 Task: Research Airbnb options in Podgorica, Montenegro from 4th November, 2023 to 8th November, 2023 for 2 adults.1  bedroom having 1 bed and 1 bathroom. Property type can be hotel. Booking option can be shelf check-in. Look for 3 properties as per requirement.
Action: Mouse moved to (515, 181)
Screenshot: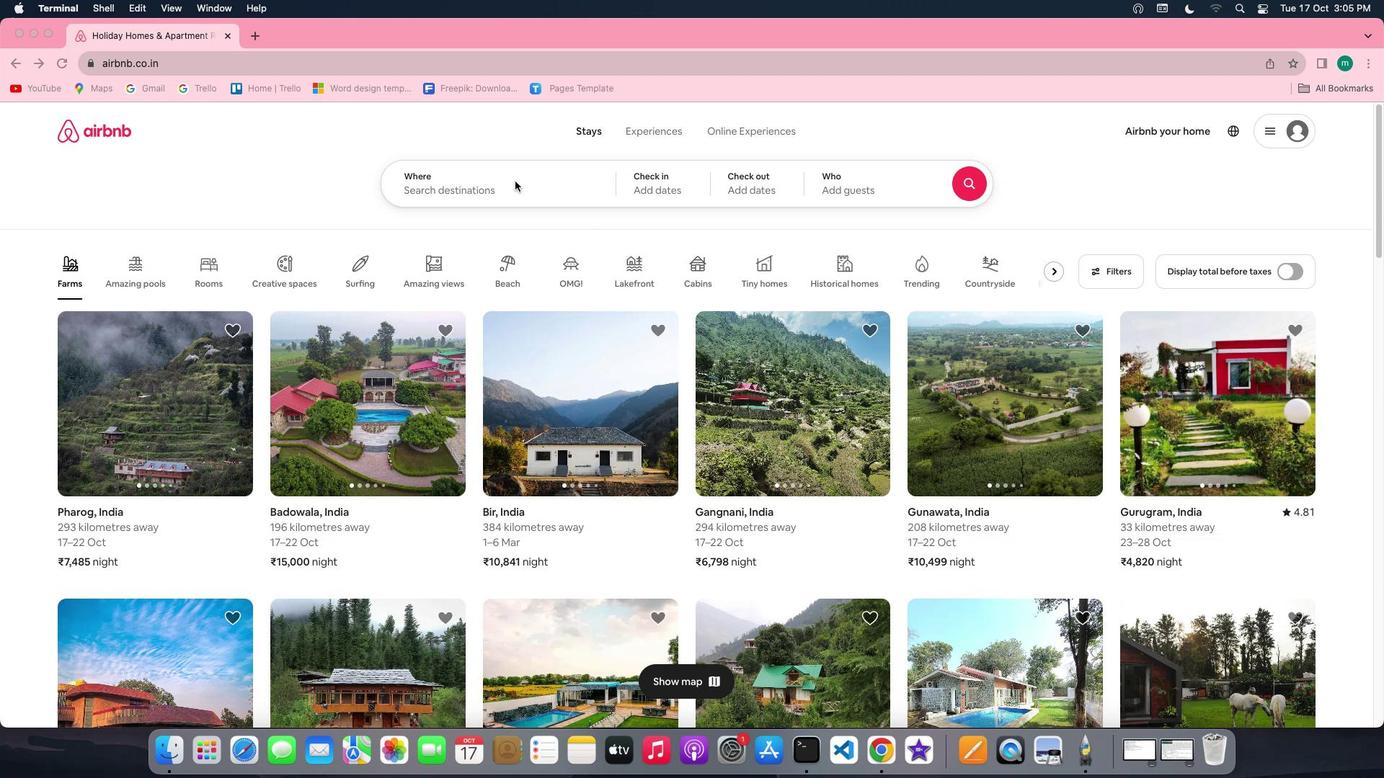 
Action: Mouse pressed left at (515, 181)
Screenshot: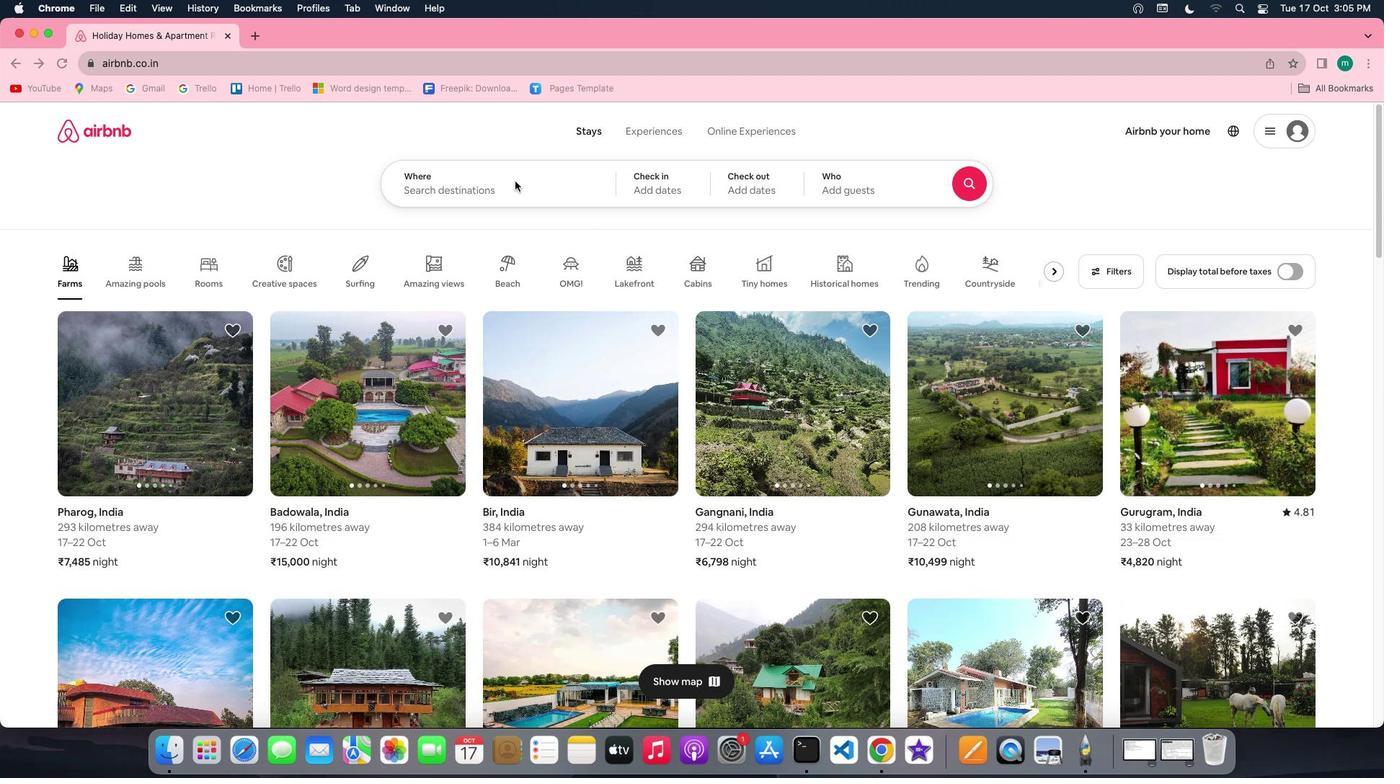 
Action: Mouse moved to (508, 183)
Screenshot: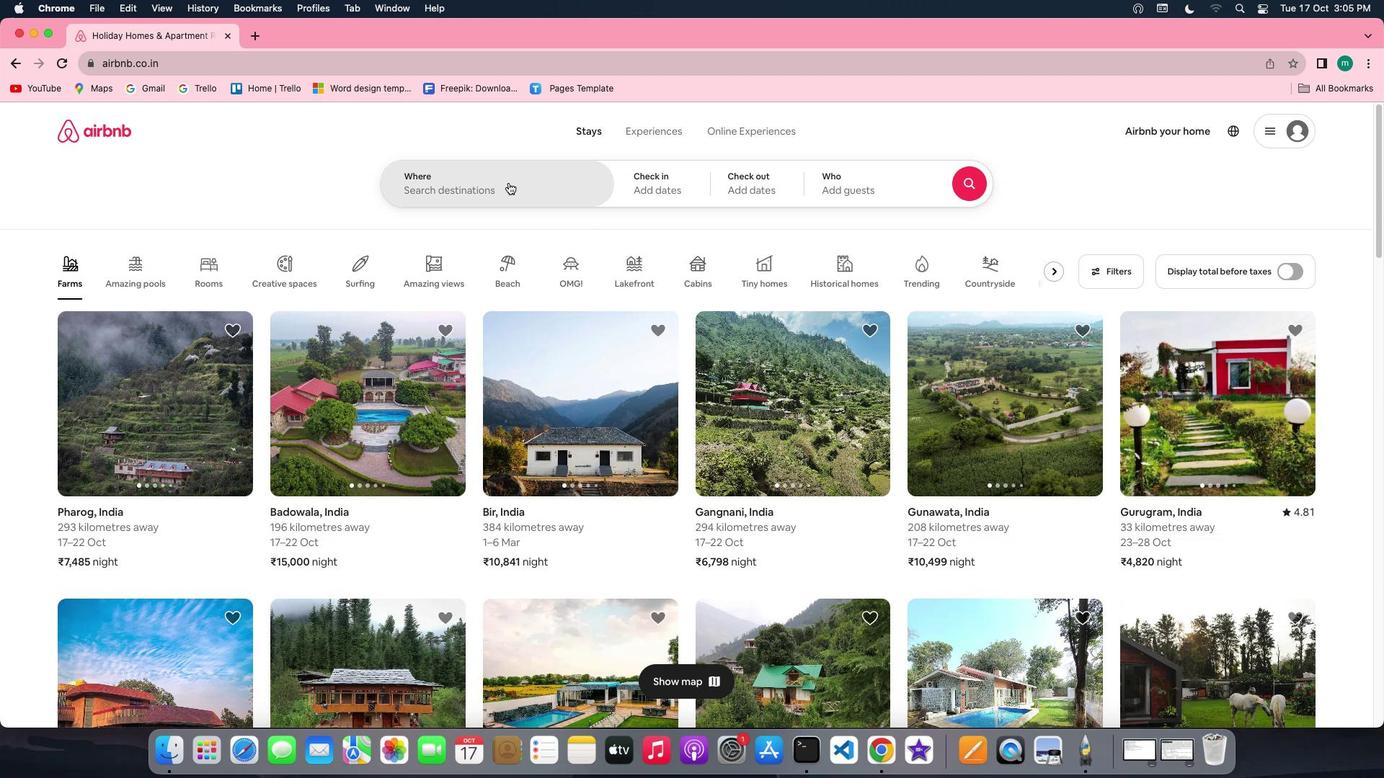 
Action: Mouse pressed left at (508, 183)
Screenshot: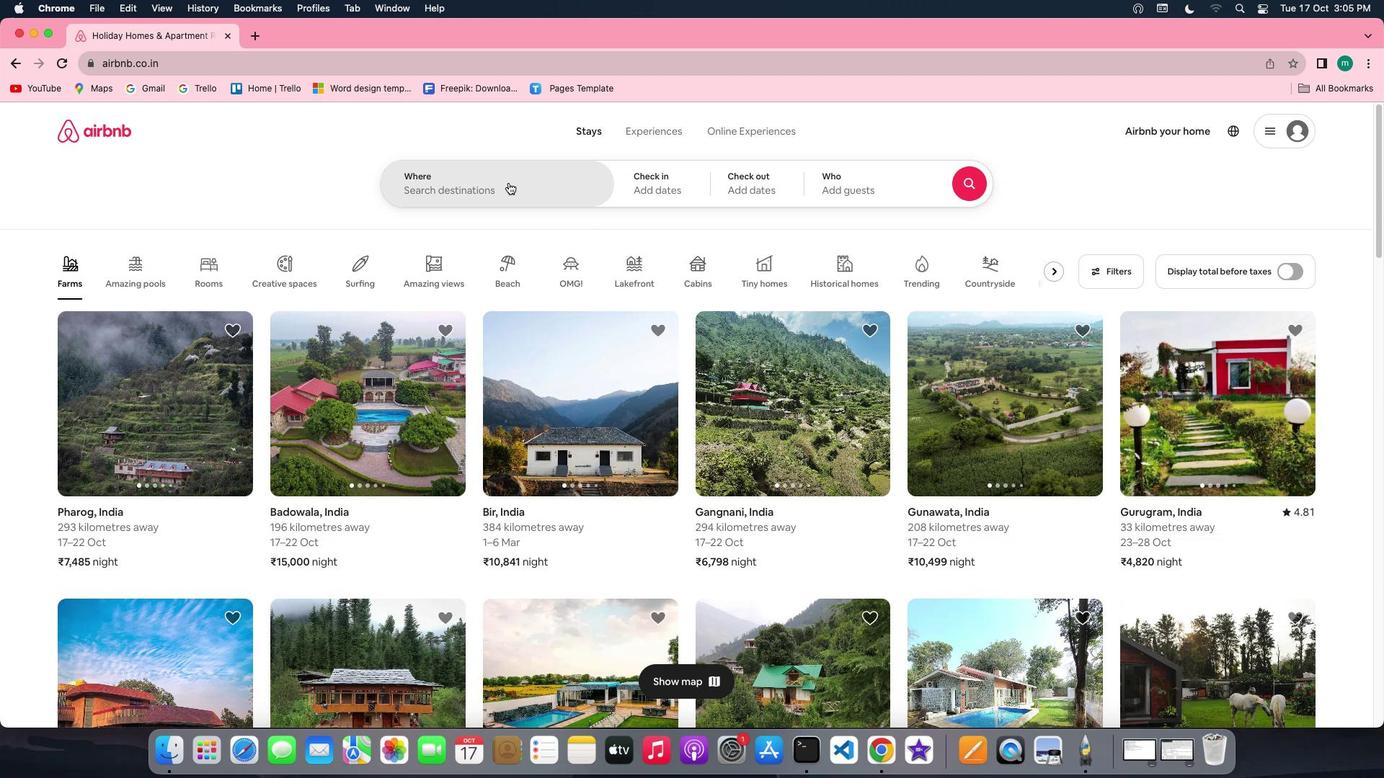 
Action: Key pressed Key.shift'P''o''d''g''o''r''i''c''a'','Key.shift'N'Key.backspaceKey.shift'M''o''n''t''e''n''e''g''r''o'Key.enter
Screenshot: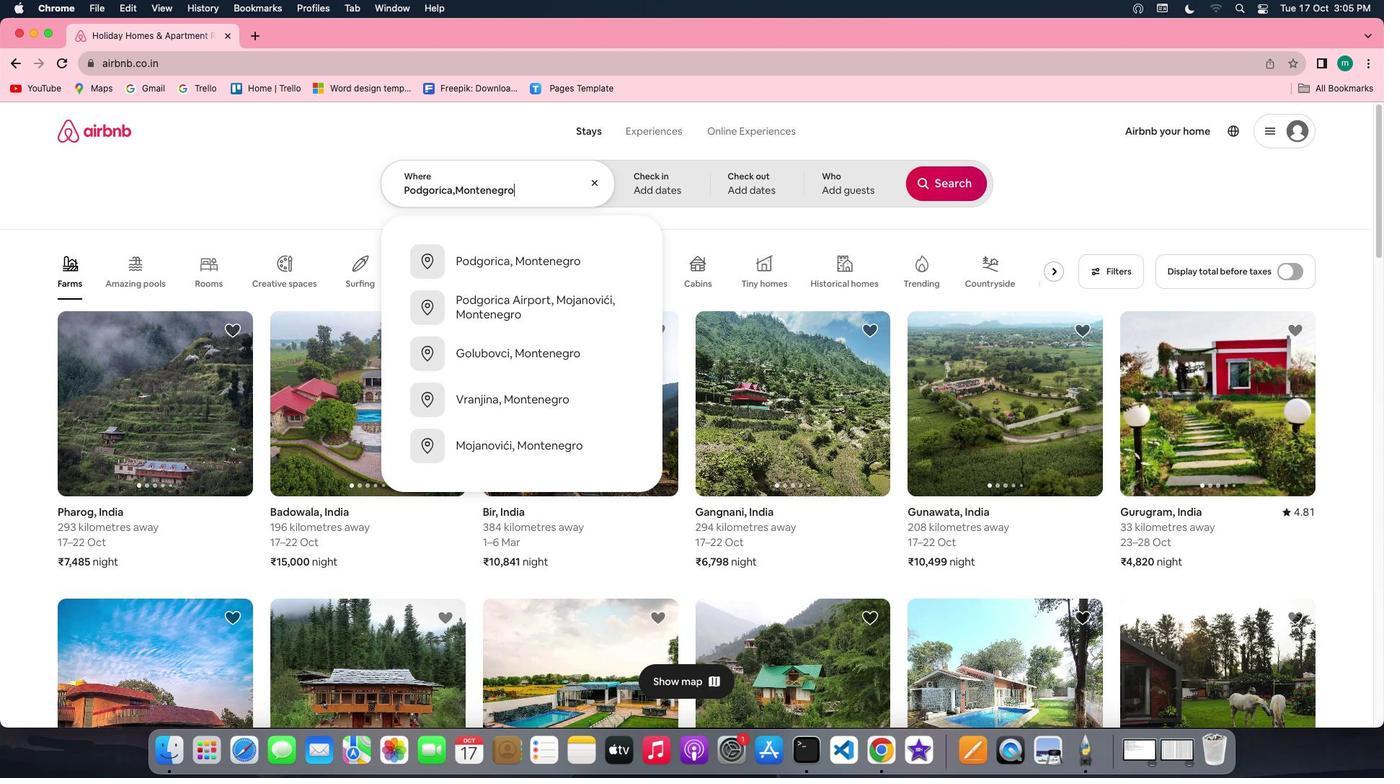
Action: Mouse moved to (924, 354)
Screenshot: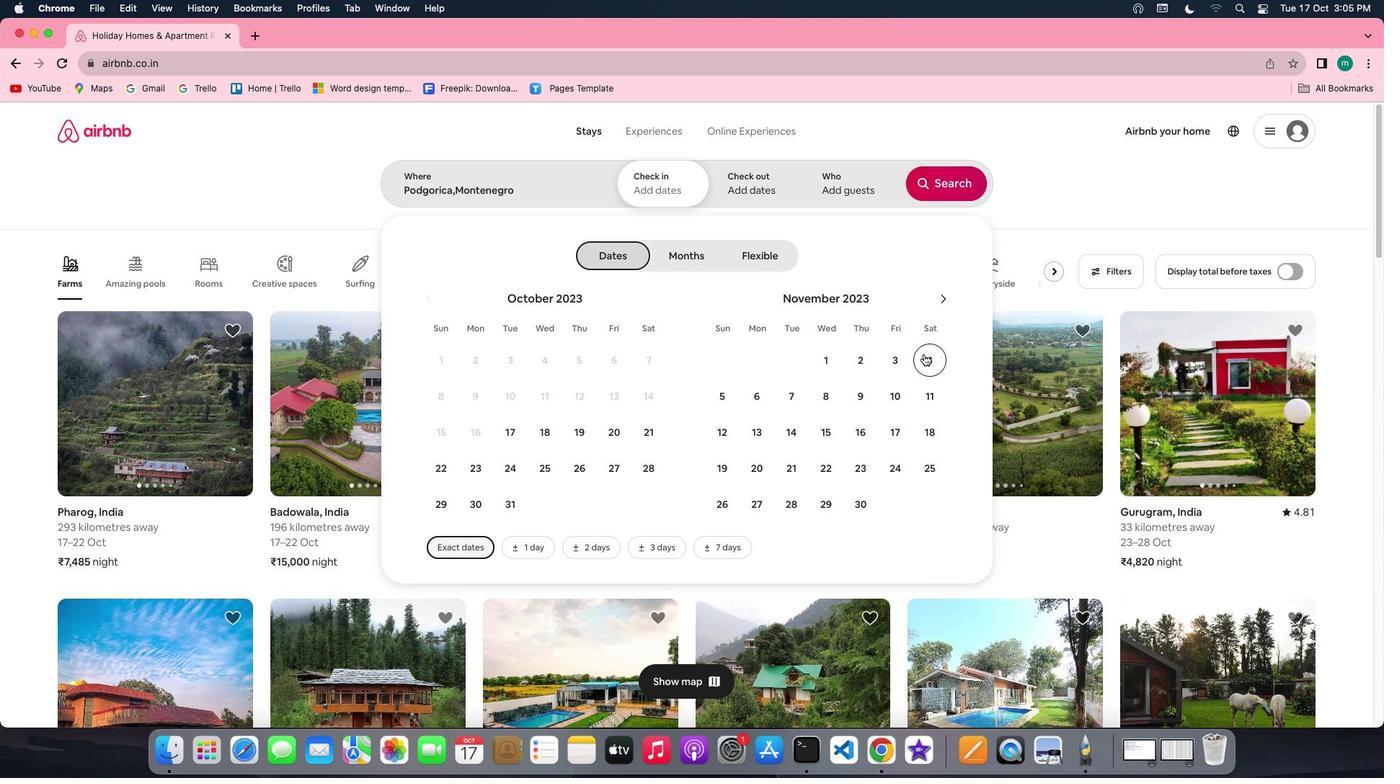 
Action: Mouse pressed left at (924, 354)
Screenshot: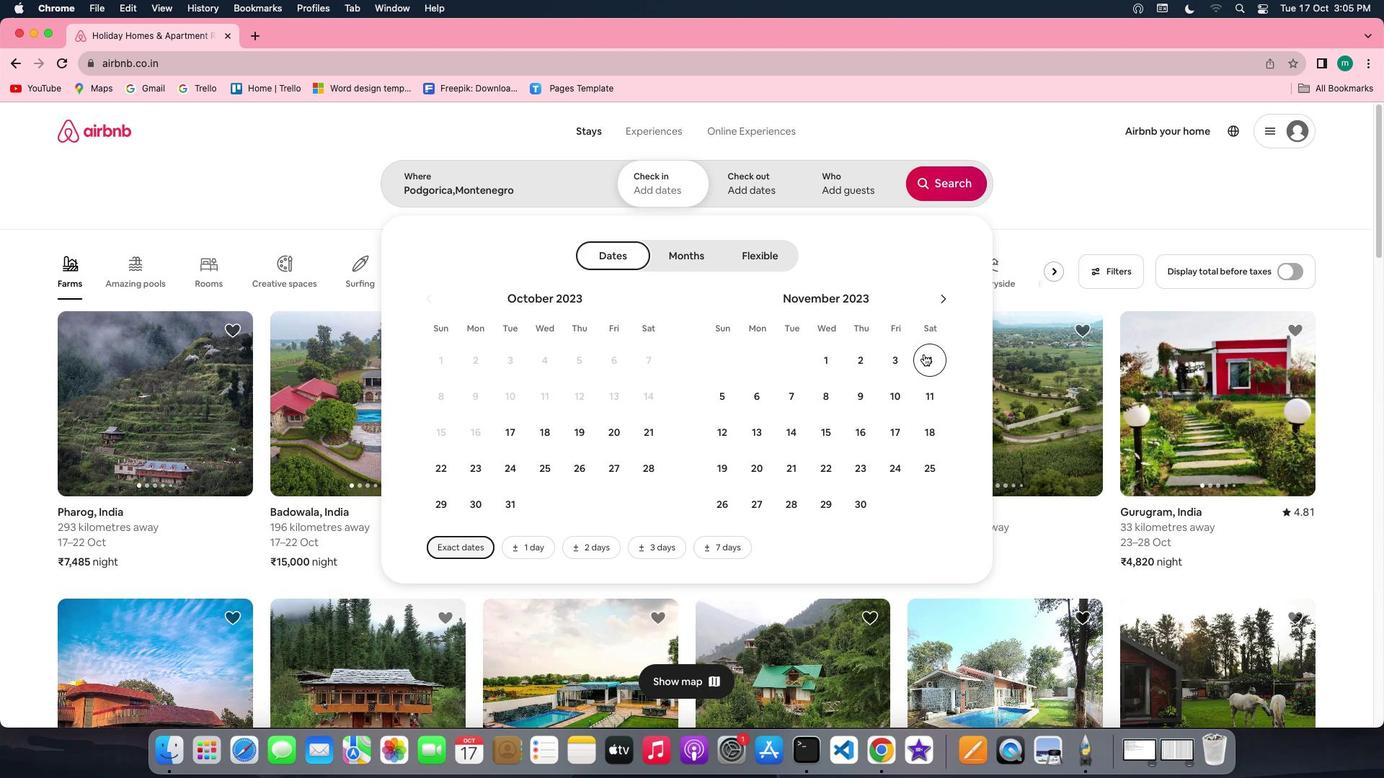 
Action: Mouse moved to (834, 392)
Screenshot: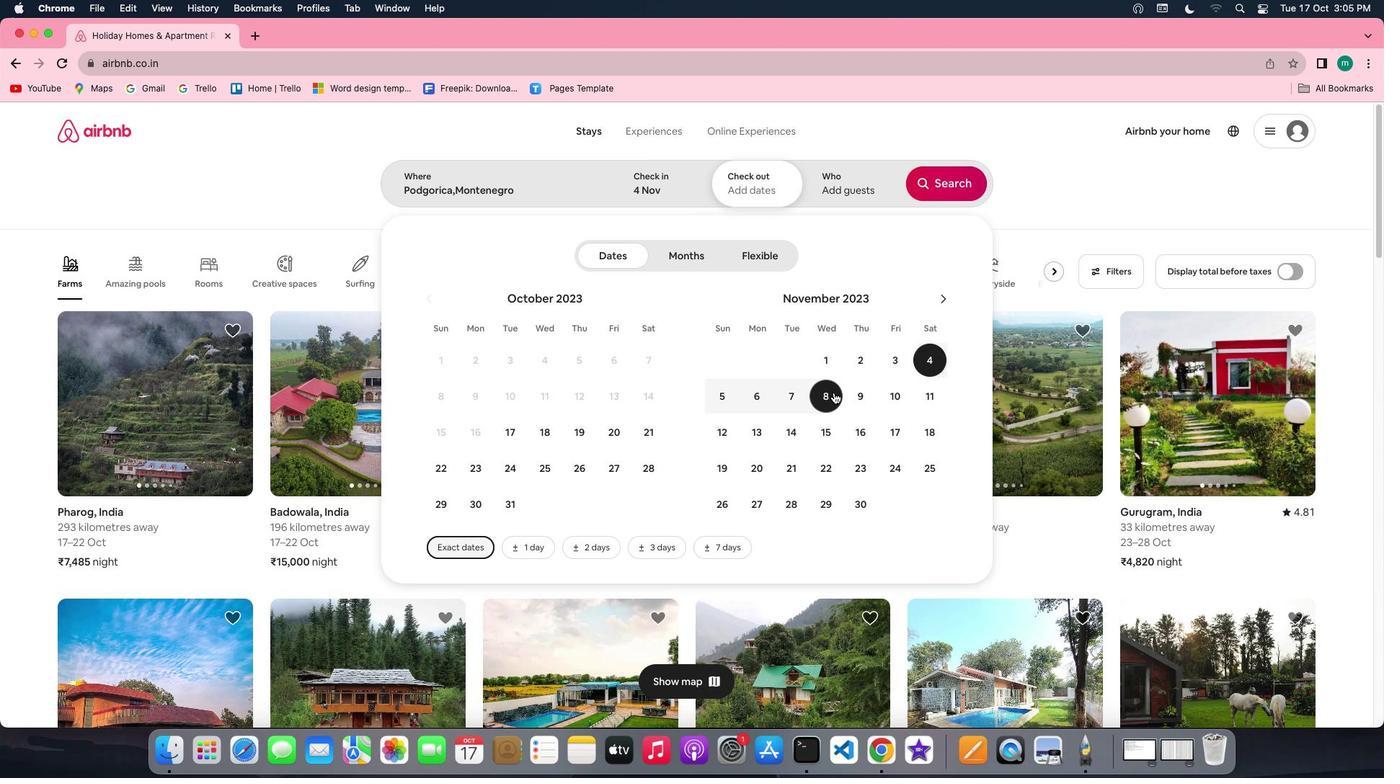 
Action: Mouse pressed left at (834, 392)
Screenshot: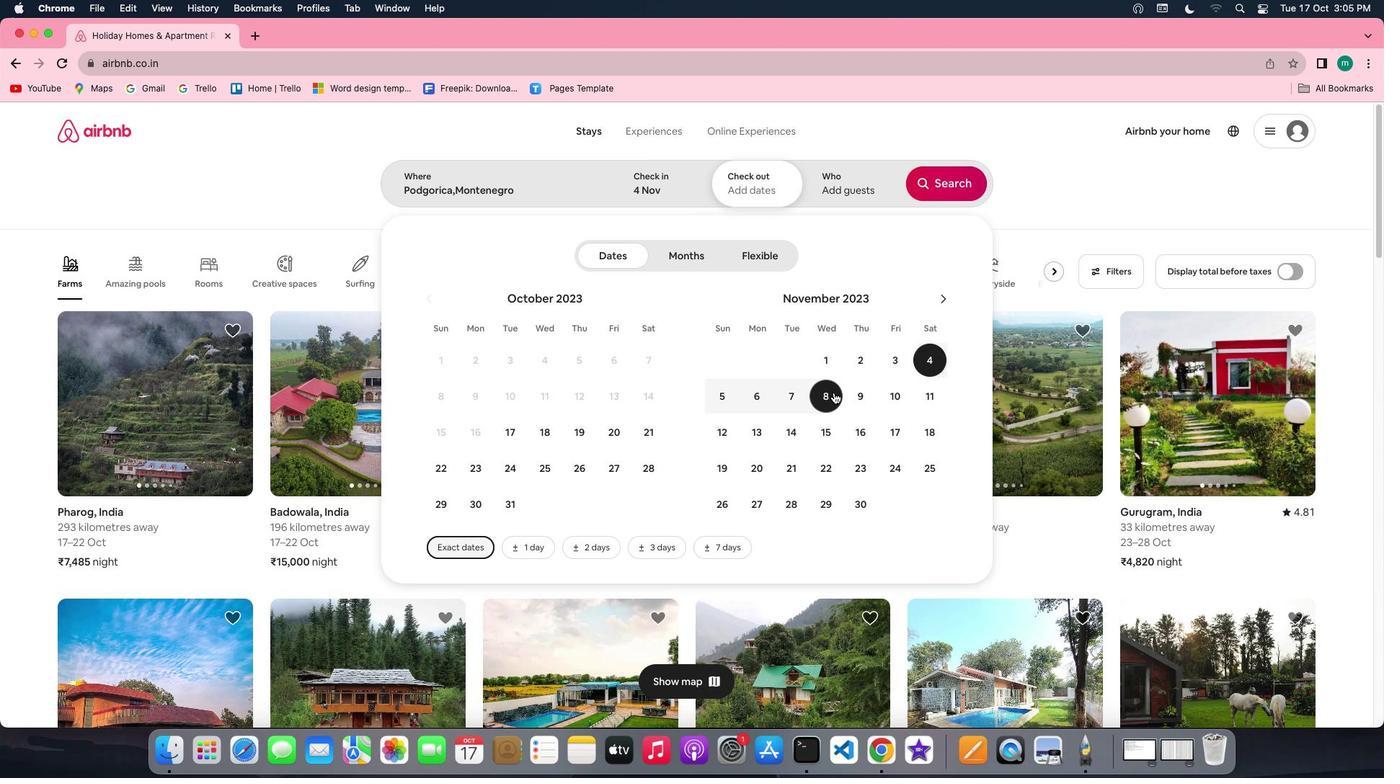 
Action: Mouse moved to (851, 194)
Screenshot: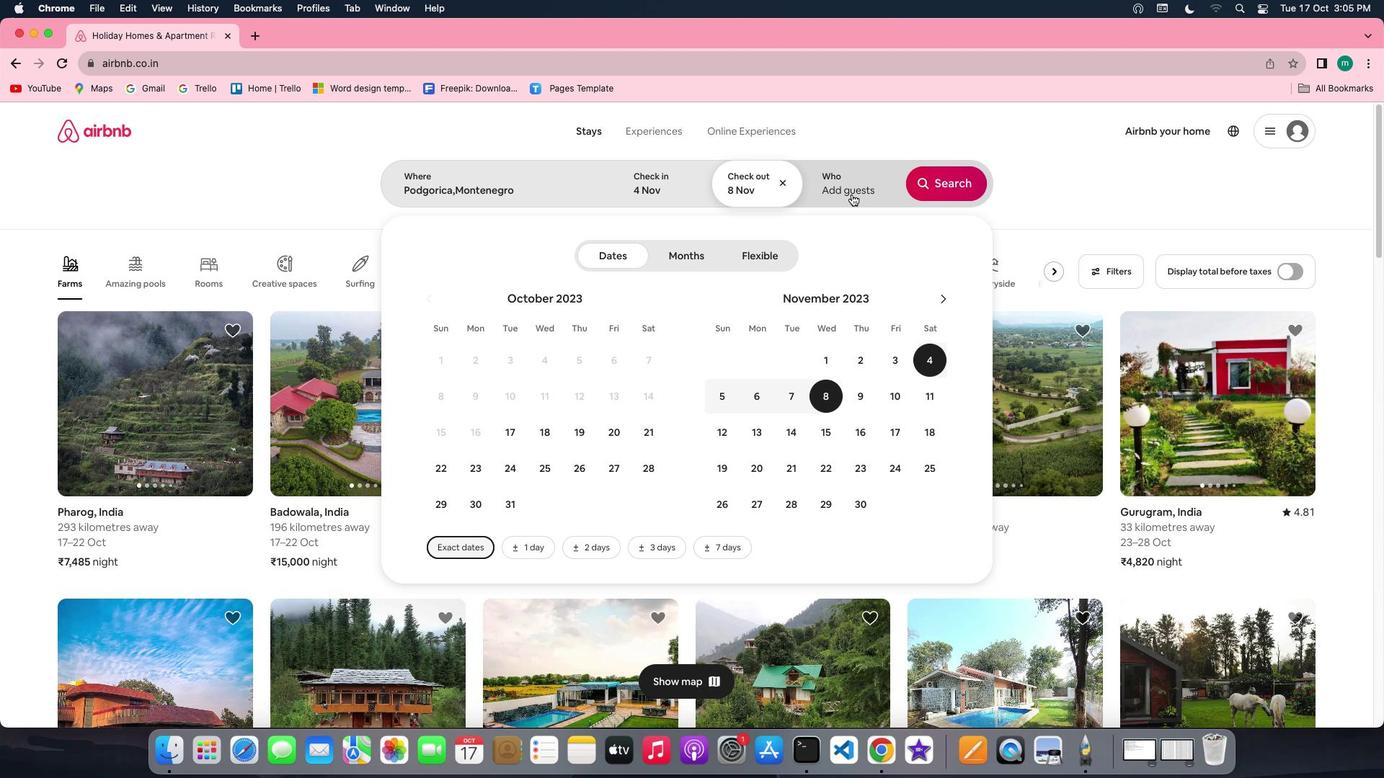 
Action: Mouse pressed left at (851, 194)
Screenshot: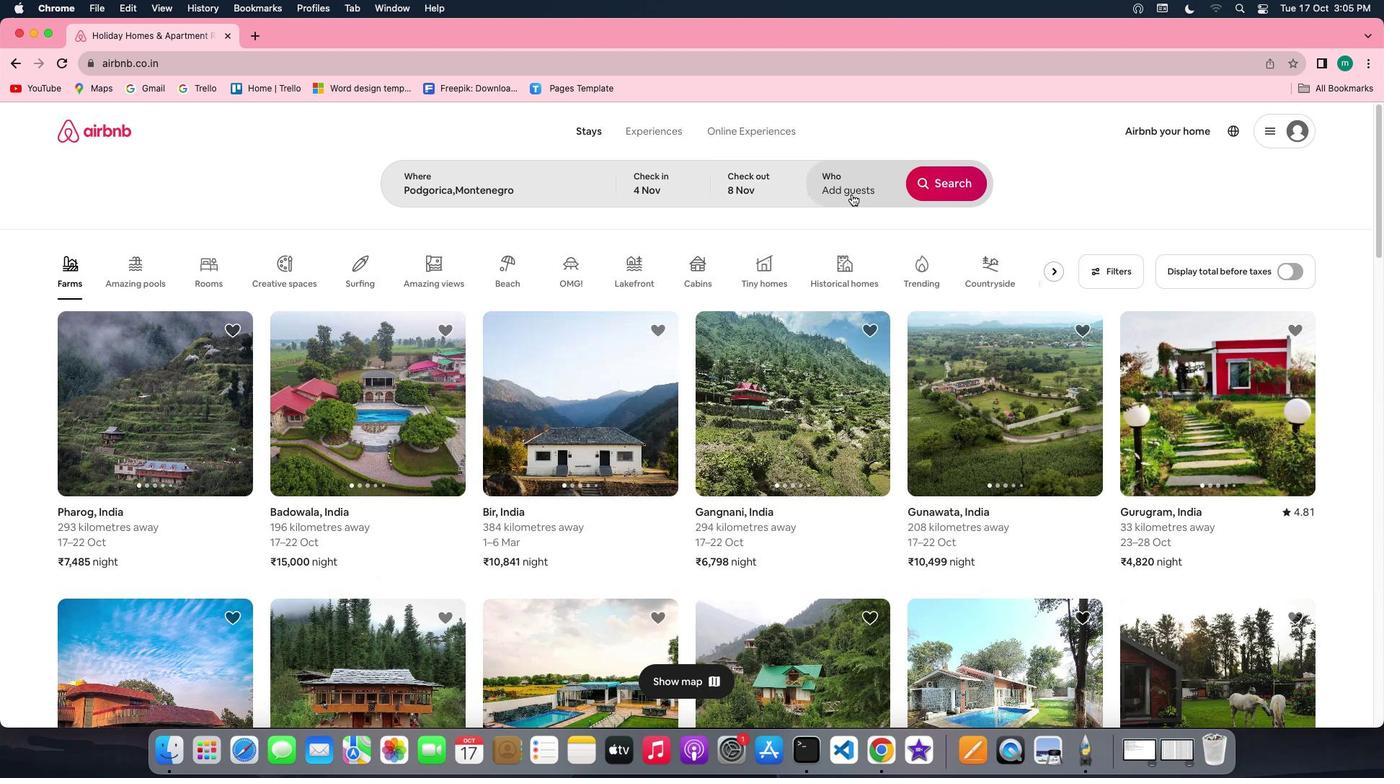 
Action: Mouse moved to (942, 262)
Screenshot: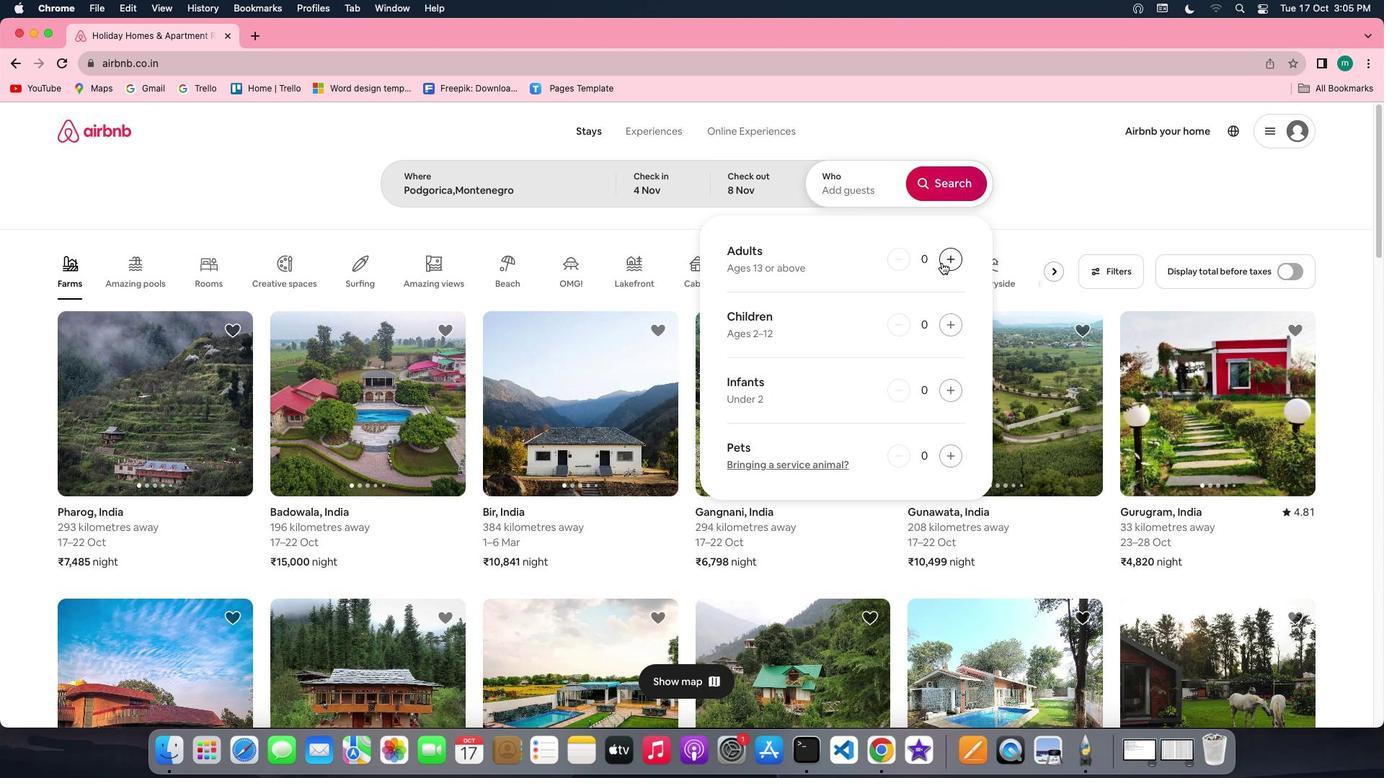 
Action: Mouse pressed left at (942, 262)
Screenshot: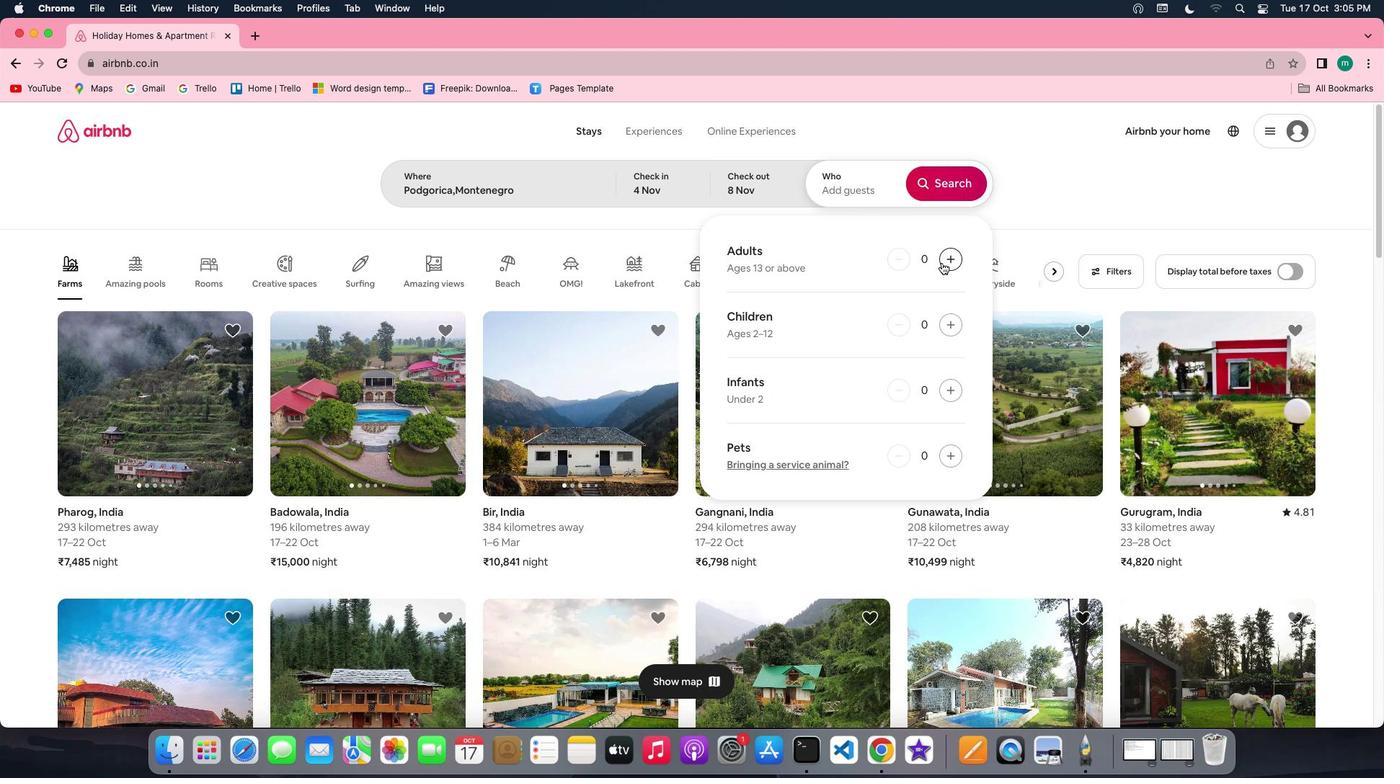 
Action: Mouse pressed left at (942, 262)
Screenshot: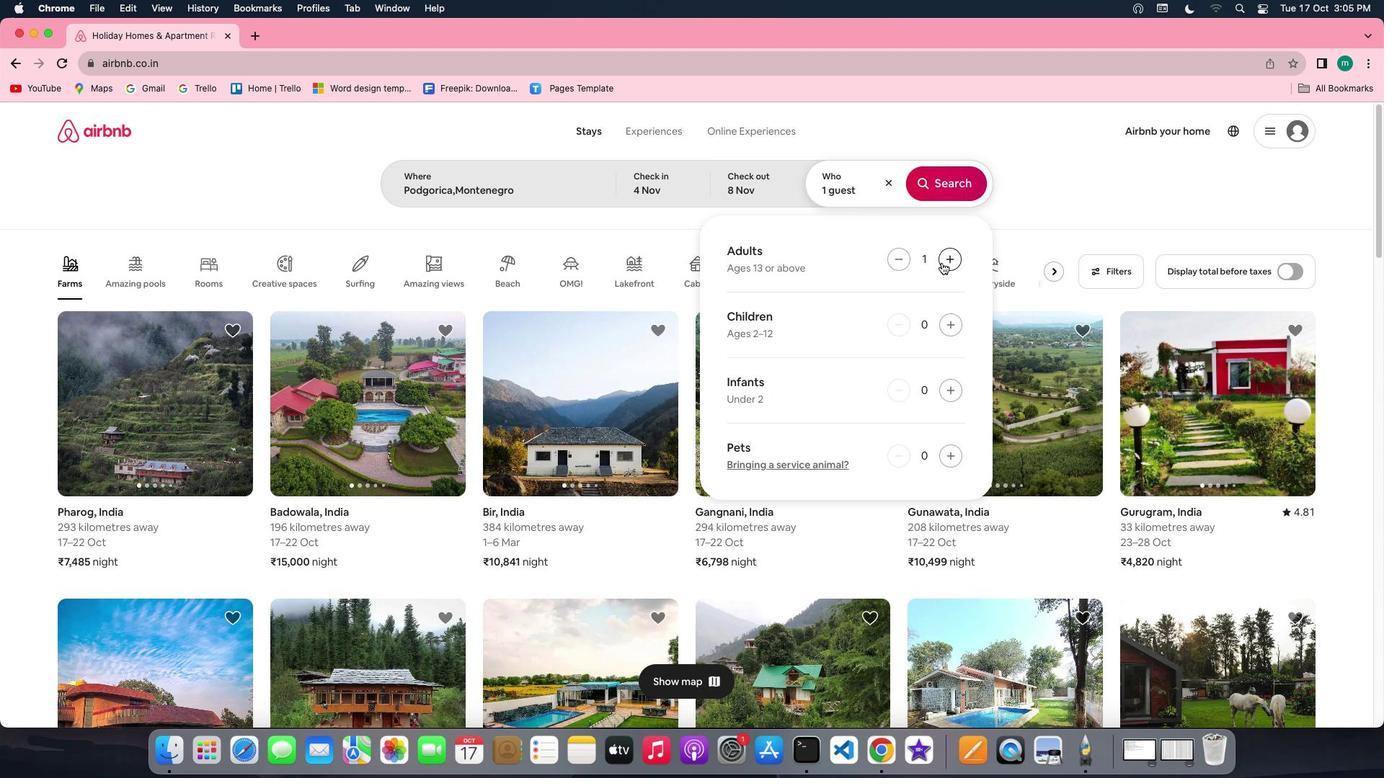 
Action: Mouse moved to (950, 191)
Screenshot: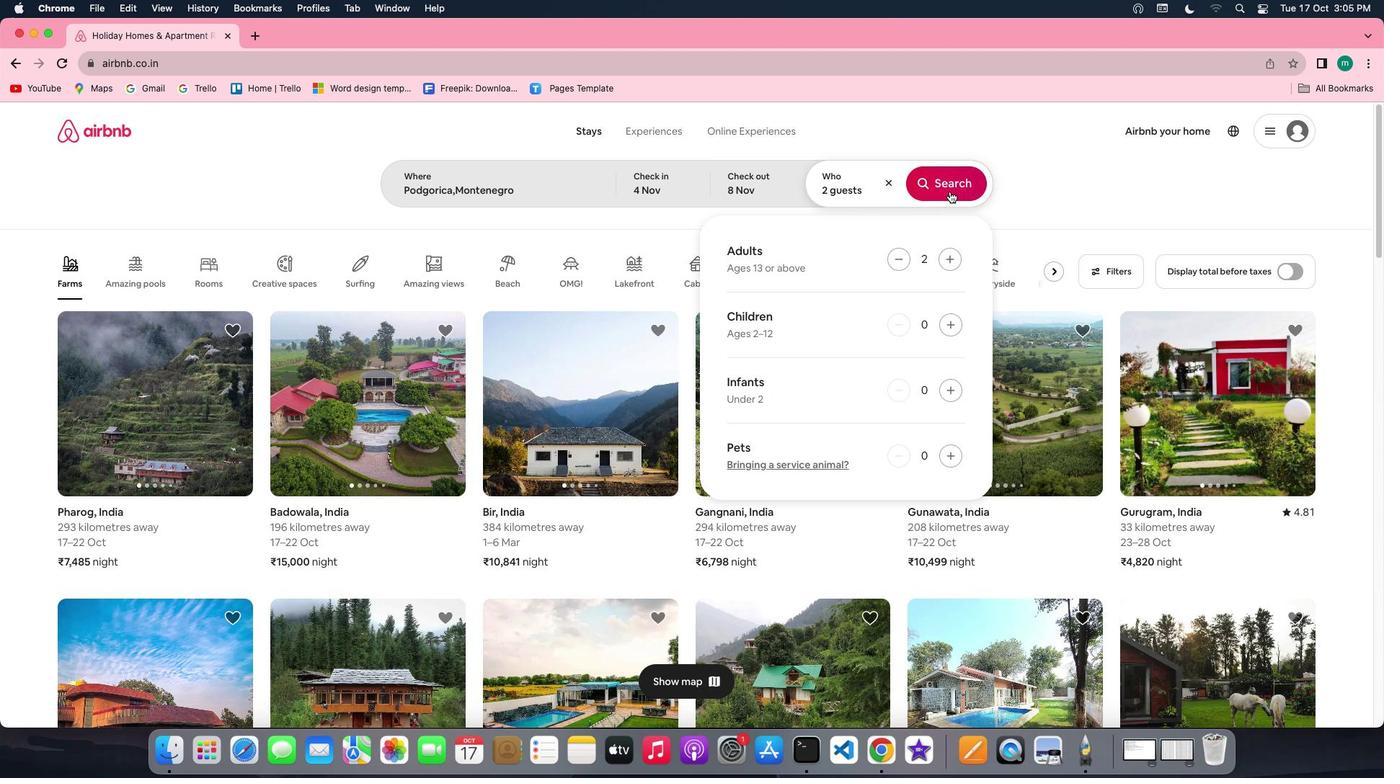 
Action: Mouse pressed left at (950, 191)
Screenshot: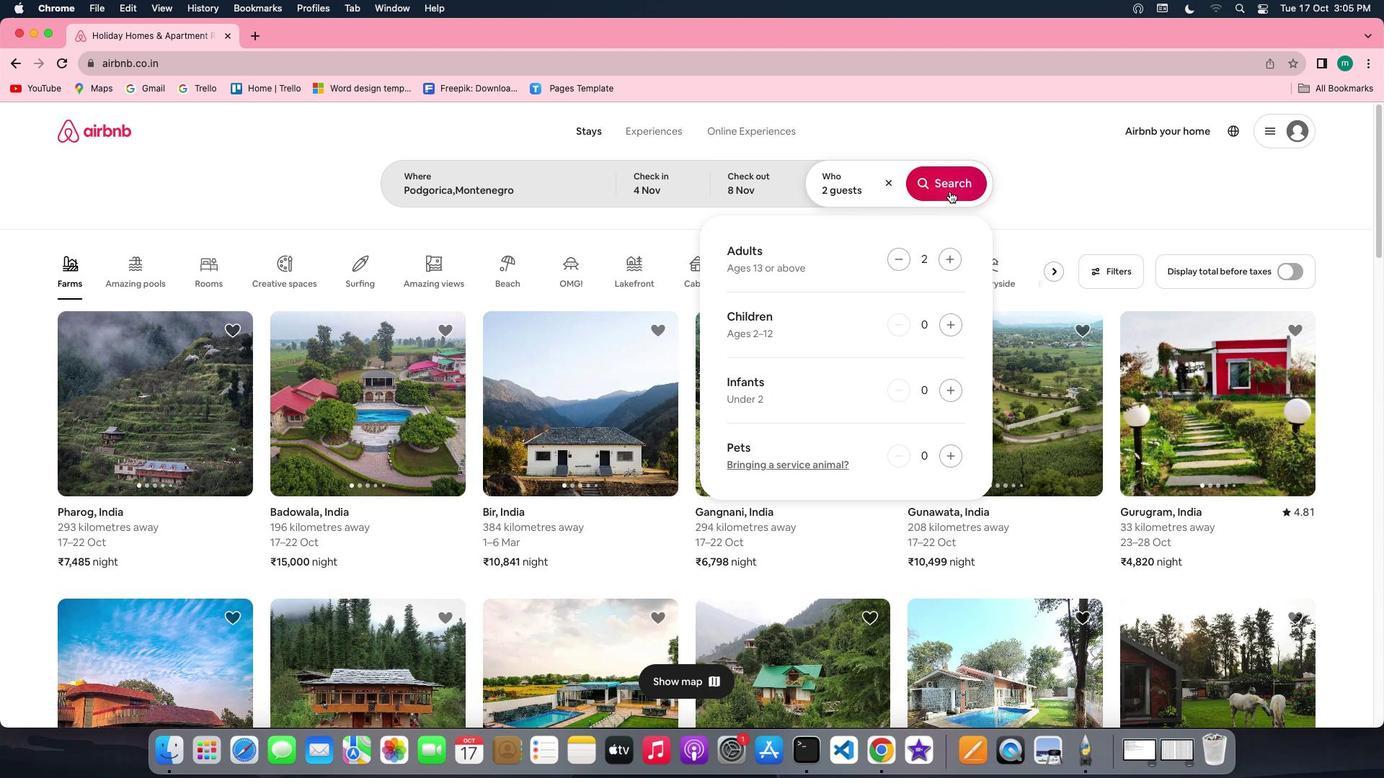
Action: Mouse moved to (1171, 188)
Screenshot: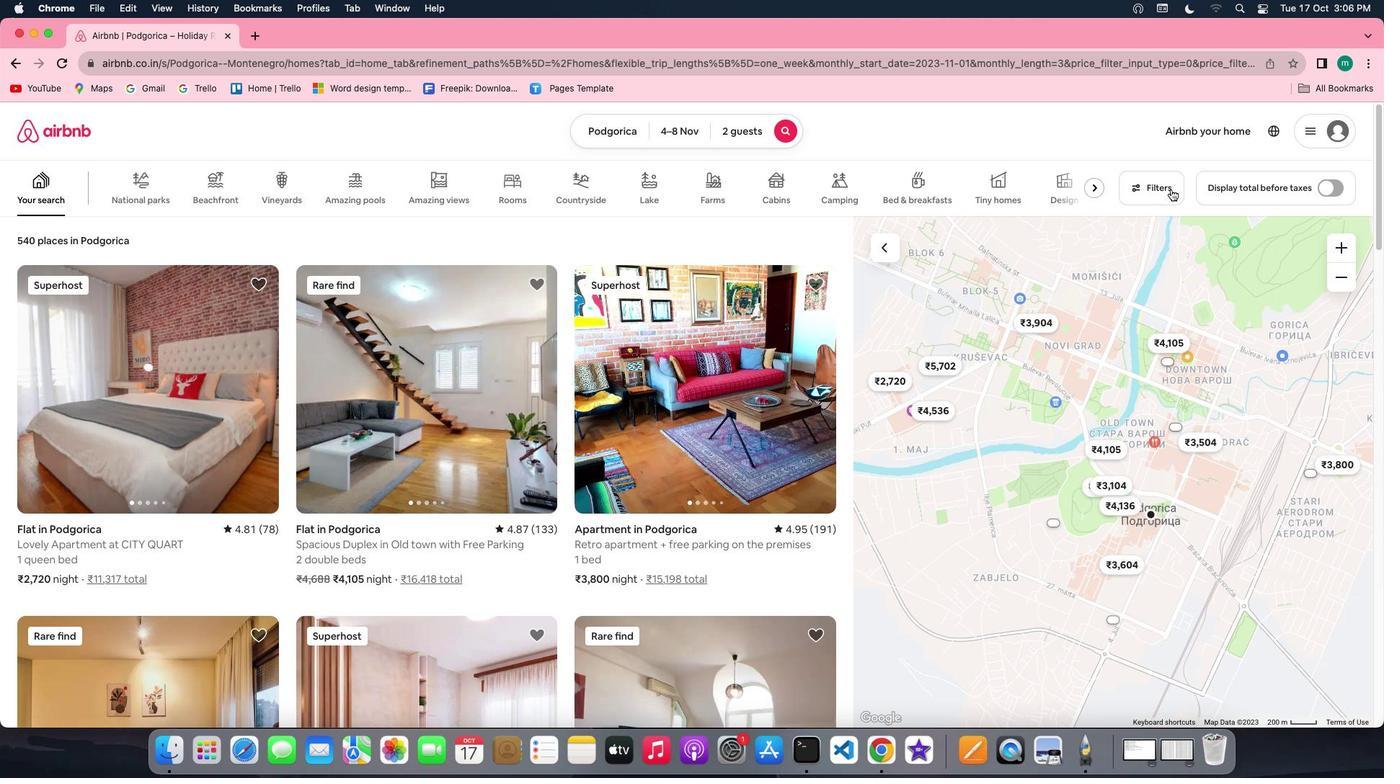 
Action: Mouse pressed left at (1171, 188)
Screenshot: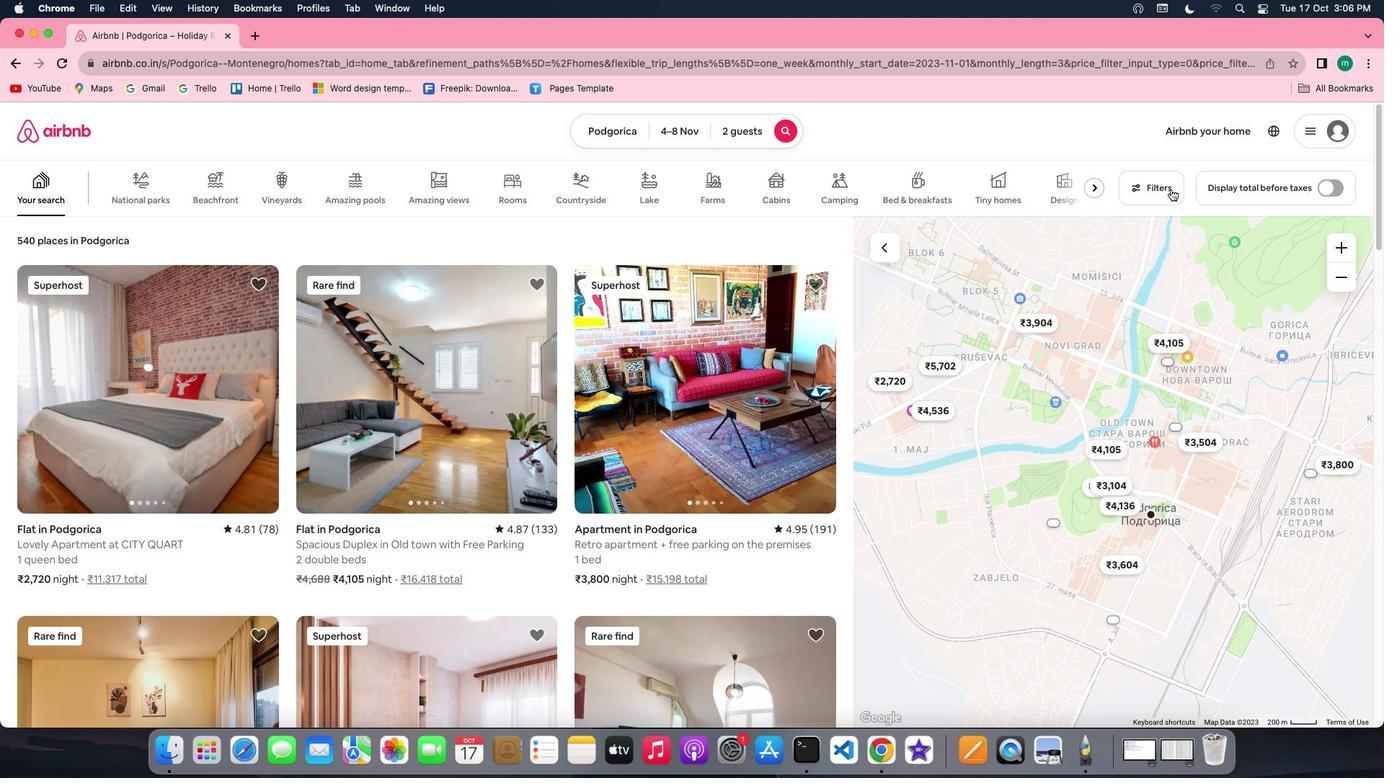 
Action: Mouse moved to (794, 435)
Screenshot: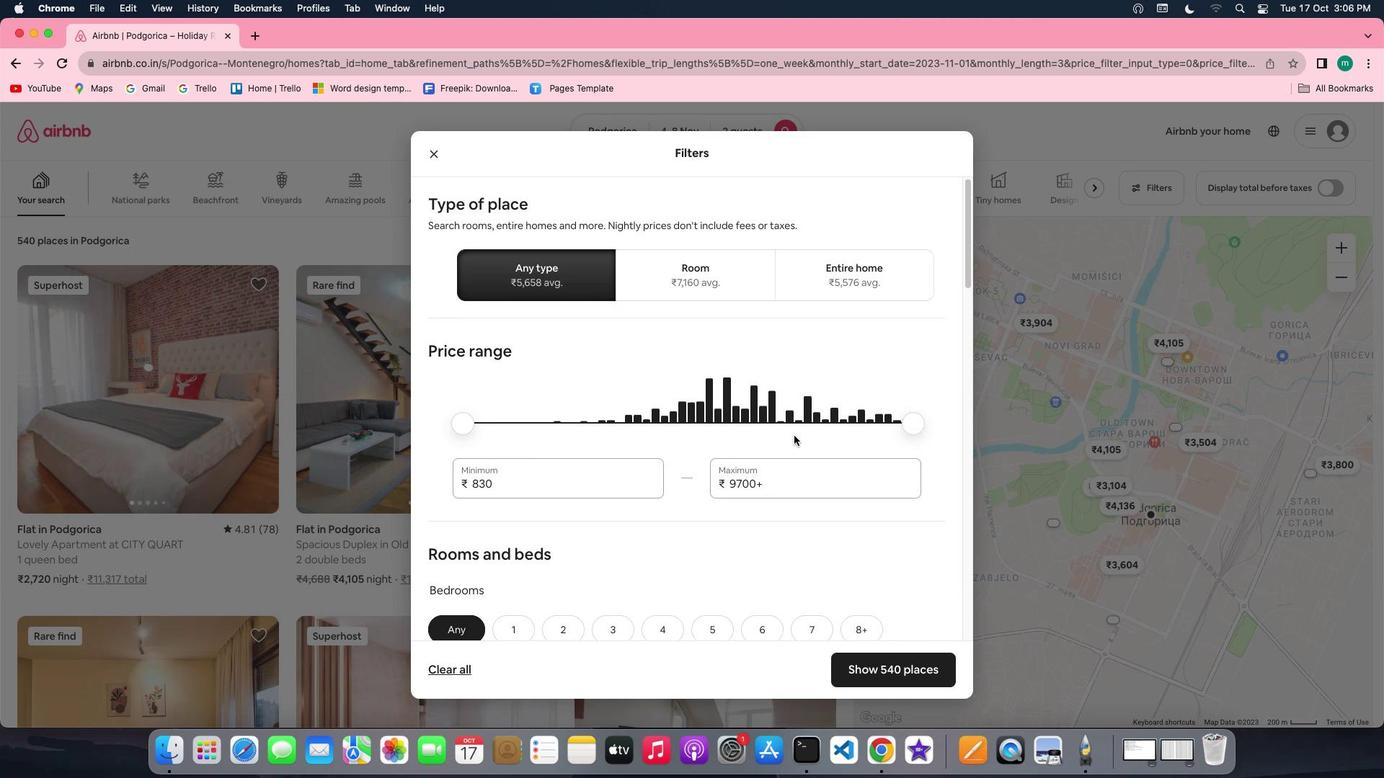 
Action: Mouse scrolled (794, 435) with delta (0, 0)
Screenshot: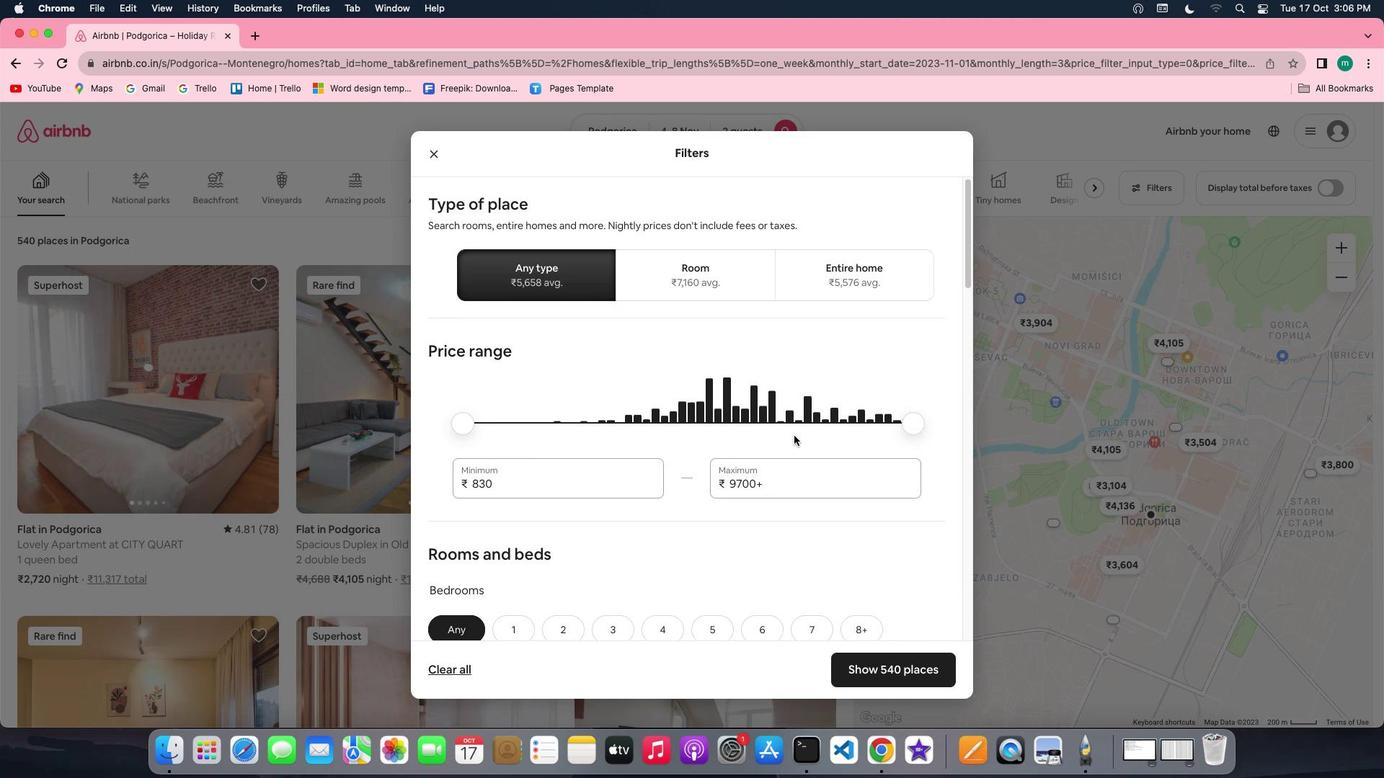 
Action: Mouse scrolled (794, 435) with delta (0, 0)
Screenshot: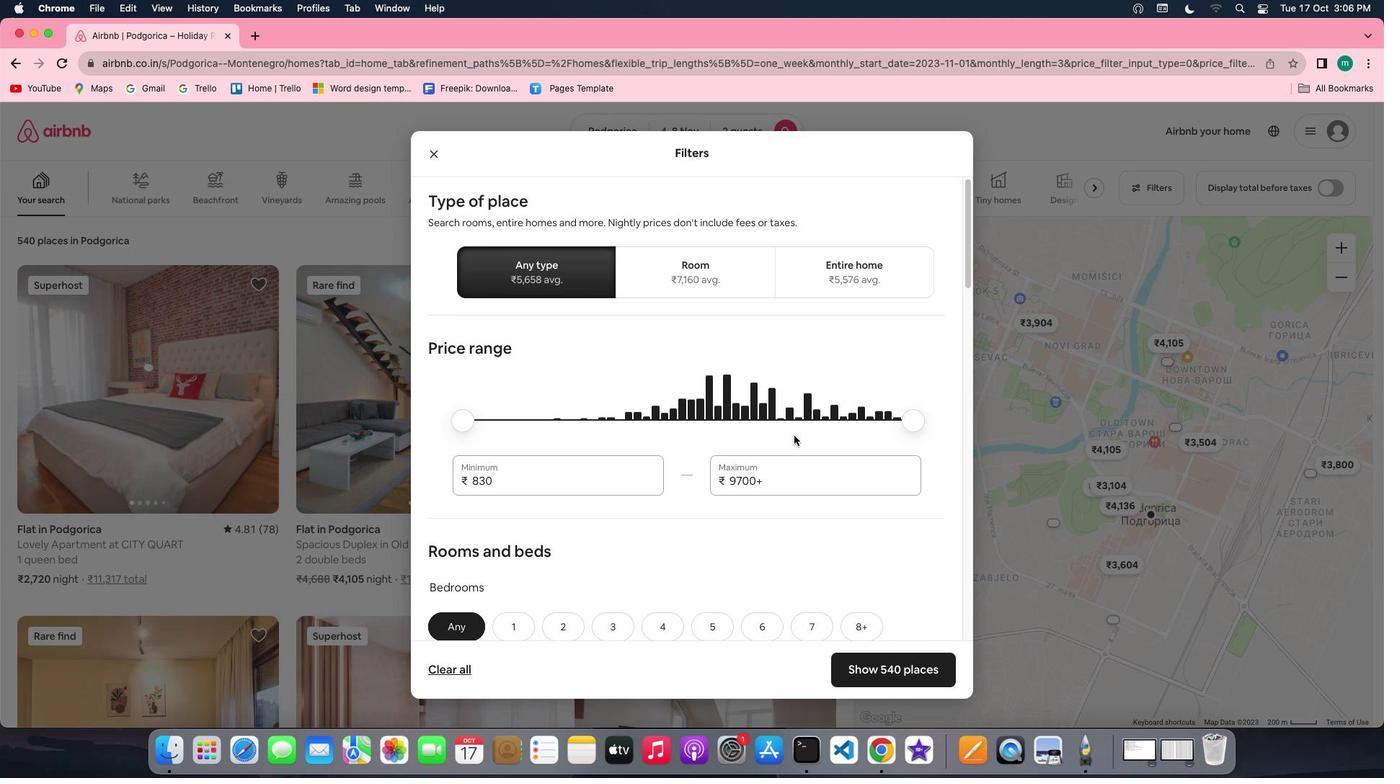 
Action: Mouse scrolled (794, 435) with delta (0, -2)
Screenshot: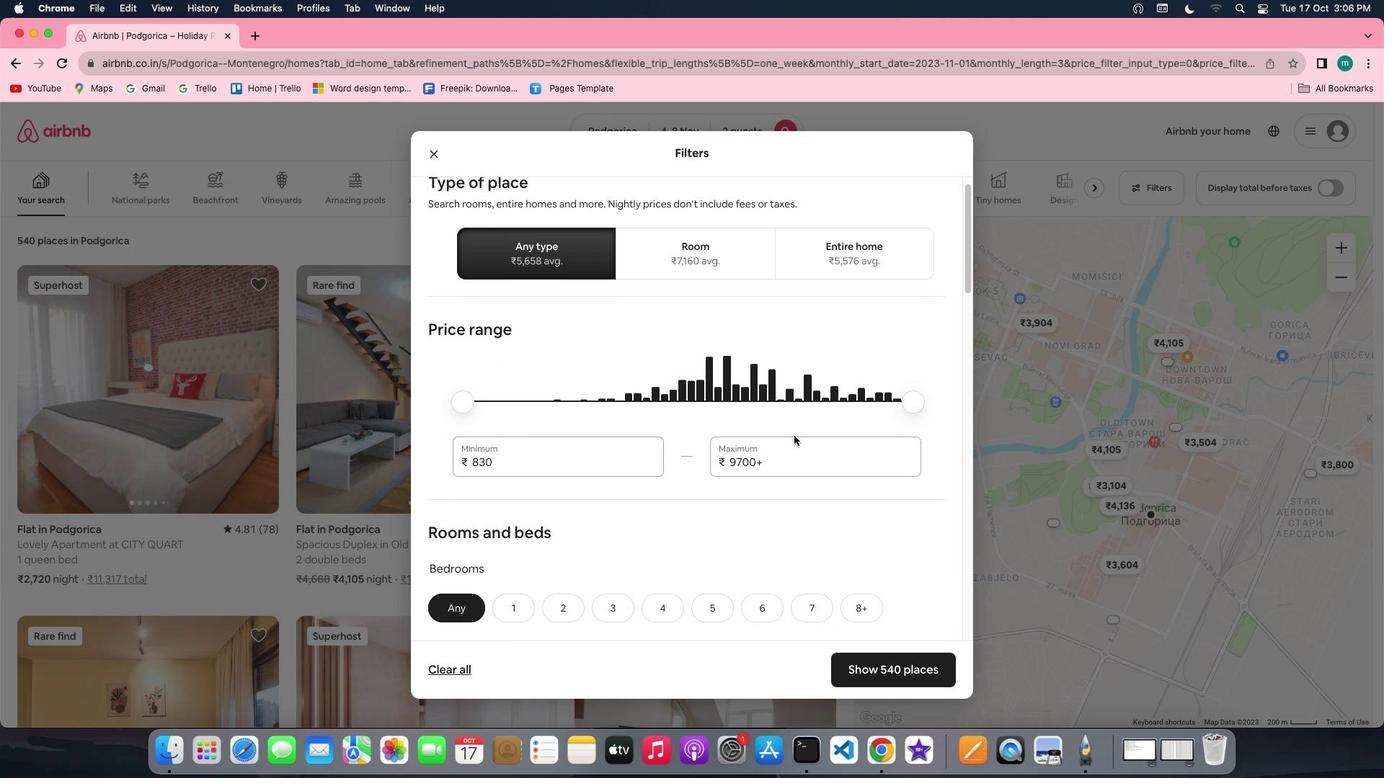 
Action: Mouse scrolled (794, 435) with delta (0, -3)
Screenshot: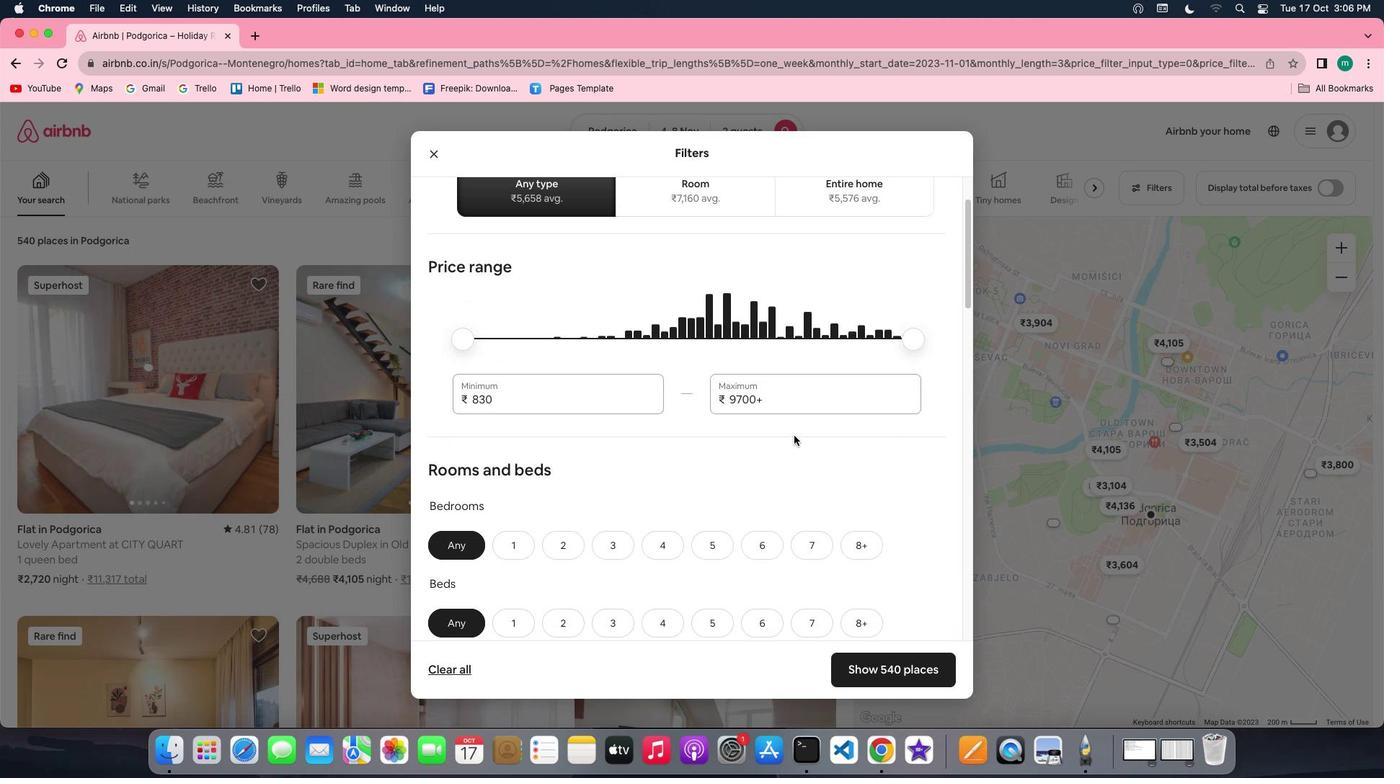 
Action: Mouse moved to (773, 455)
Screenshot: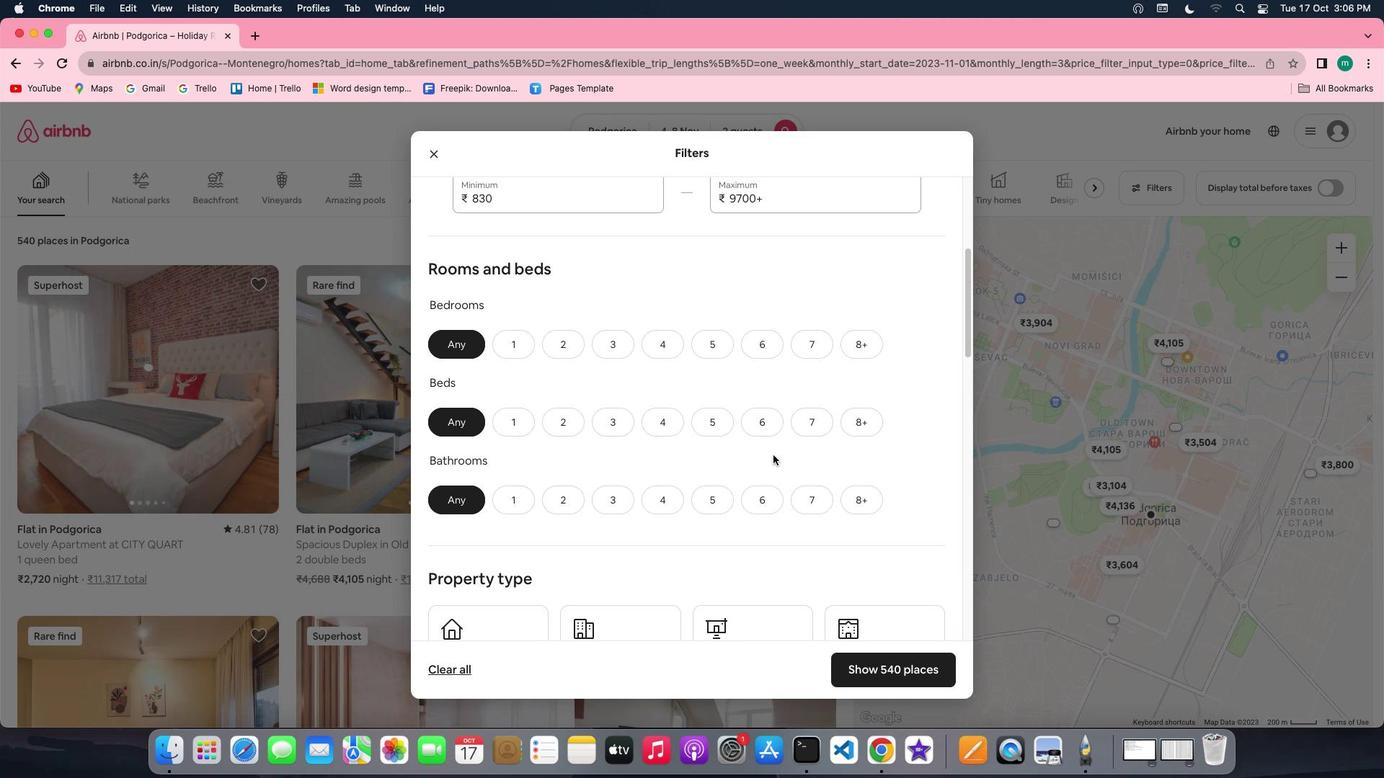 
Action: Mouse scrolled (773, 455) with delta (0, 0)
Screenshot: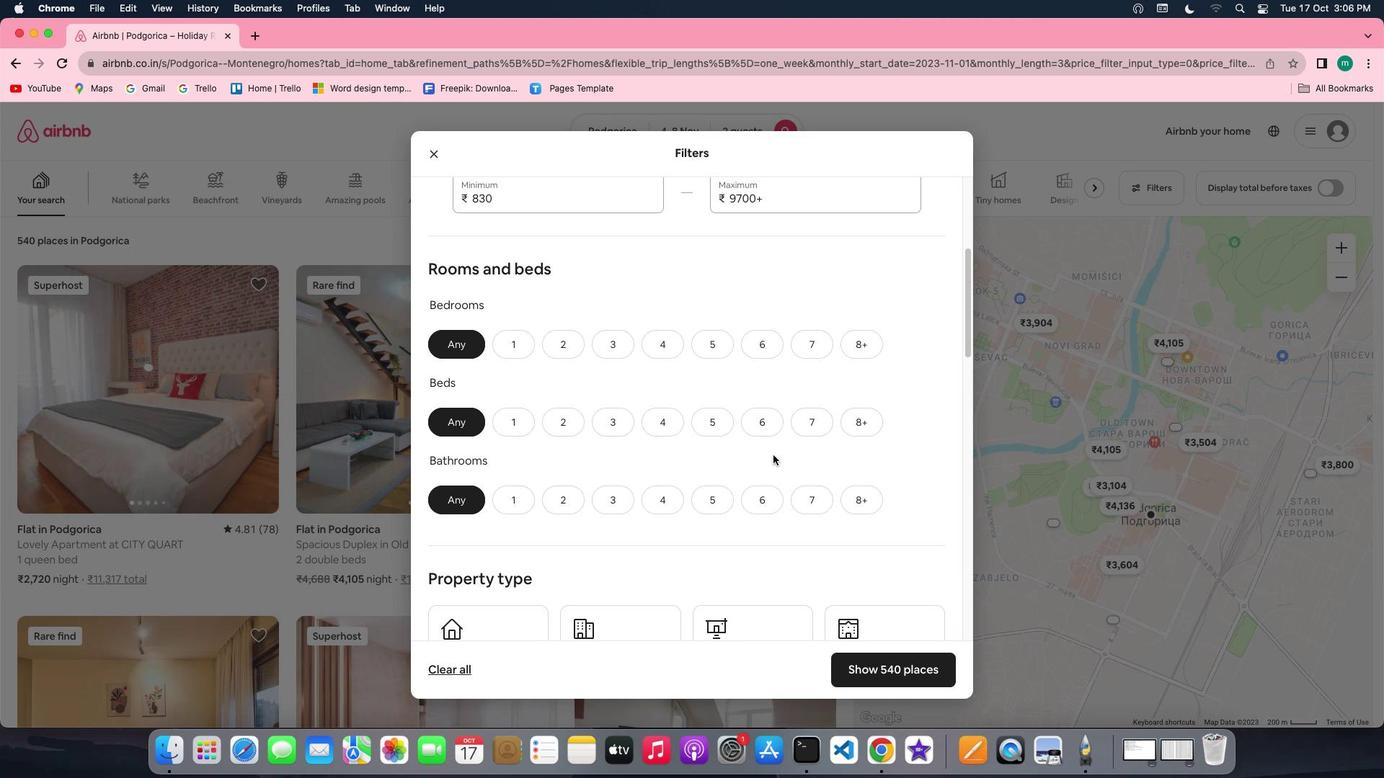 
Action: Mouse scrolled (773, 455) with delta (0, 0)
Screenshot: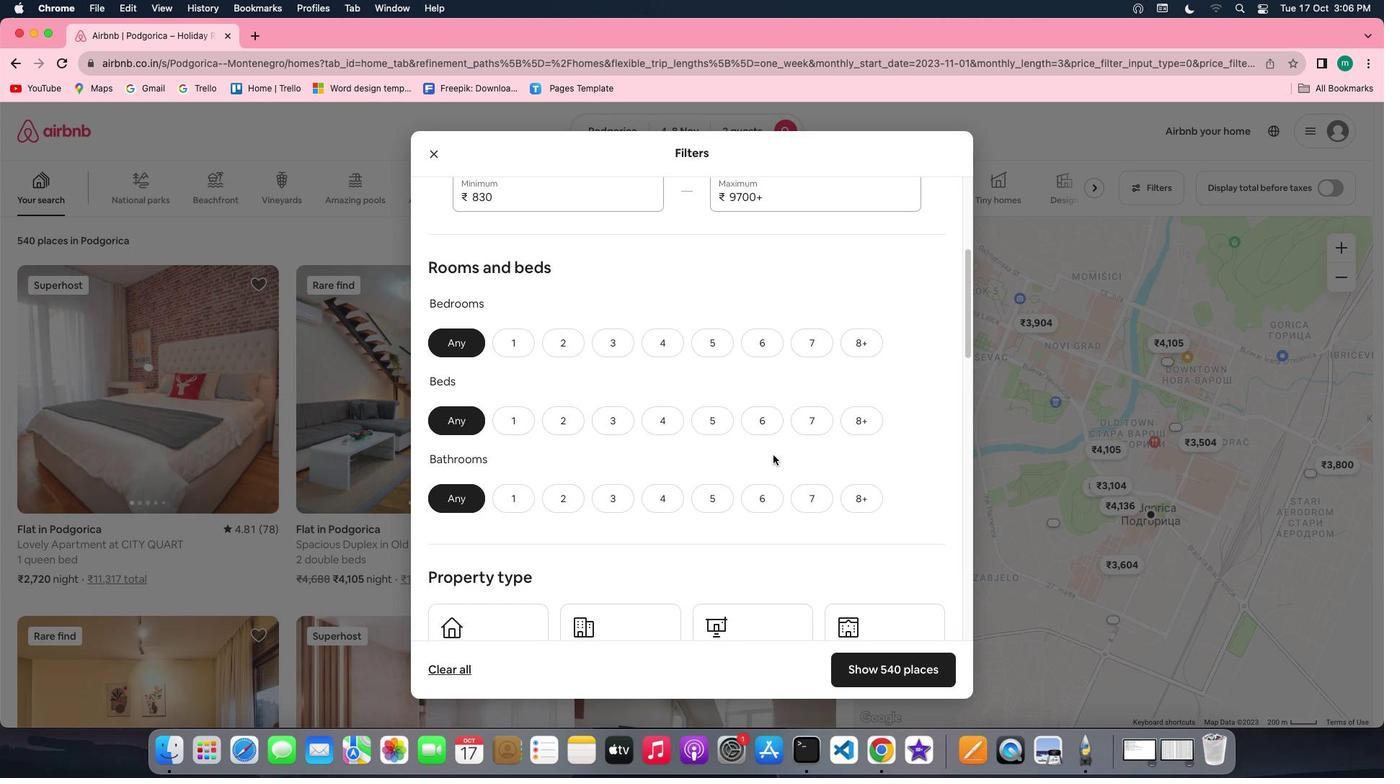 
Action: Mouse scrolled (773, 455) with delta (0, 0)
Screenshot: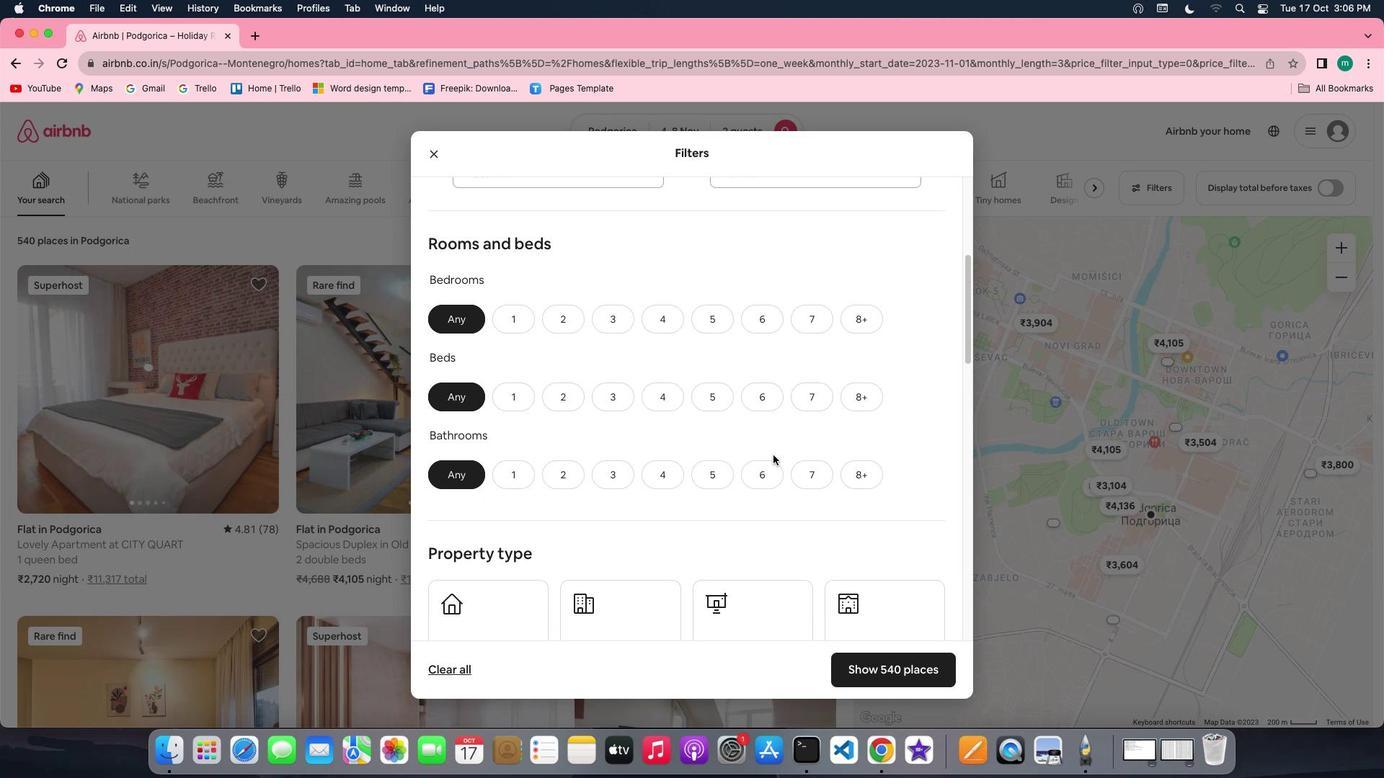 
Action: Mouse scrolled (773, 455) with delta (0, 0)
Screenshot: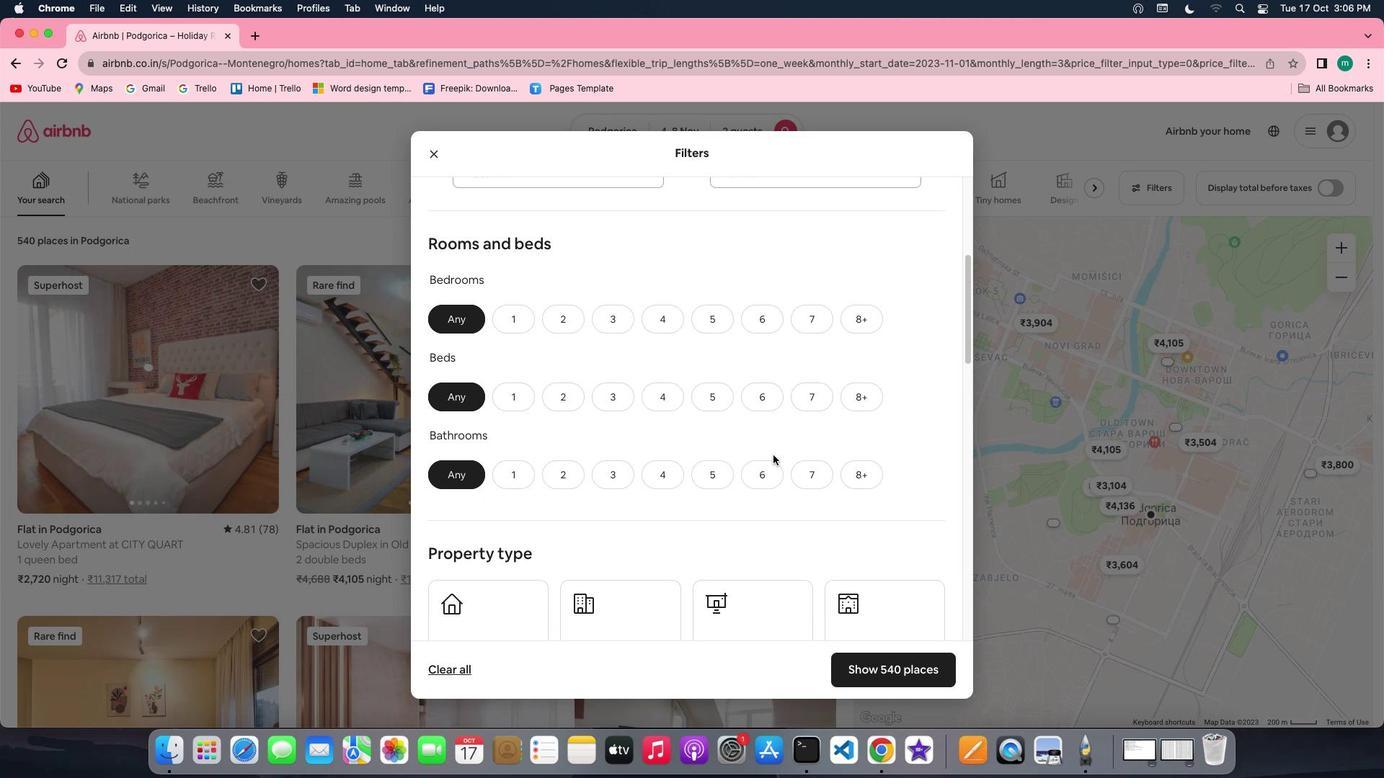 
Action: Mouse scrolled (773, 455) with delta (0, 2)
Screenshot: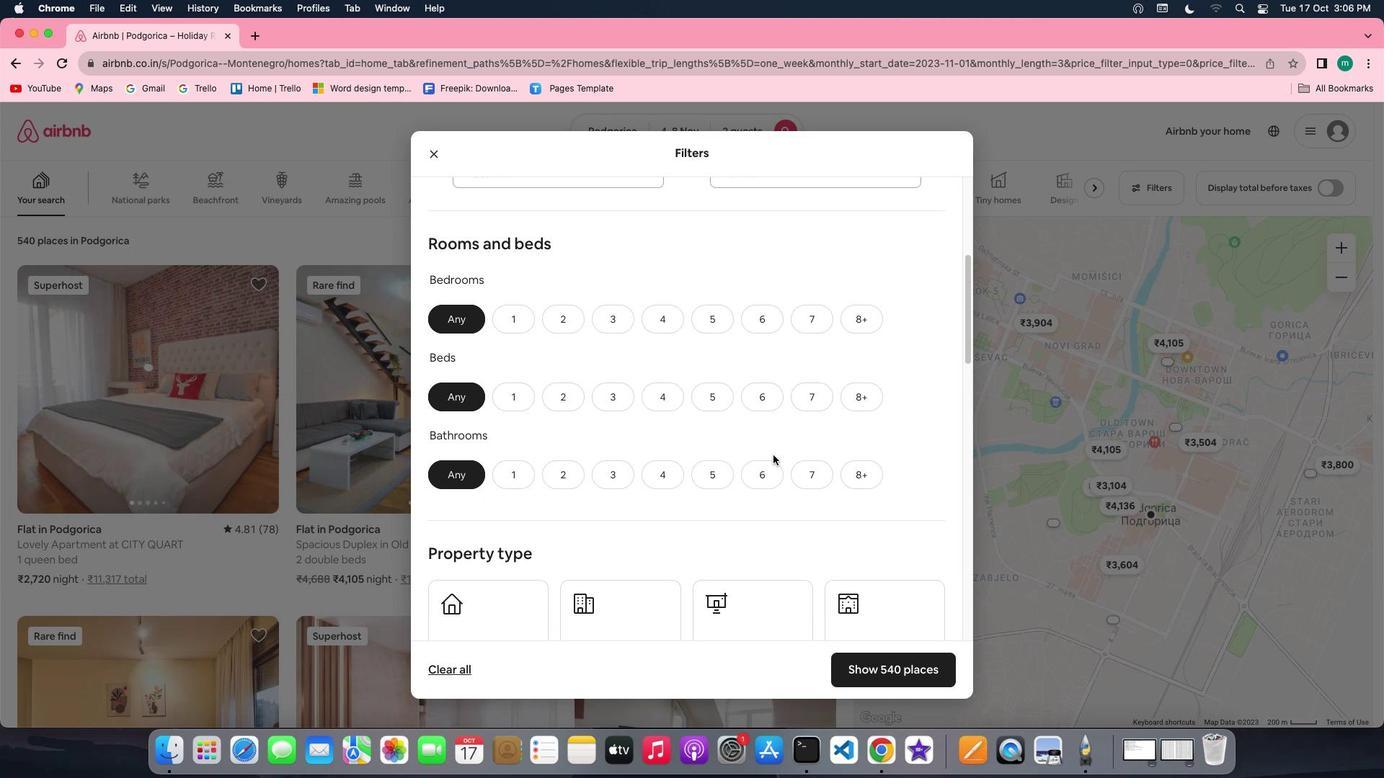 
Action: Mouse scrolled (773, 455) with delta (0, 3)
Screenshot: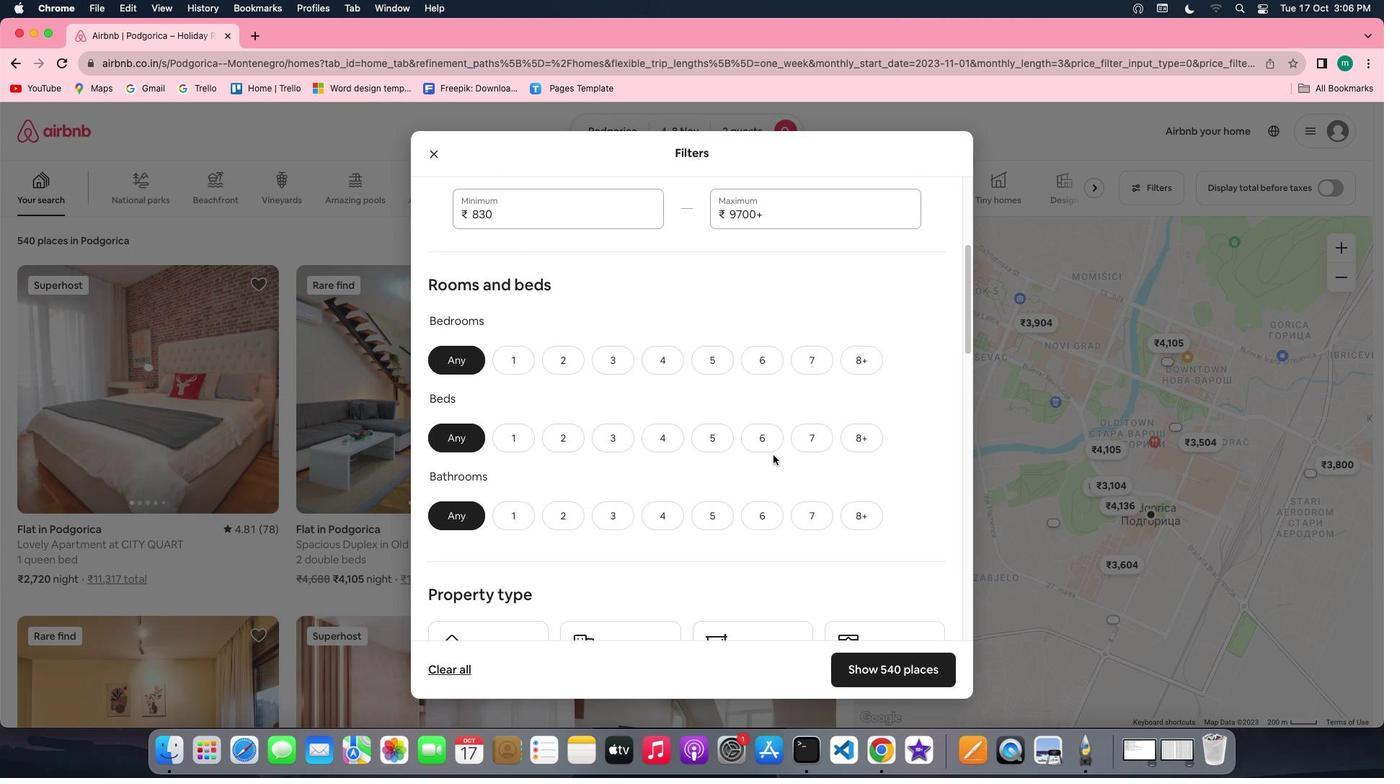 
Action: Mouse scrolled (773, 455) with delta (0, 0)
Screenshot: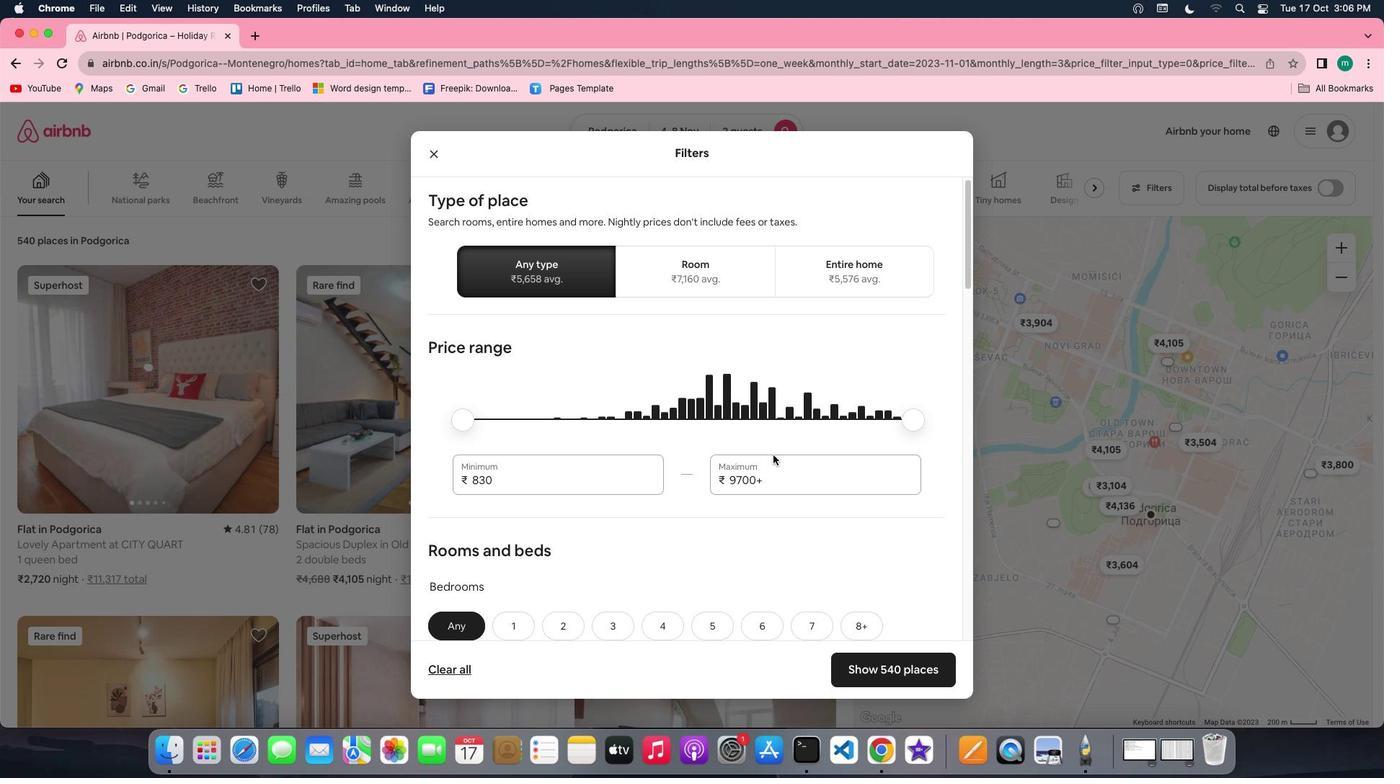 
Action: Mouse scrolled (773, 455) with delta (0, 0)
Screenshot: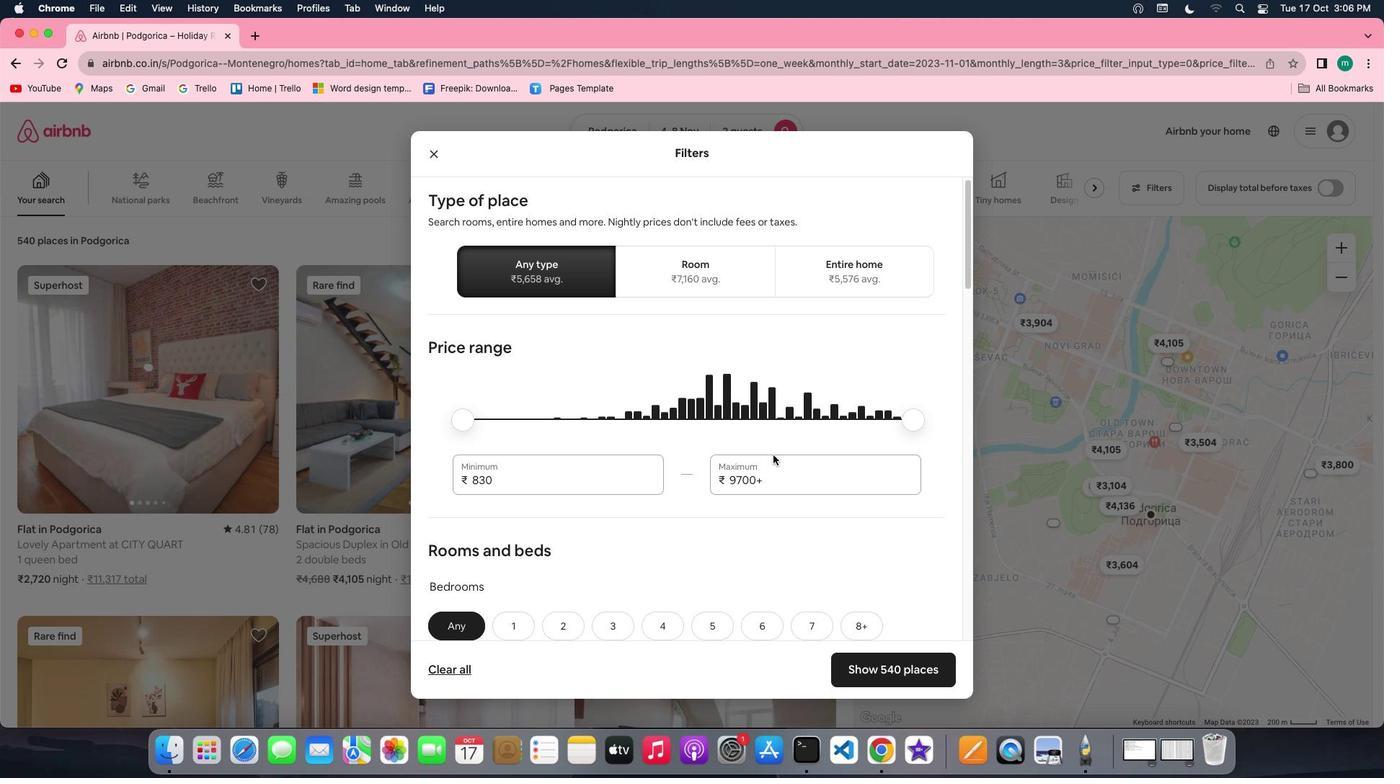 
Action: Mouse scrolled (773, 455) with delta (0, -2)
Screenshot: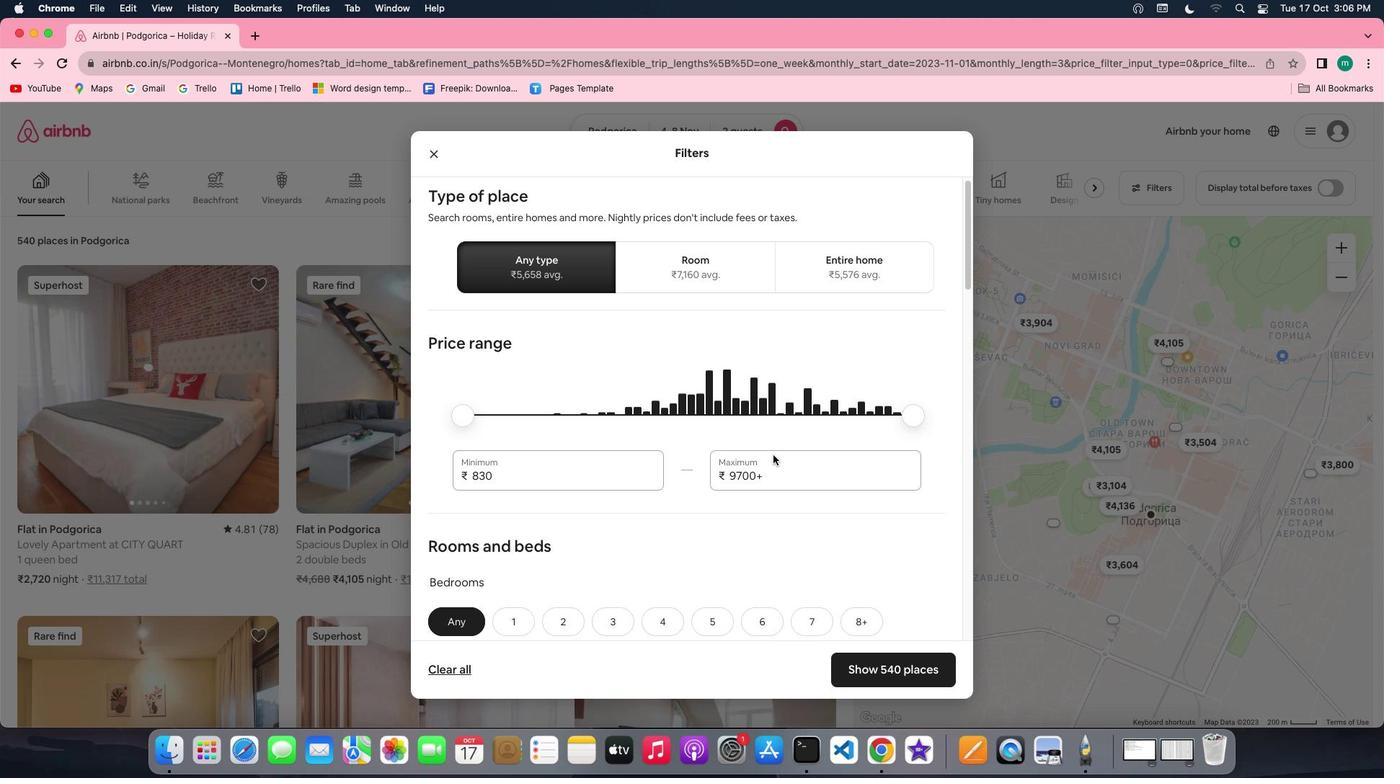 
Action: Mouse scrolled (773, 455) with delta (0, 0)
Screenshot: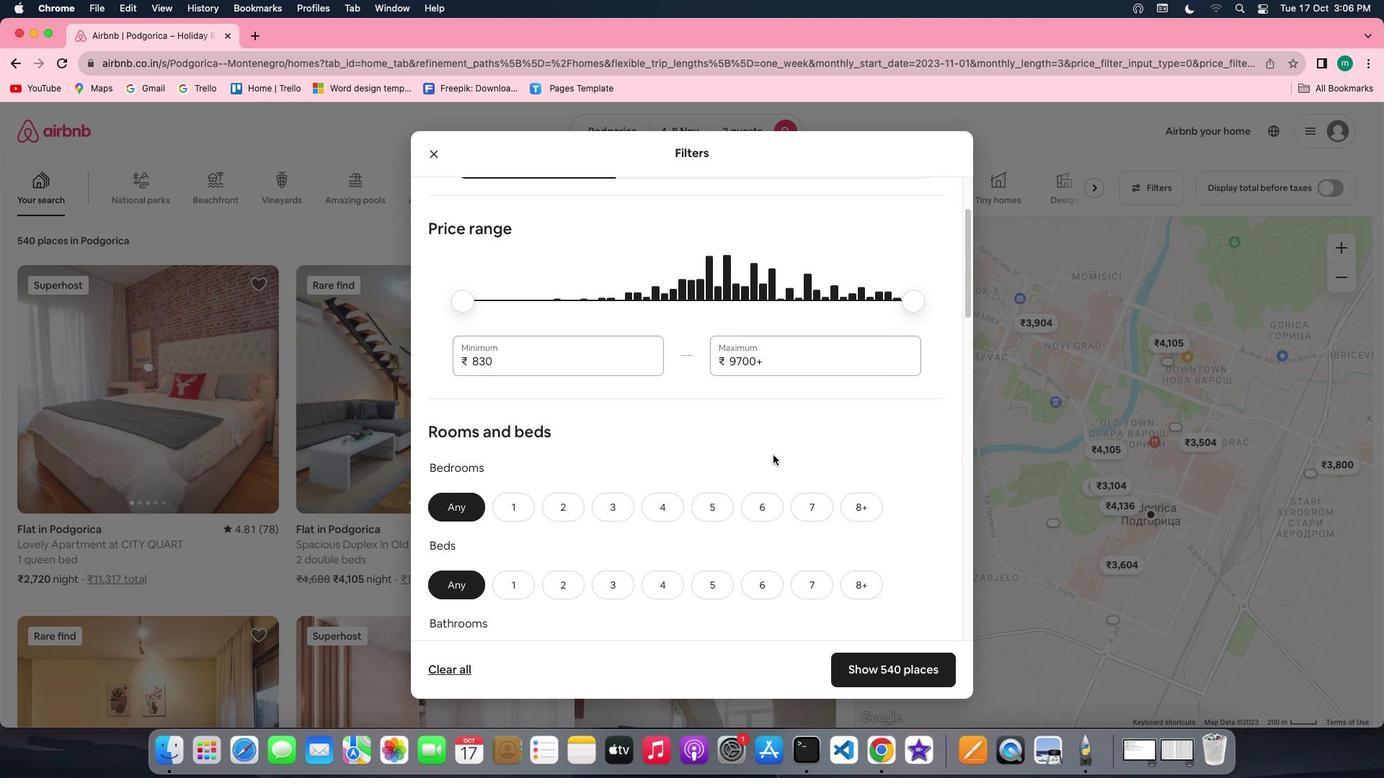 
Action: Mouse scrolled (773, 455) with delta (0, 0)
Screenshot: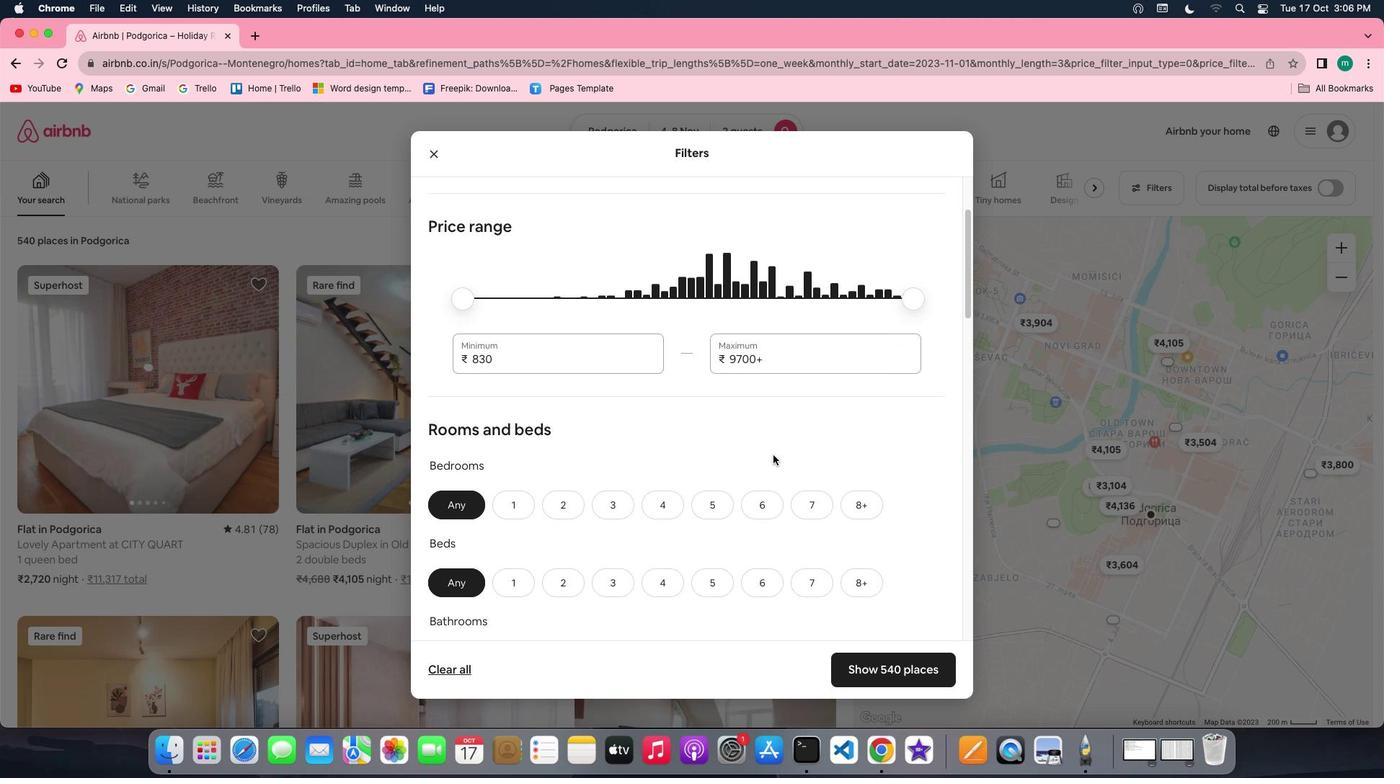 
Action: Mouse scrolled (773, 455) with delta (0, 0)
Screenshot: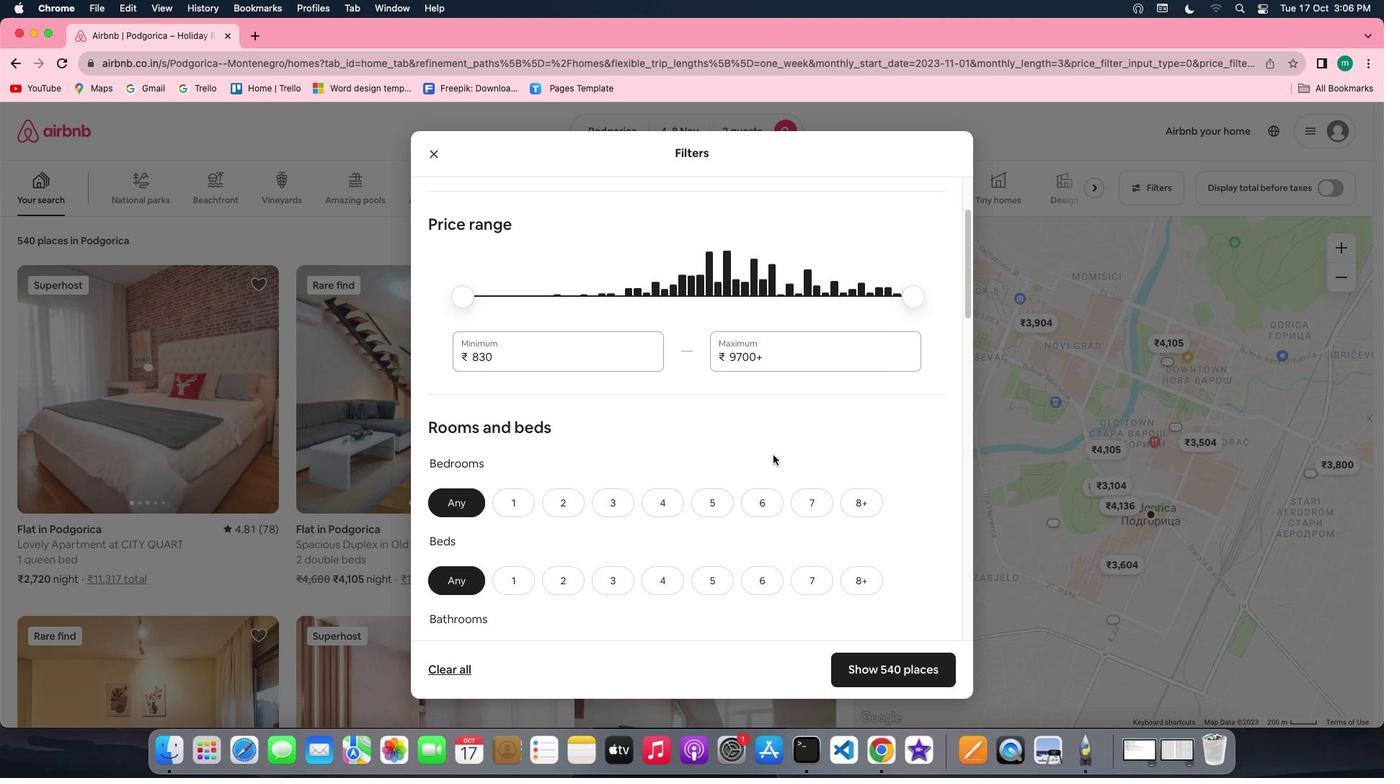 
Action: Mouse scrolled (773, 455) with delta (0, 0)
Screenshot: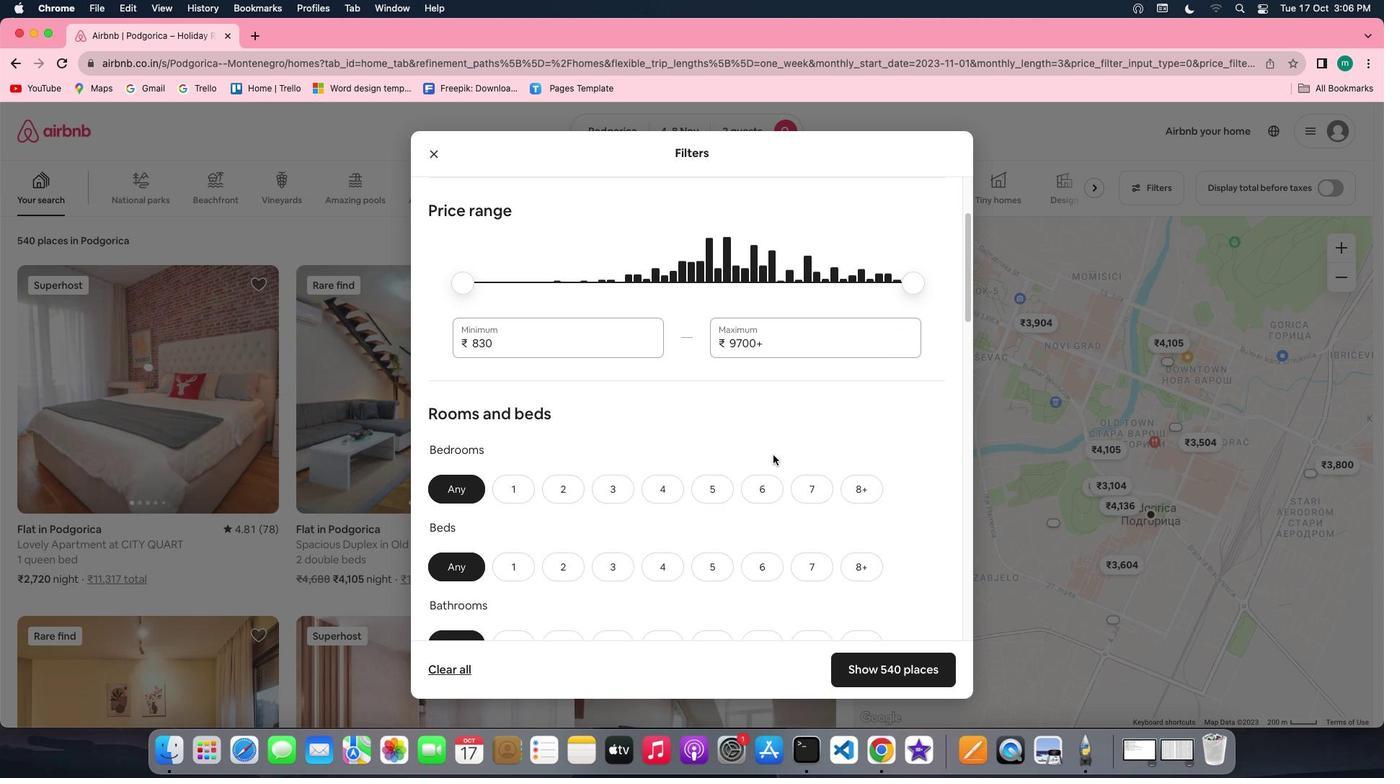 
Action: Mouse scrolled (773, 455) with delta (0, 0)
Screenshot: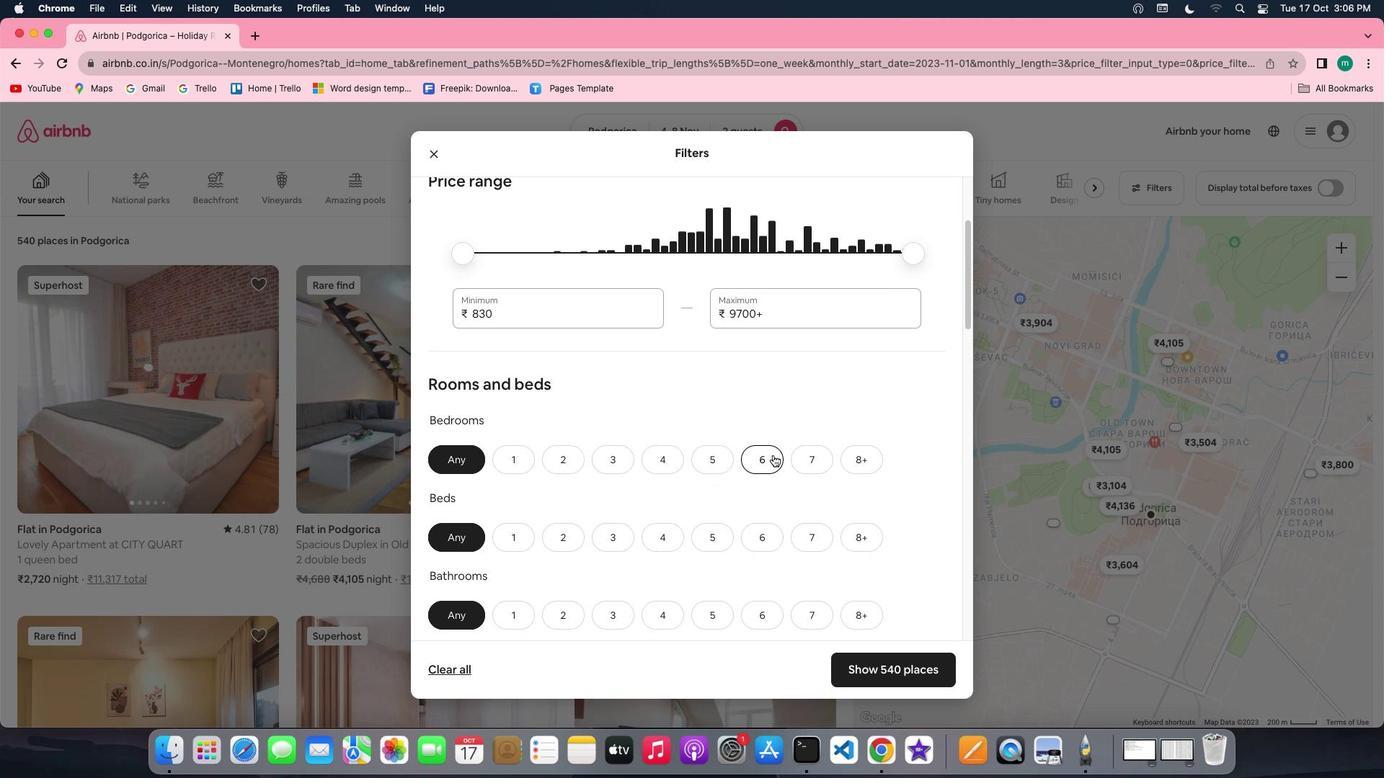 
Action: Mouse scrolled (773, 455) with delta (0, 0)
Screenshot: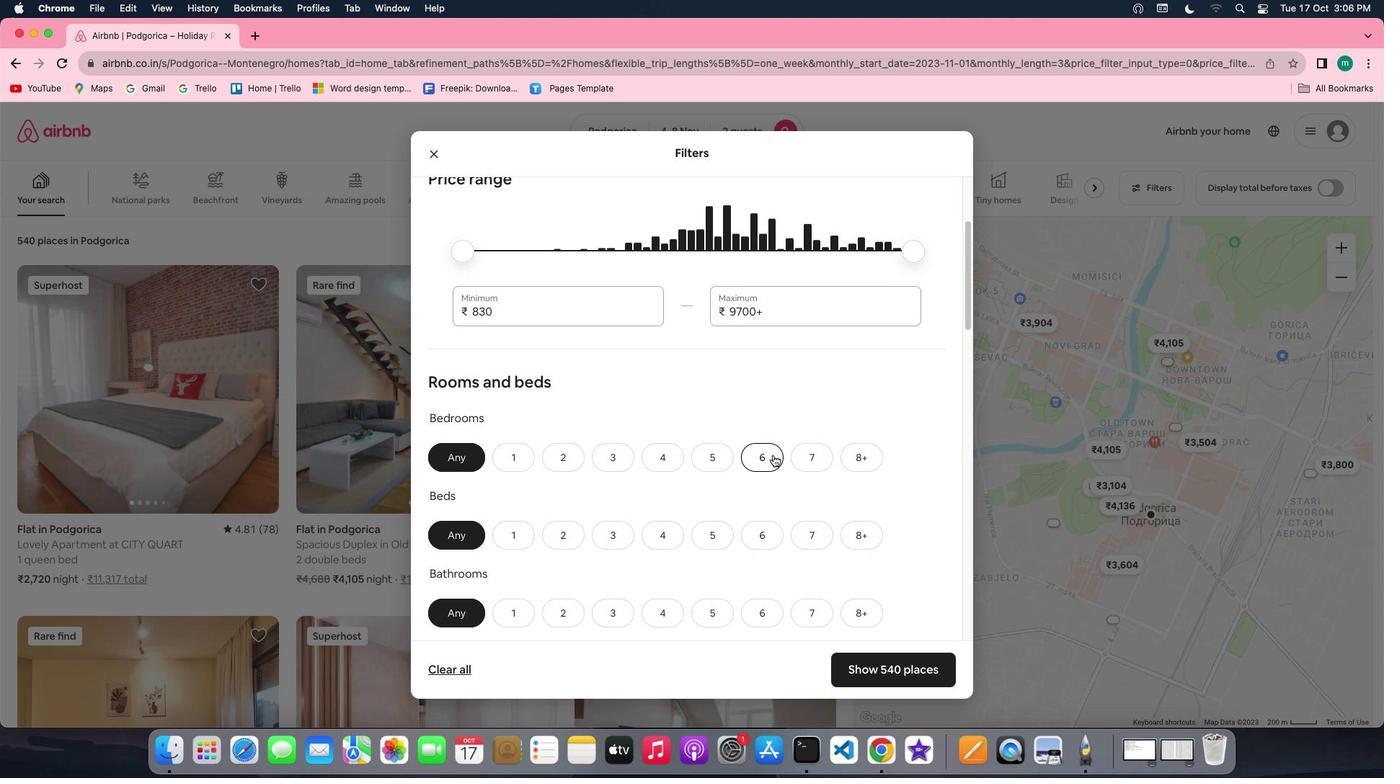 
Action: Mouse scrolled (773, 455) with delta (0, 0)
Screenshot: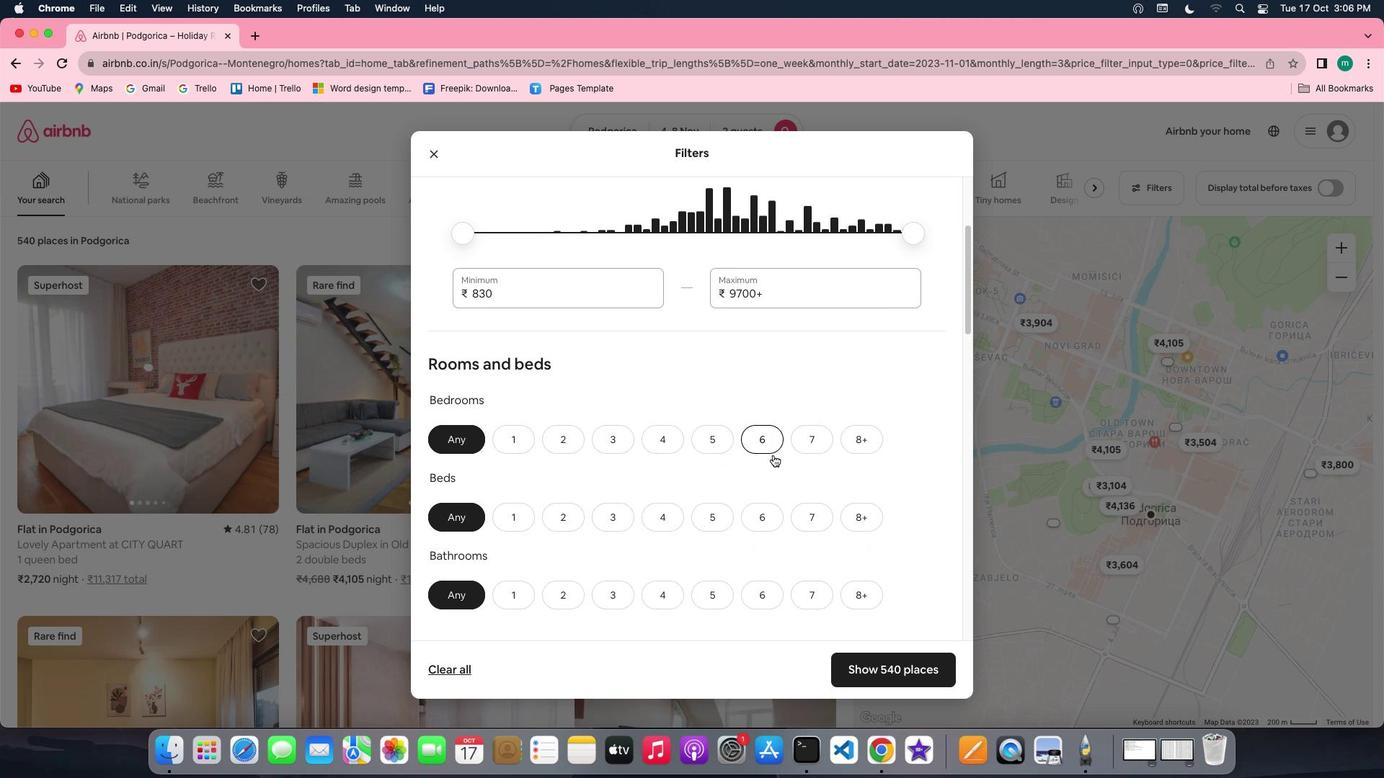 
Action: Mouse moved to (494, 421)
Screenshot: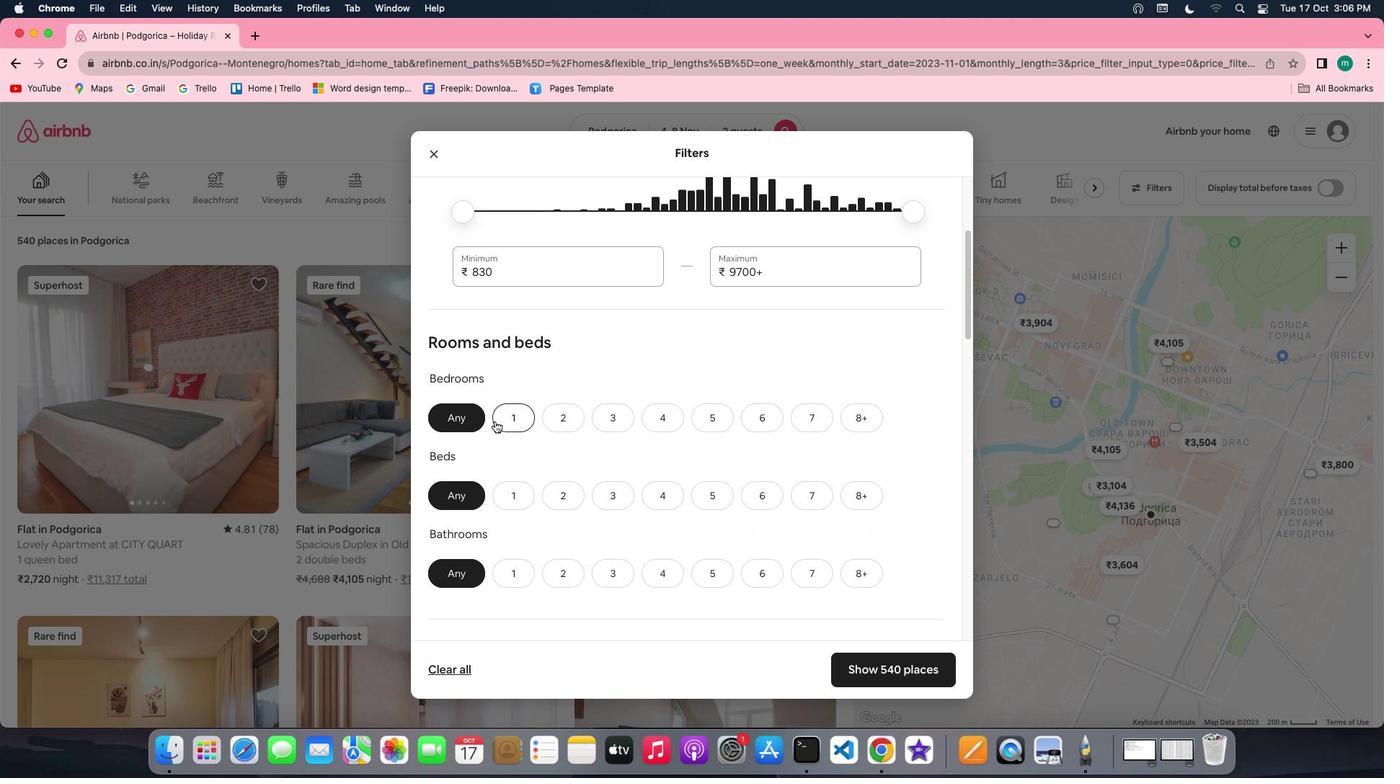 
Action: Mouse pressed left at (494, 421)
Screenshot: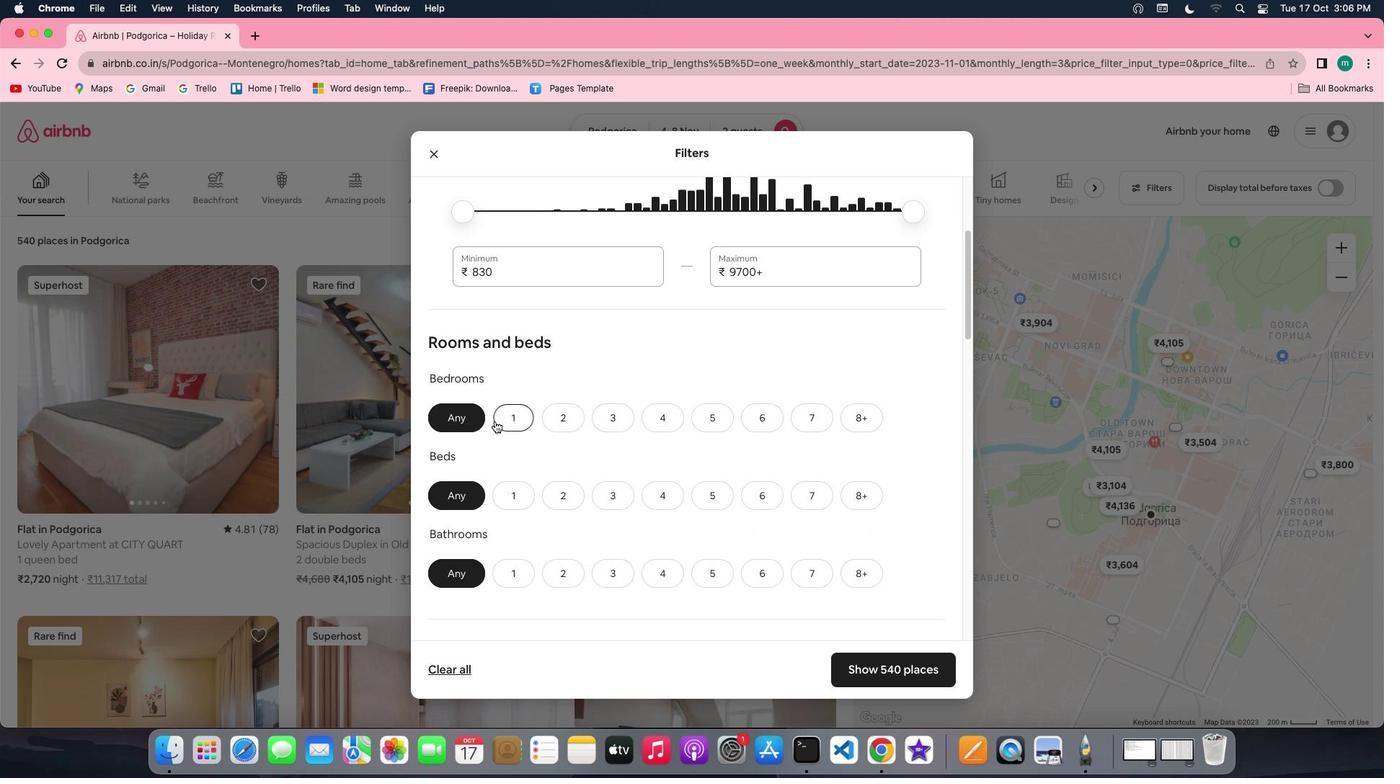 
Action: Mouse moved to (511, 487)
Screenshot: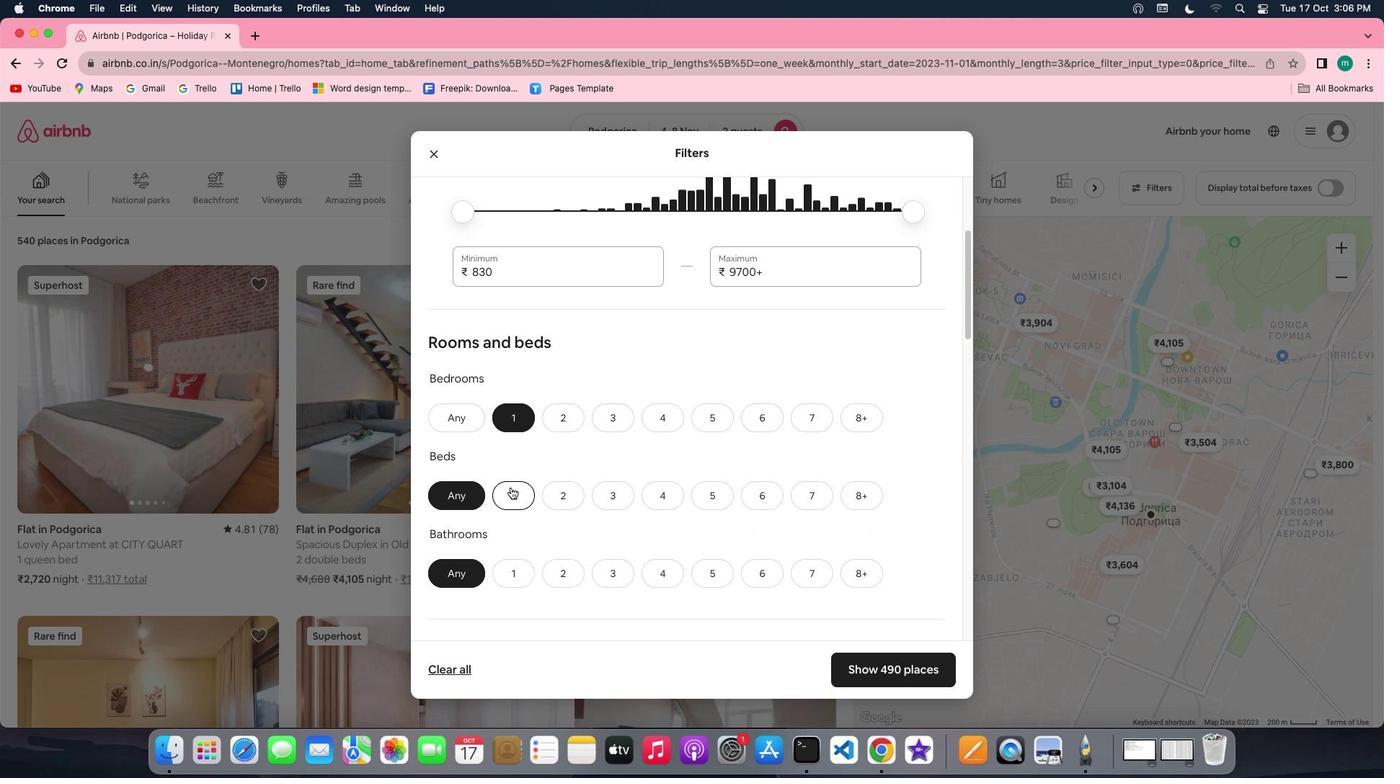 
Action: Mouse pressed left at (511, 487)
Screenshot: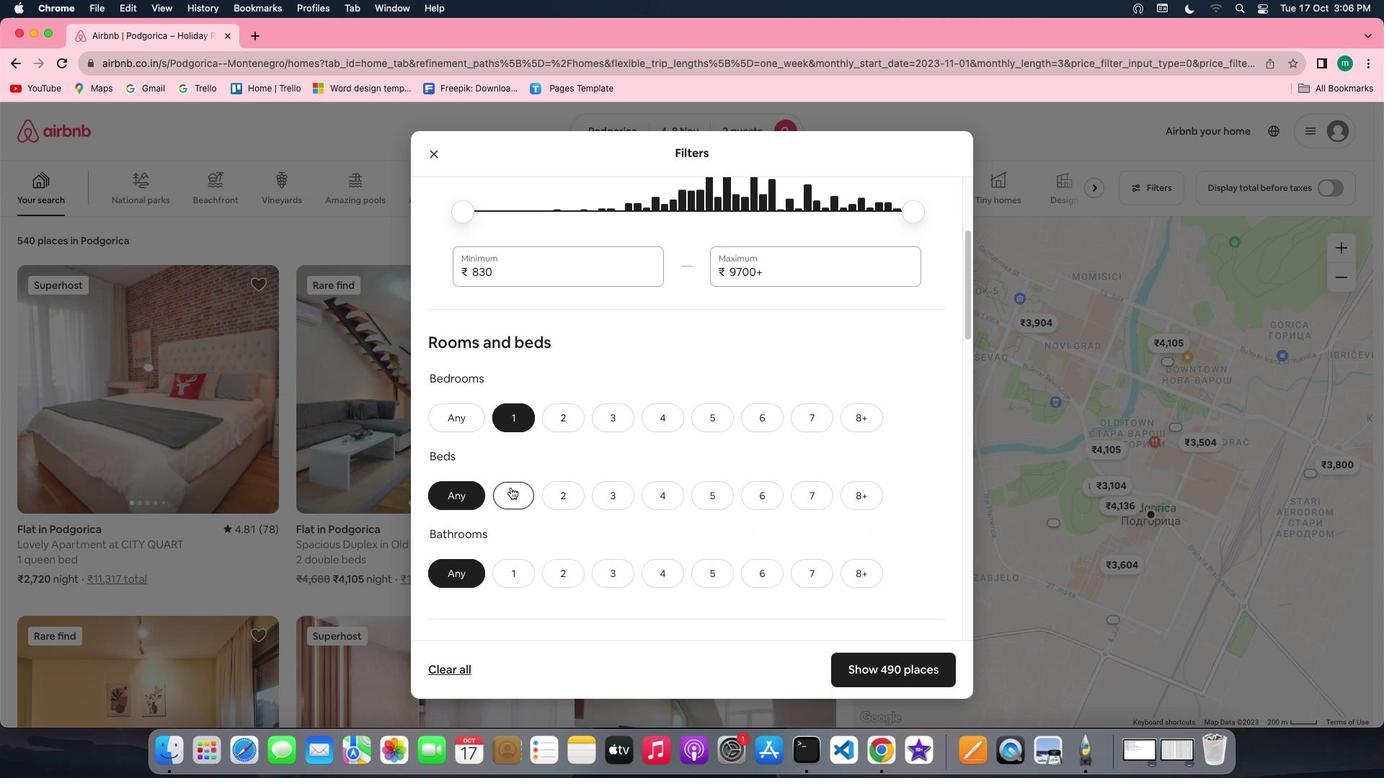 
Action: Mouse moved to (511, 575)
Screenshot: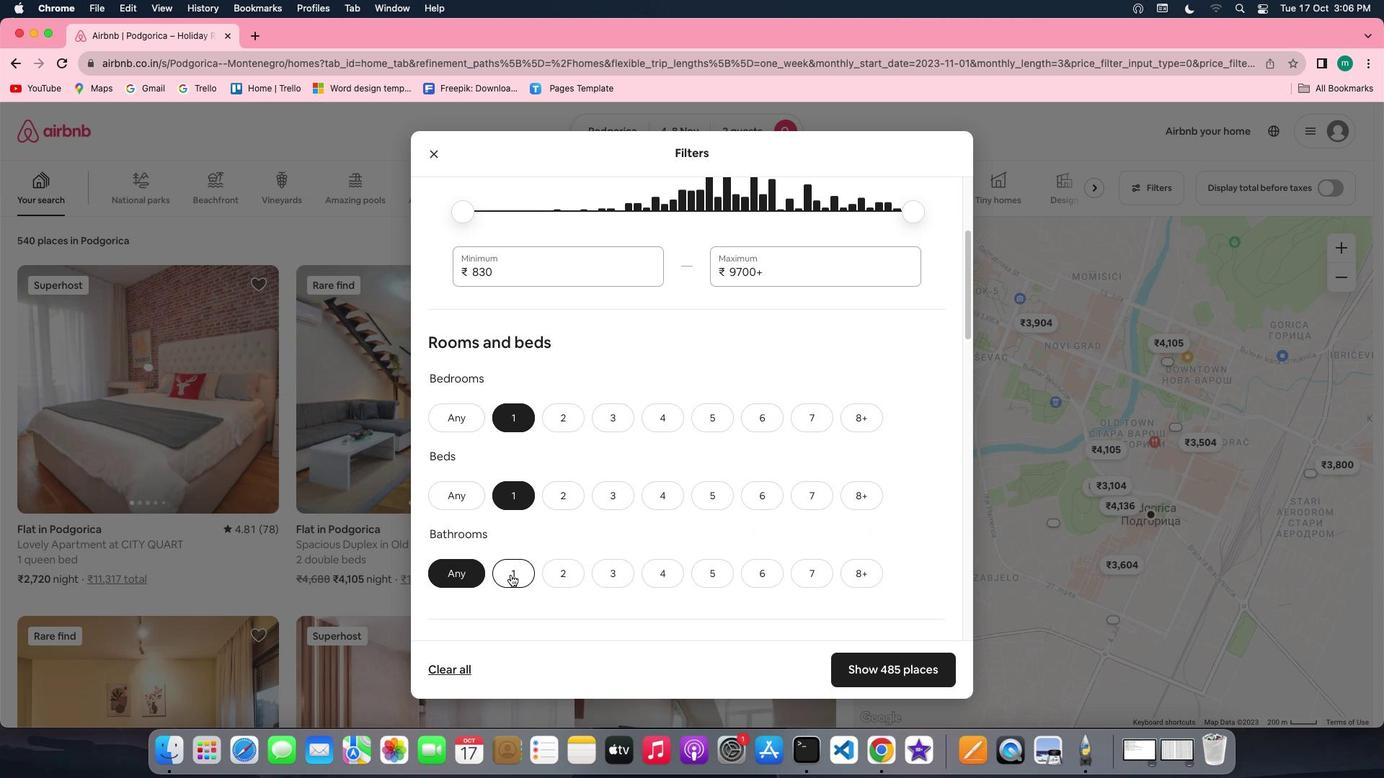 
Action: Mouse pressed left at (511, 575)
Screenshot: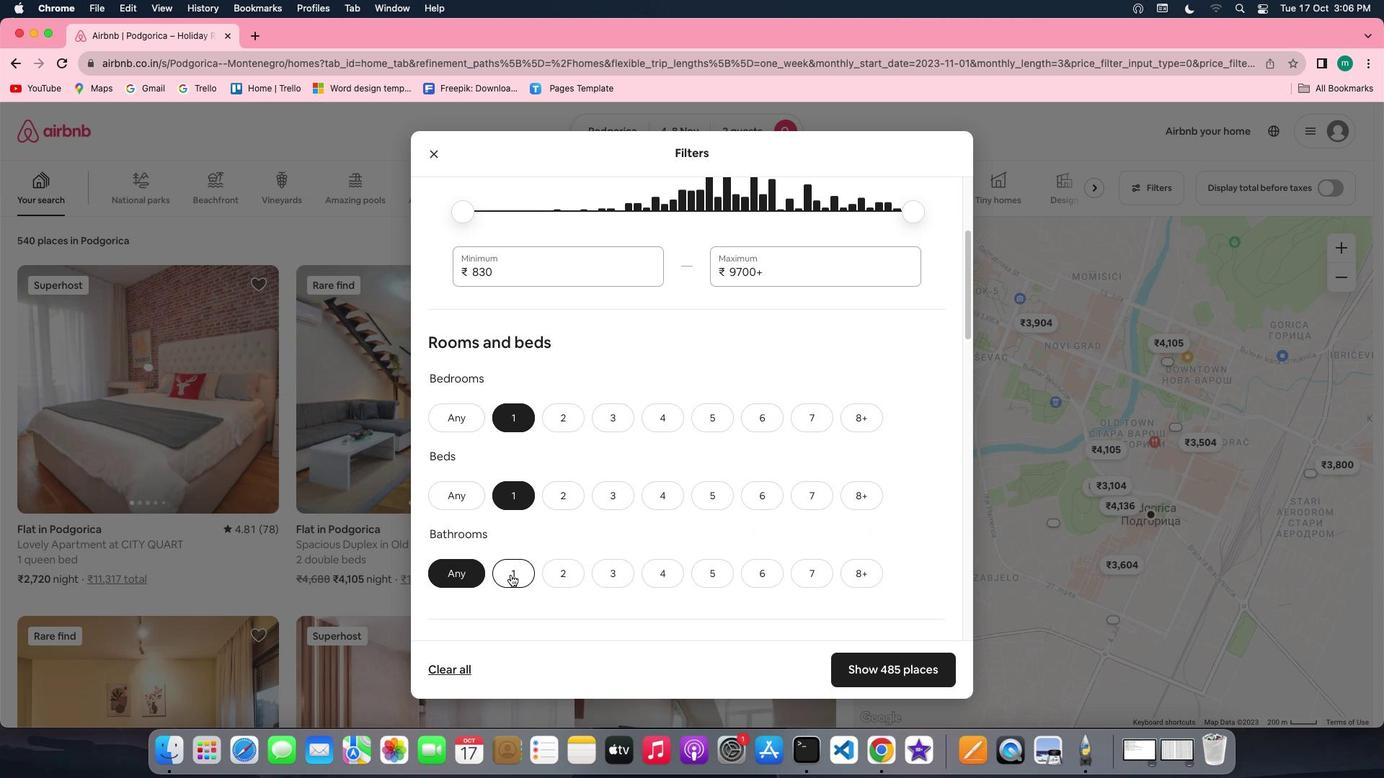 
Action: Mouse moved to (711, 561)
Screenshot: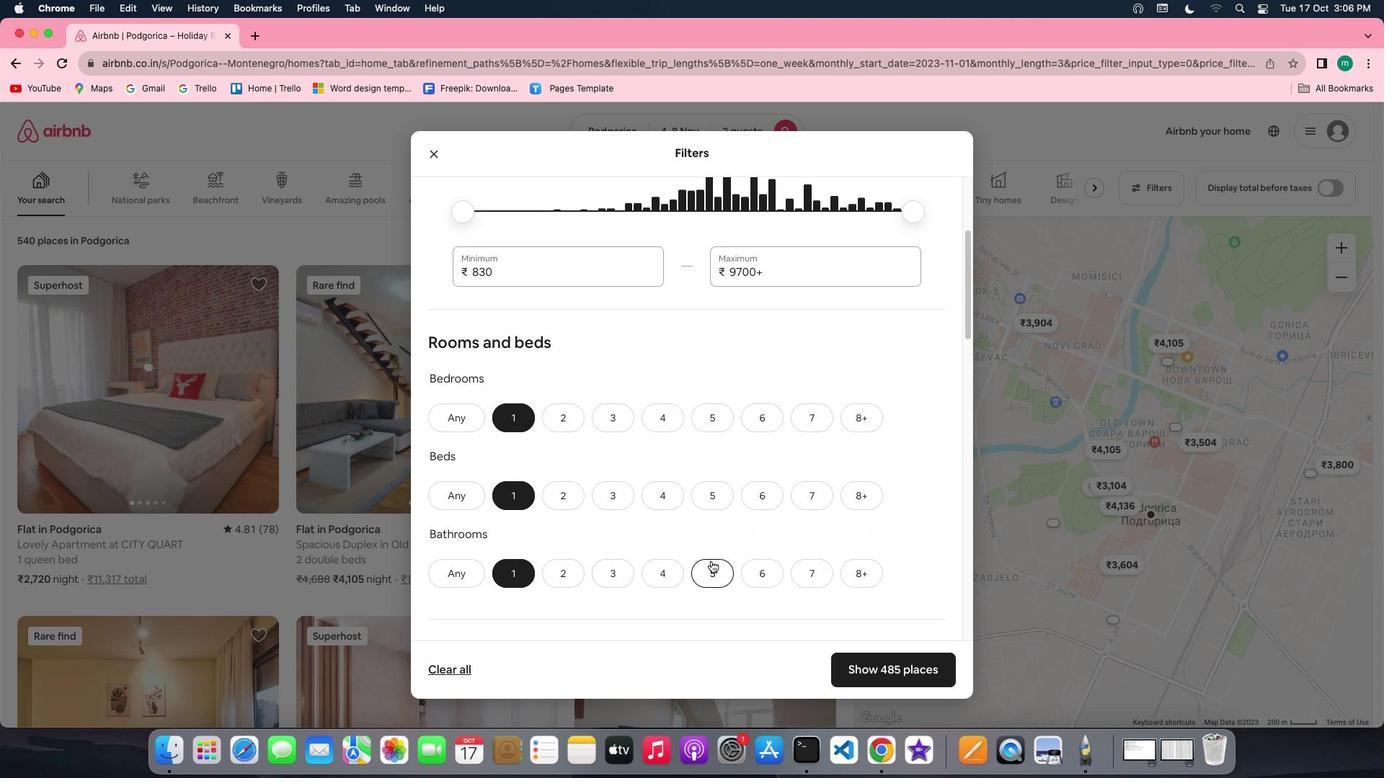
Action: Mouse scrolled (711, 561) with delta (0, 0)
Screenshot: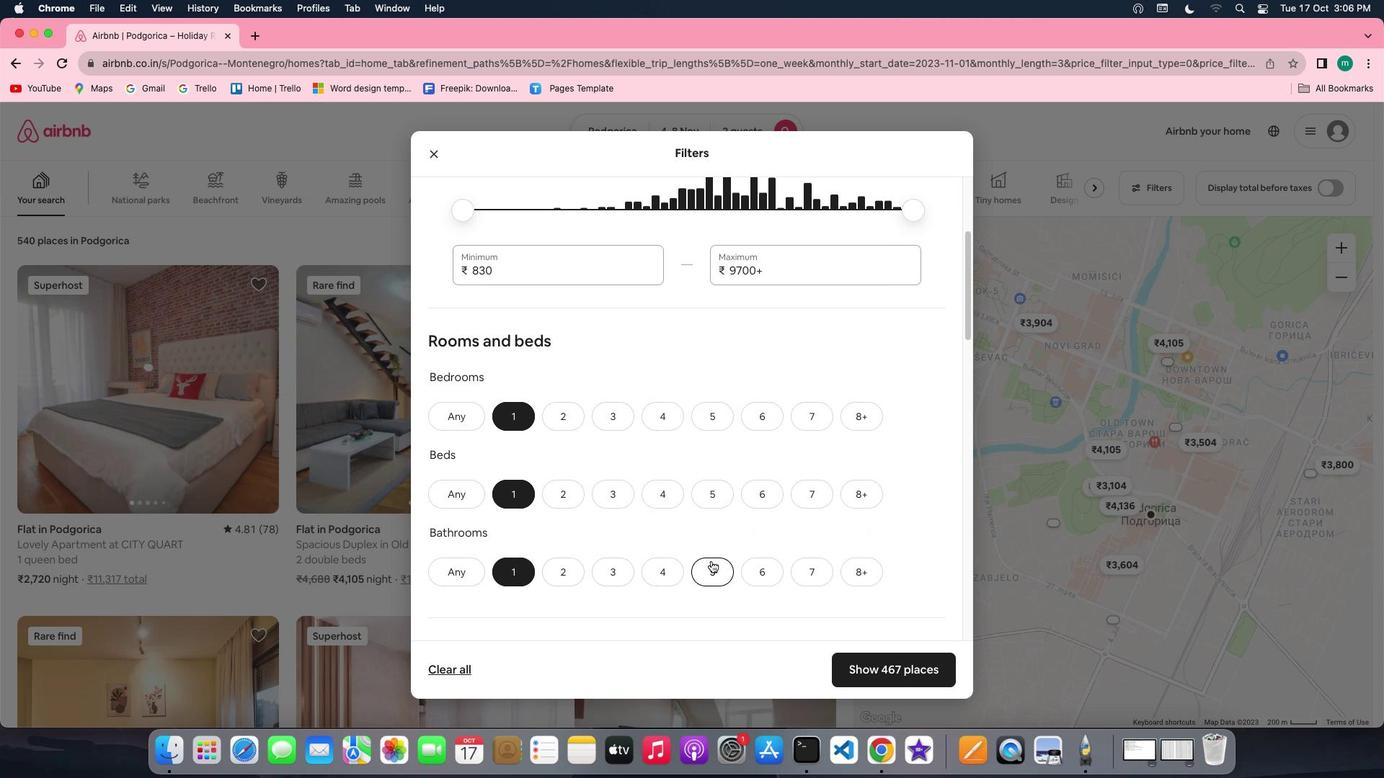 
Action: Mouse scrolled (711, 561) with delta (0, 0)
Screenshot: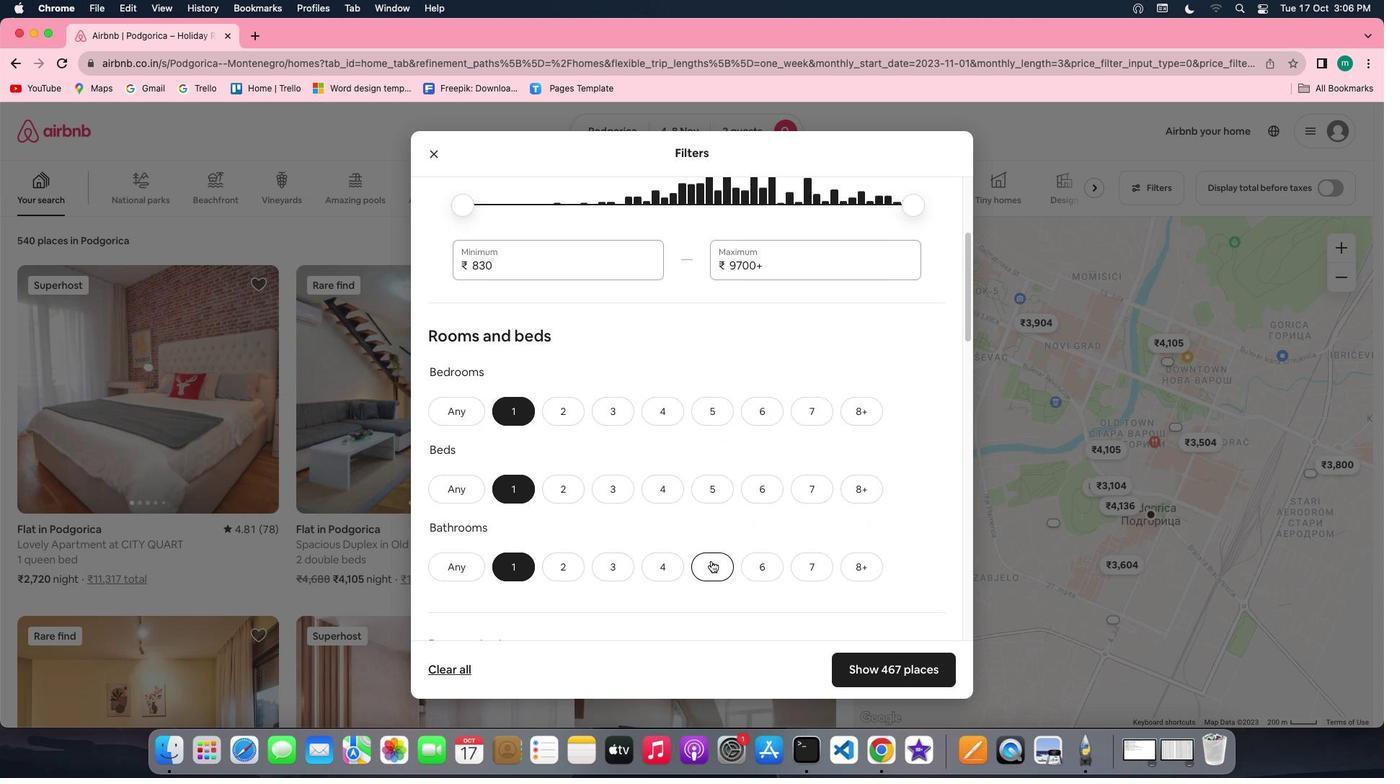 
Action: Mouse scrolled (711, 561) with delta (0, -1)
Screenshot: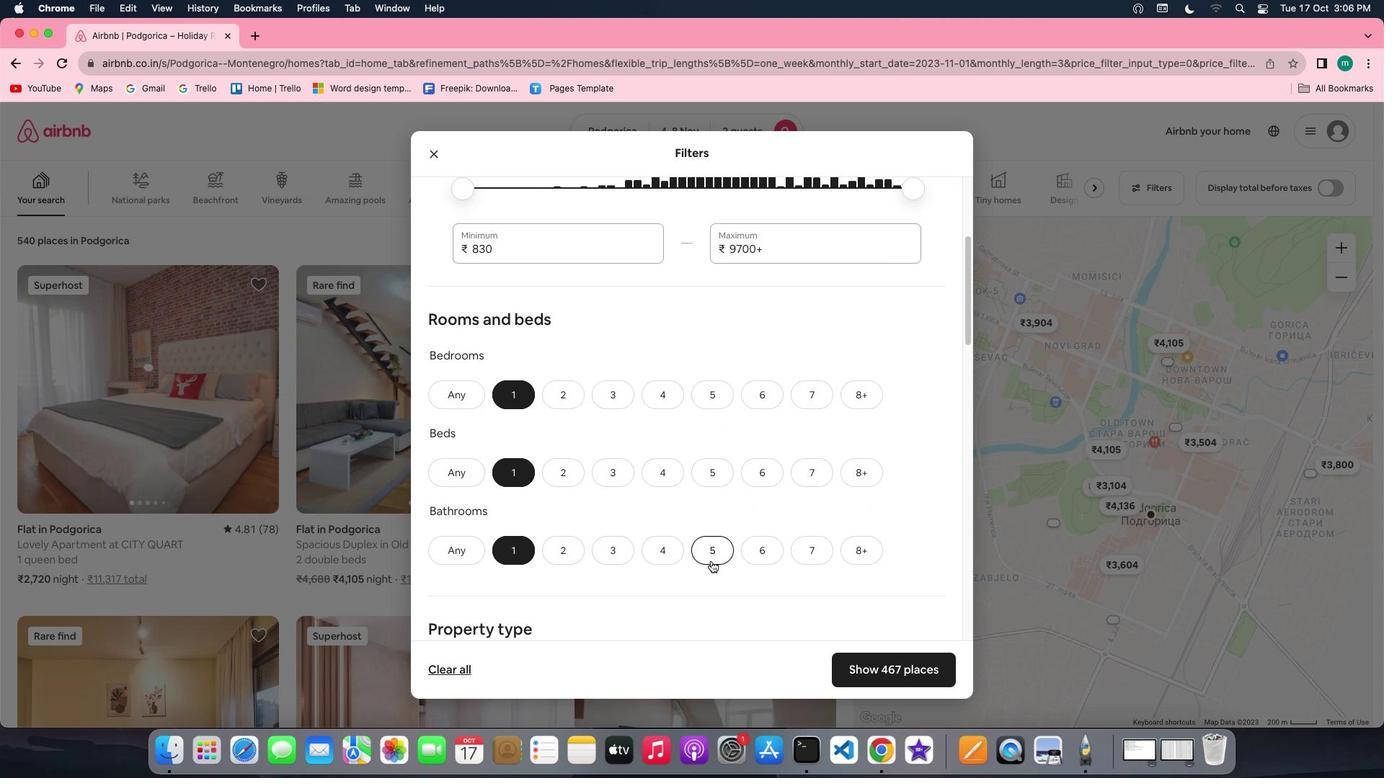 
Action: Mouse scrolled (711, 561) with delta (0, -2)
Screenshot: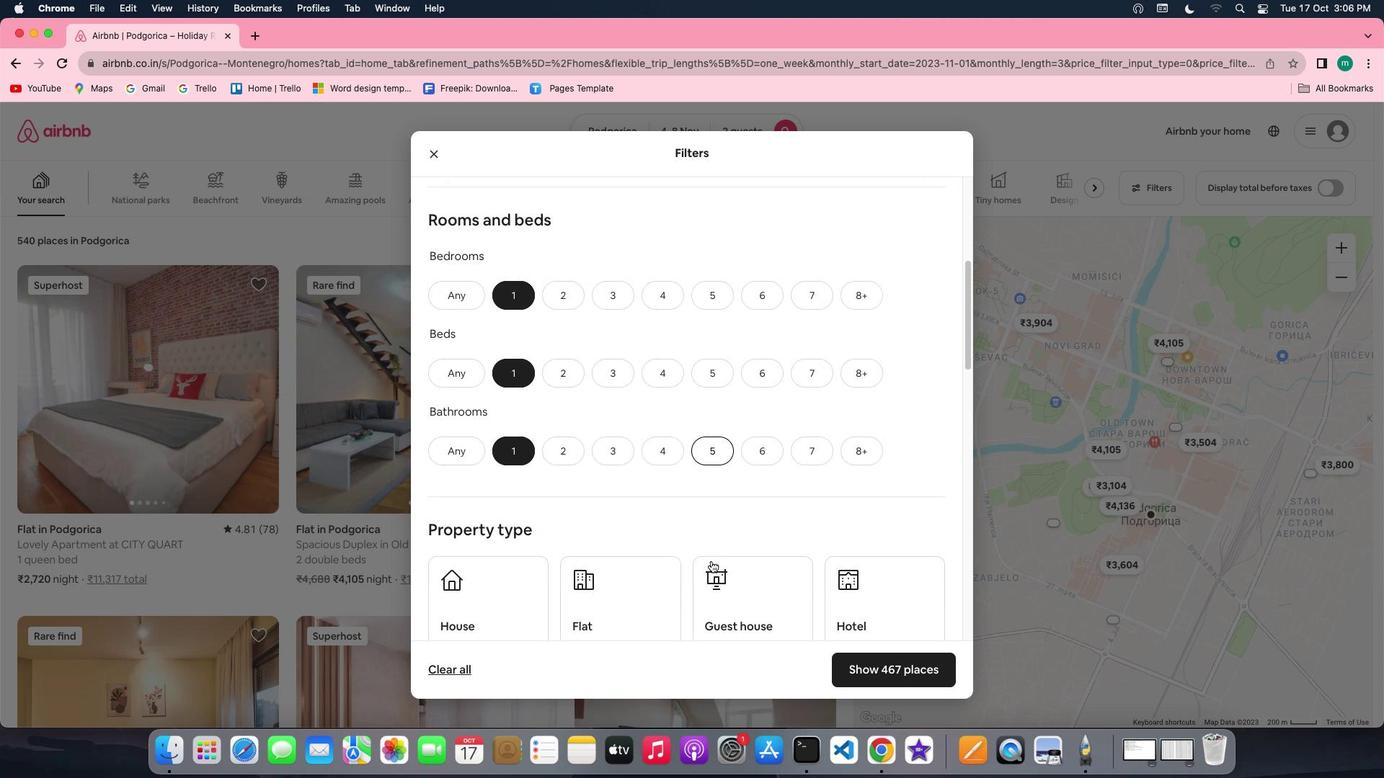 
Action: Mouse moved to (719, 548)
Screenshot: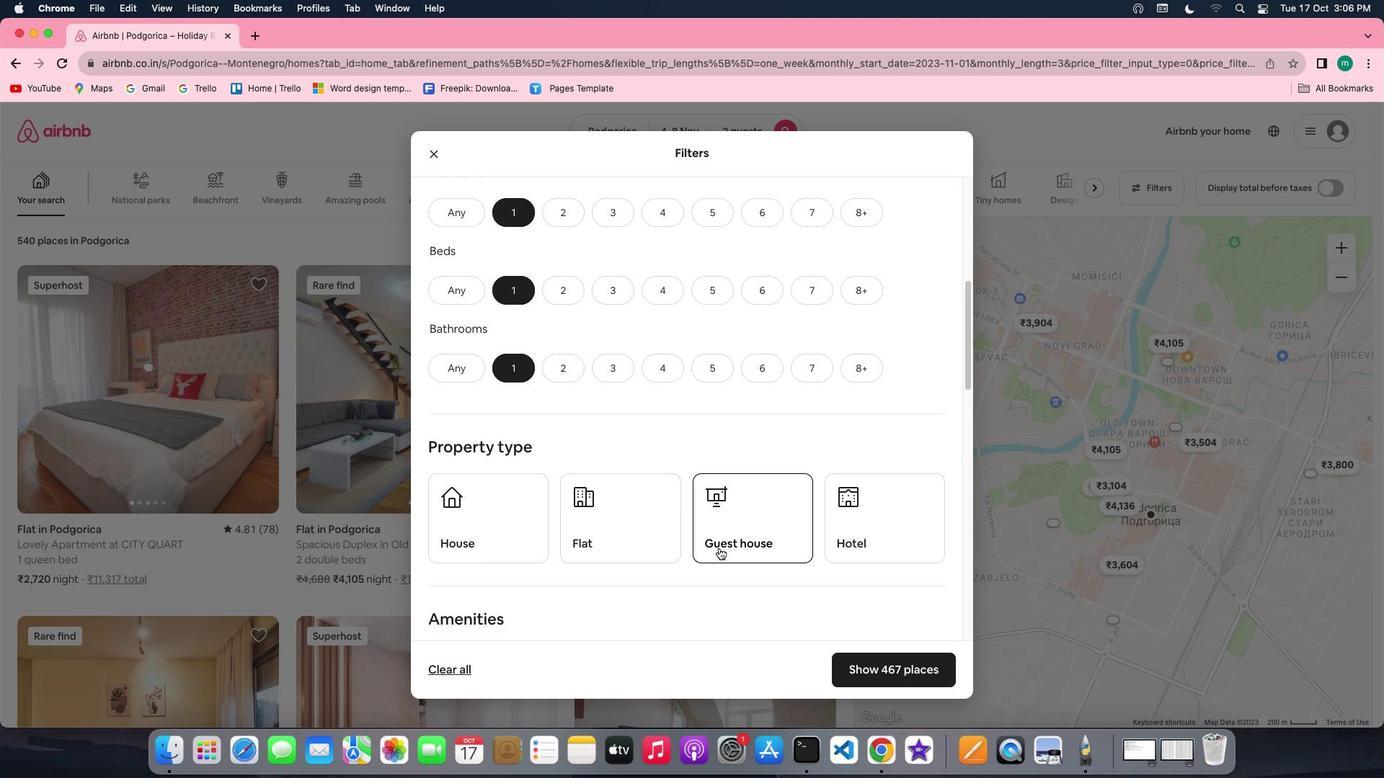 
Action: Mouse scrolled (719, 548) with delta (0, 0)
Screenshot: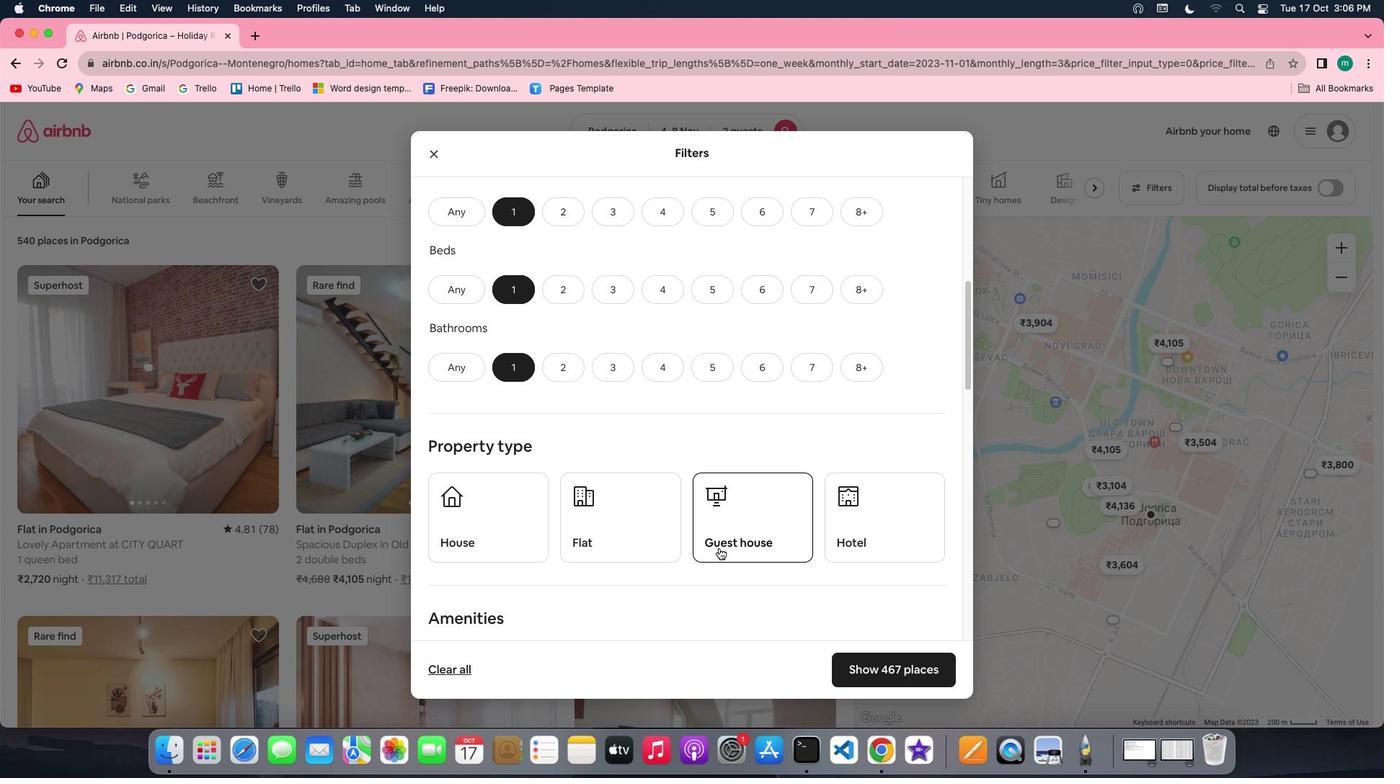 
Action: Mouse scrolled (719, 548) with delta (0, 0)
Screenshot: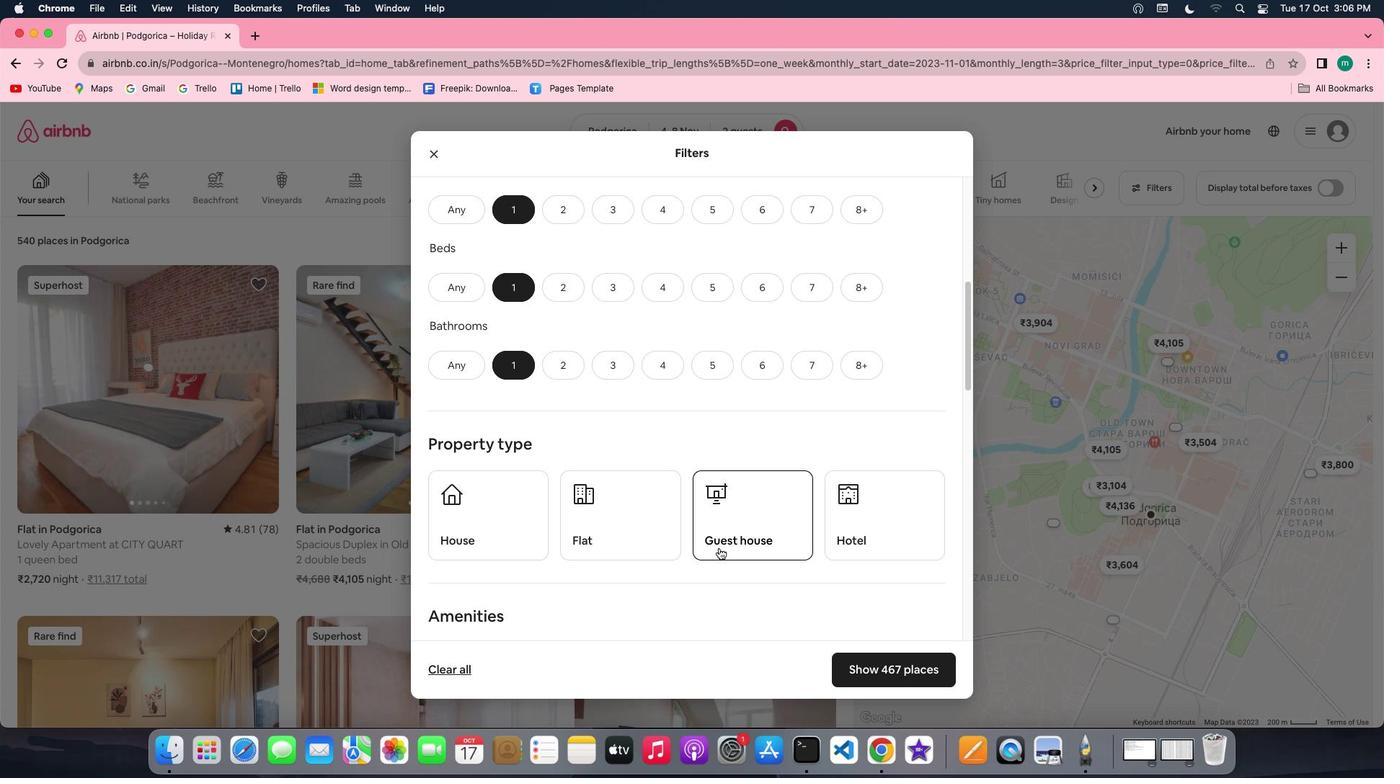 
Action: Mouse moved to (892, 516)
Screenshot: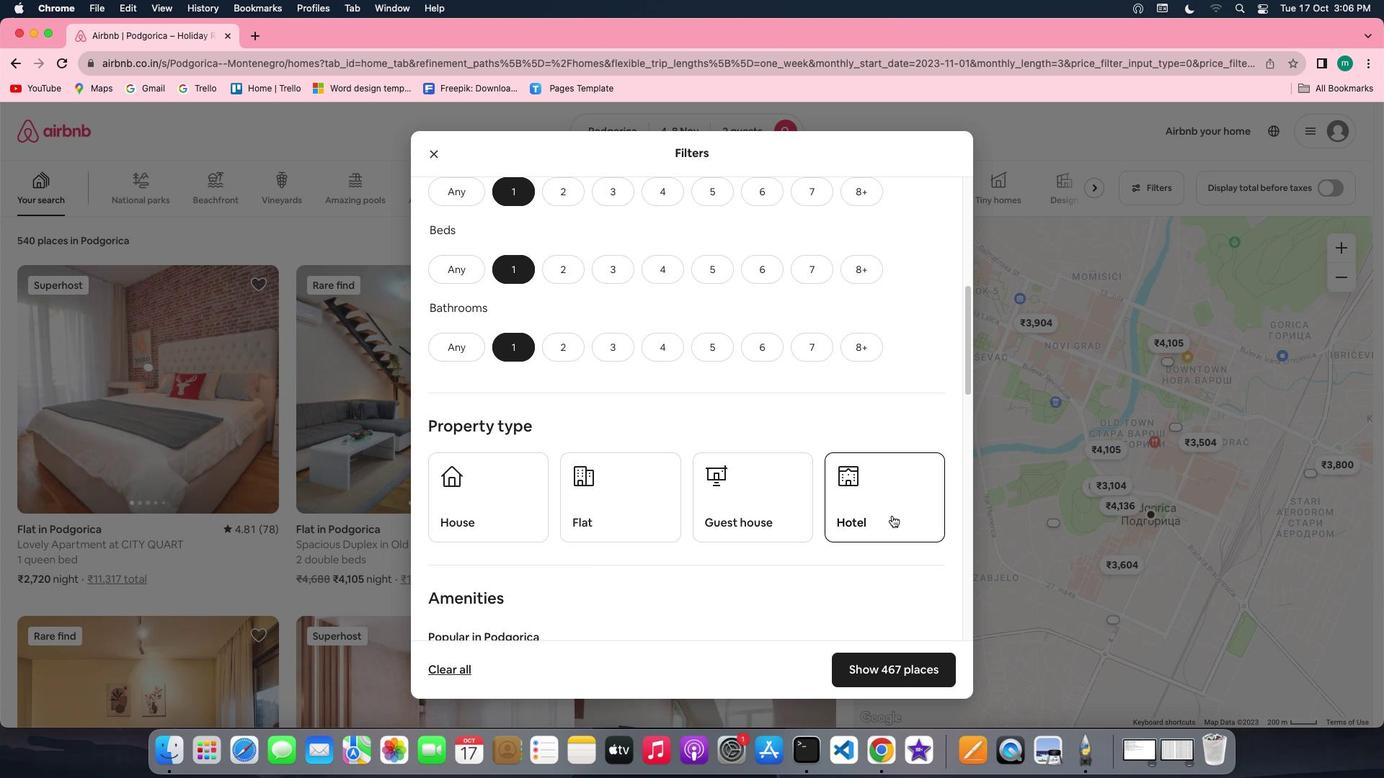 
Action: Mouse pressed left at (892, 516)
Screenshot: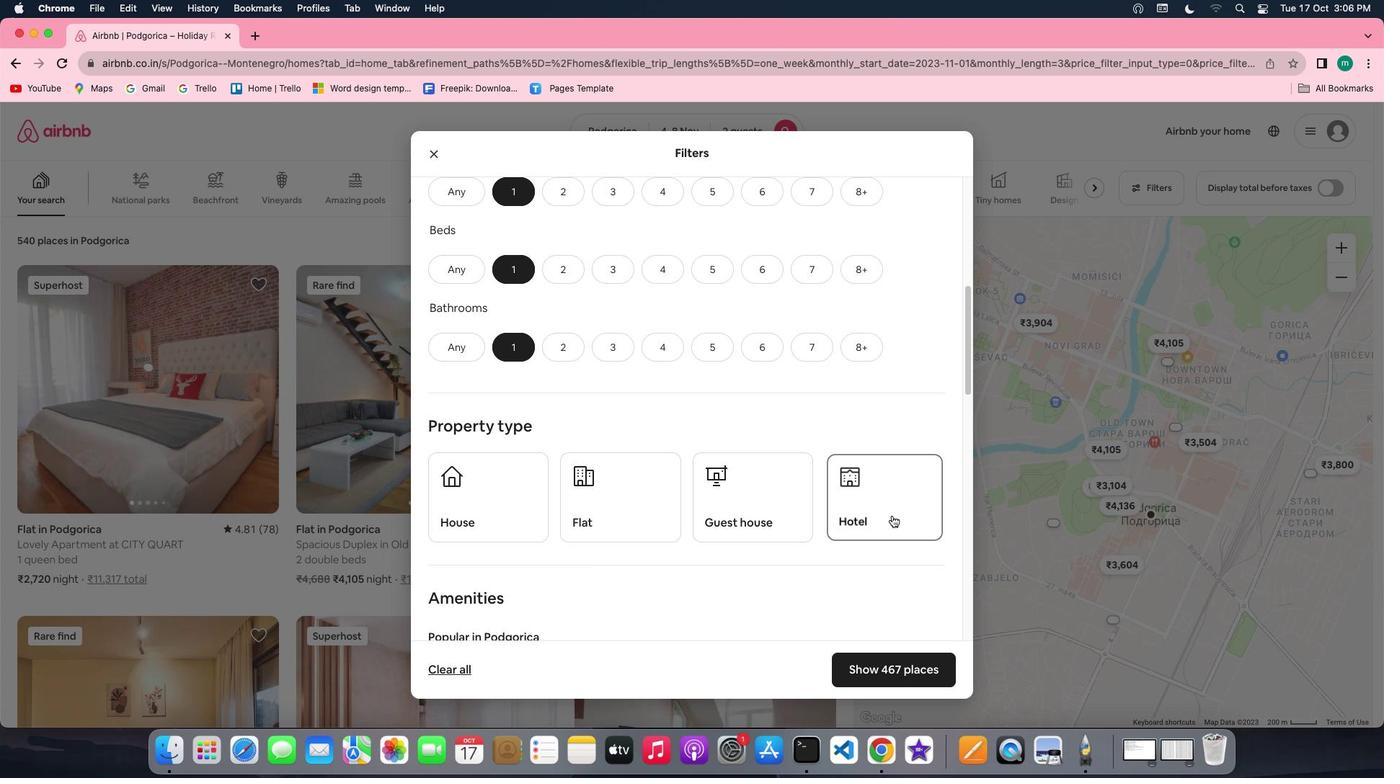 
Action: Mouse moved to (721, 554)
Screenshot: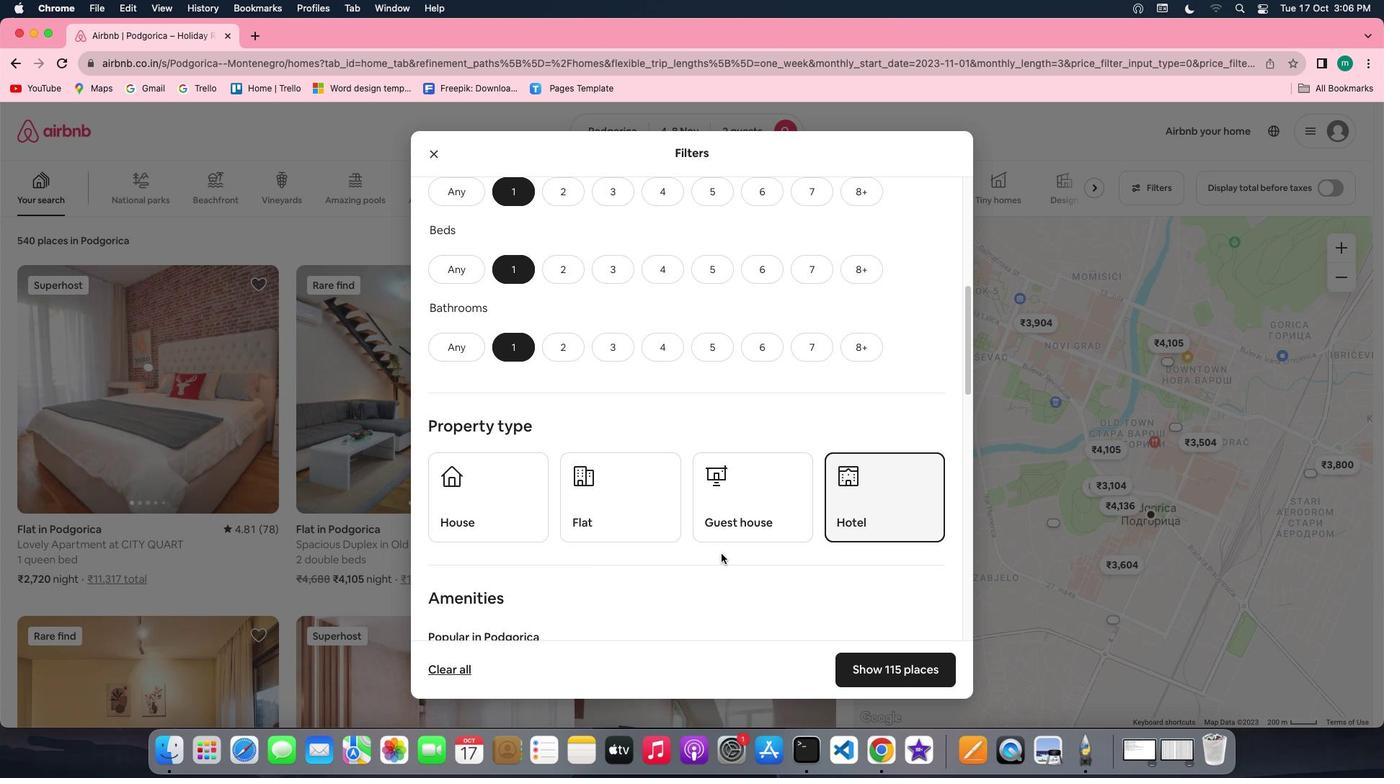 
Action: Mouse scrolled (721, 554) with delta (0, 0)
Screenshot: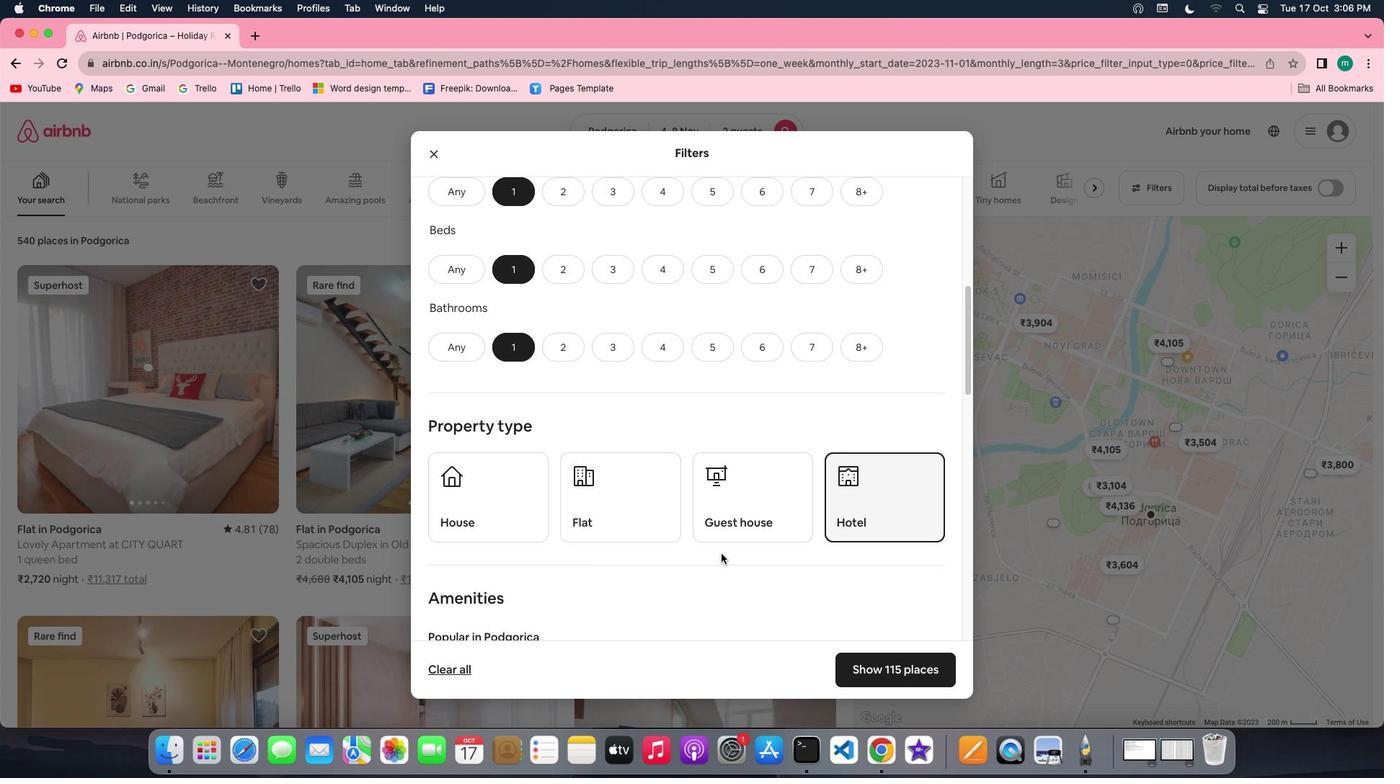 
Action: Mouse scrolled (721, 554) with delta (0, 0)
Screenshot: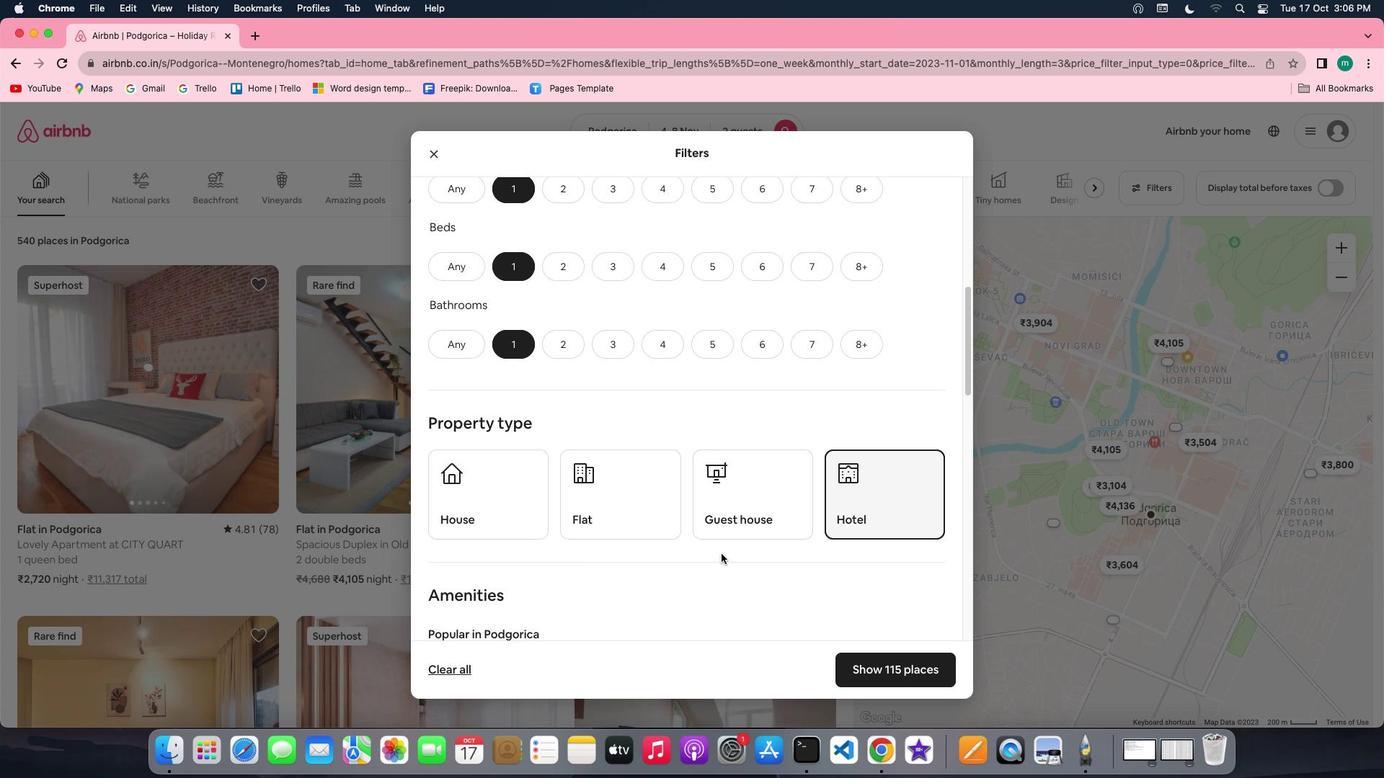 
Action: Mouse scrolled (721, 554) with delta (0, -1)
Screenshot: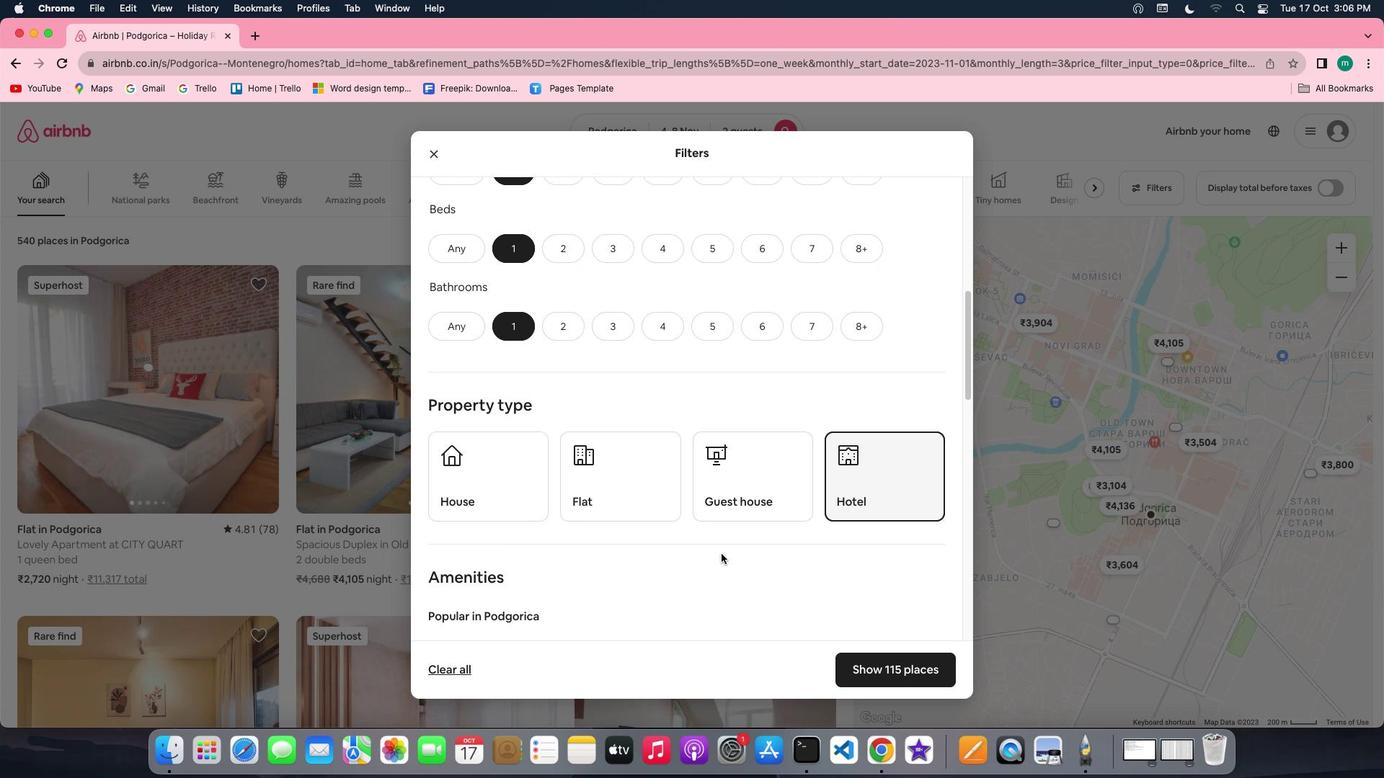 
Action: Mouse scrolled (721, 554) with delta (0, -2)
Screenshot: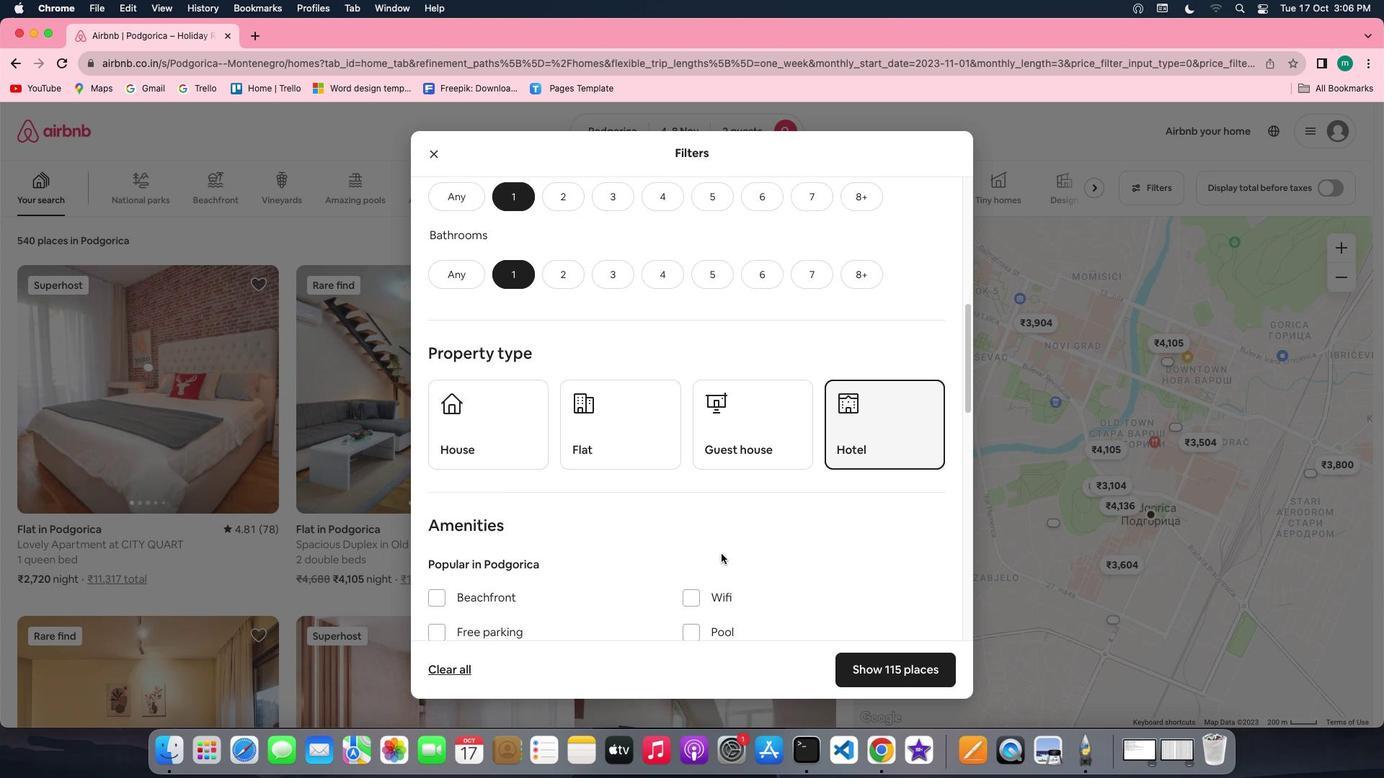
Action: Mouse moved to (763, 473)
Screenshot: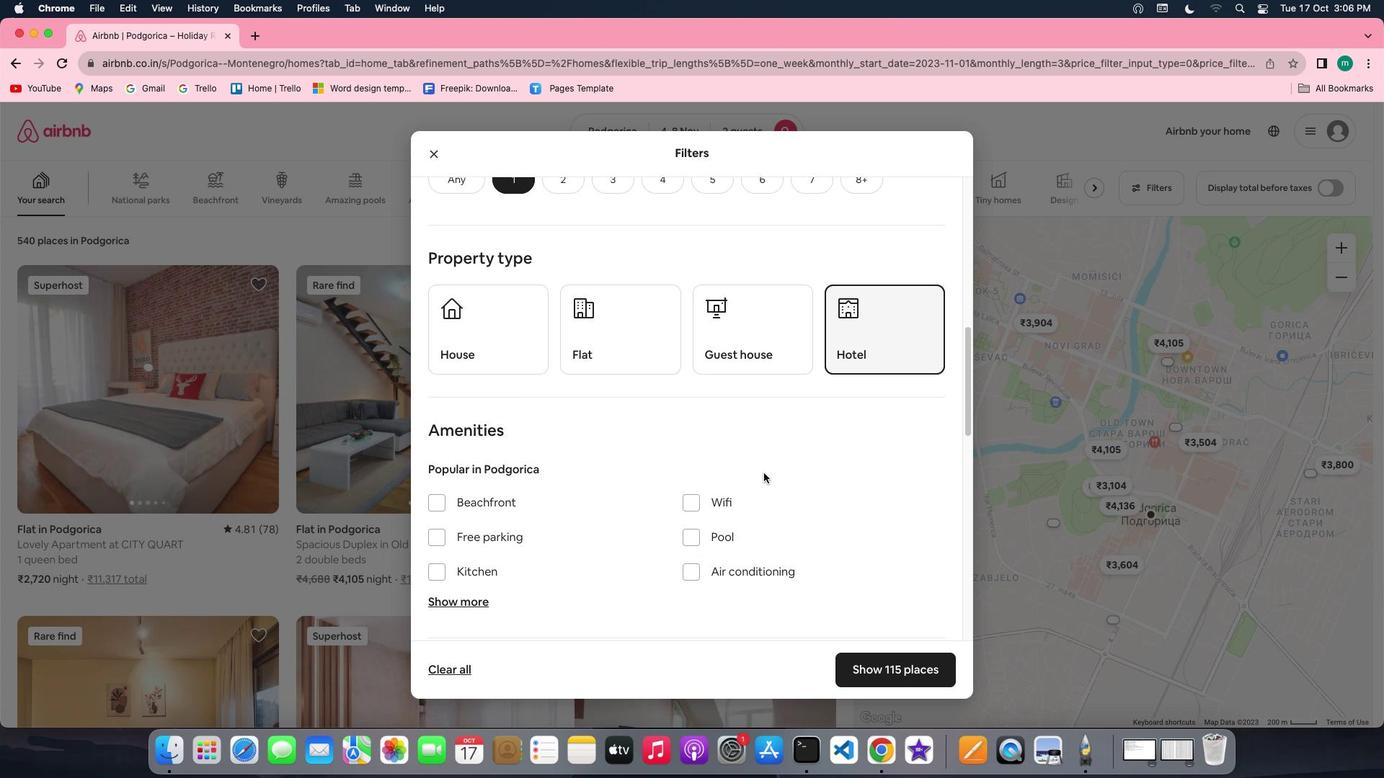 
Action: Mouse scrolled (763, 473) with delta (0, 0)
Screenshot: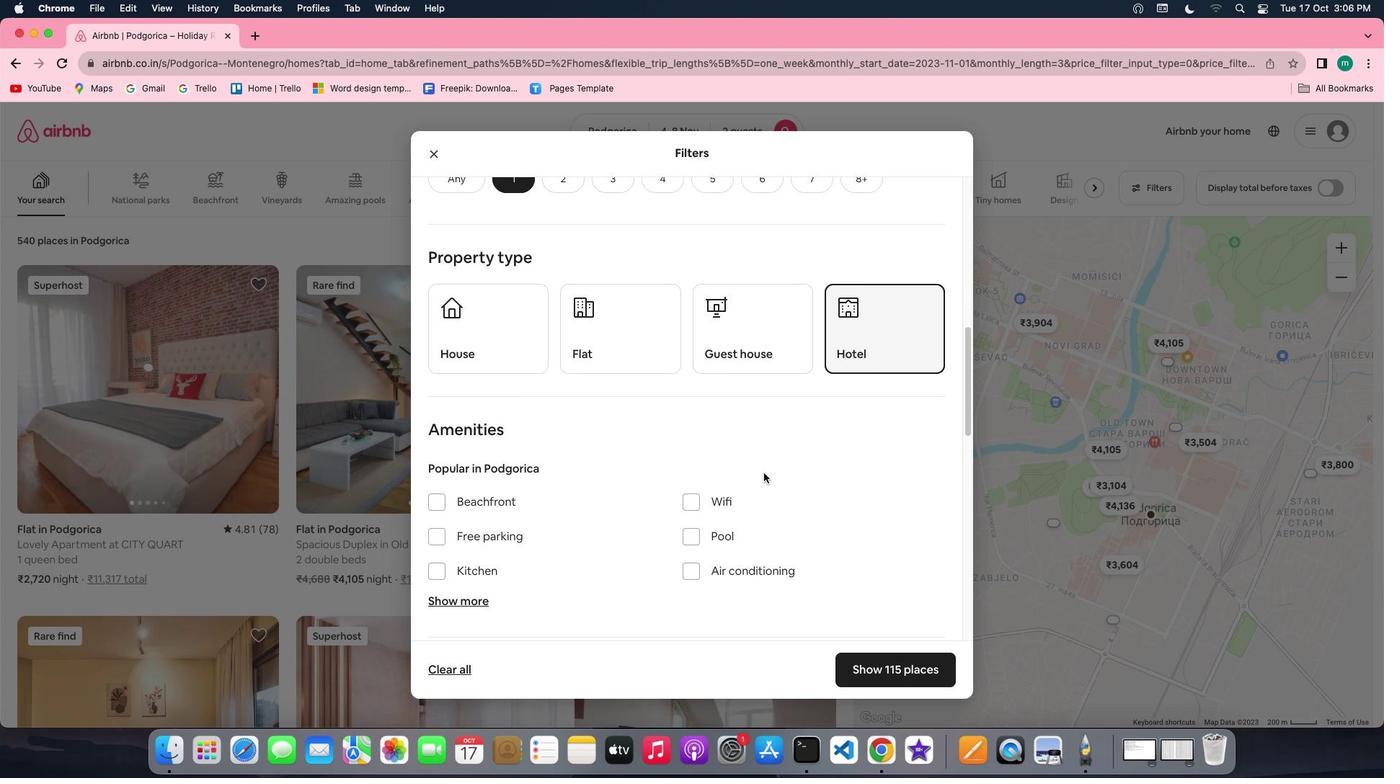 
Action: Mouse scrolled (763, 473) with delta (0, 0)
Screenshot: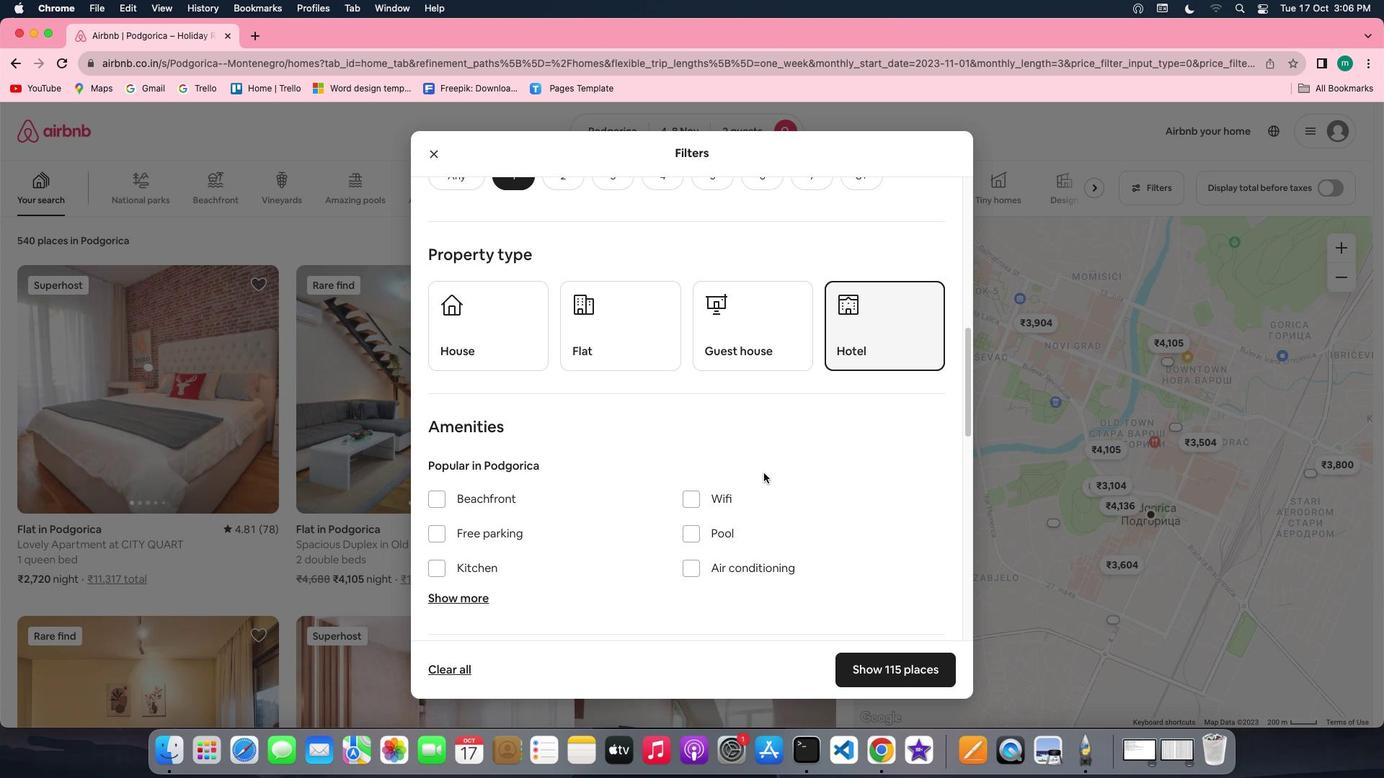 
Action: Mouse scrolled (763, 473) with delta (0, -1)
Screenshot: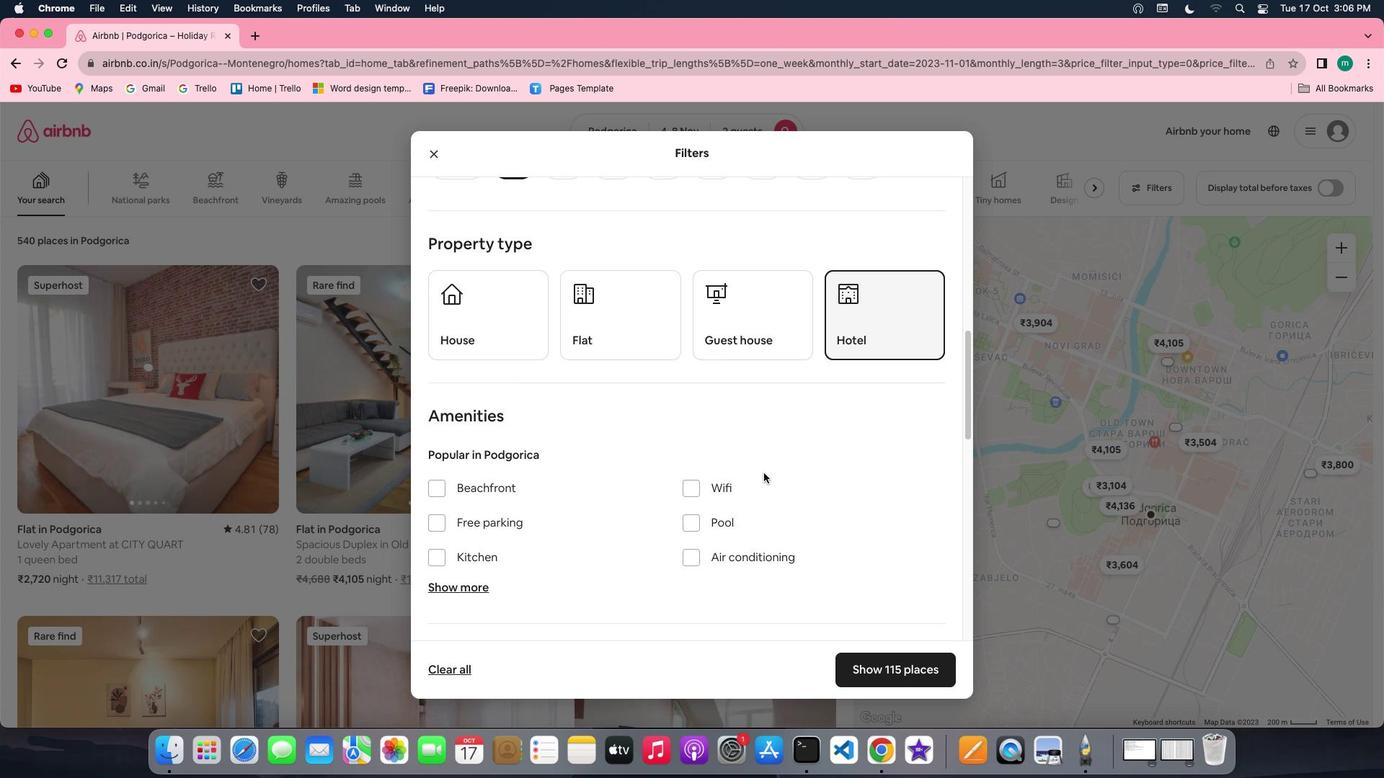 
Action: Mouse scrolled (763, 473) with delta (0, -2)
Screenshot: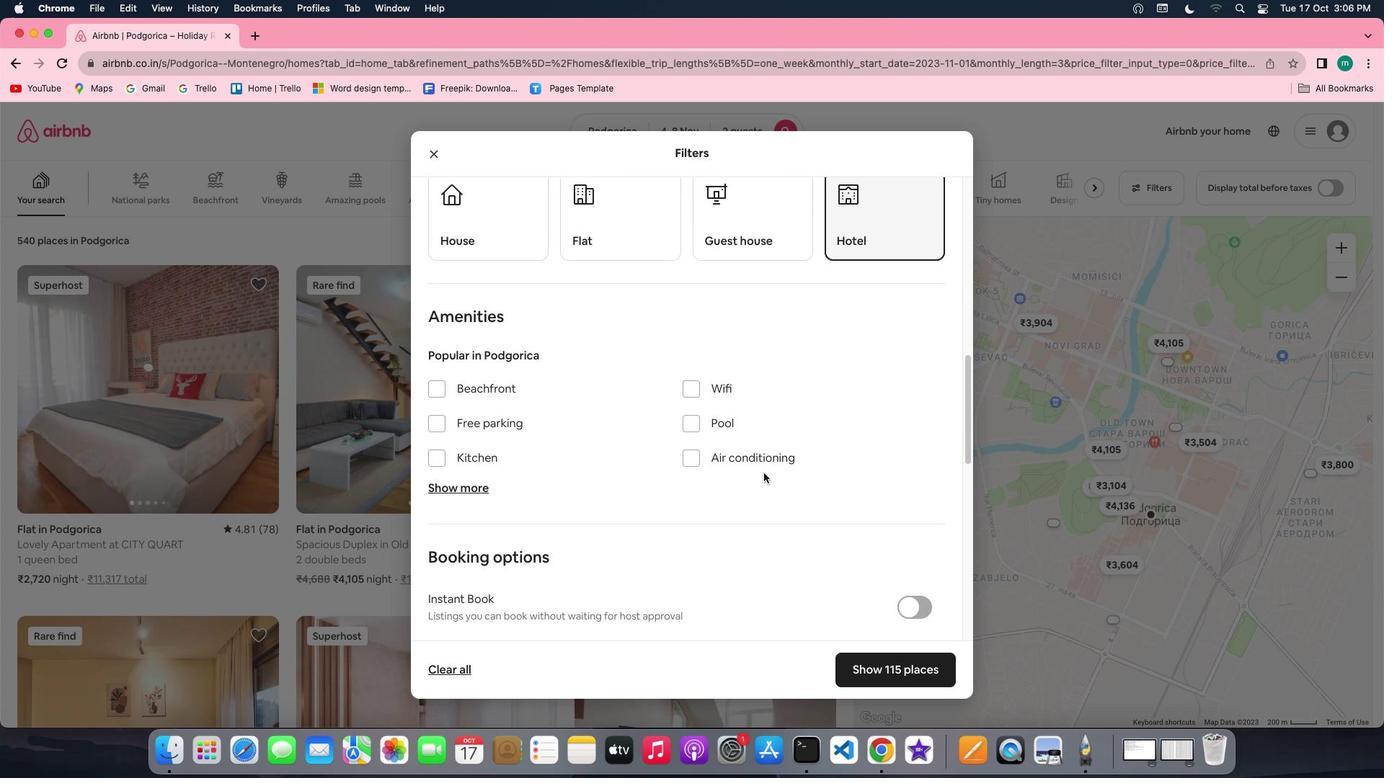 
Action: Mouse moved to (752, 356)
Screenshot: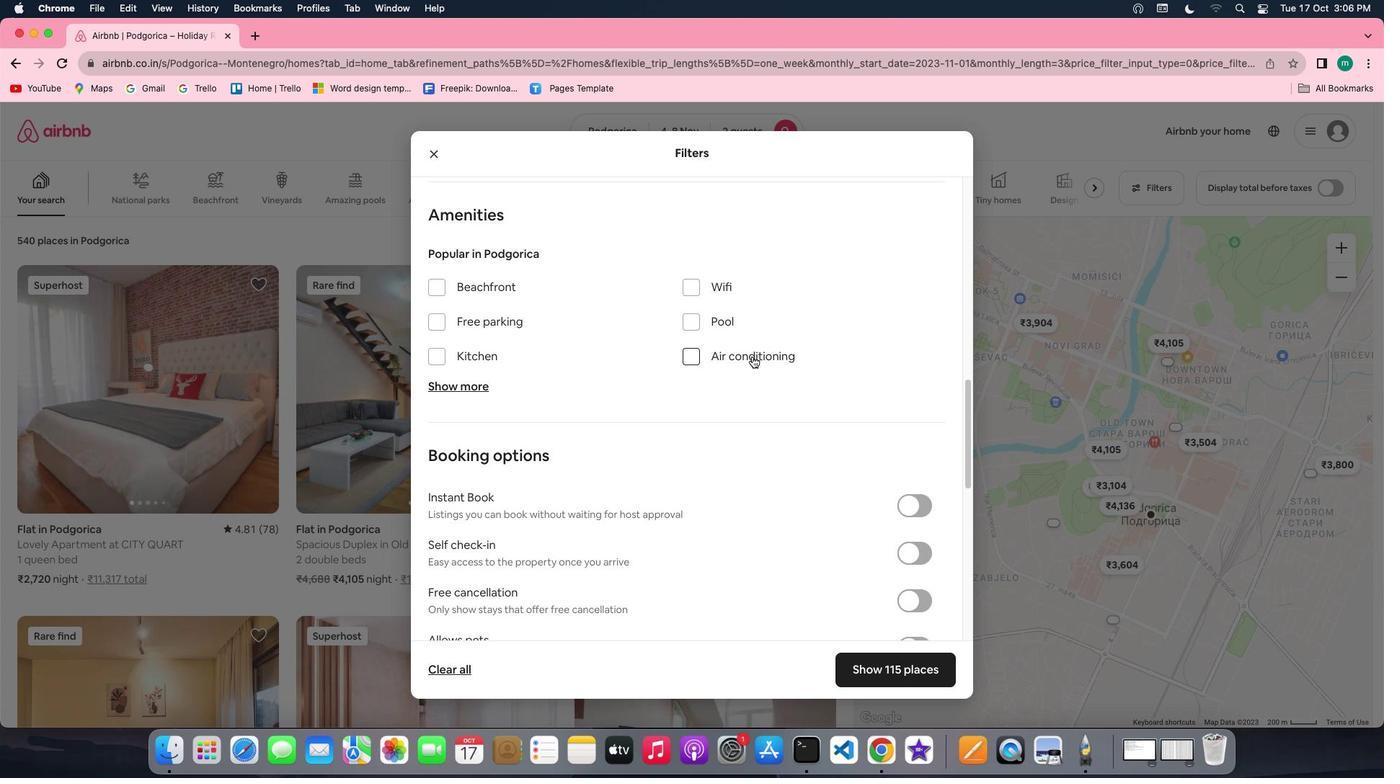 
Action: Mouse scrolled (752, 356) with delta (0, 0)
Screenshot: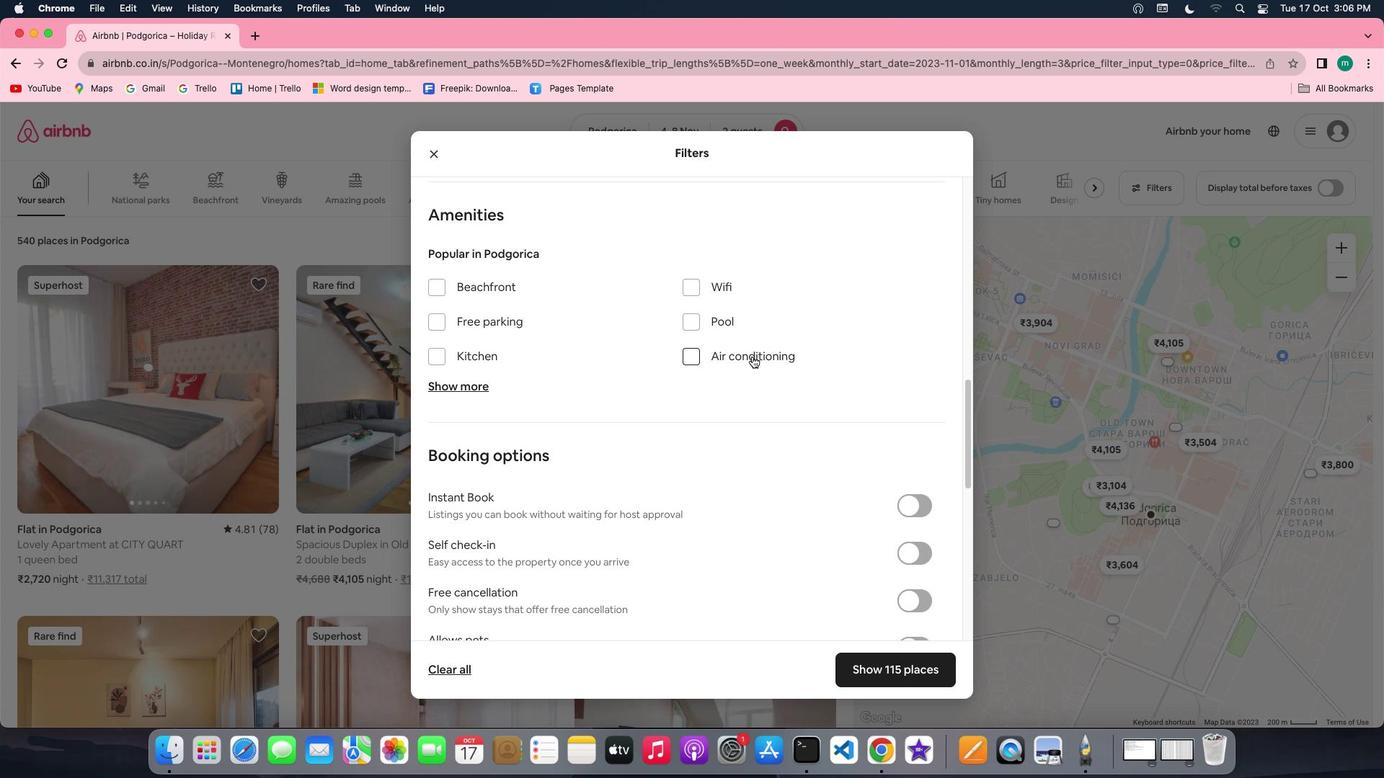 
Action: Mouse scrolled (752, 356) with delta (0, 0)
Screenshot: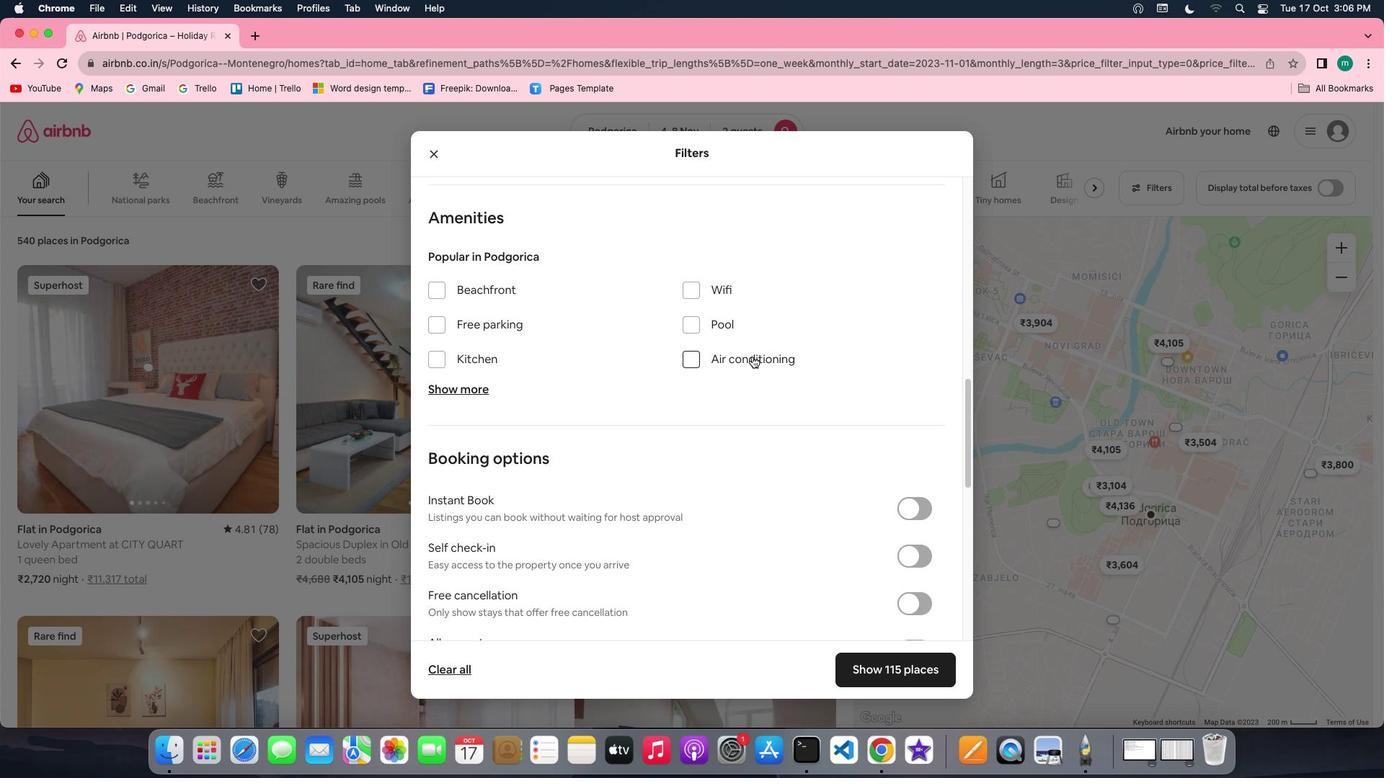 
Action: Mouse scrolled (752, 356) with delta (0, 0)
Screenshot: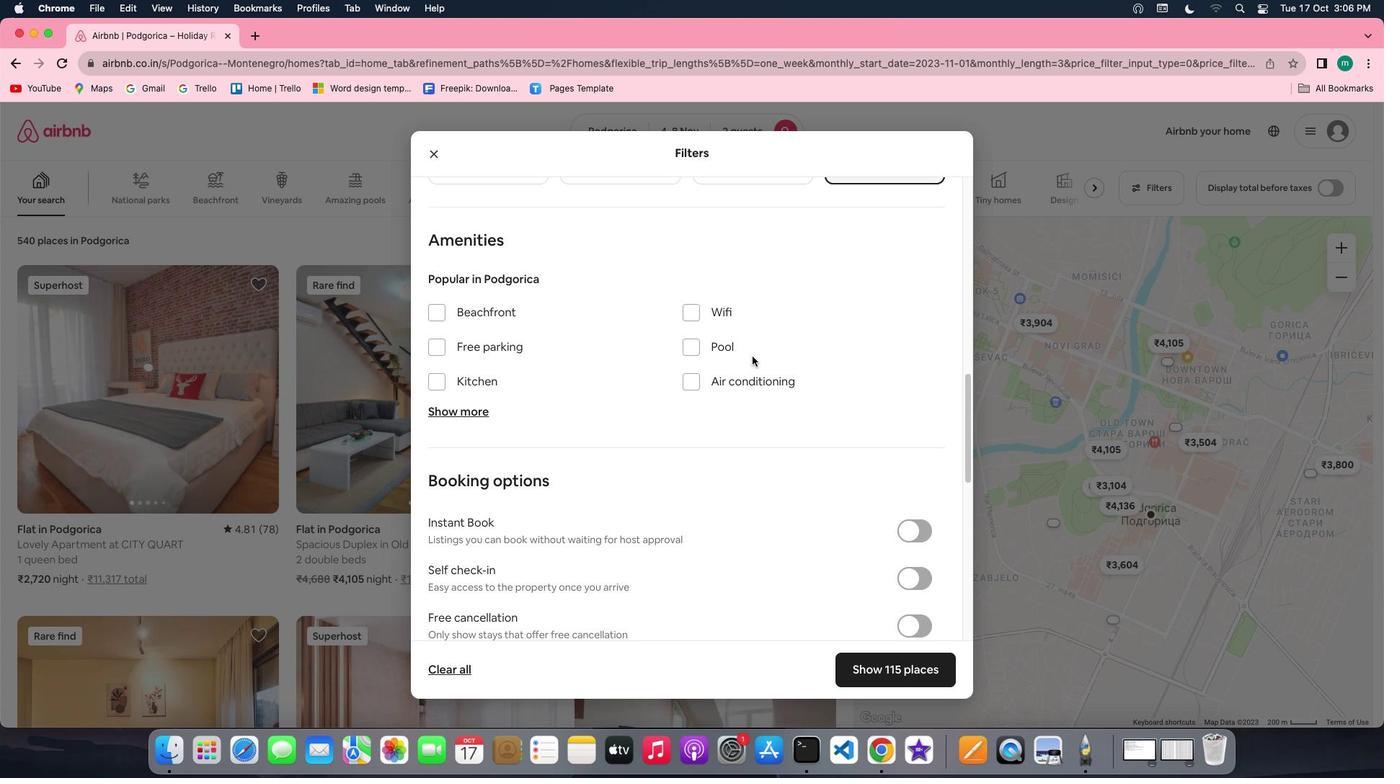 
Action: Mouse scrolled (752, 356) with delta (0, 0)
Screenshot: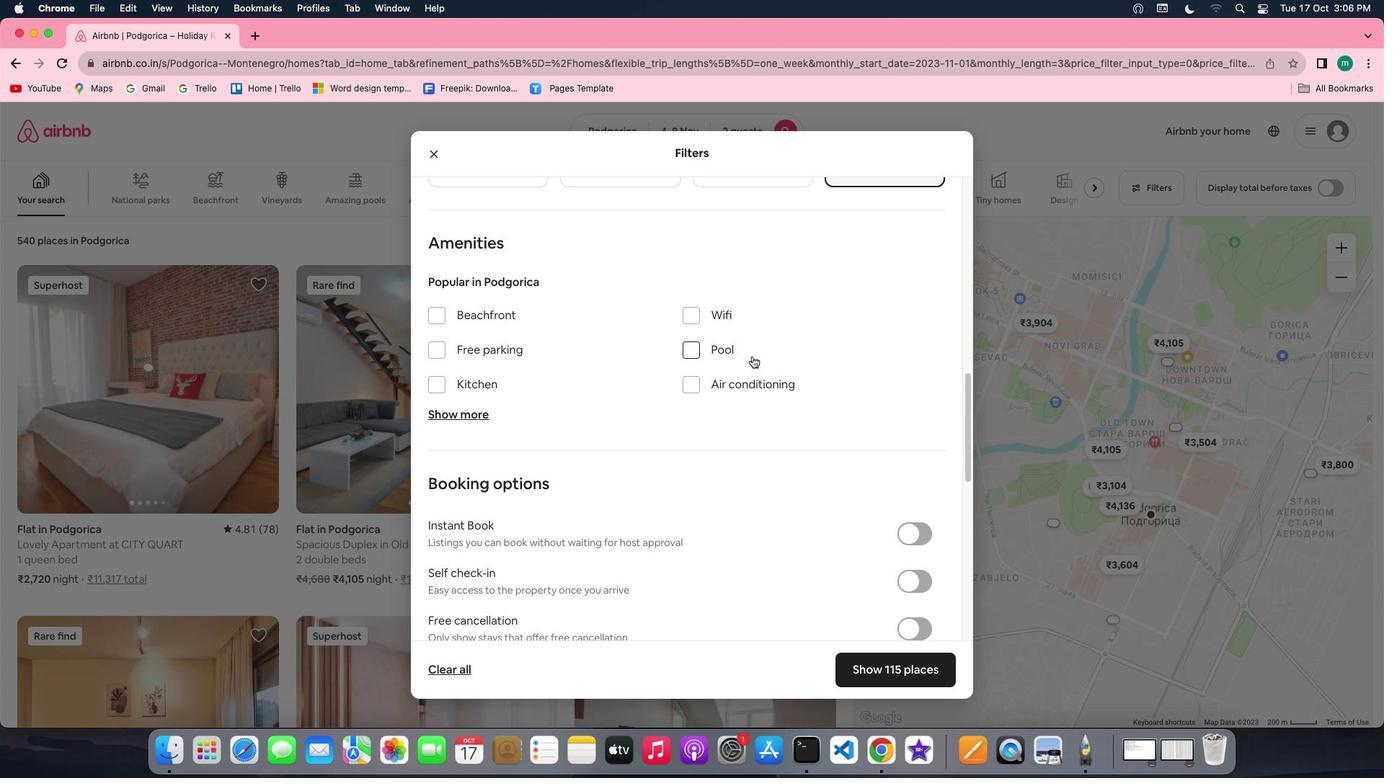 
Action: Mouse scrolled (752, 356) with delta (0, 0)
Screenshot: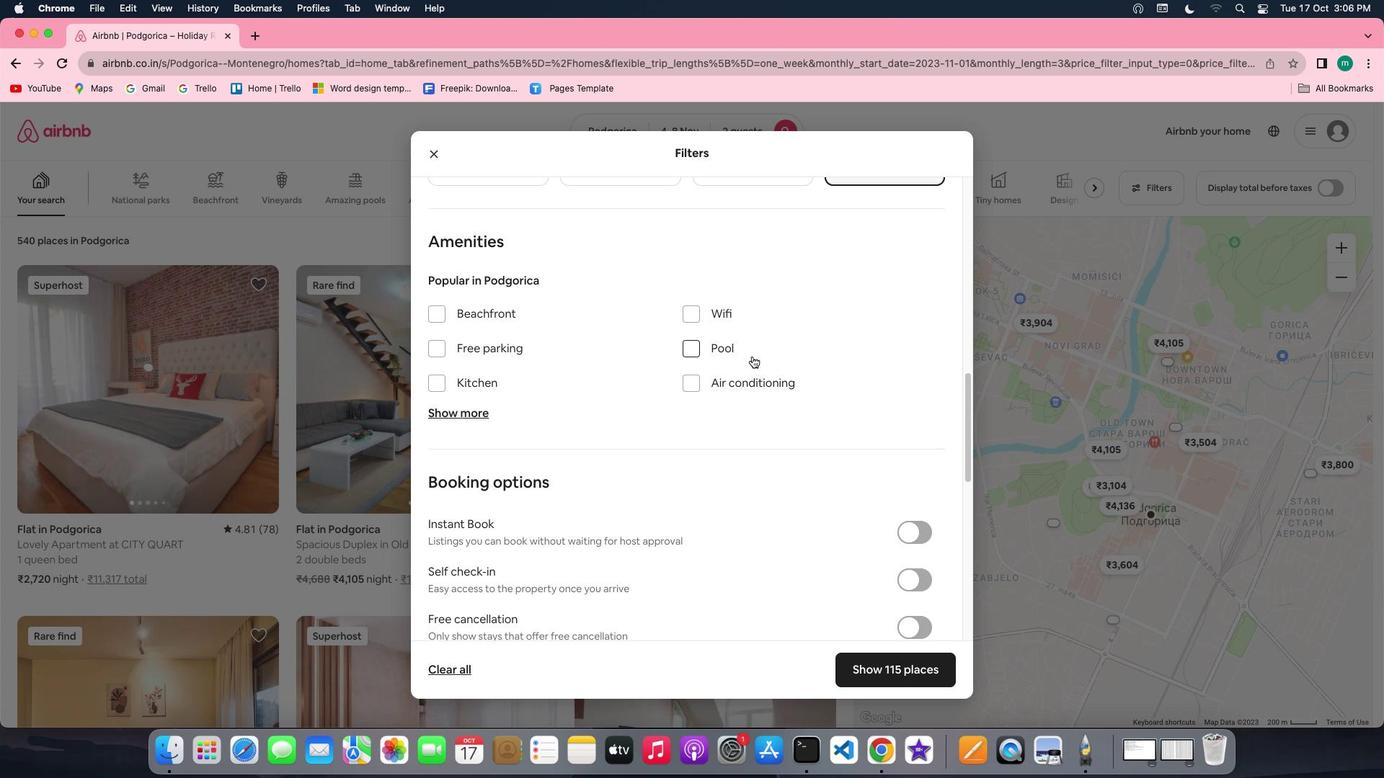 
Action: Mouse scrolled (752, 356) with delta (0, 0)
Screenshot: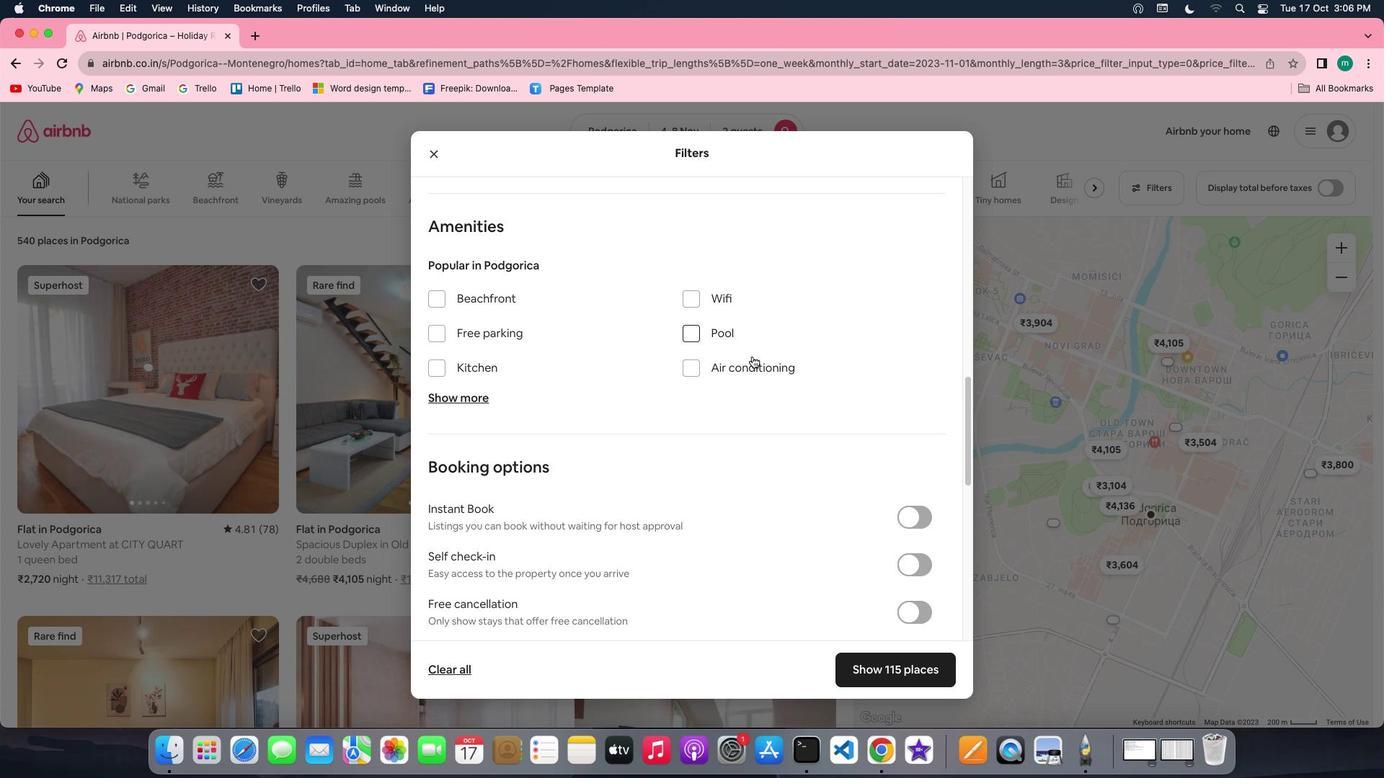 
Action: Mouse scrolled (752, 356) with delta (0, 0)
Screenshot: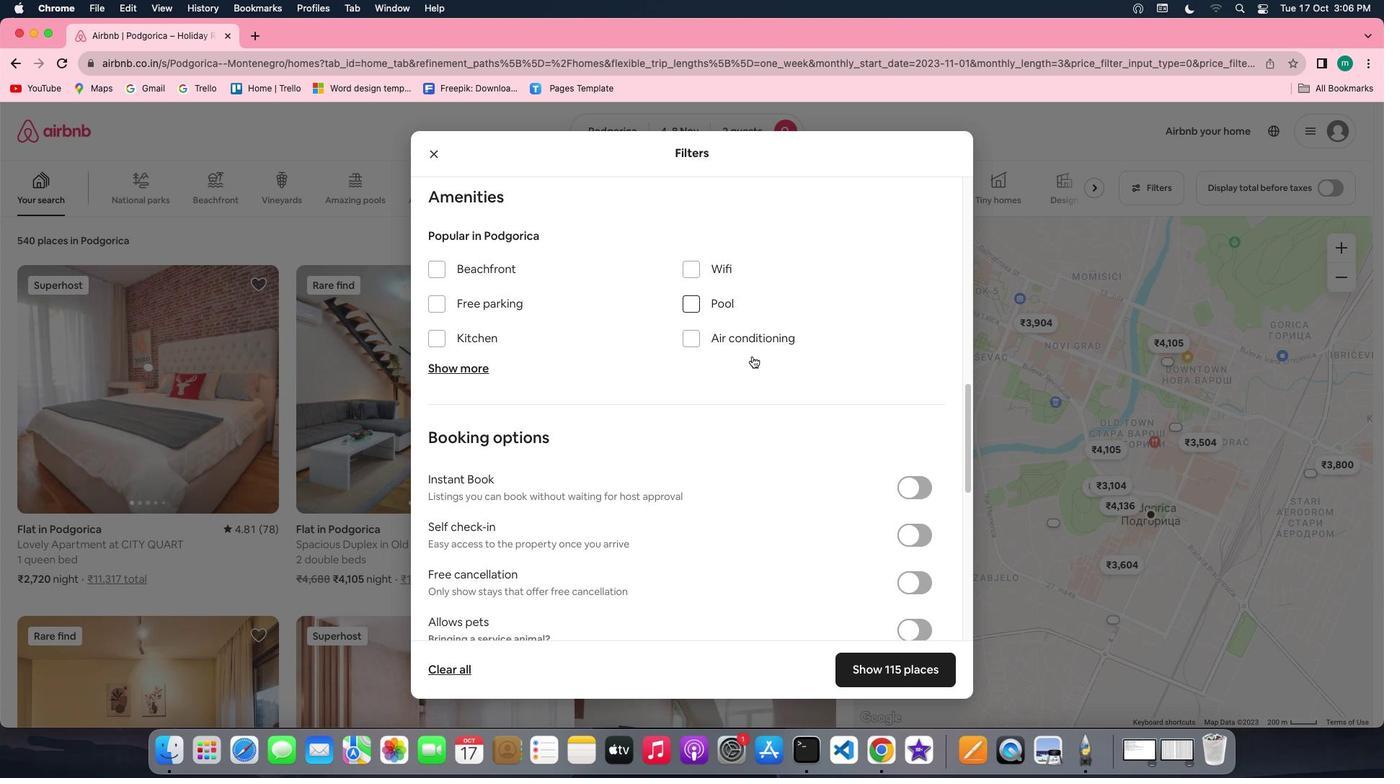
Action: Mouse scrolled (752, 356) with delta (0, 0)
Screenshot: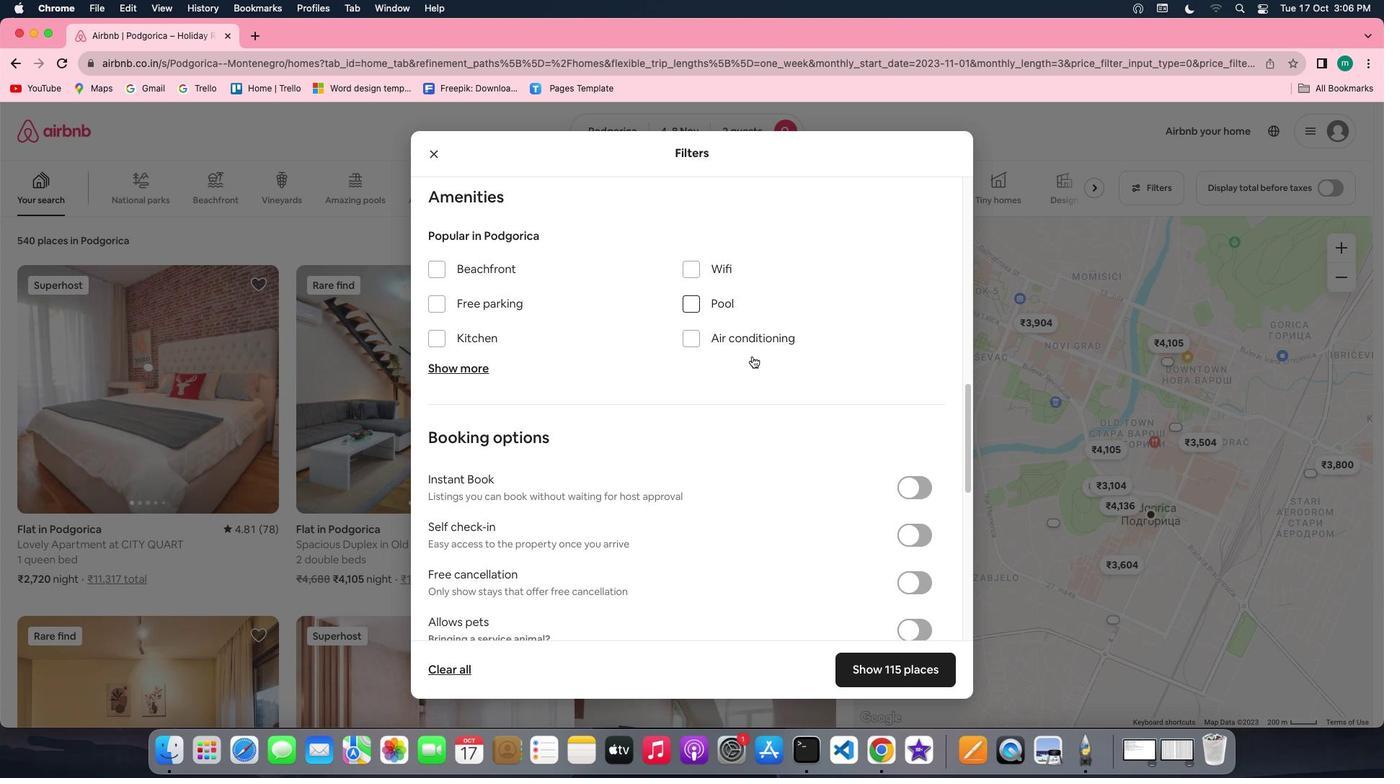 
Action: Mouse scrolled (752, 356) with delta (0, 2)
Screenshot: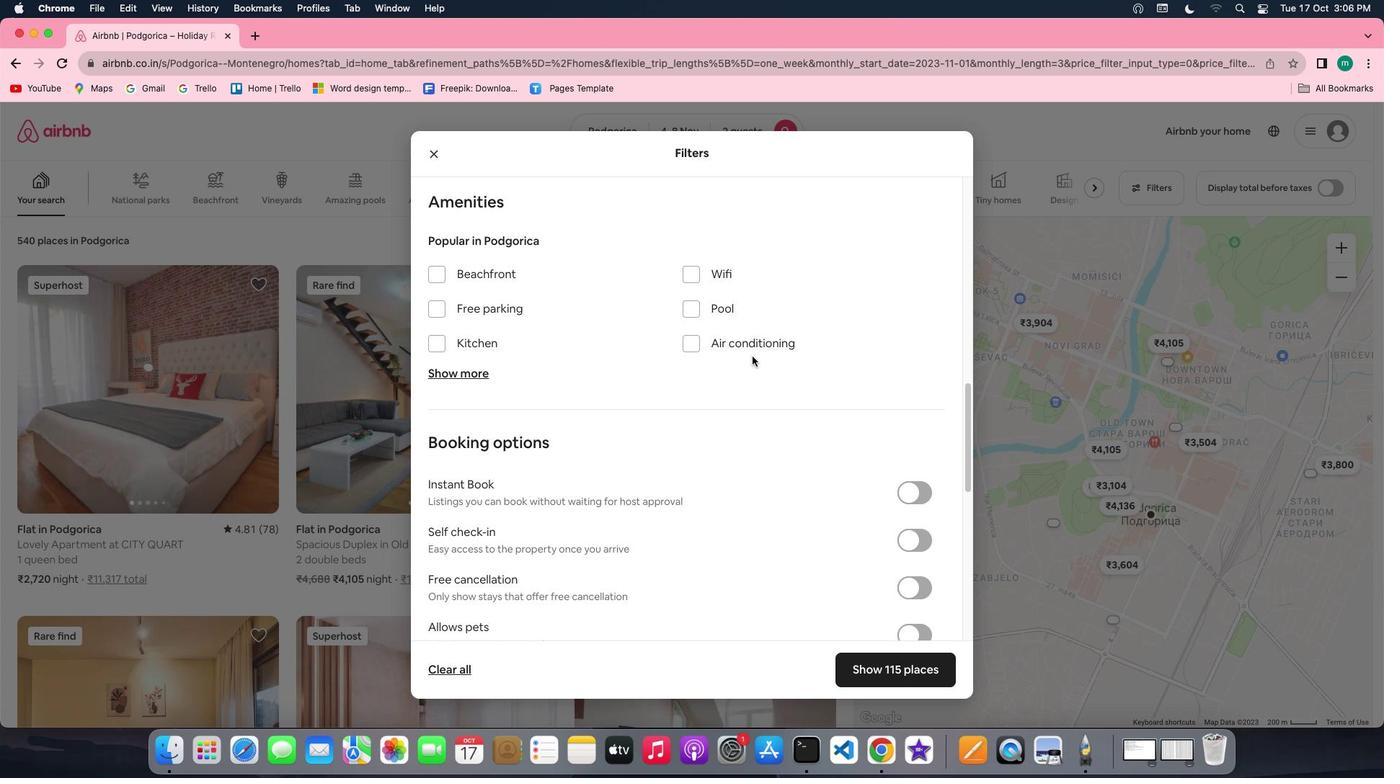 
Action: Mouse moved to (752, 357)
Screenshot: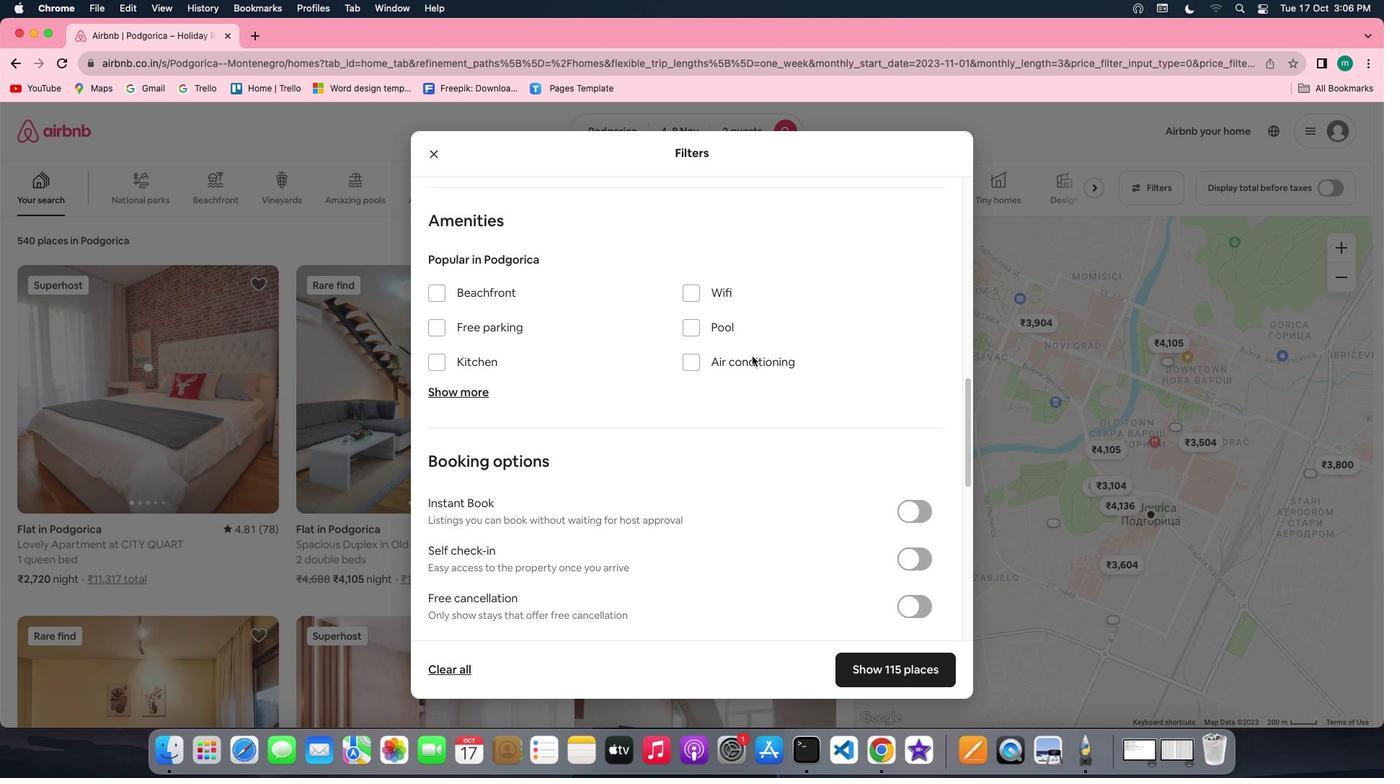 
Action: Mouse scrolled (752, 357) with delta (0, 0)
Screenshot: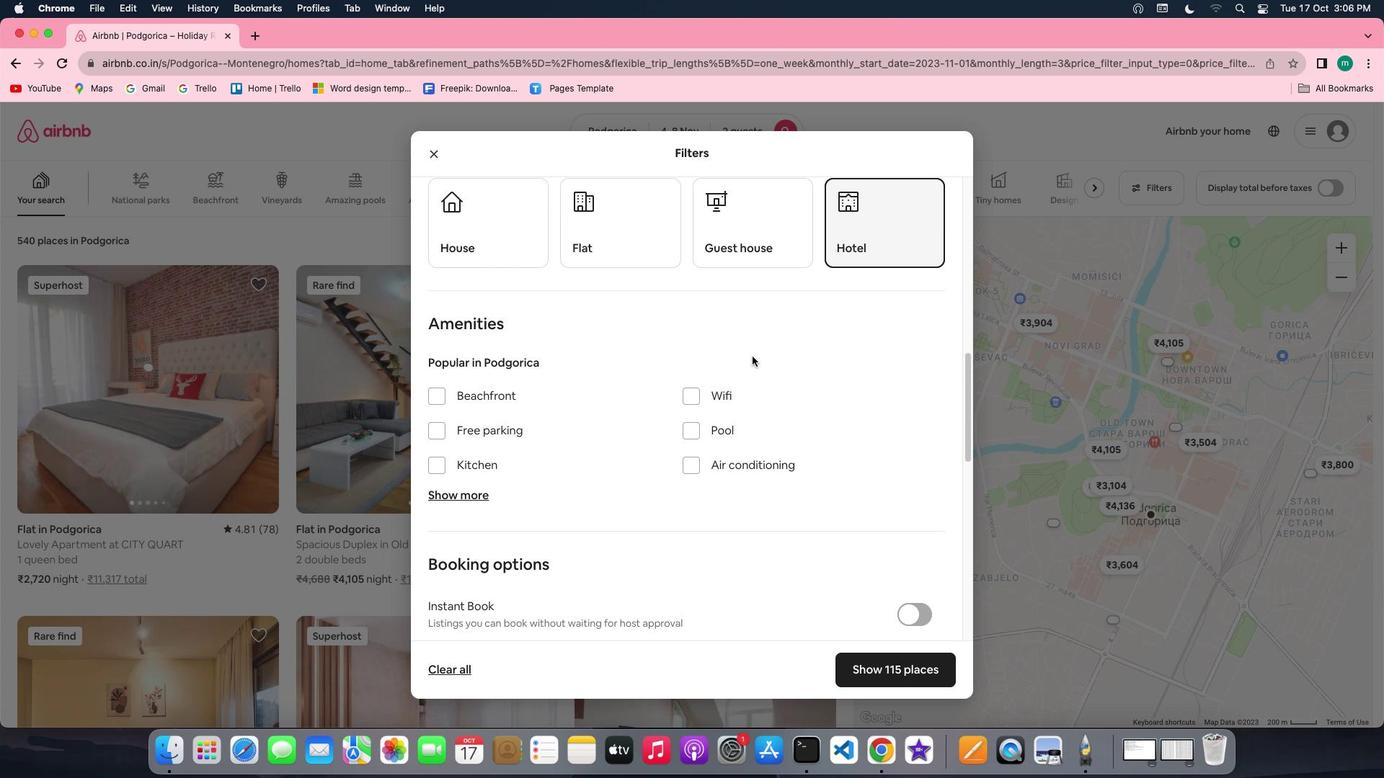 
Action: Mouse scrolled (752, 357) with delta (0, 0)
Screenshot: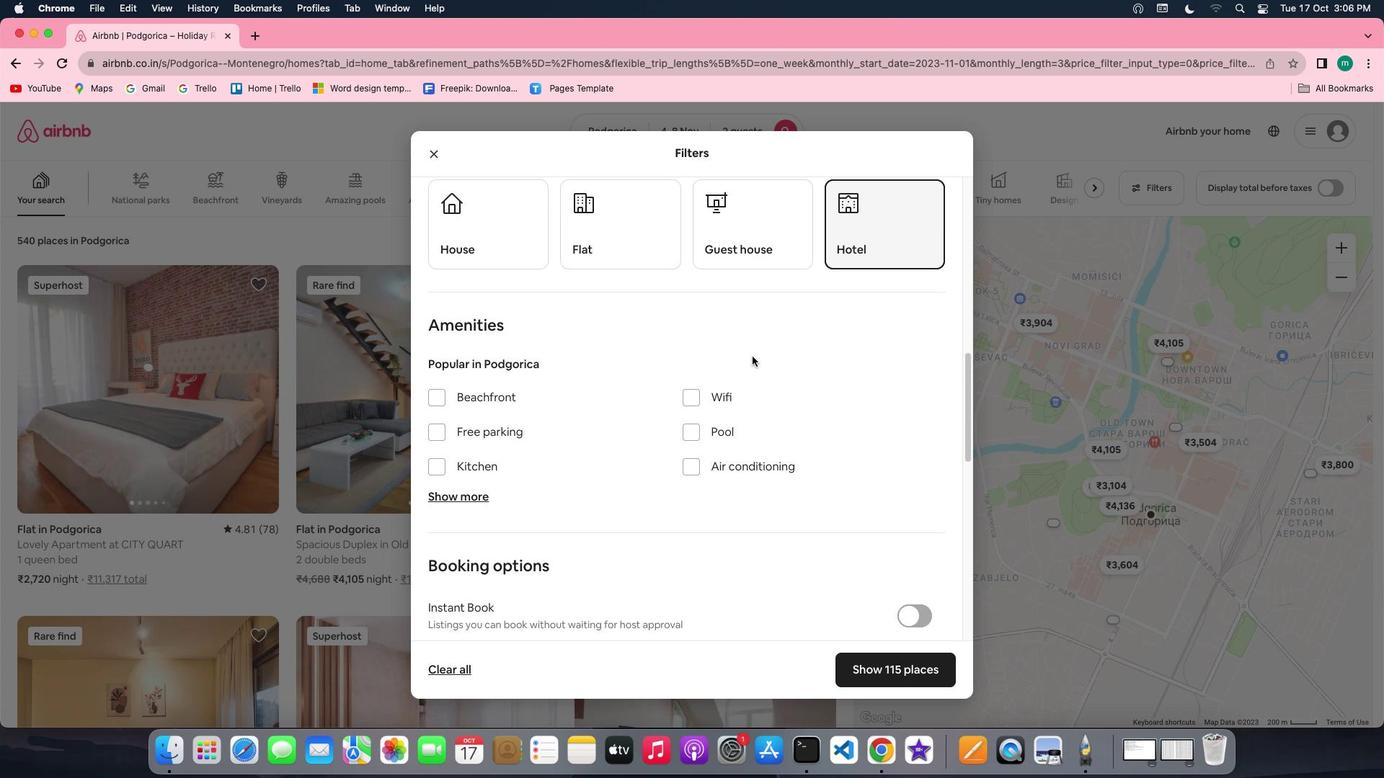 
Action: Mouse scrolled (752, 357) with delta (0, 2)
Screenshot: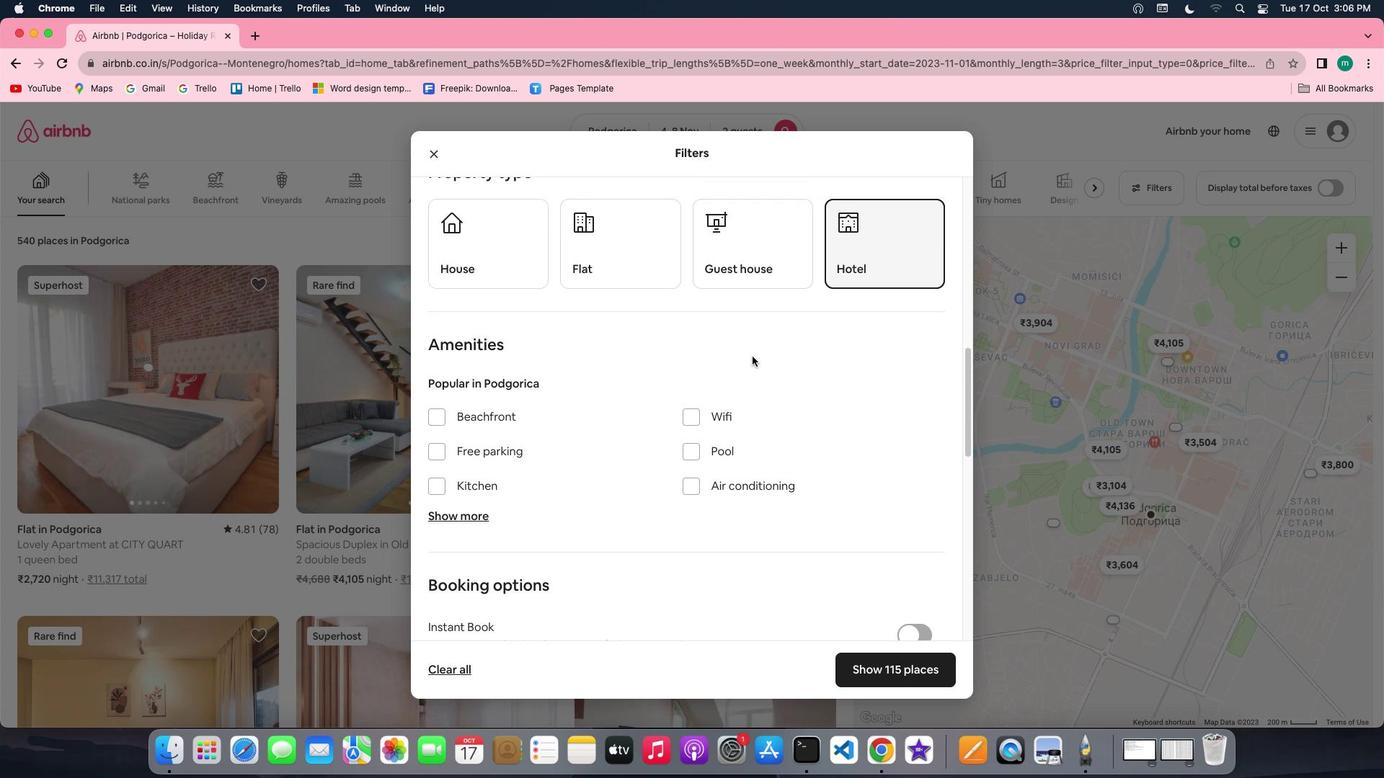 
Action: Mouse scrolled (752, 357) with delta (0, 3)
Screenshot: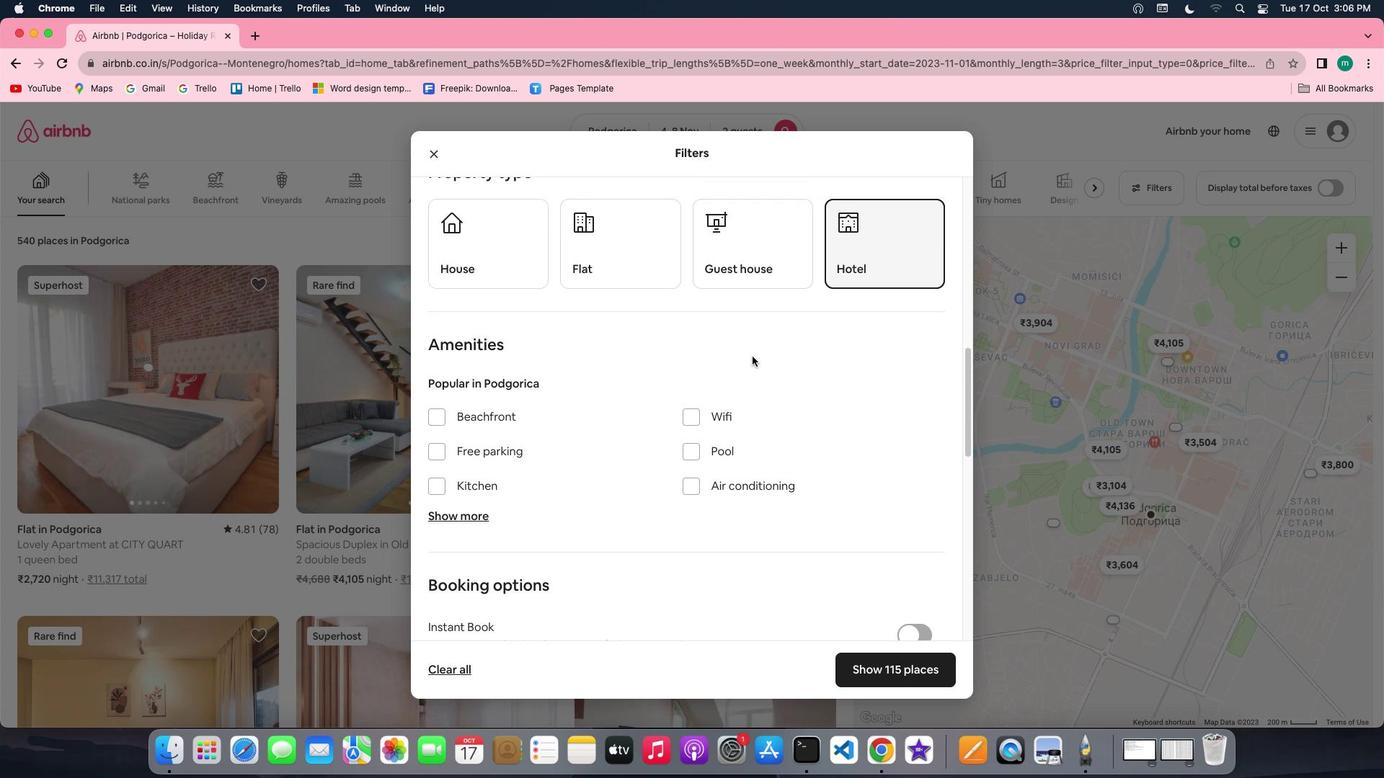 
Action: Mouse scrolled (752, 357) with delta (0, 0)
Screenshot: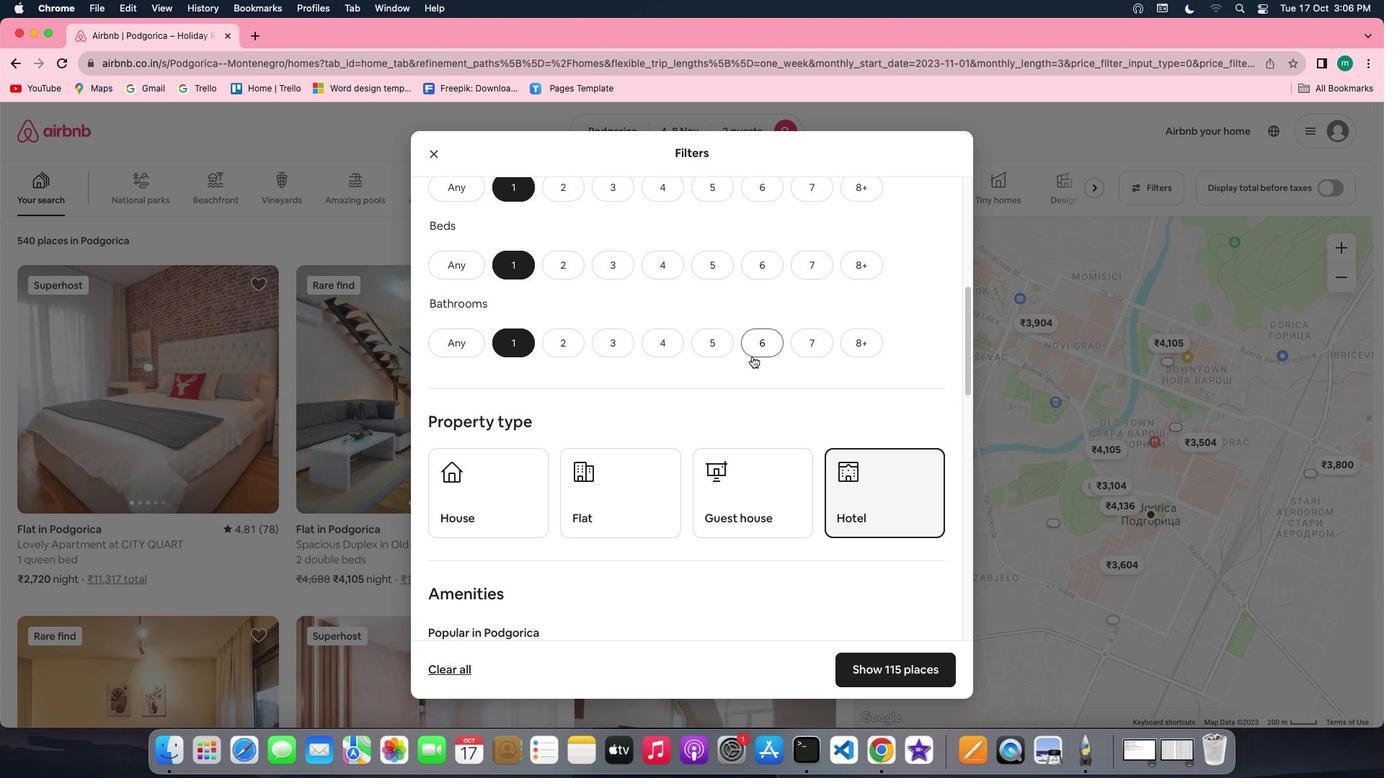 
Action: Mouse scrolled (752, 357) with delta (0, 0)
Screenshot: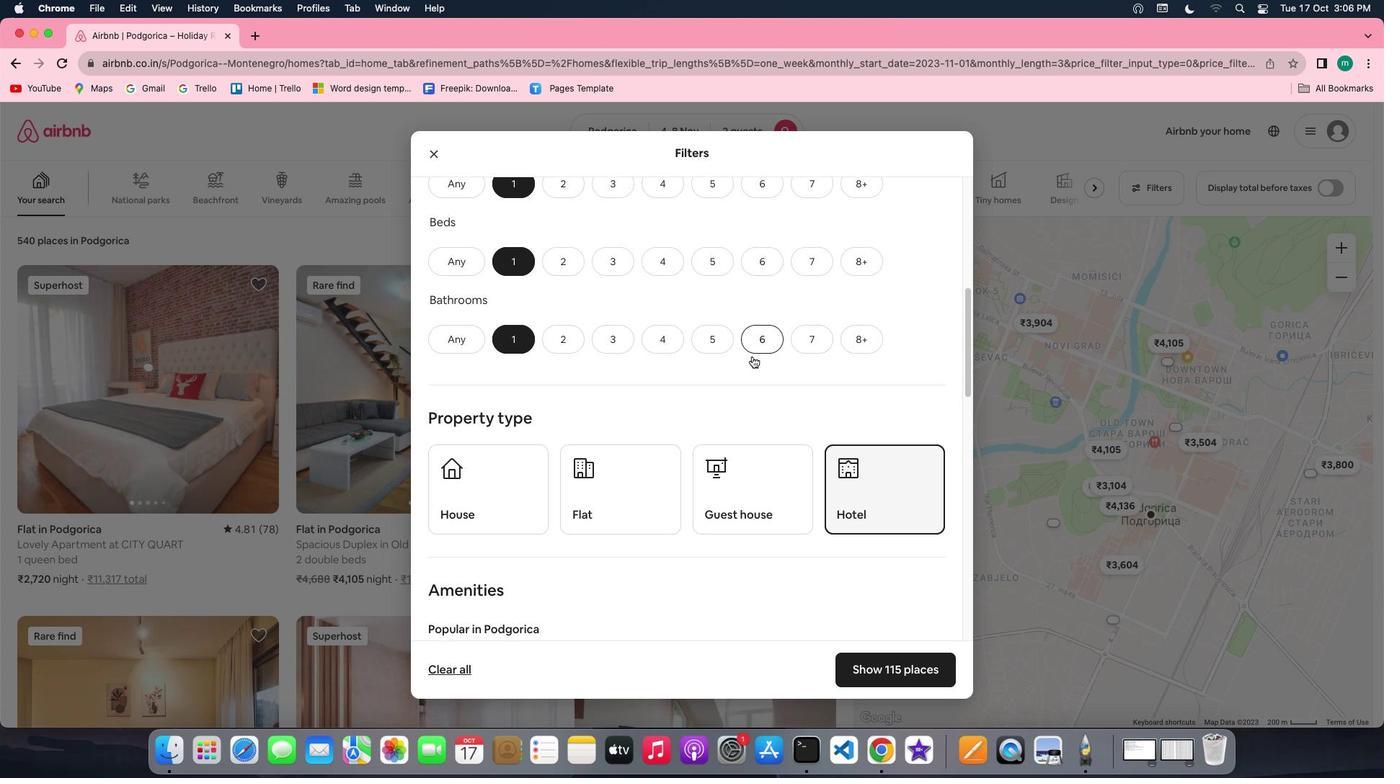 
Action: Mouse scrolled (752, 357) with delta (0, -2)
Screenshot: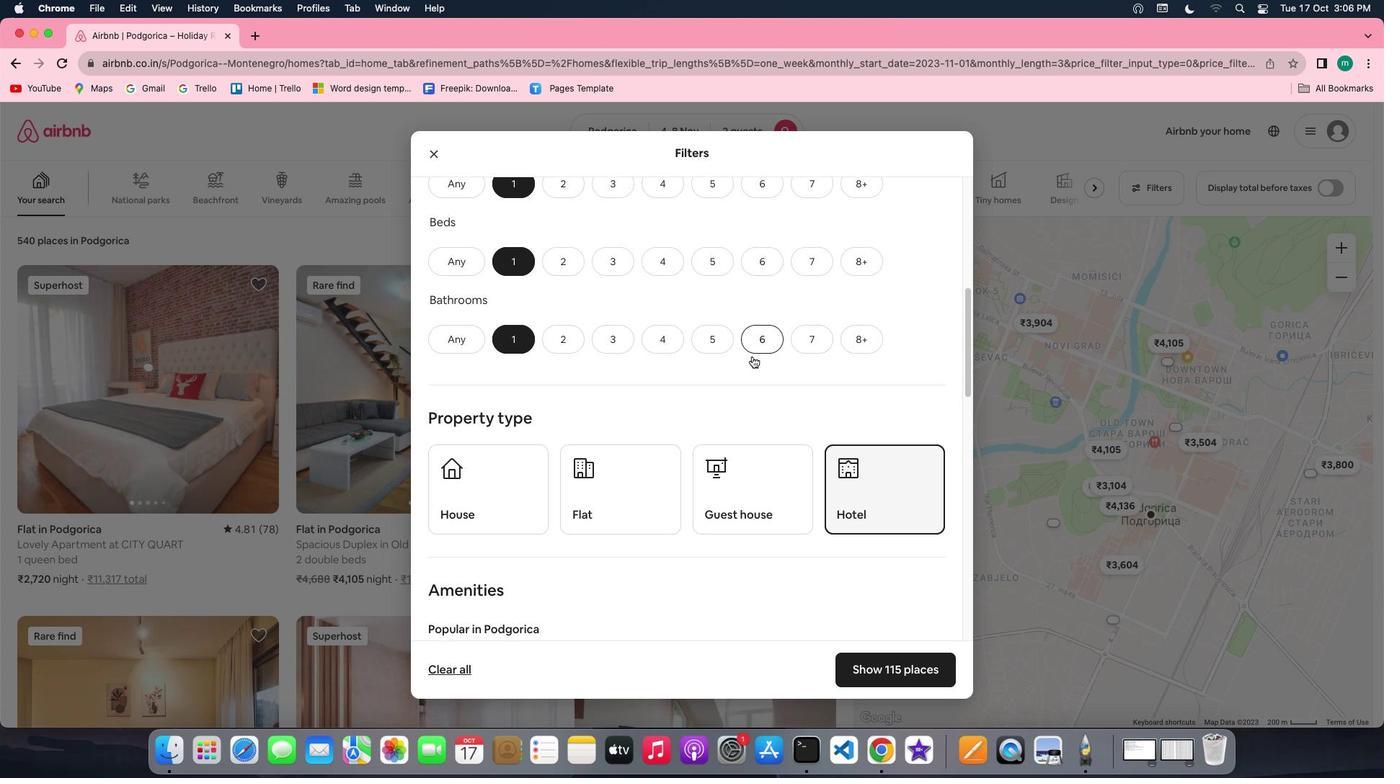 
Action: Mouse scrolled (752, 357) with delta (0, -2)
Screenshot: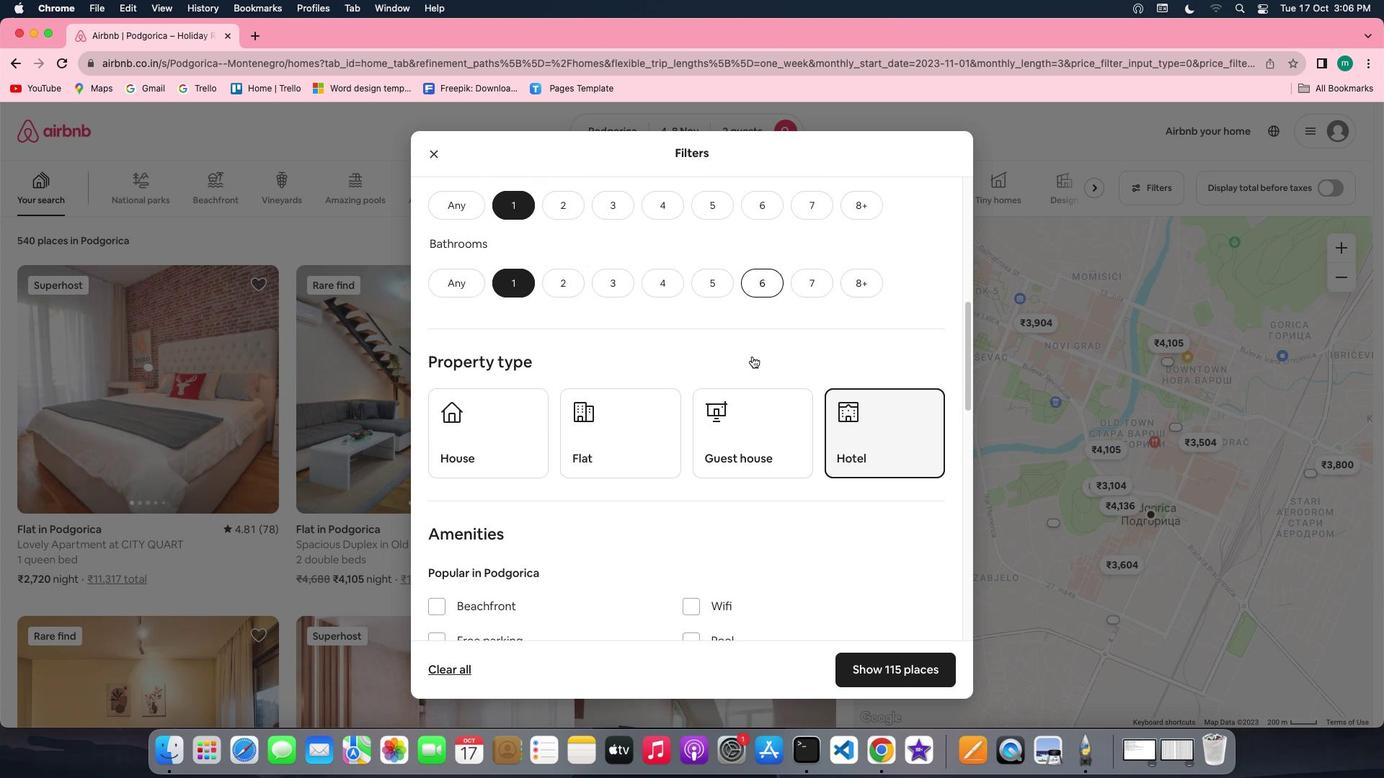 
Action: Mouse scrolled (752, 357) with delta (0, 0)
Screenshot: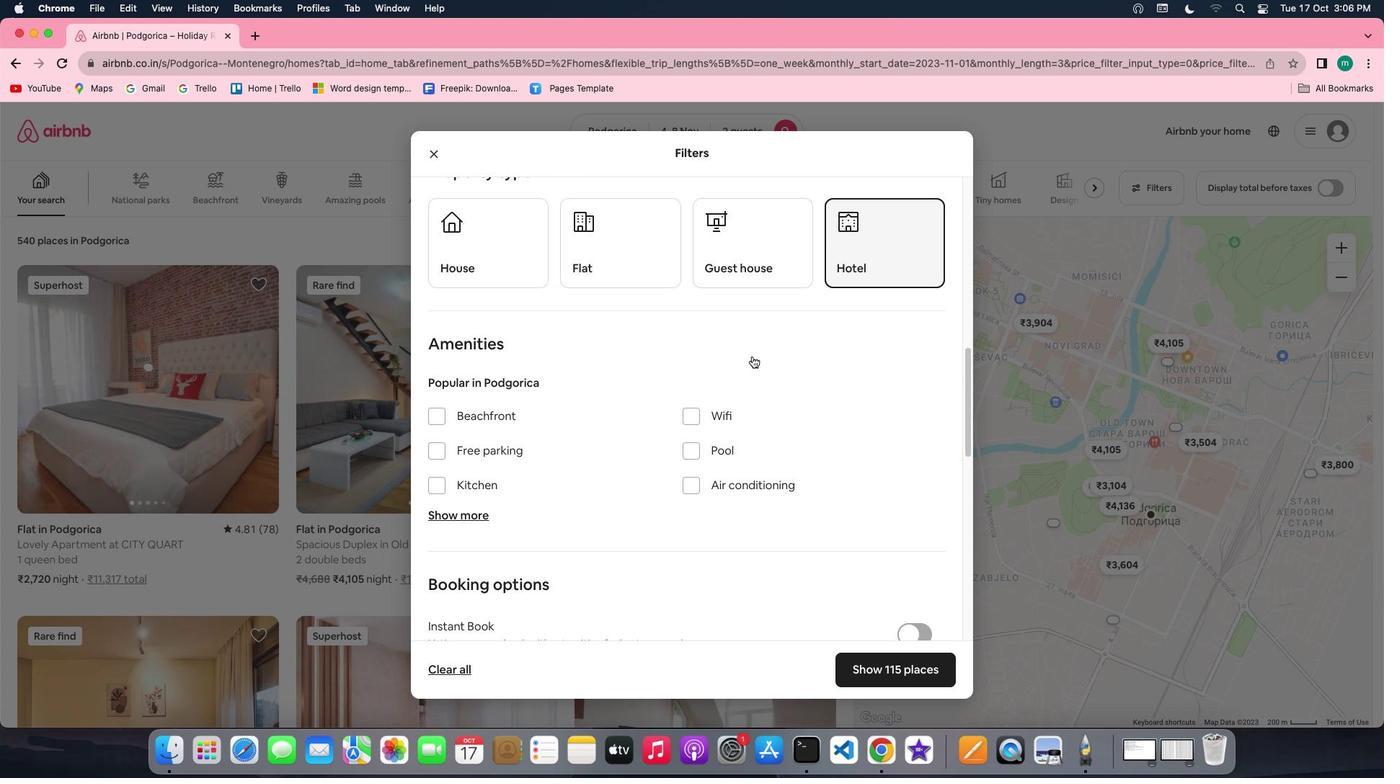
Action: Mouse scrolled (752, 357) with delta (0, 0)
Screenshot: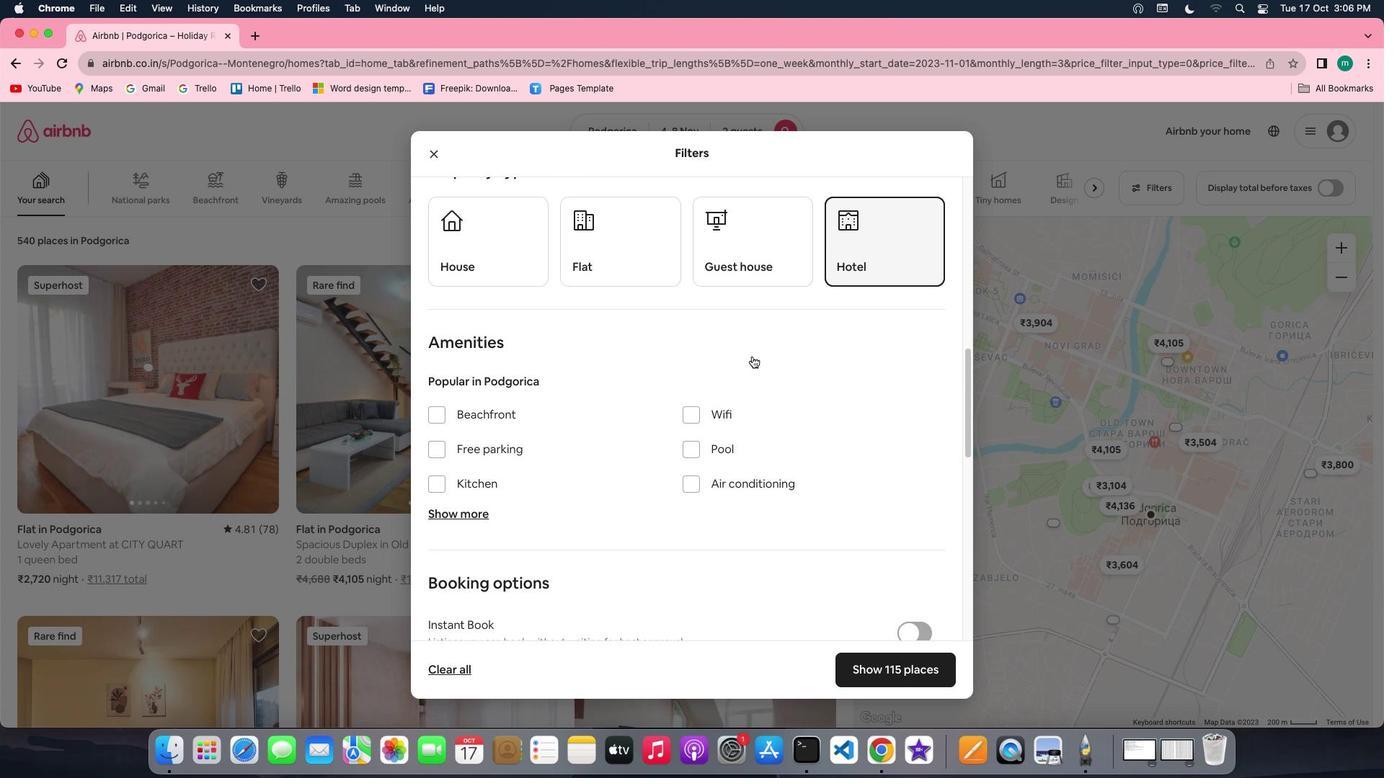 
Action: Mouse scrolled (752, 357) with delta (0, -2)
Screenshot: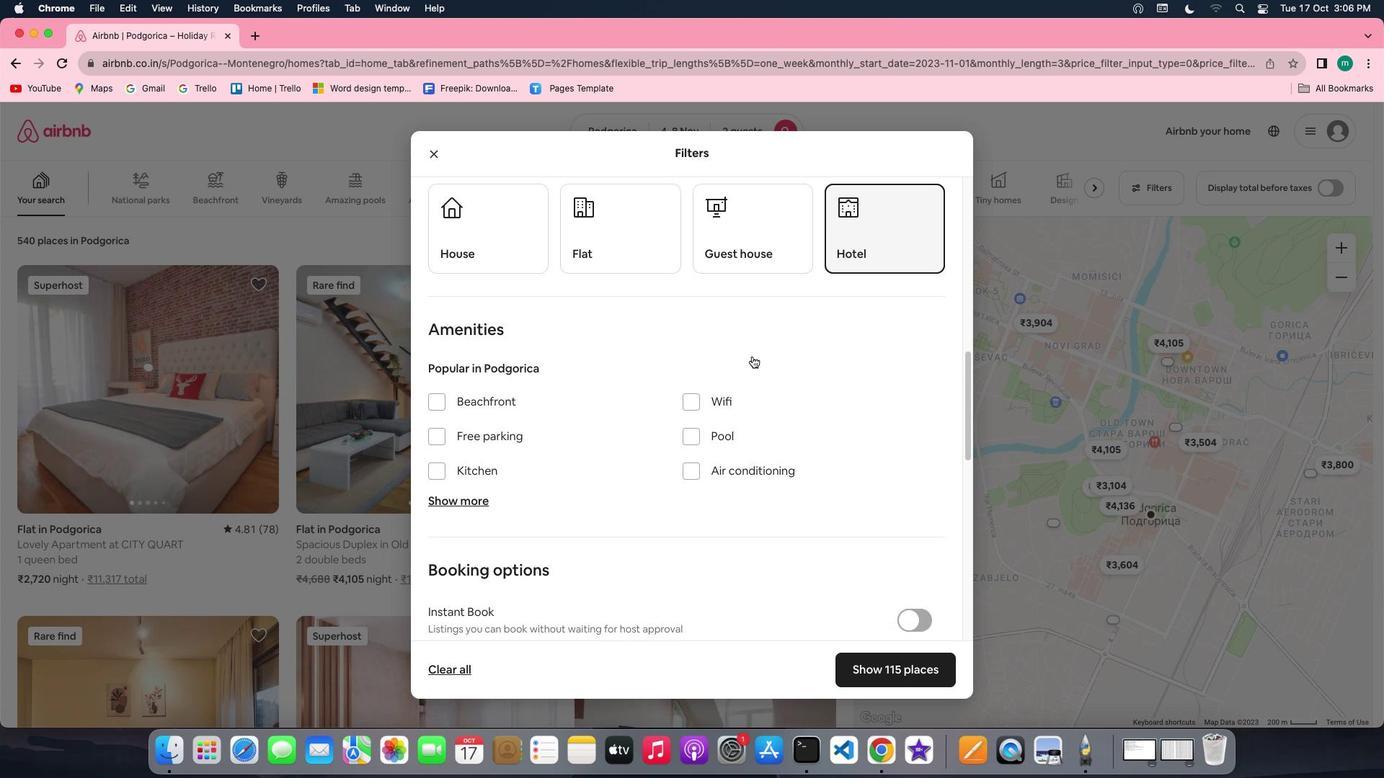 
Action: Mouse scrolled (752, 357) with delta (0, -2)
Screenshot: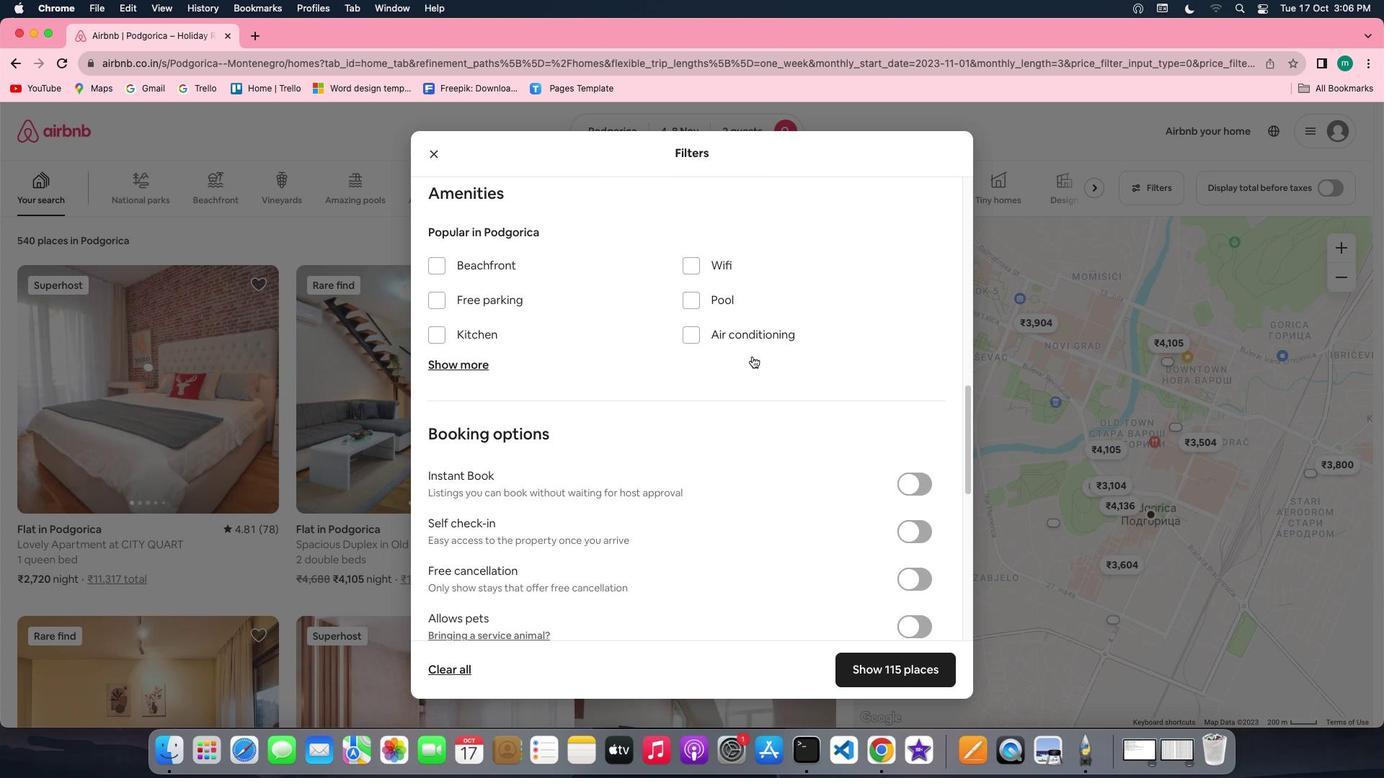 
Action: Mouse scrolled (752, 357) with delta (0, 0)
Screenshot: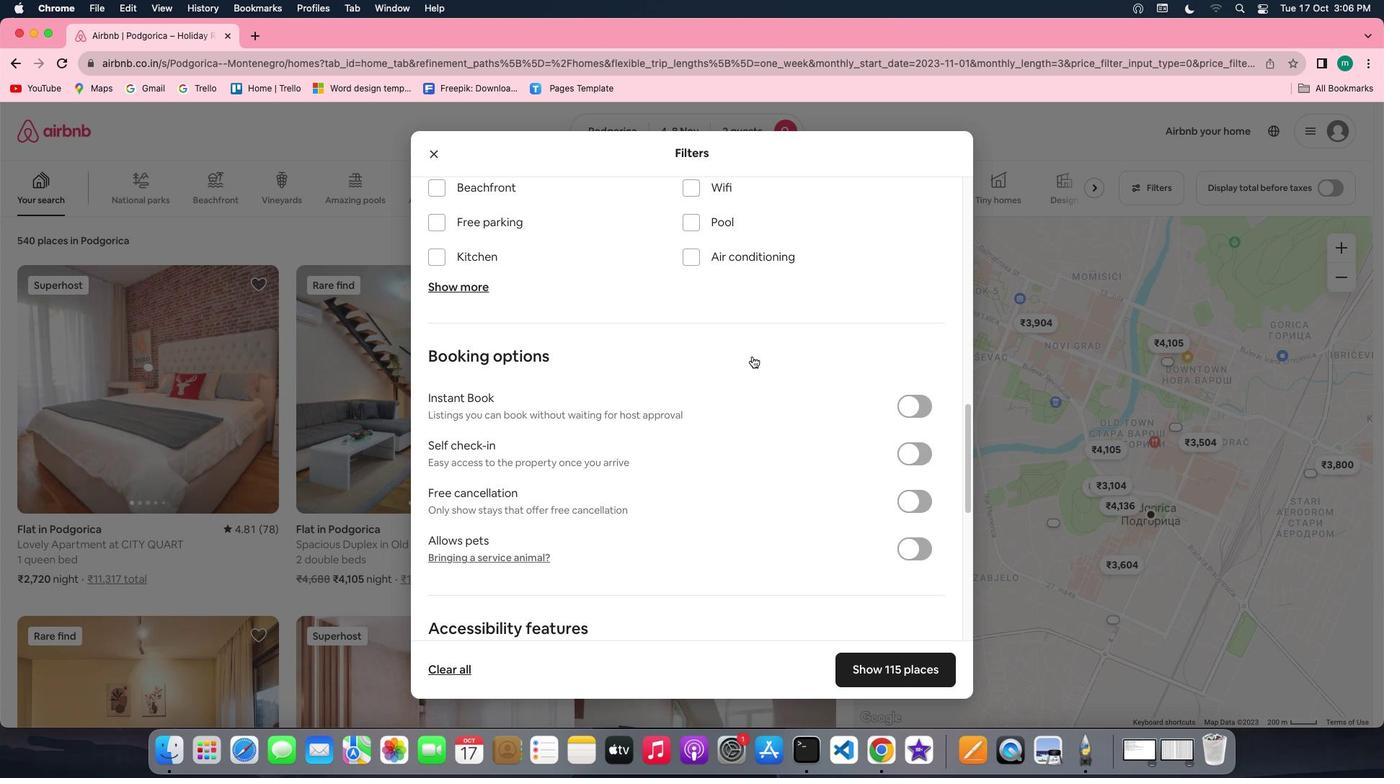 
Action: Mouse scrolled (752, 357) with delta (0, 0)
Screenshot: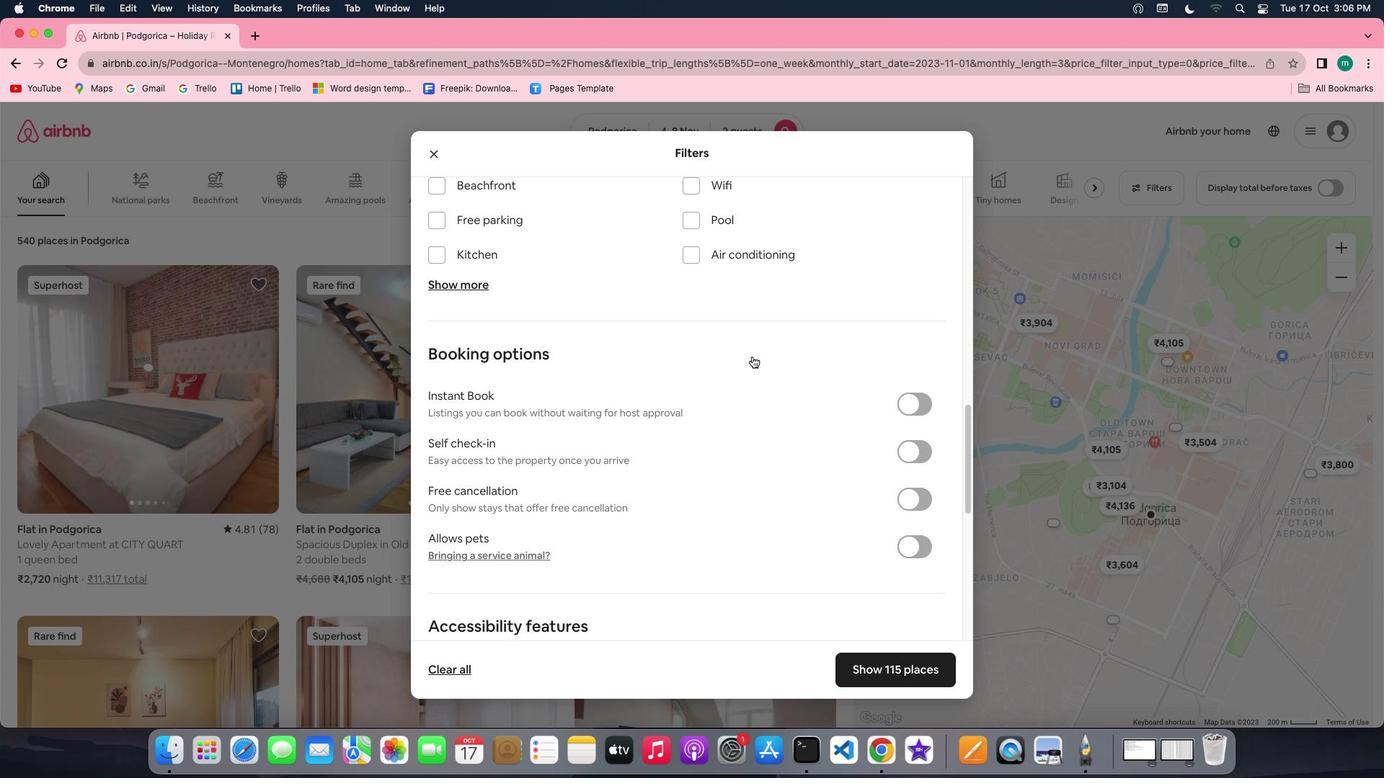 
Action: Mouse scrolled (752, 357) with delta (0, 0)
Screenshot: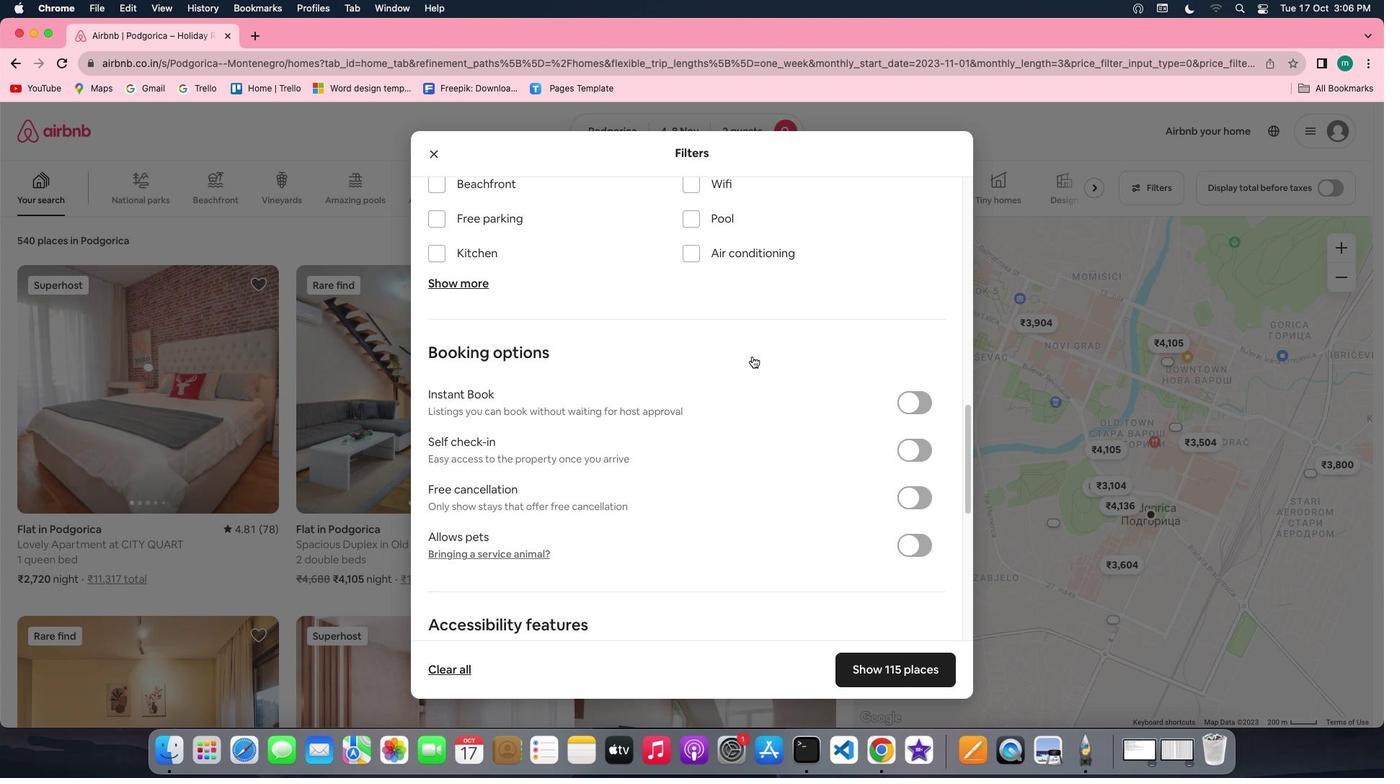 
Action: Mouse moved to (919, 428)
Screenshot: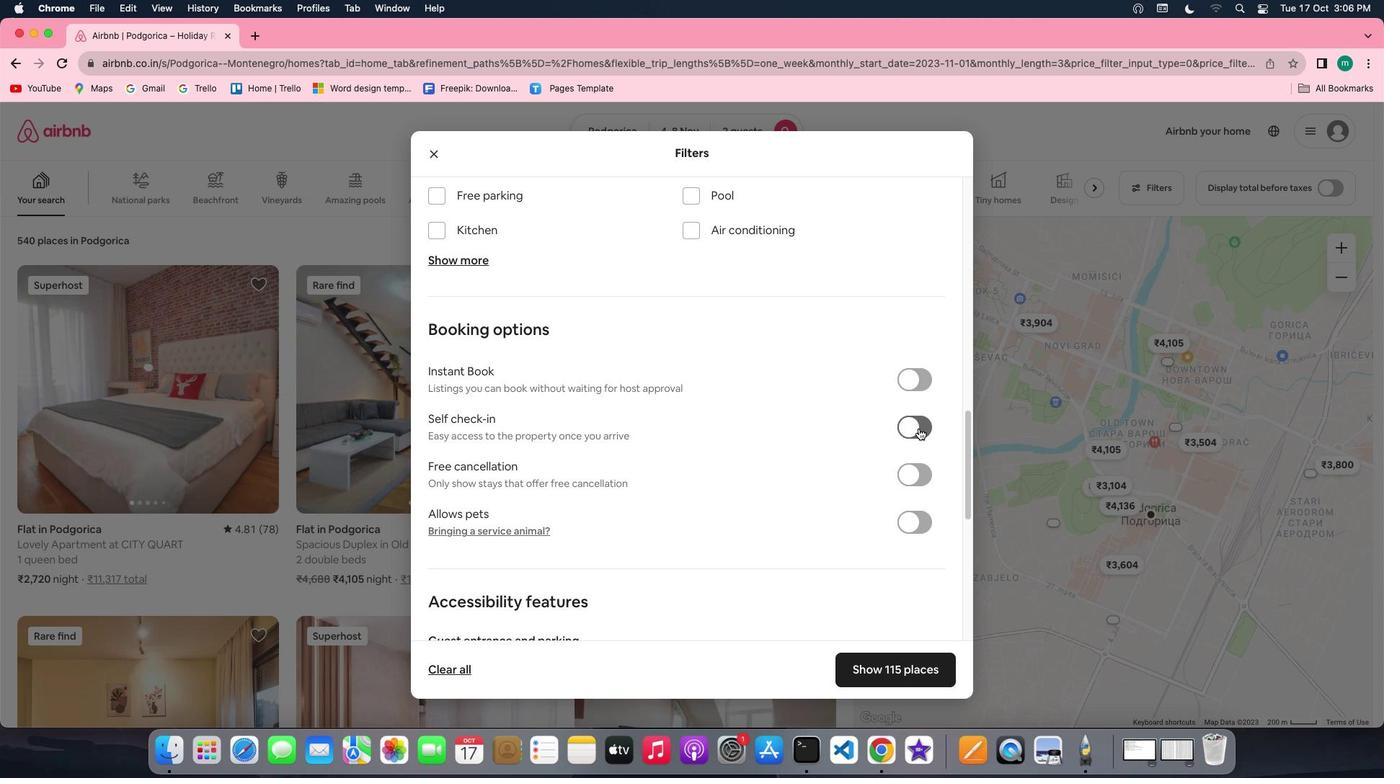 
Action: Mouse pressed left at (919, 428)
Screenshot: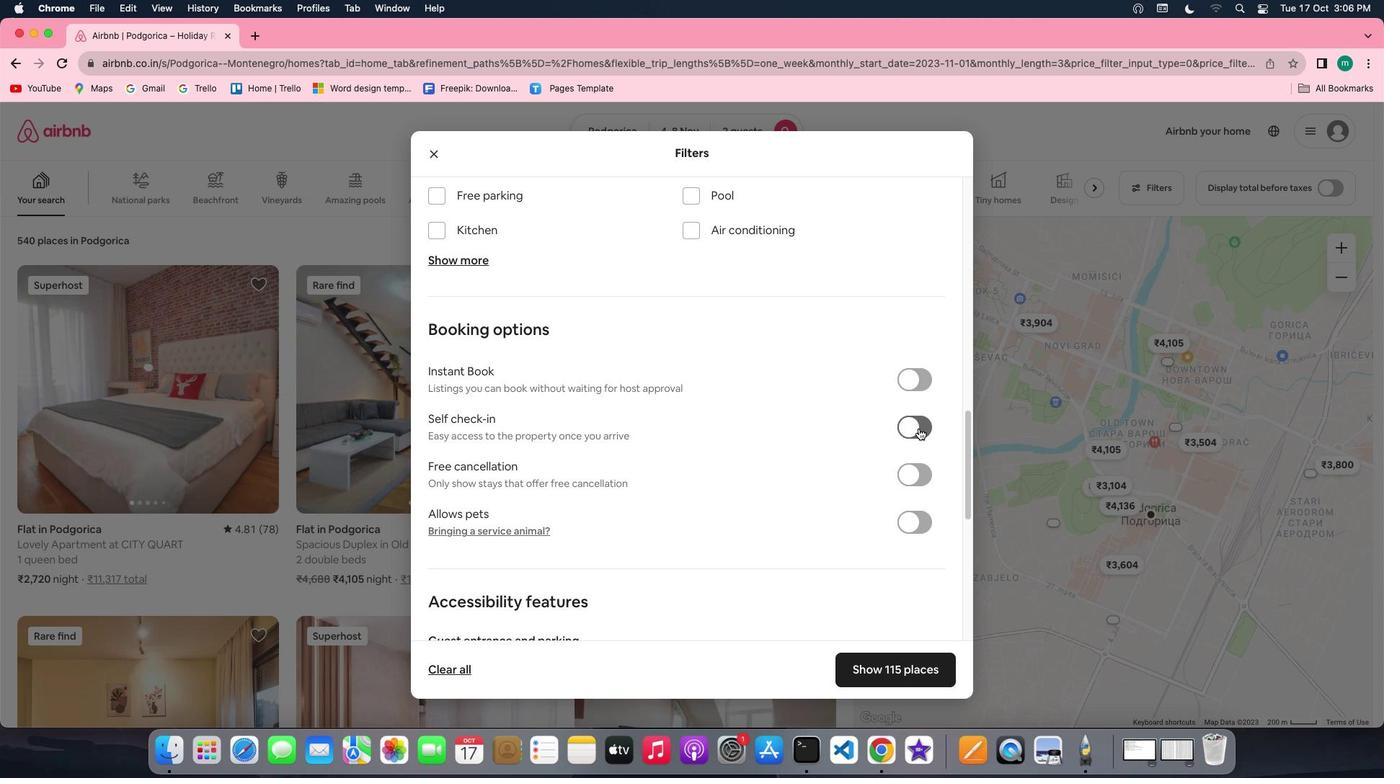 
Action: Mouse moved to (688, 439)
Screenshot: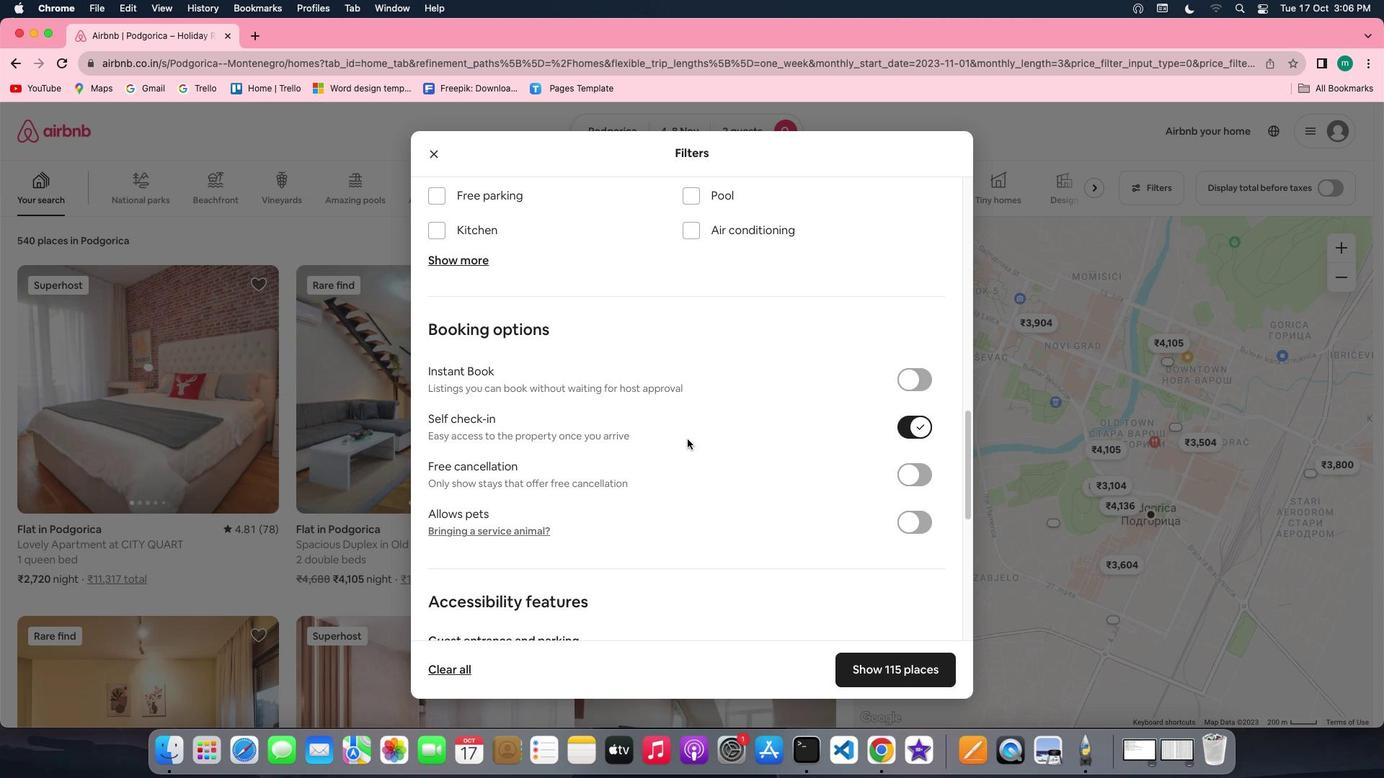 
Action: Mouse scrolled (688, 439) with delta (0, 0)
Screenshot: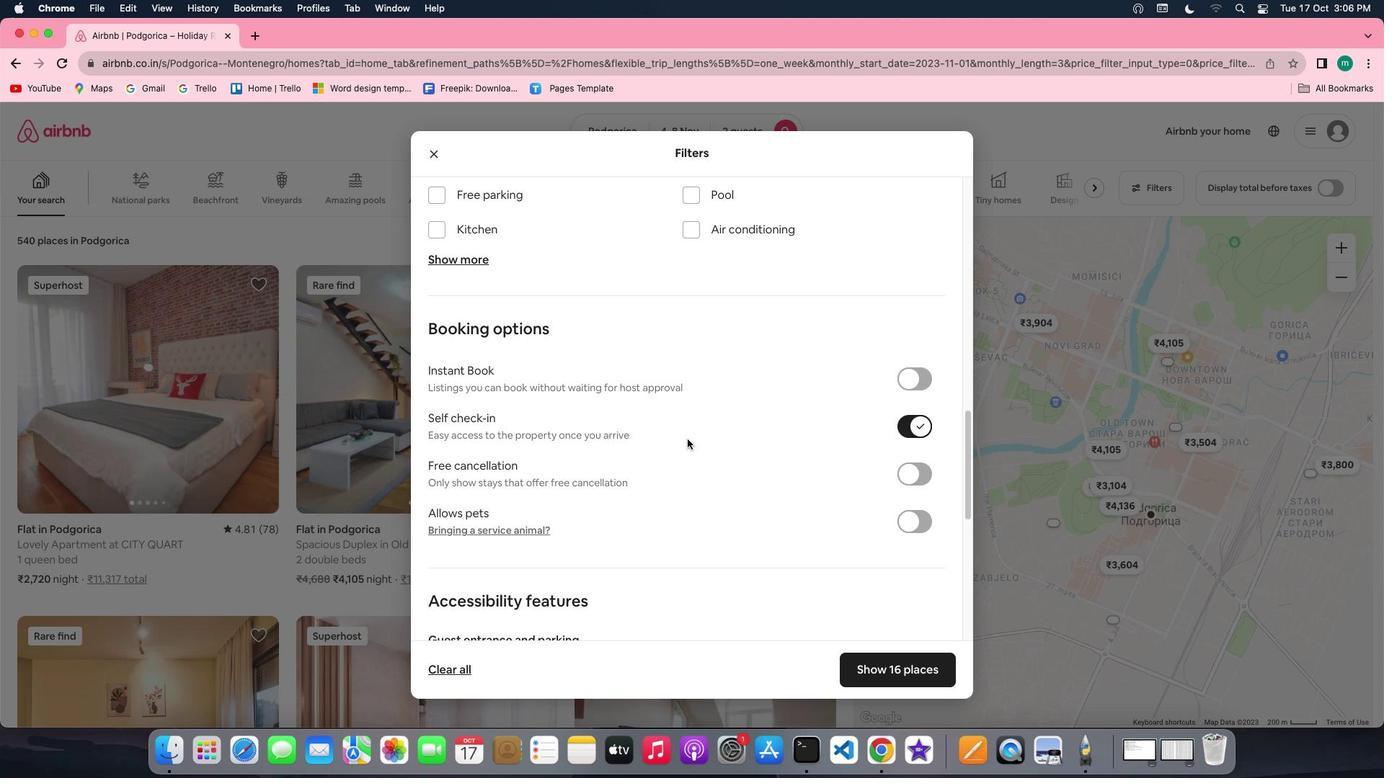 
Action: Mouse scrolled (688, 439) with delta (0, 0)
Screenshot: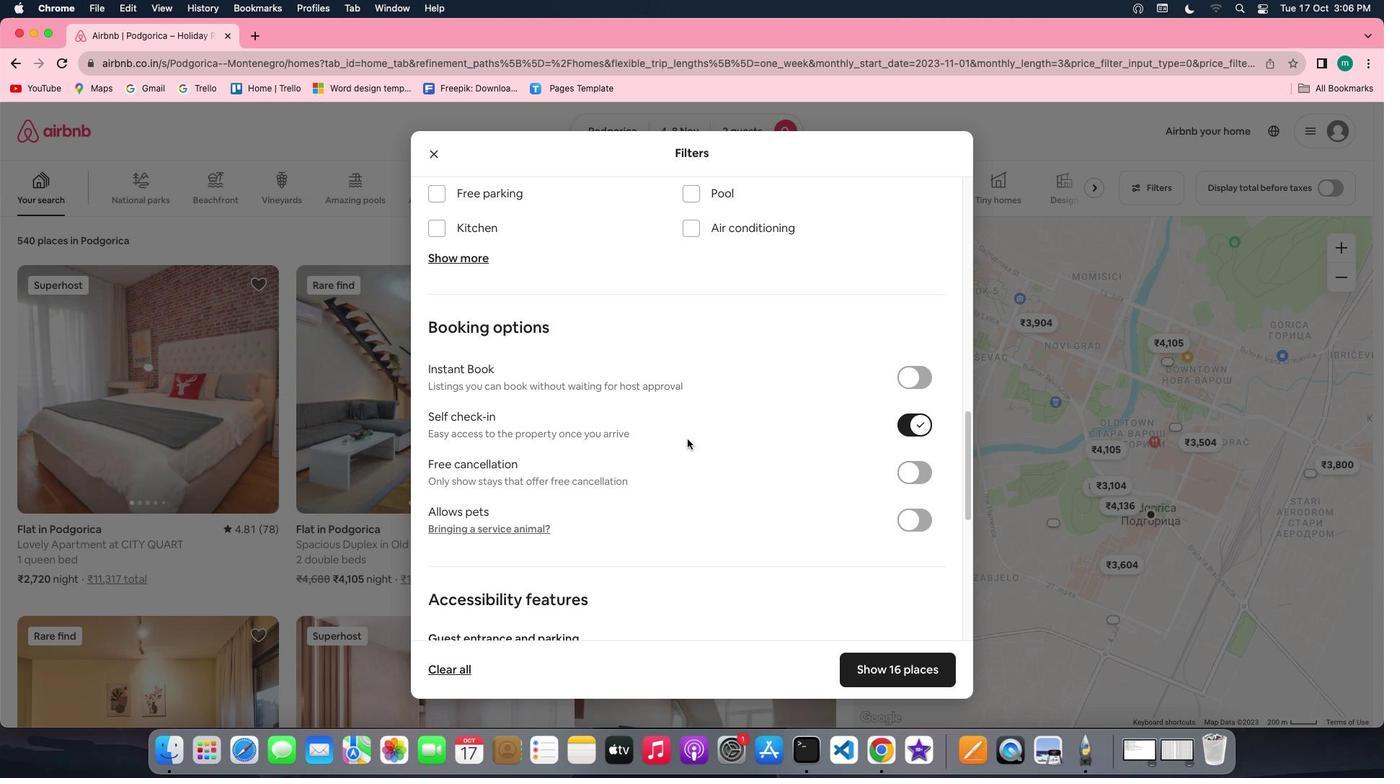 
Action: Mouse scrolled (688, 439) with delta (0, 0)
Screenshot: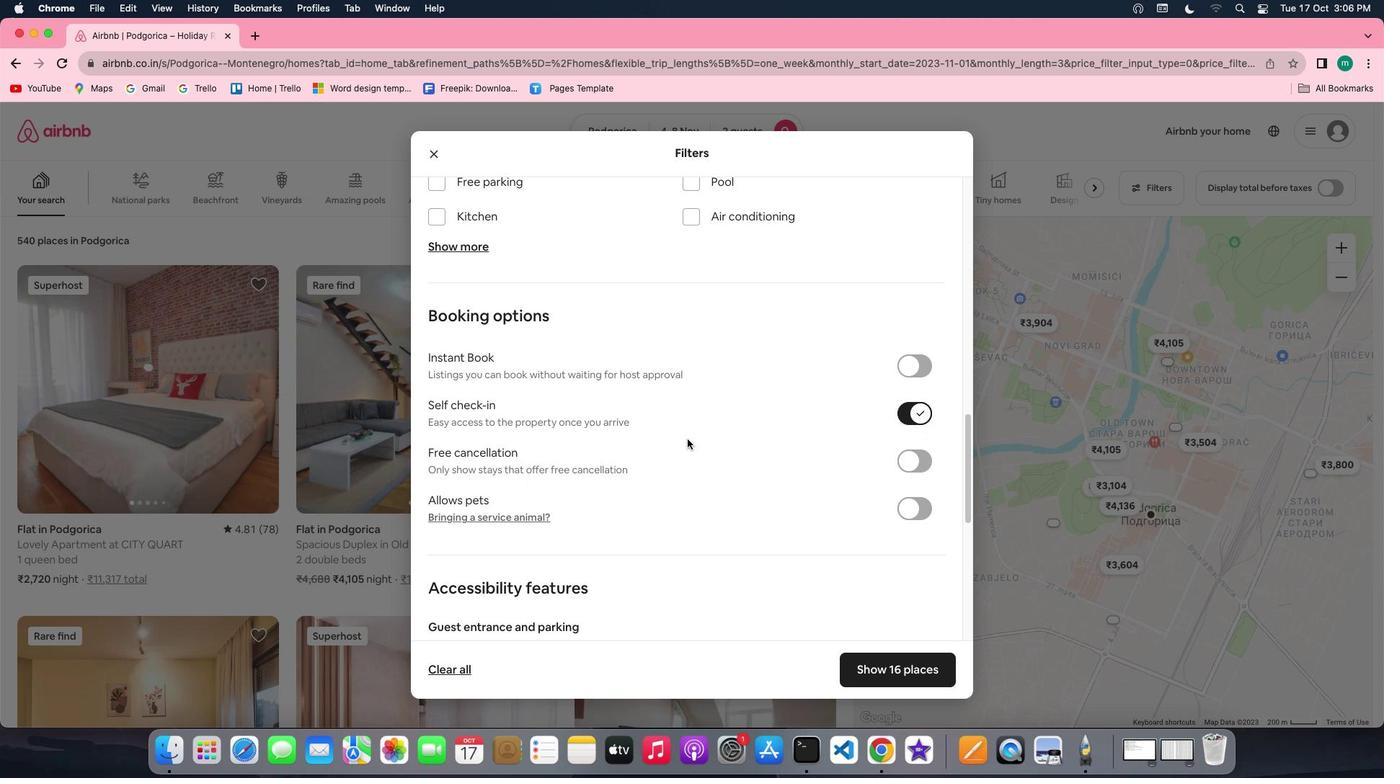 
Action: Mouse scrolled (688, 439) with delta (0, 0)
Screenshot: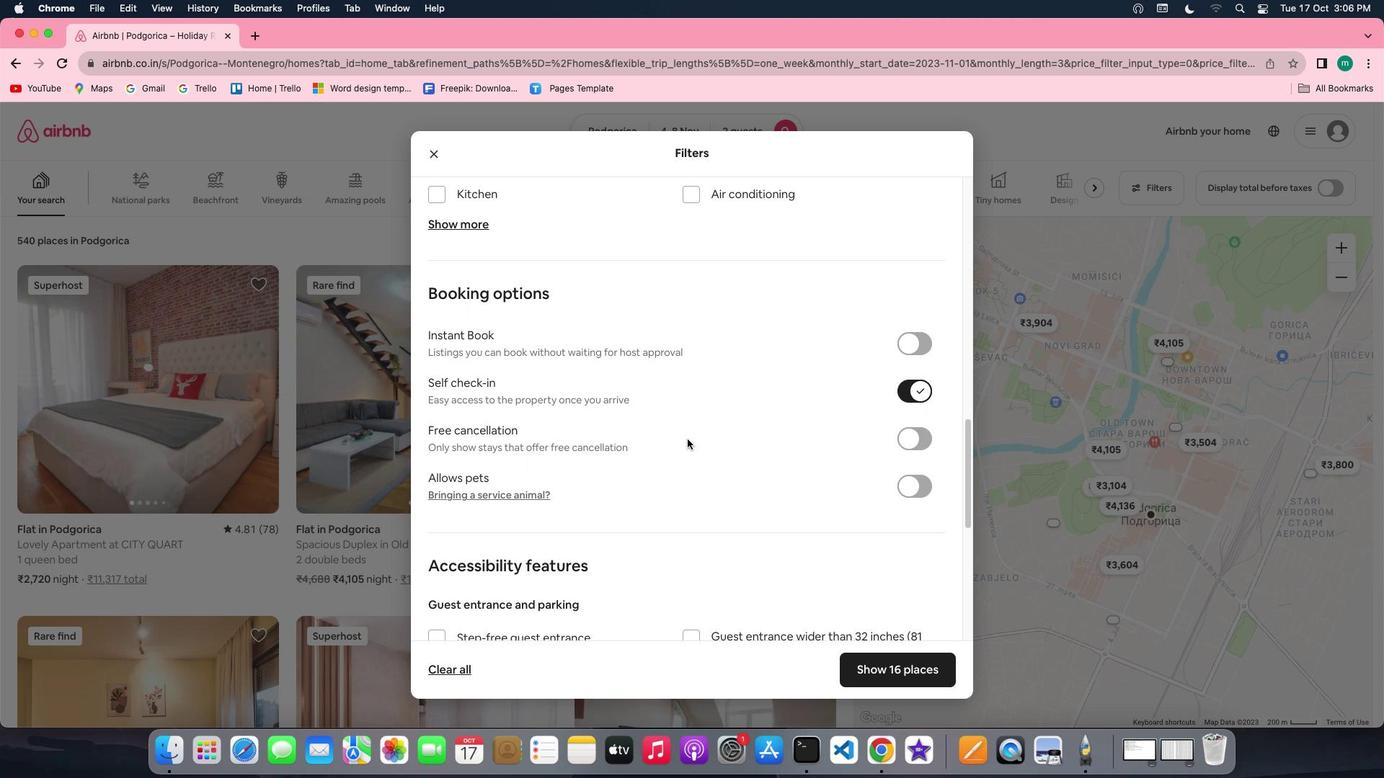 
Action: Mouse scrolled (688, 439) with delta (0, 0)
Screenshot: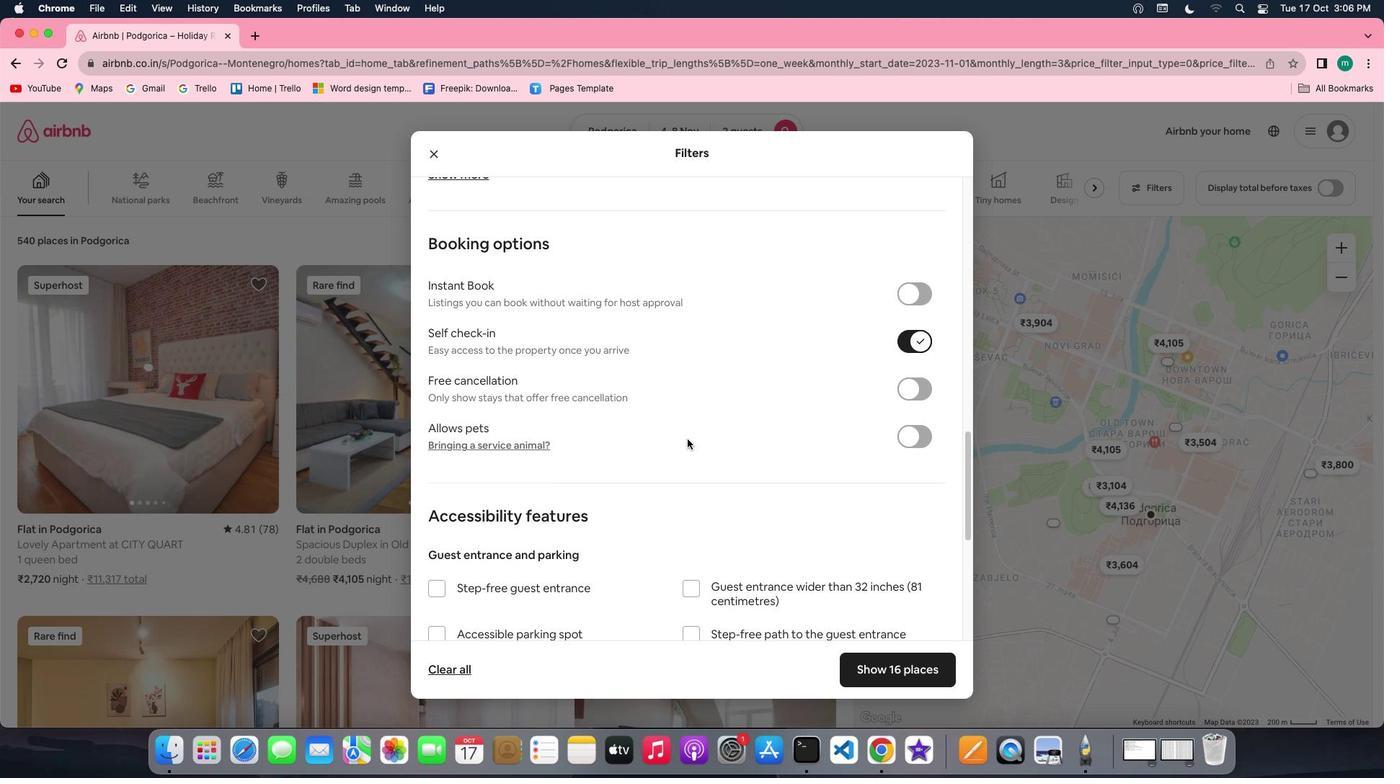 
Action: Mouse scrolled (688, 439) with delta (0, 0)
Screenshot: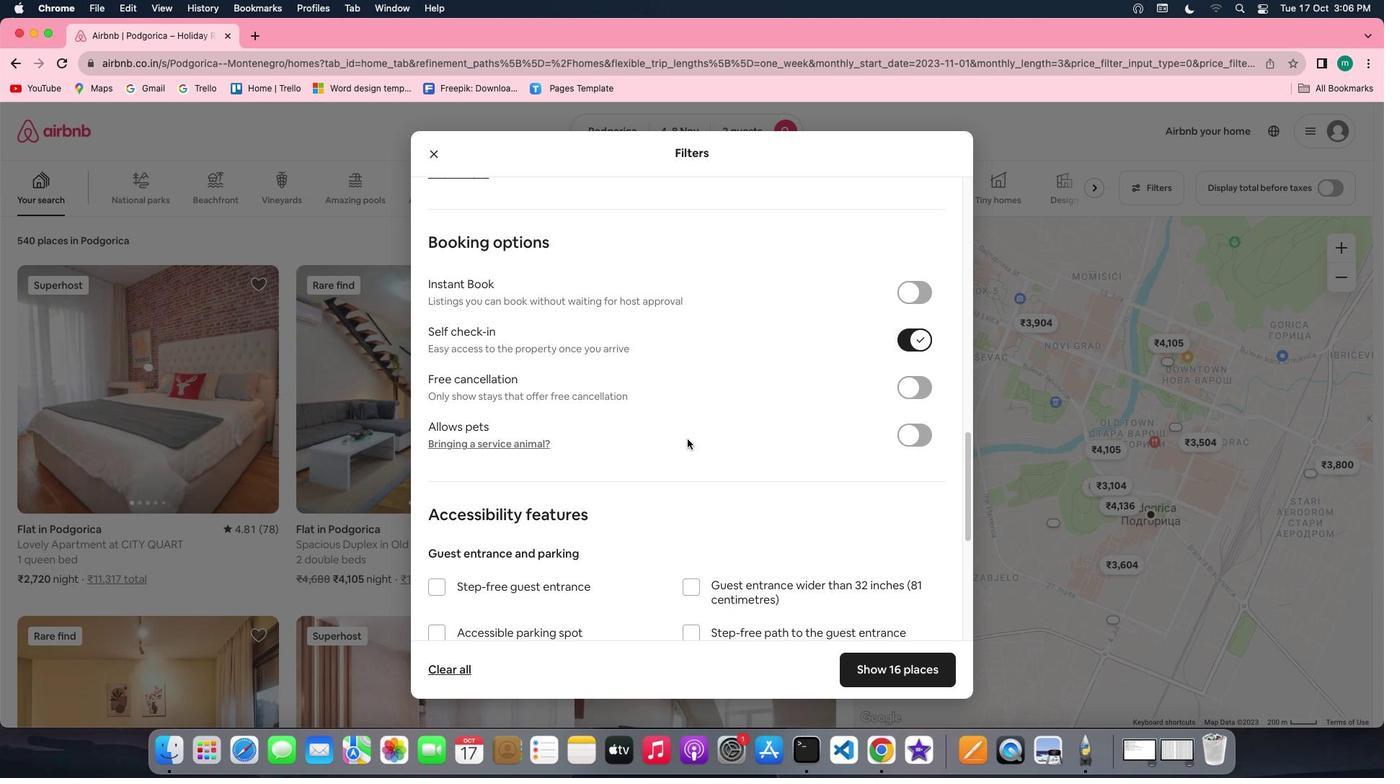 
Action: Mouse scrolled (688, 439) with delta (0, -1)
Screenshot: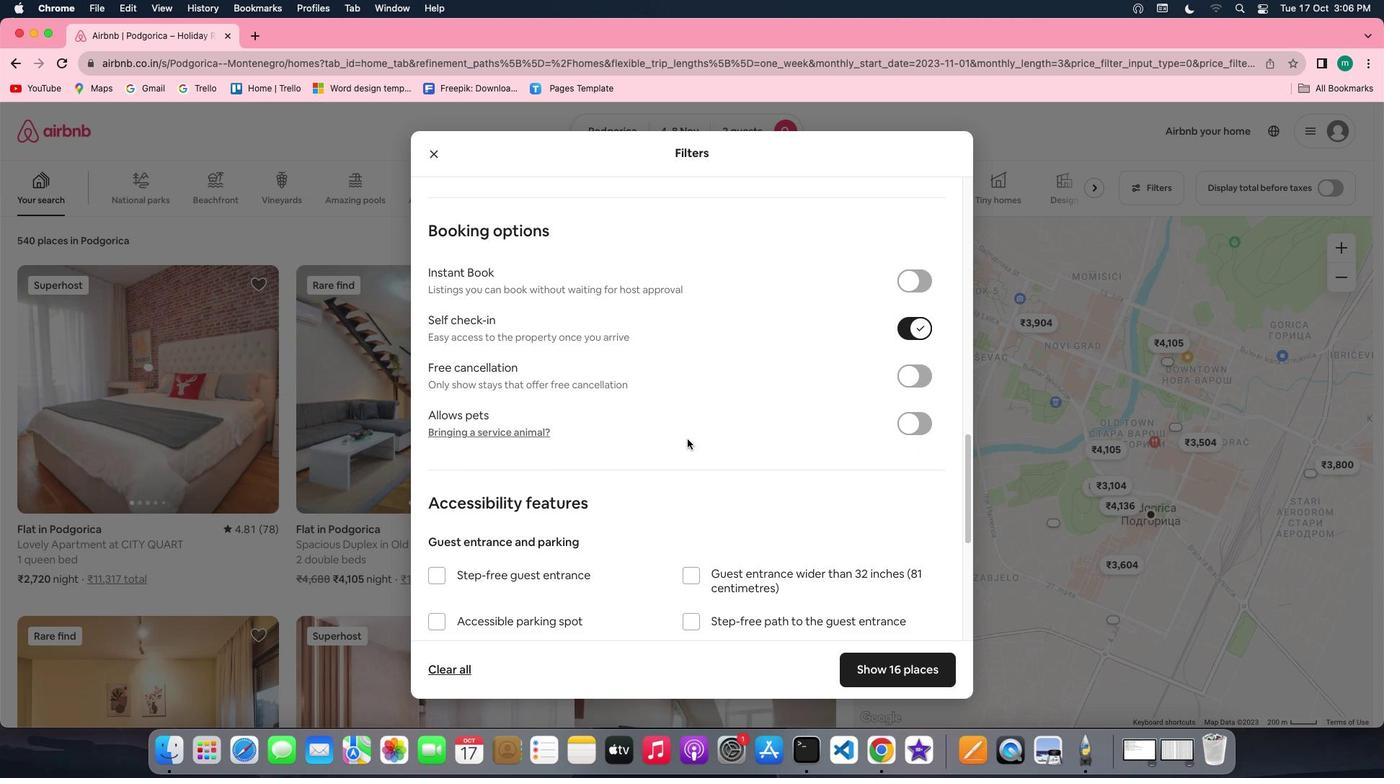 
Action: Mouse scrolled (688, 439) with delta (0, 0)
Screenshot: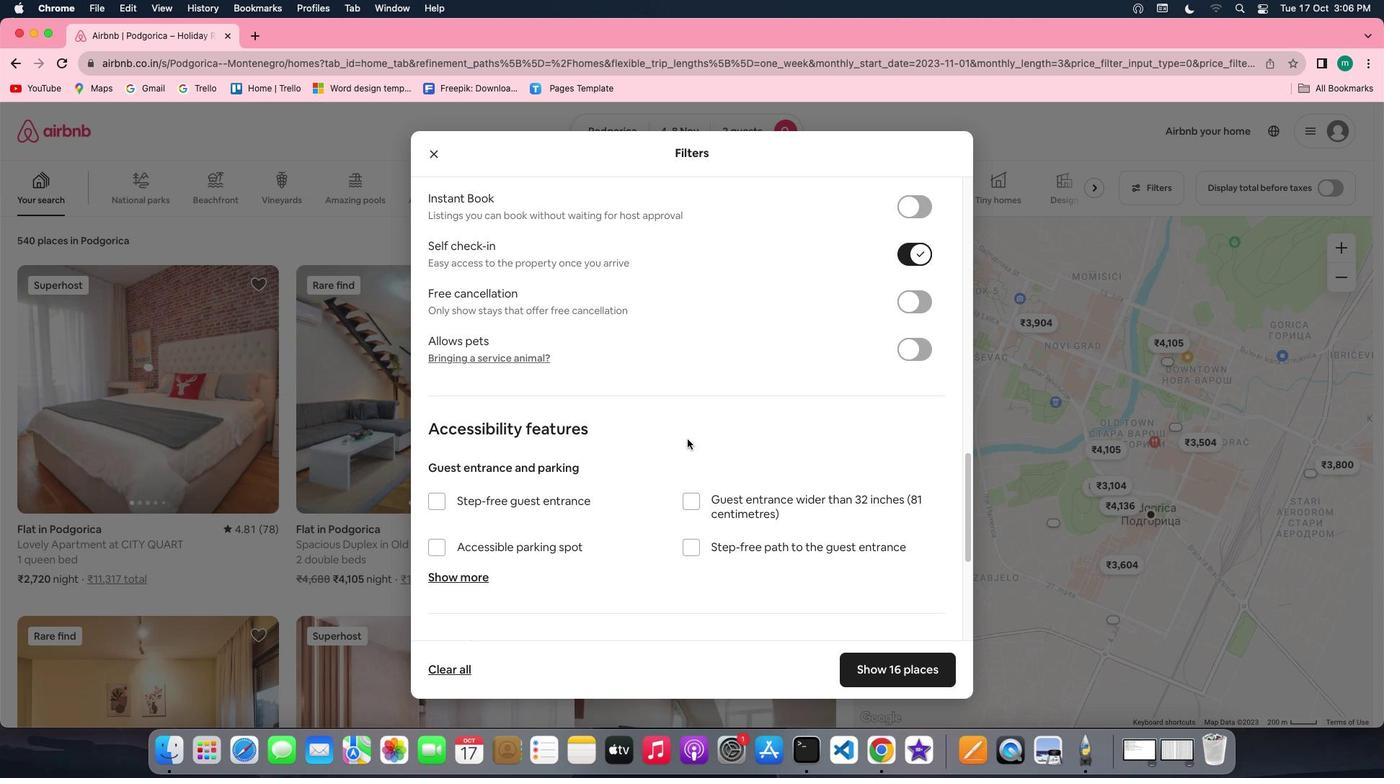 
Action: Mouse scrolled (688, 439) with delta (0, 0)
Screenshot: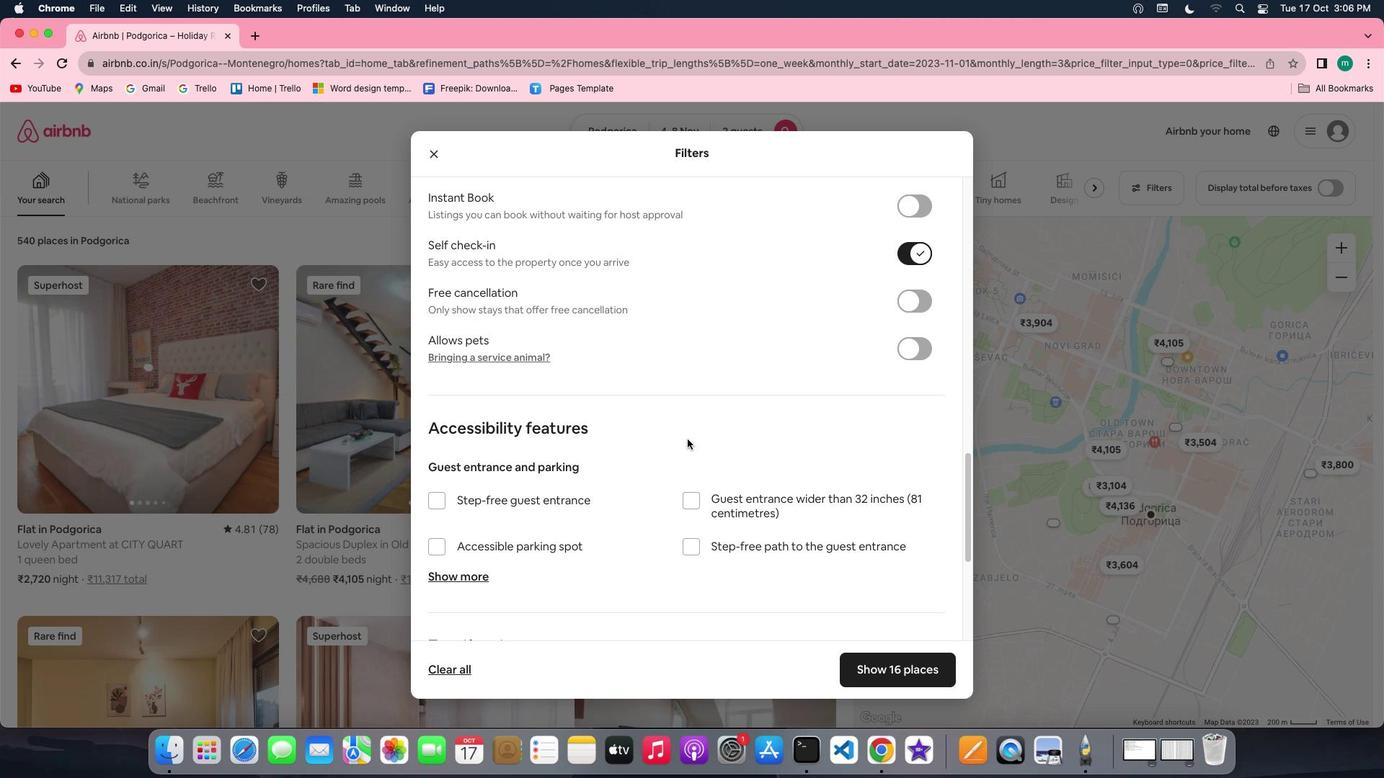 
Action: Mouse scrolled (688, 439) with delta (0, -1)
Screenshot: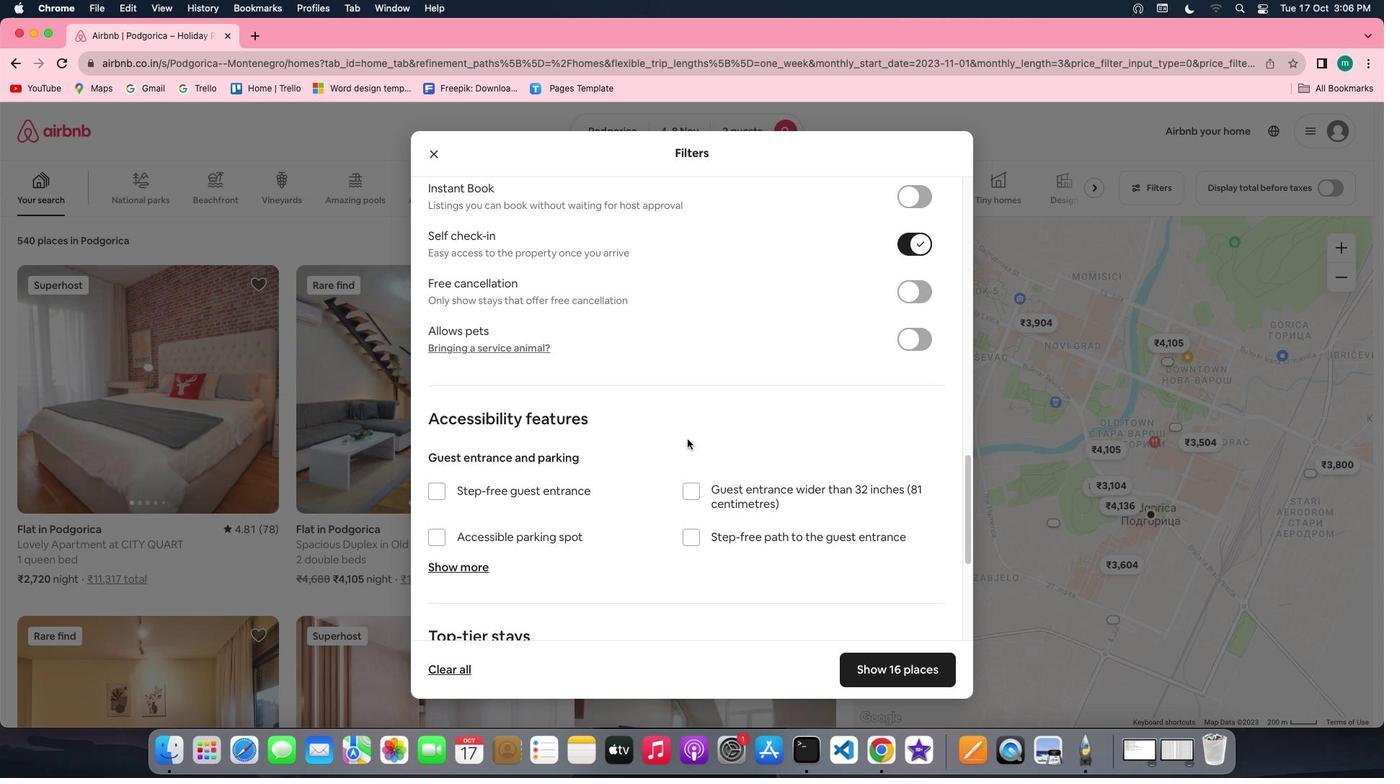 
Action: Mouse moved to (870, 666)
Screenshot: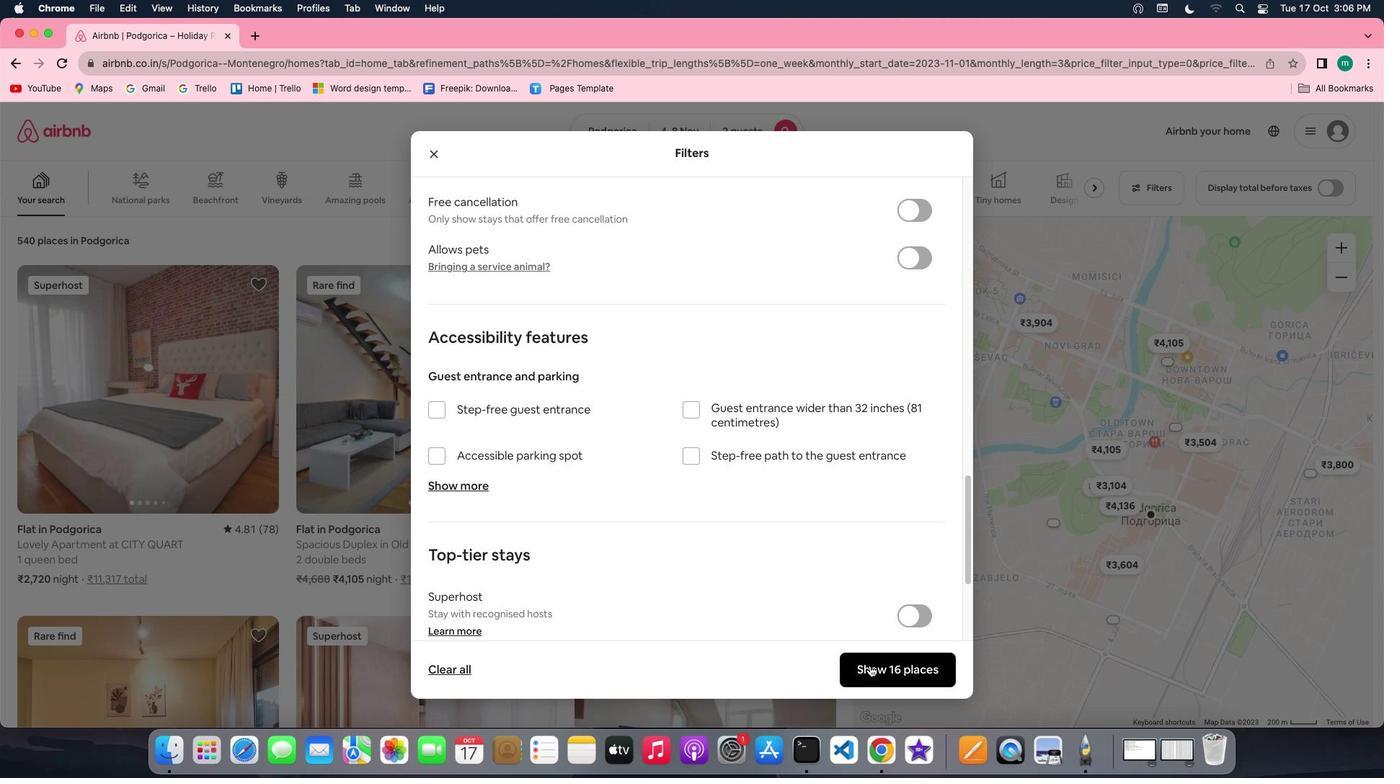 
Action: Mouse pressed left at (870, 666)
Screenshot: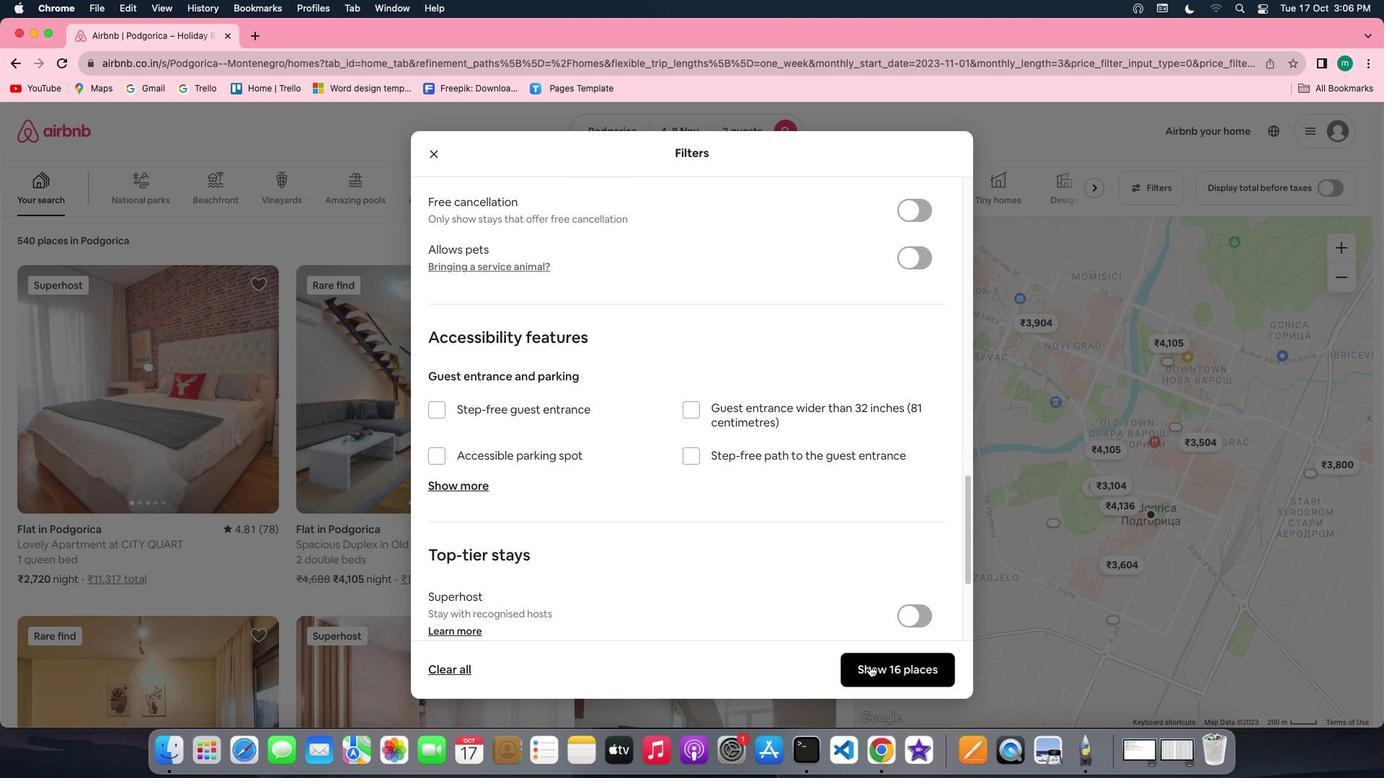
Action: Mouse moved to (192, 434)
Screenshot: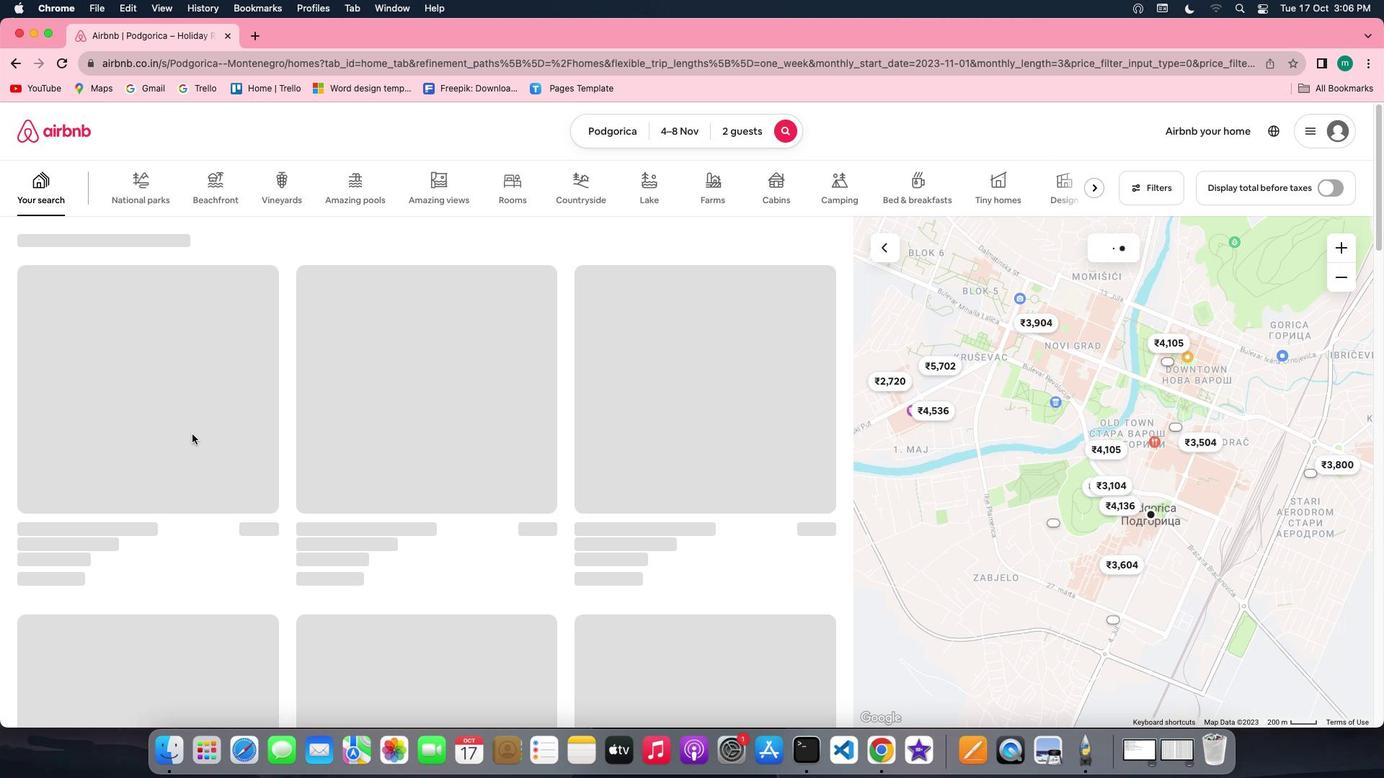 
Action: Mouse pressed left at (192, 434)
Screenshot: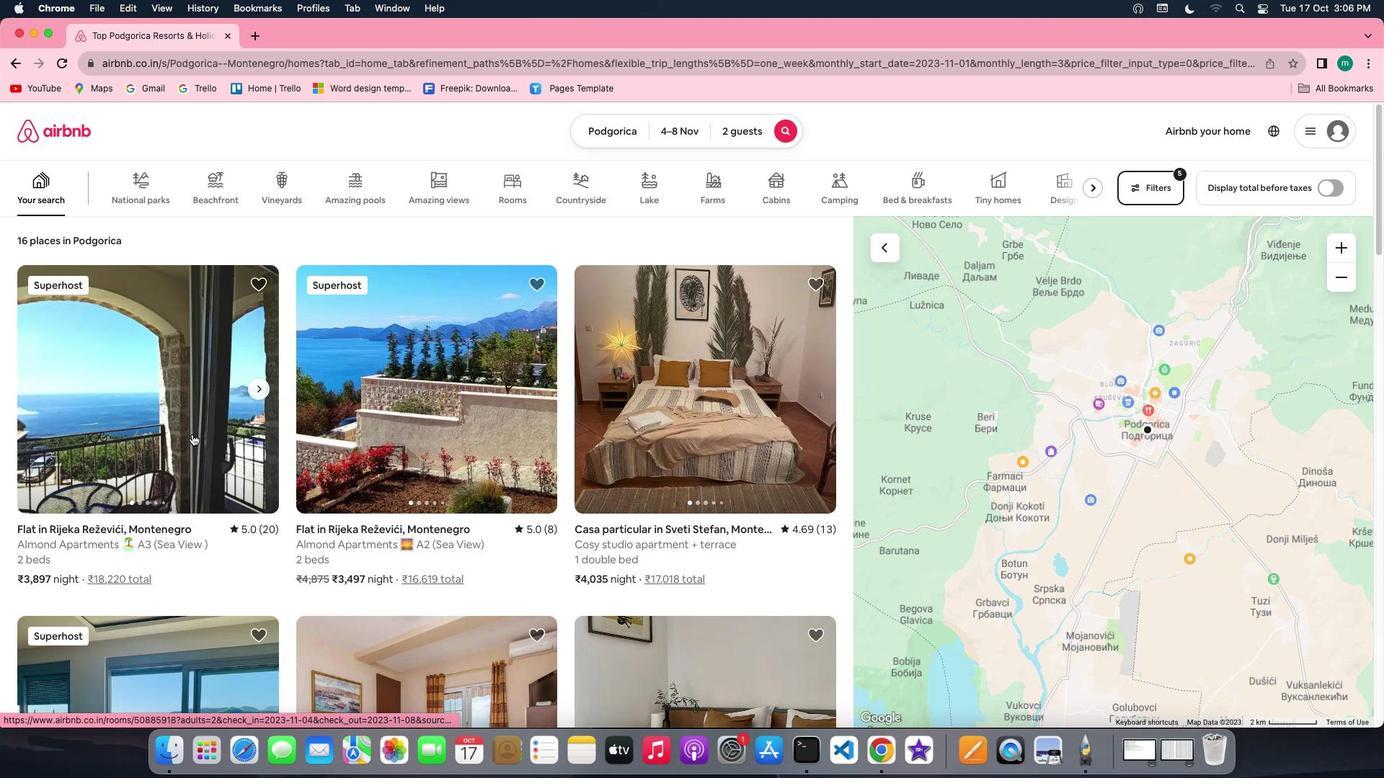 
Action: Mouse moved to (1033, 535)
Screenshot: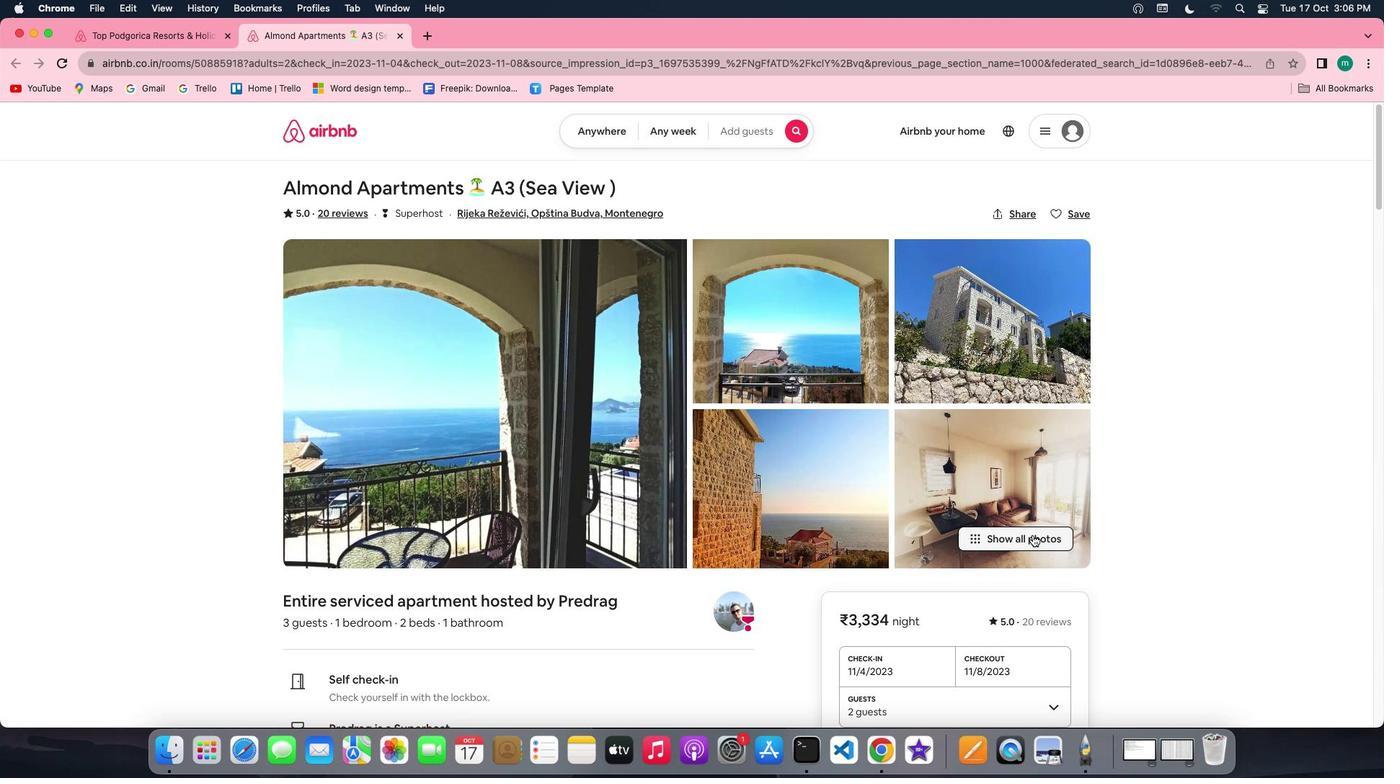 
Action: Mouse pressed left at (1033, 535)
Screenshot: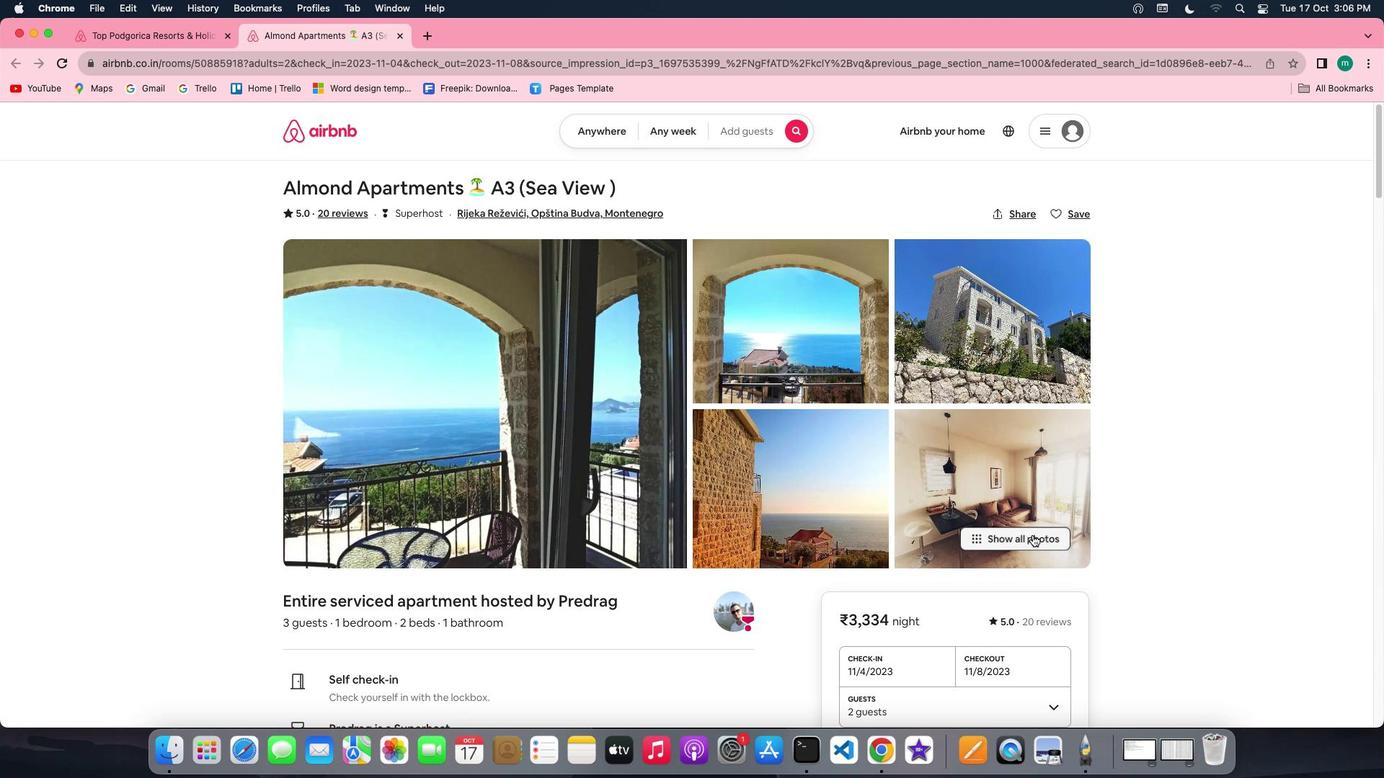 
Action: Mouse moved to (703, 498)
Screenshot: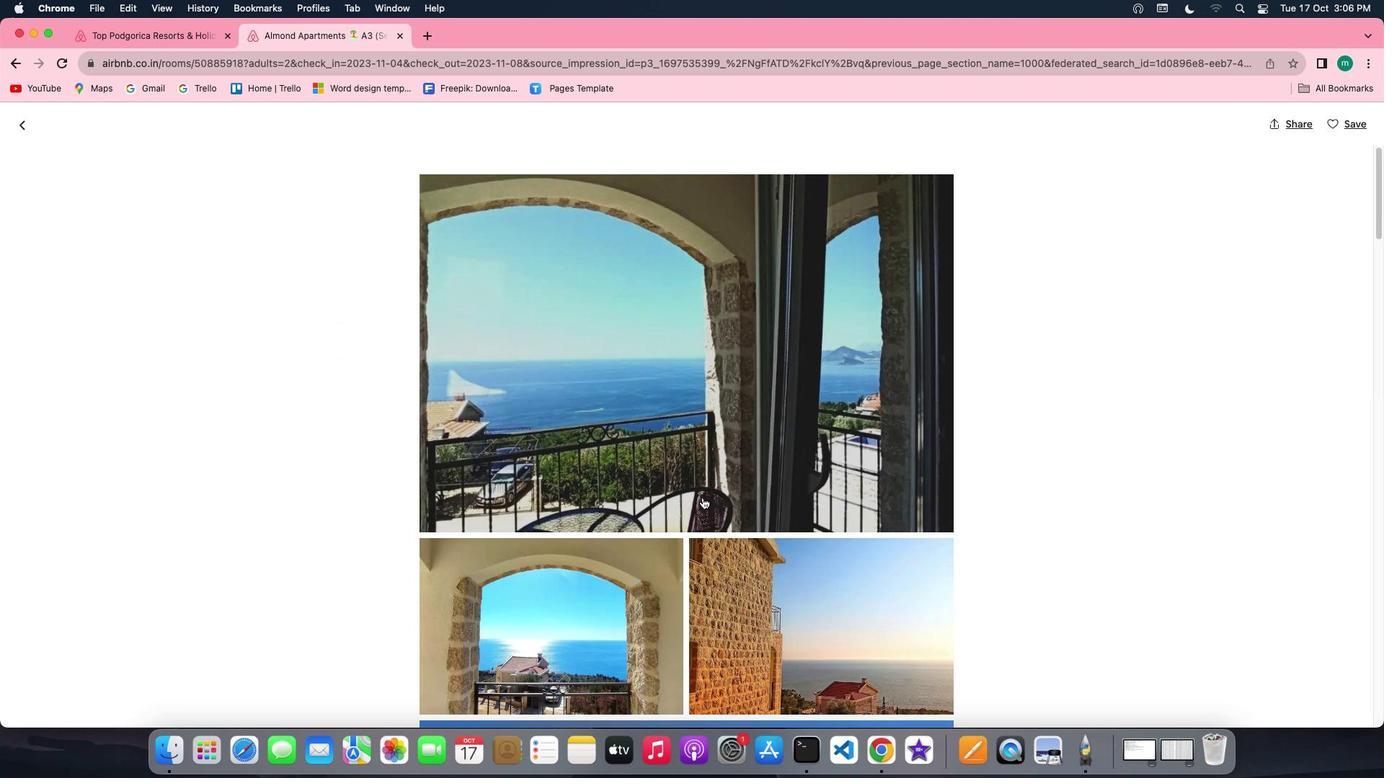 
Action: Mouse scrolled (703, 498) with delta (0, 0)
Screenshot: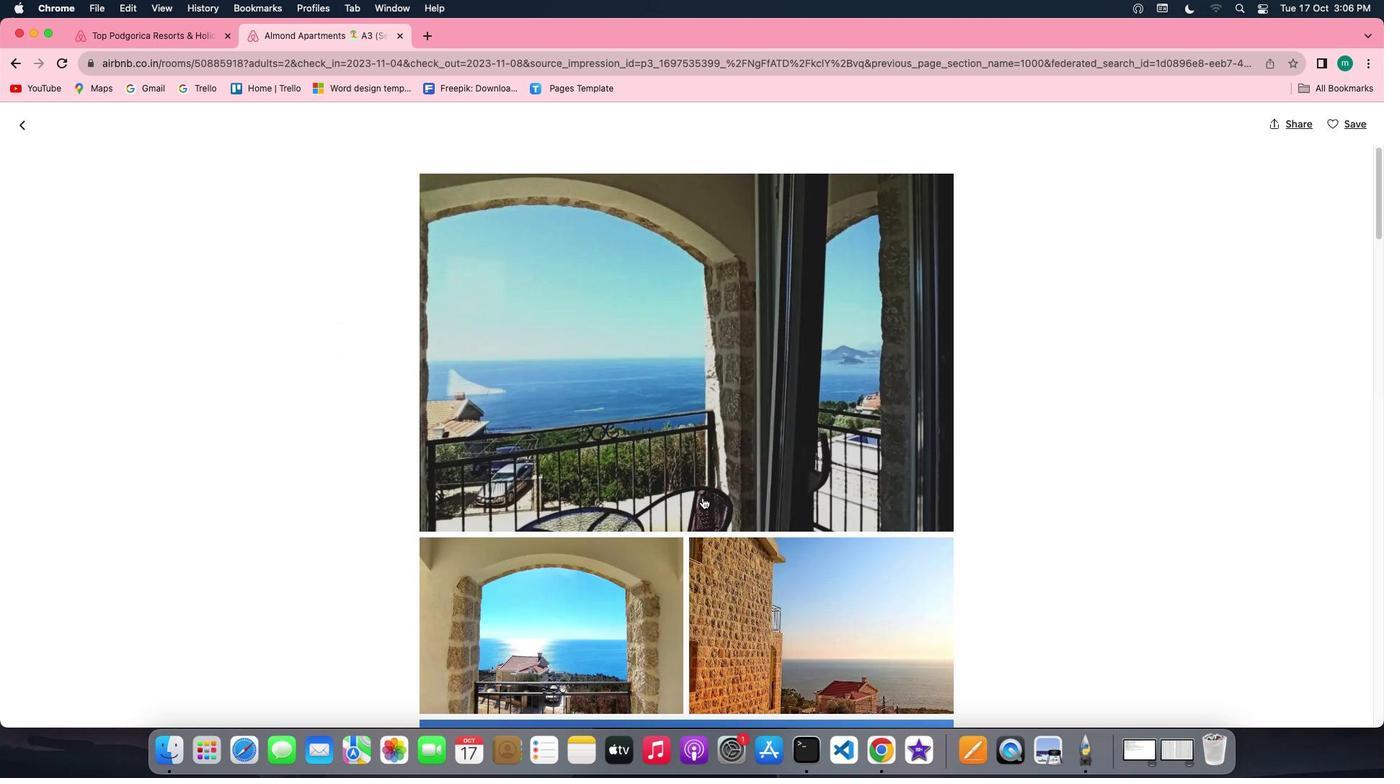 
Action: Mouse scrolled (703, 498) with delta (0, 0)
Screenshot: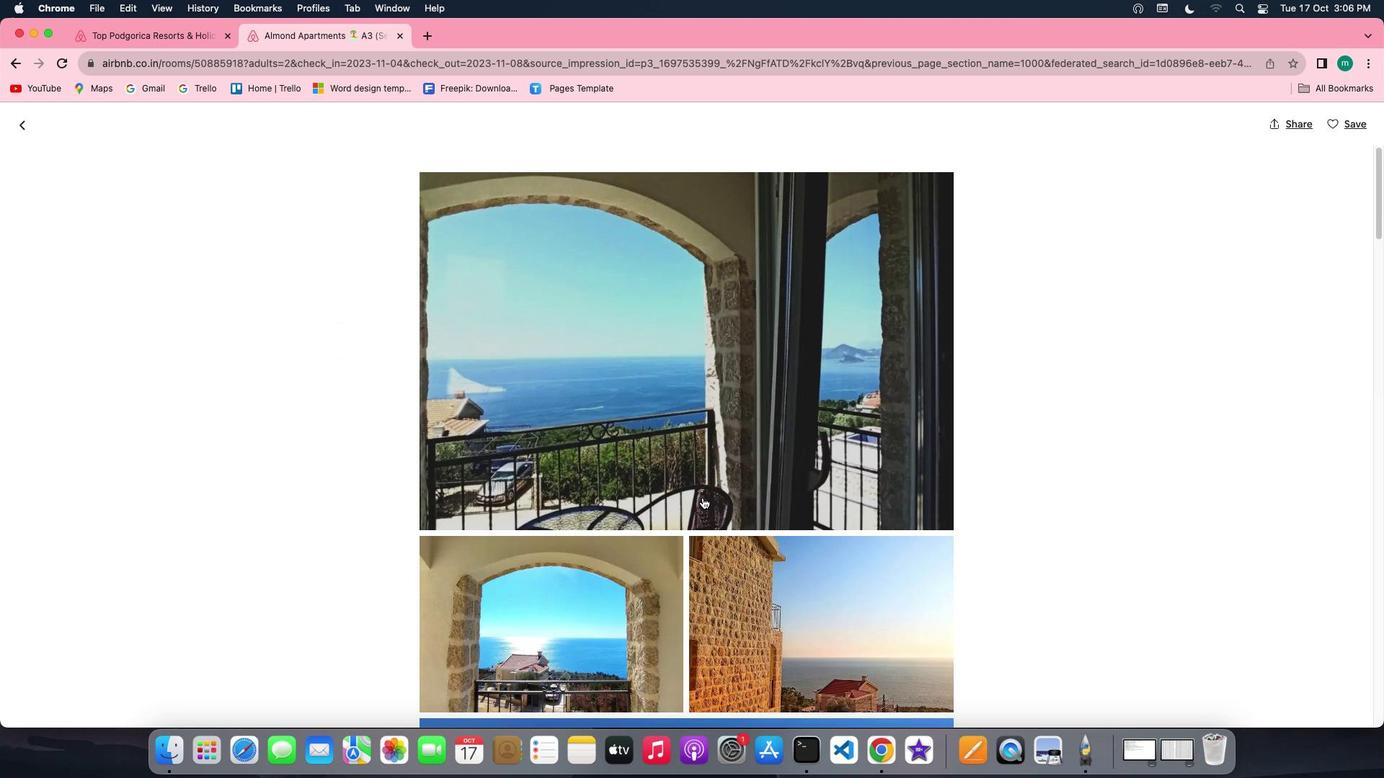 
Action: Mouse scrolled (703, 498) with delta (0, -1)
Screenshot: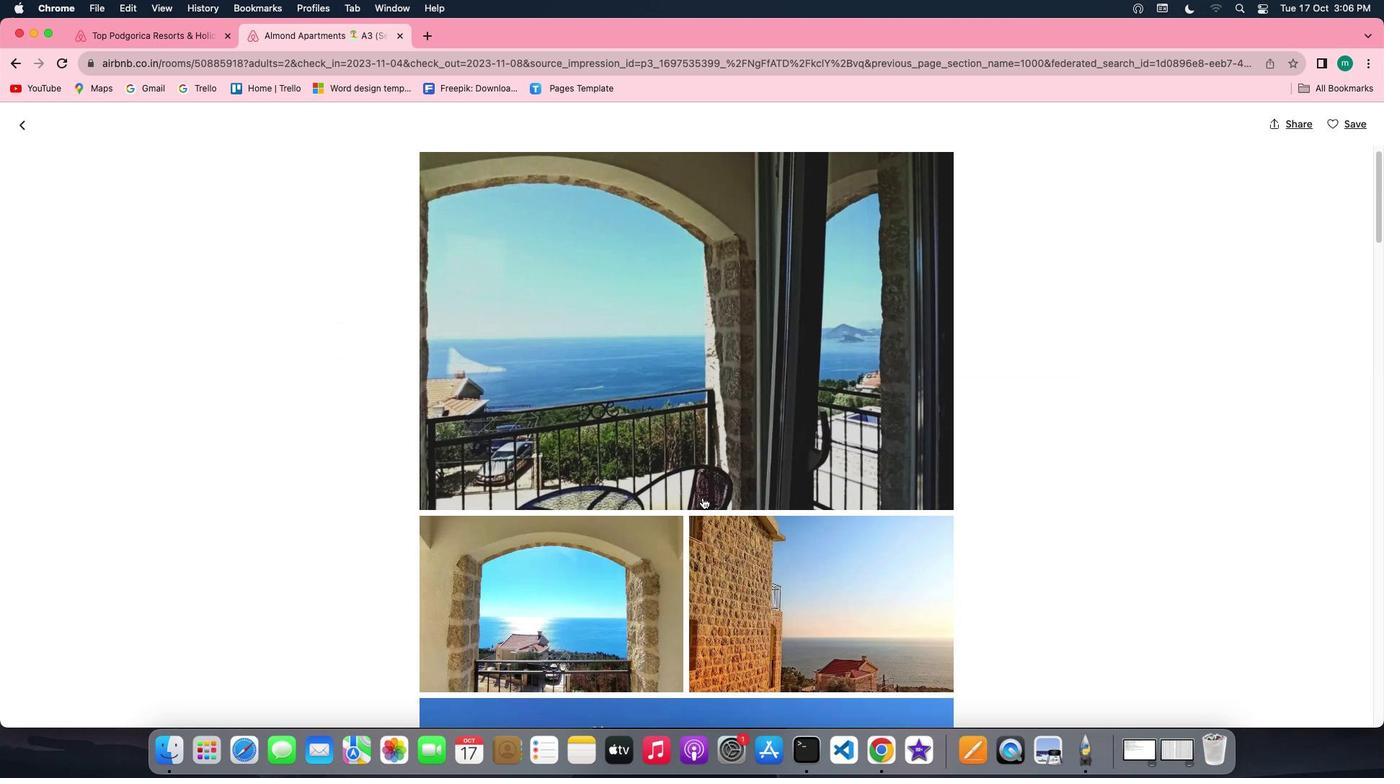 
Action: Mouse scrolled (703, 498) with delta (0, -2)
Screenshot: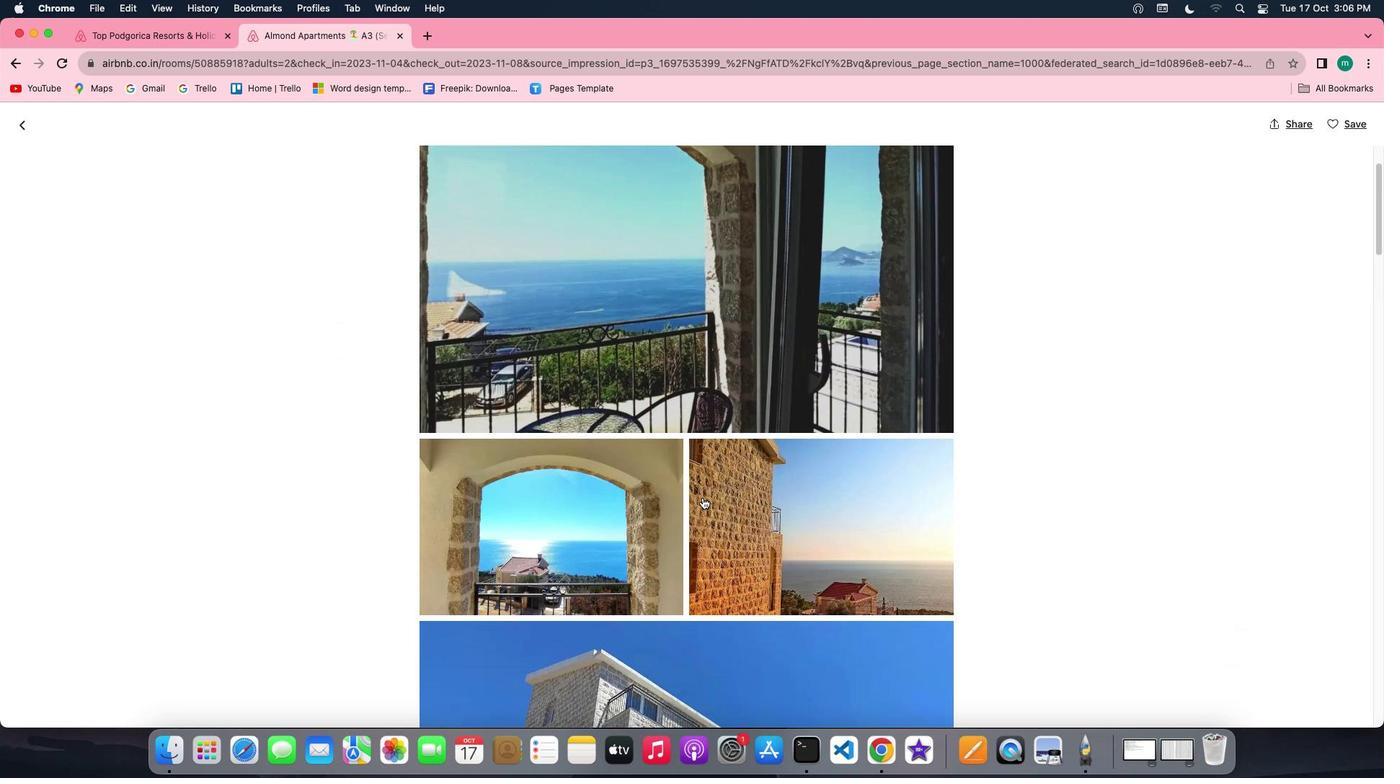 
Action: Mouse scrolled (703, 498) with delta (0, 0)
Screenshot: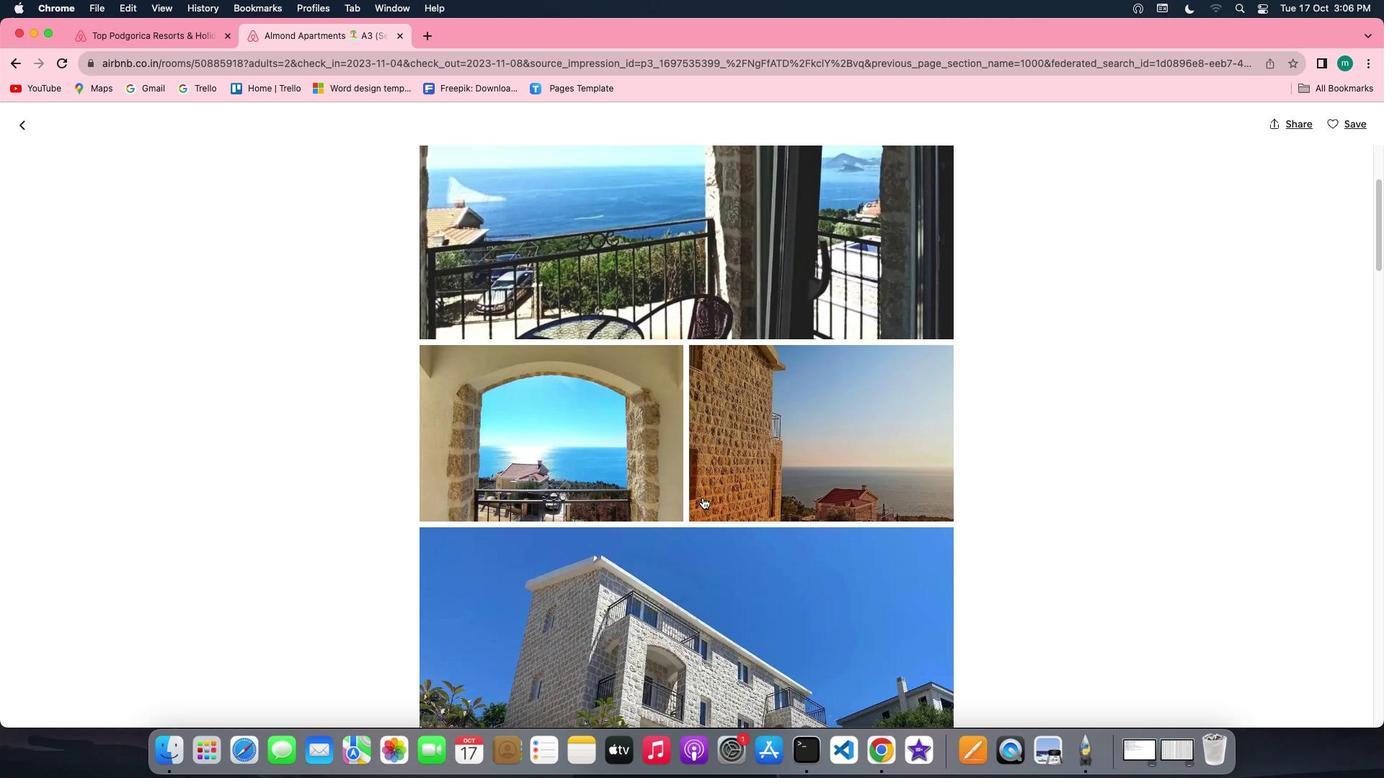 
Action: Mouse scrolled (703, 498) with delta (0, 0)
Screenshot: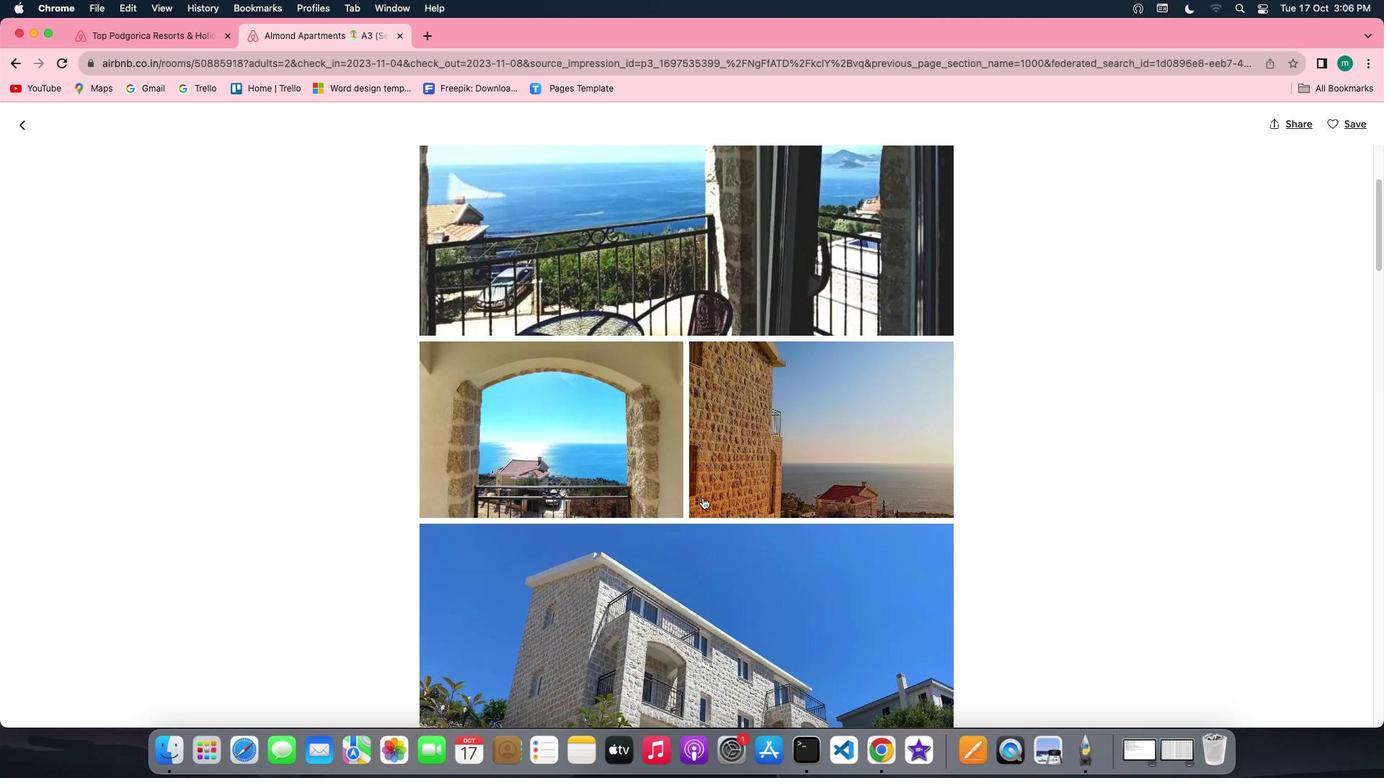 
Action: Mouse scrolled (703, 498) with delta (0, 0)
Screenshot: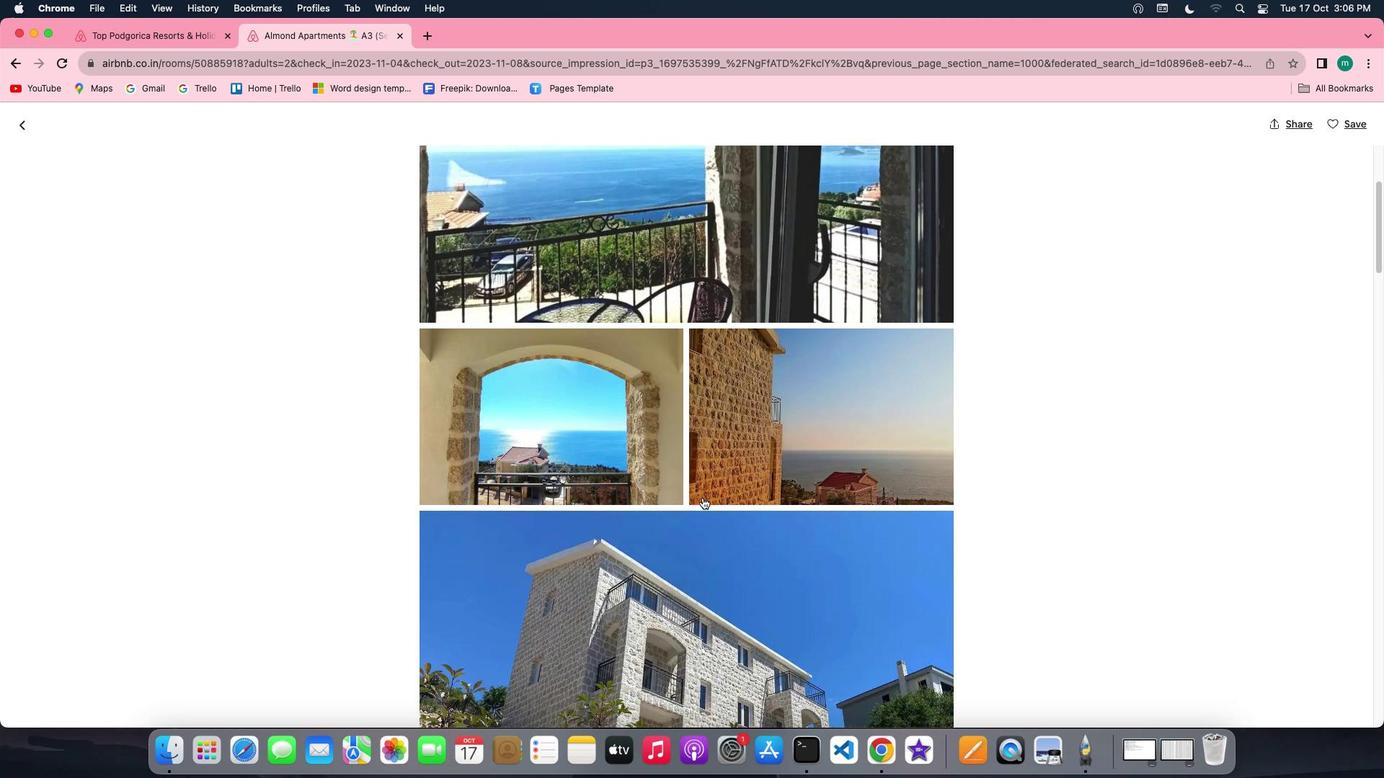 
Action: Mouse scrolled (703, 498) with delta (0, 0)
Screenshot: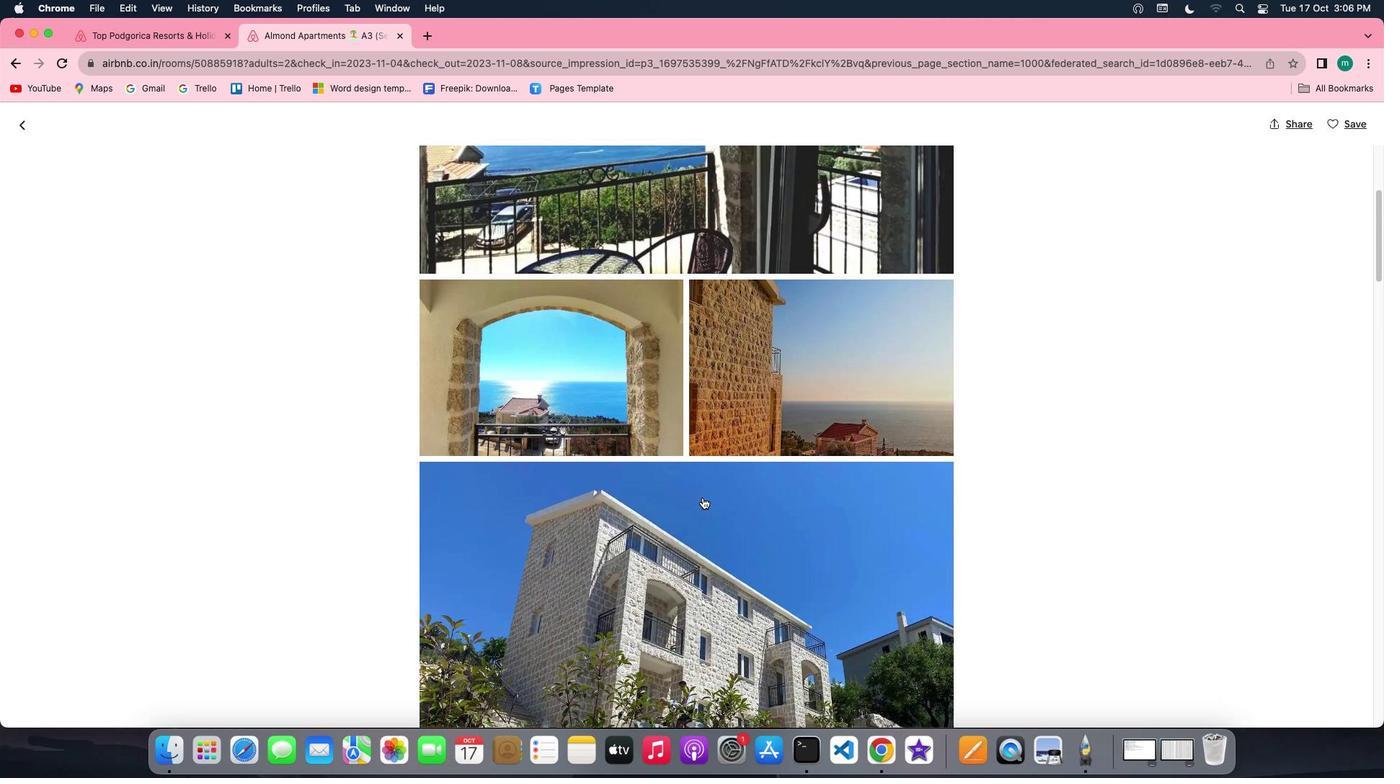 
Action: Mouse scrolled (703, 498) with delta (0, 0)
Screenshot: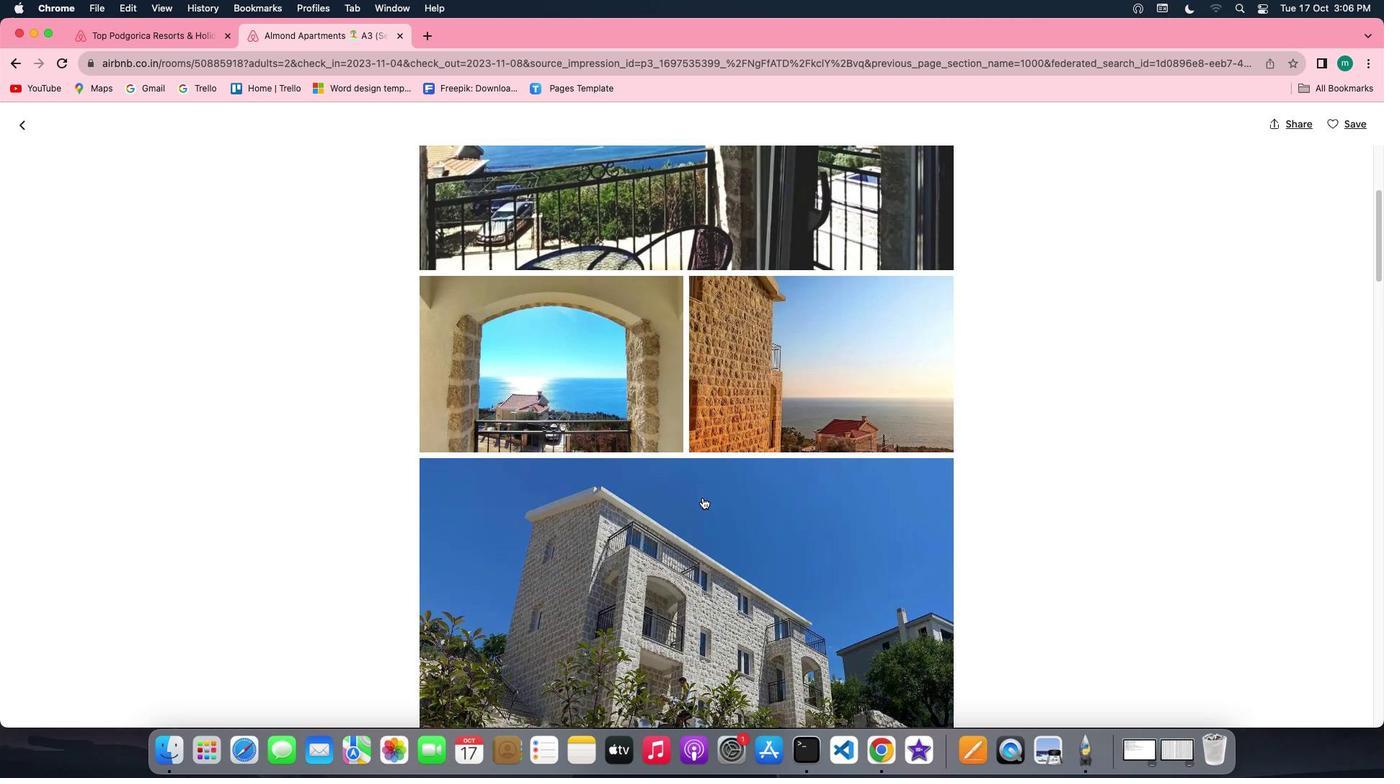 
Action: Mouse scrolled (703, 498) with delta (0, 0)
Screenshot: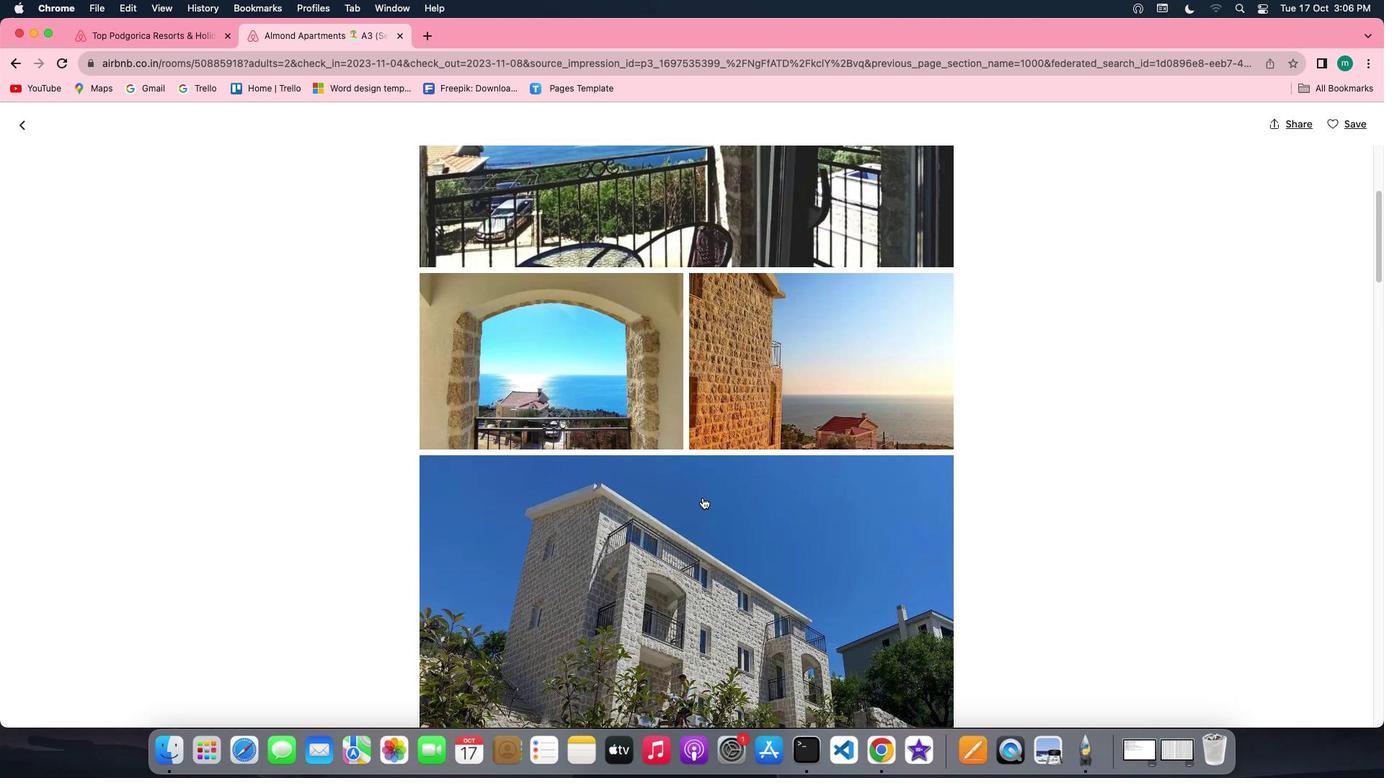 
Action: Mouse scrolled (703, 498) with delta (0, 0)
Screenshot: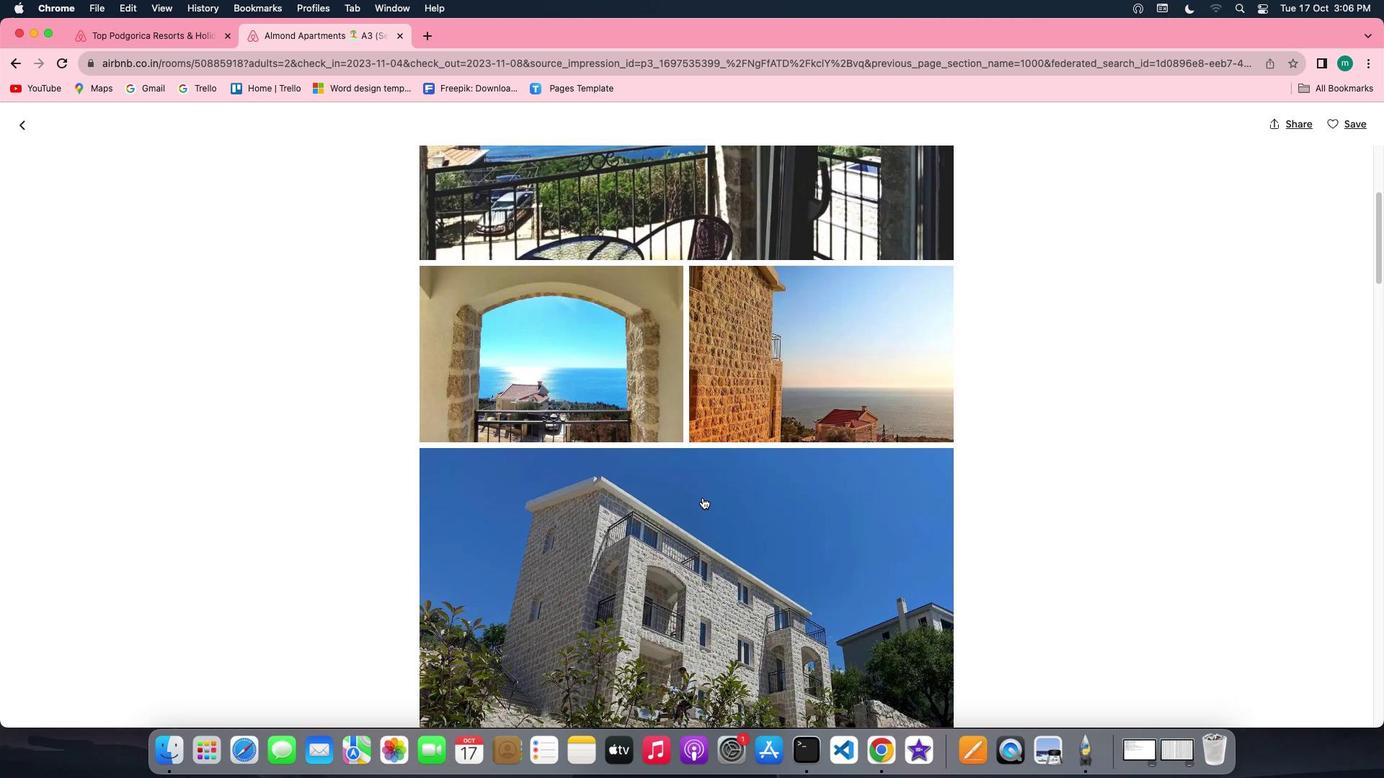 
Action: Mouse scrolled (703, 498) with delta (0, 0)
Screenshot: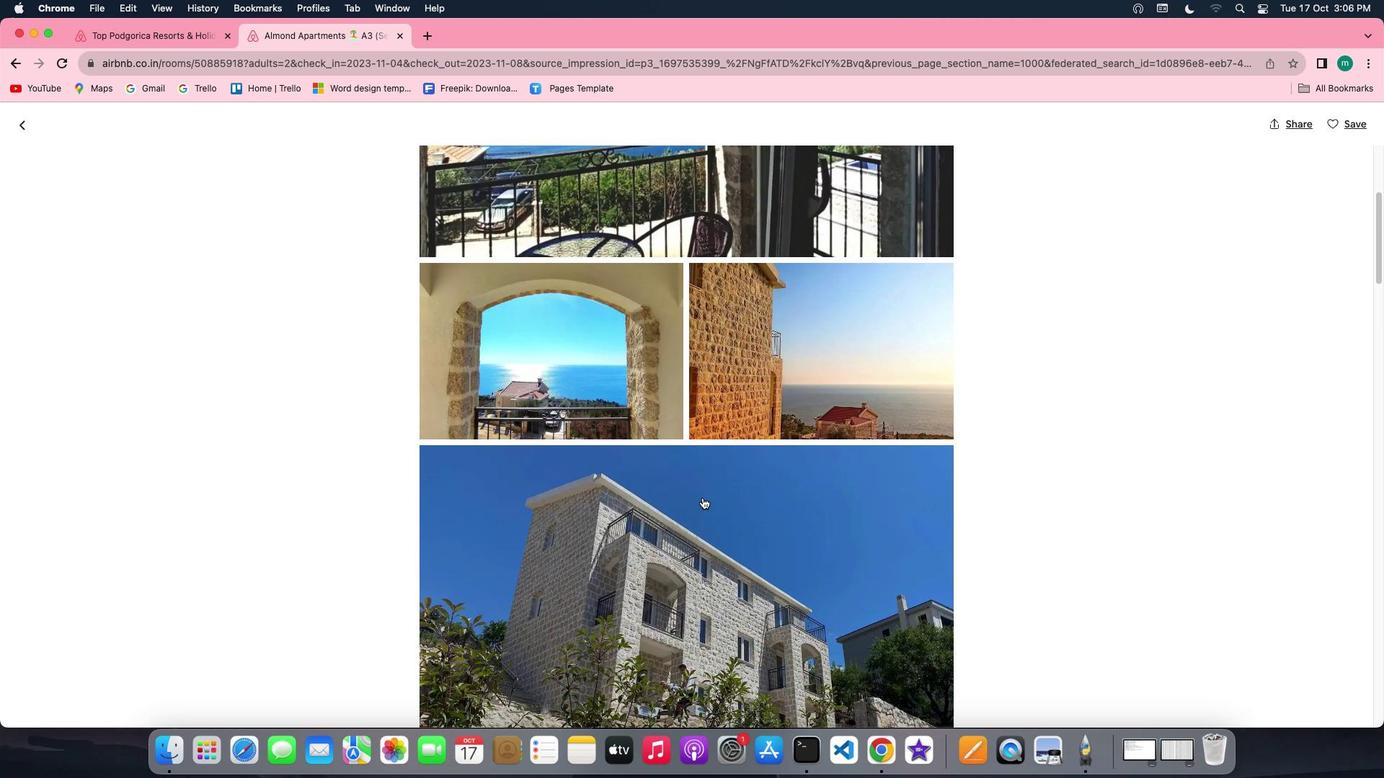 
Action: Mouse scrolled (703, 498) with delta (0, 0)
Screenshot: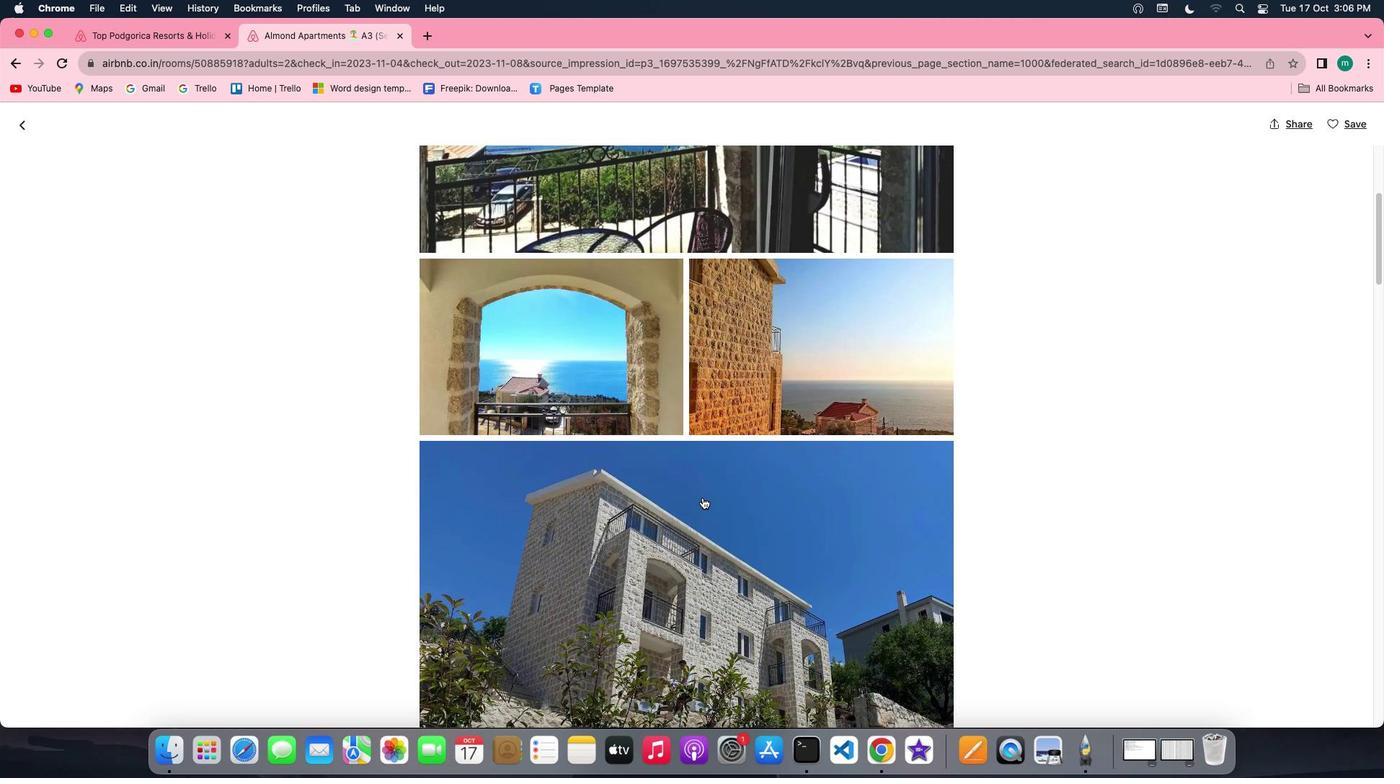 
Action: Mouse scrolled (703, 498) with delta (0, -1)
Screenshot: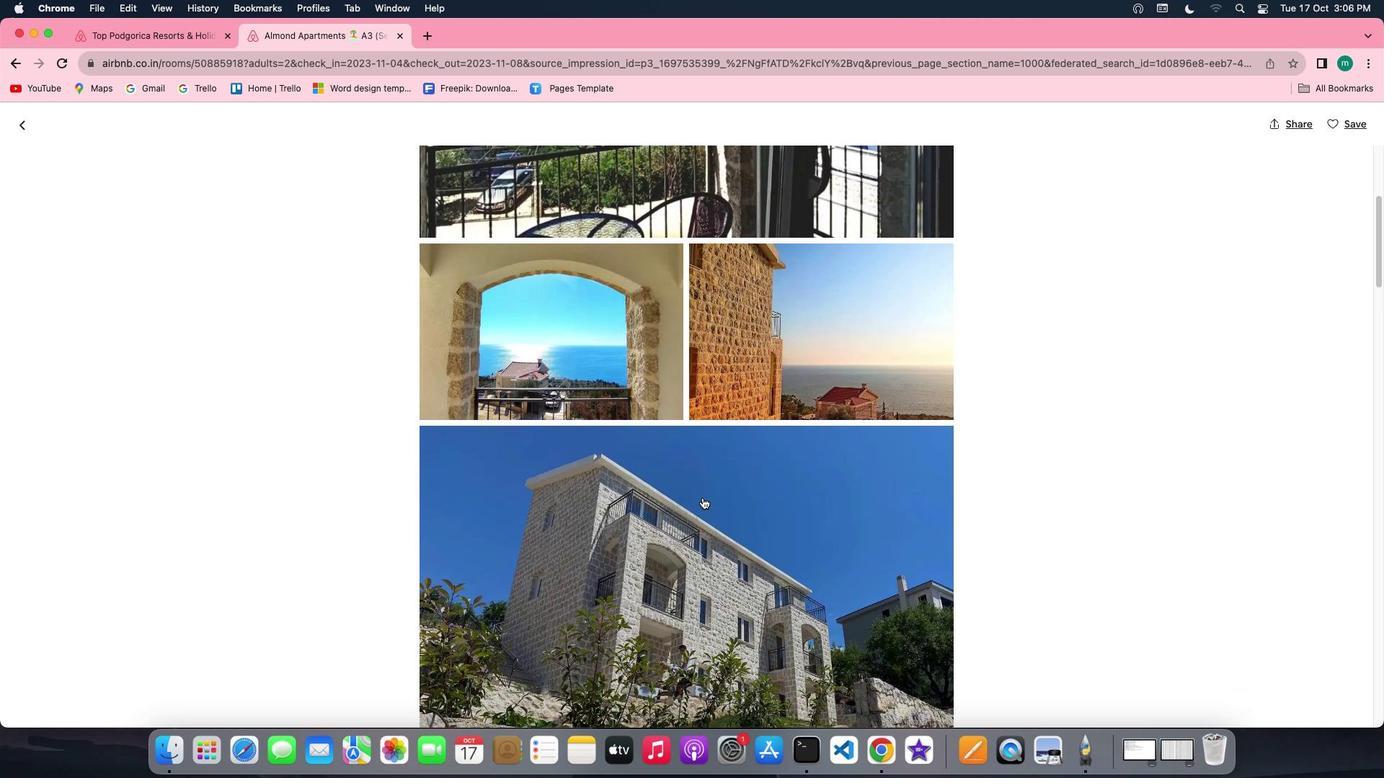 
Action: Mouse moved to (706, 495)
Screenshot: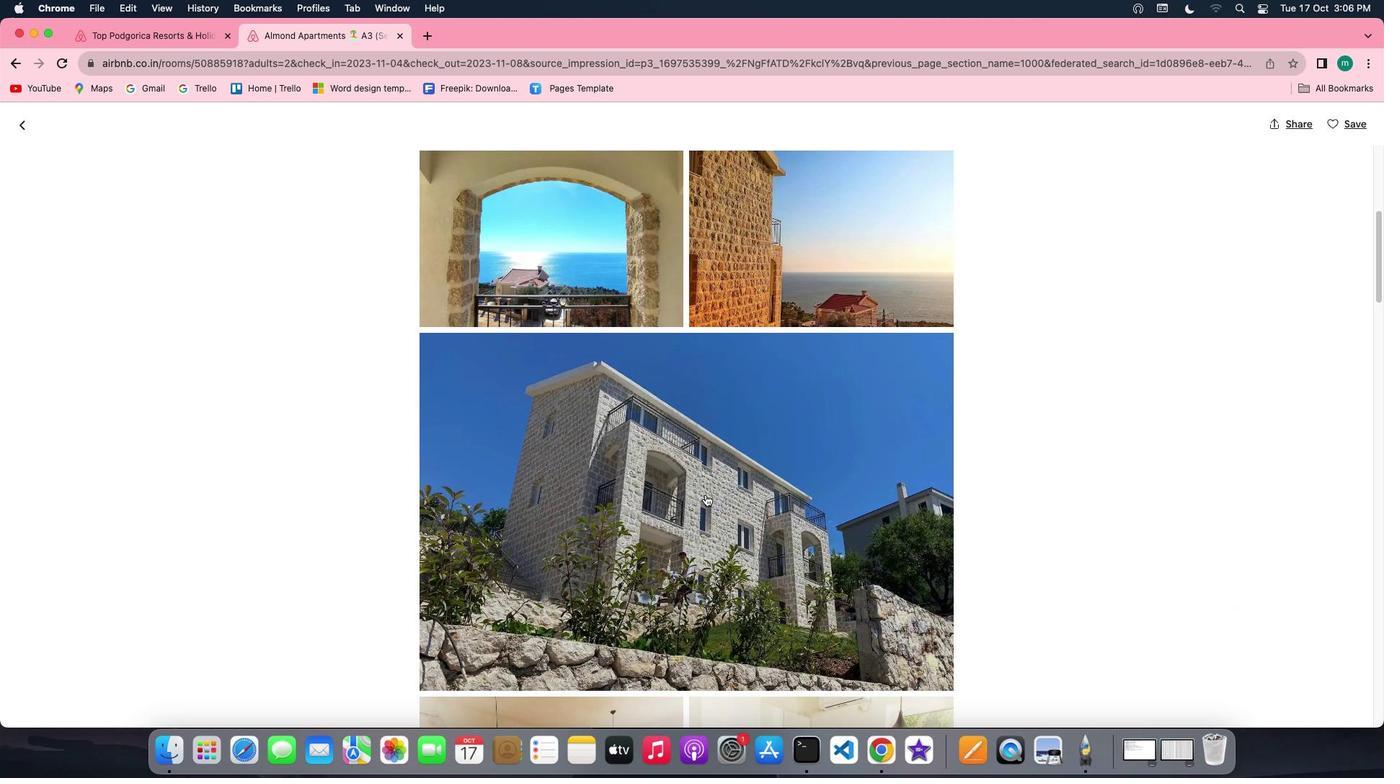 
Action: Mouse scrolled (706, 495) with delta (0, 0)
Screenshot: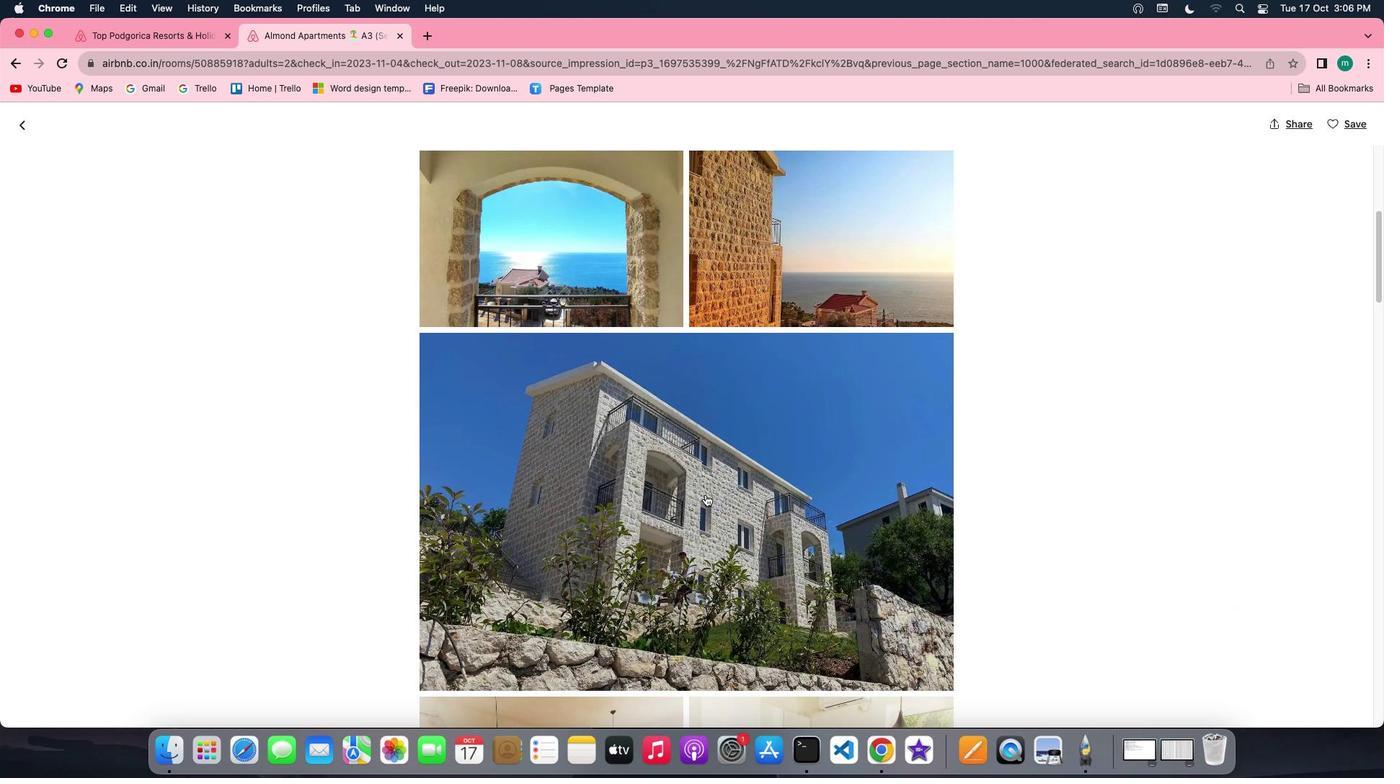 
Action: Mouse scrolled (706, 495) with delta (0, 0)
Screenshot: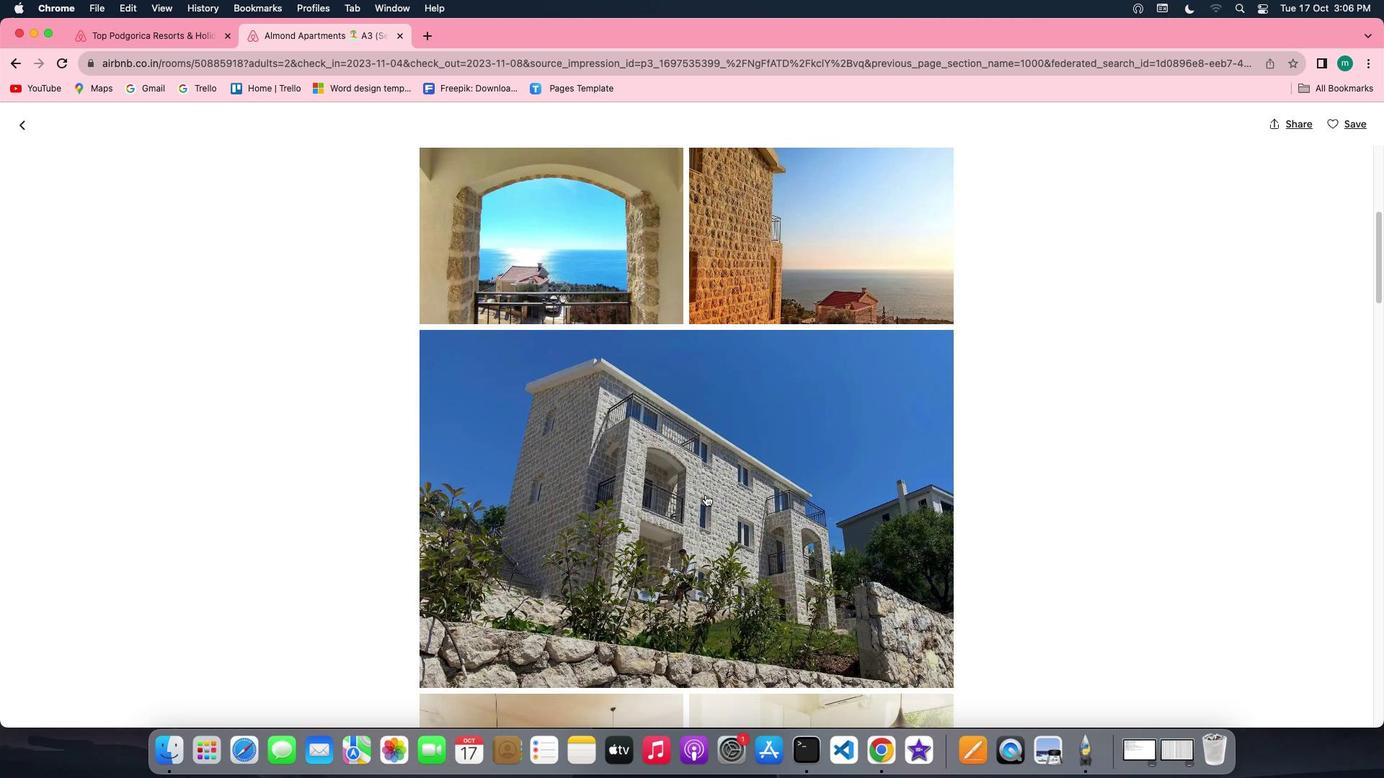 
Action: Mouse scrolled (706, 495) with delta (0, -1)
Screenshot: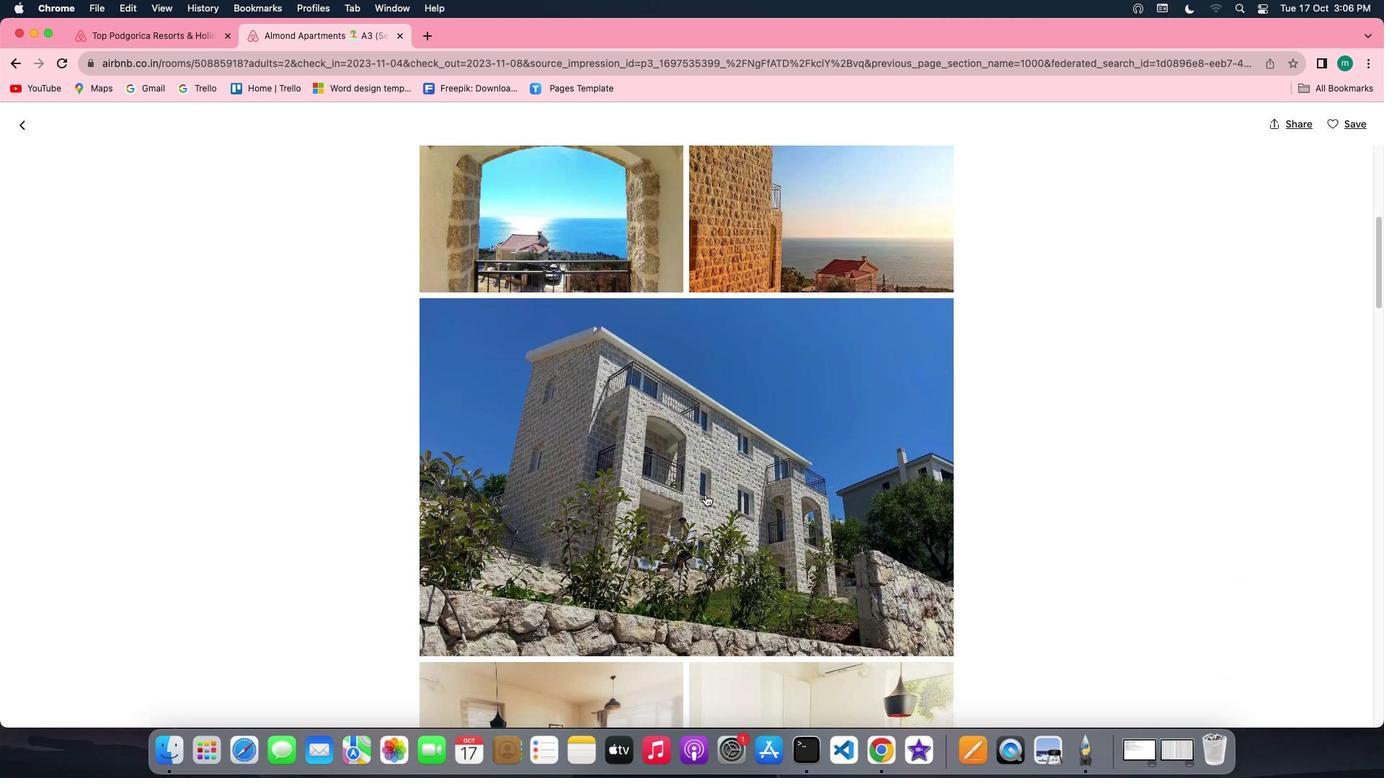 
Action: Mouse scrolled (706, 495) with delta (0, -2)
Screenshot: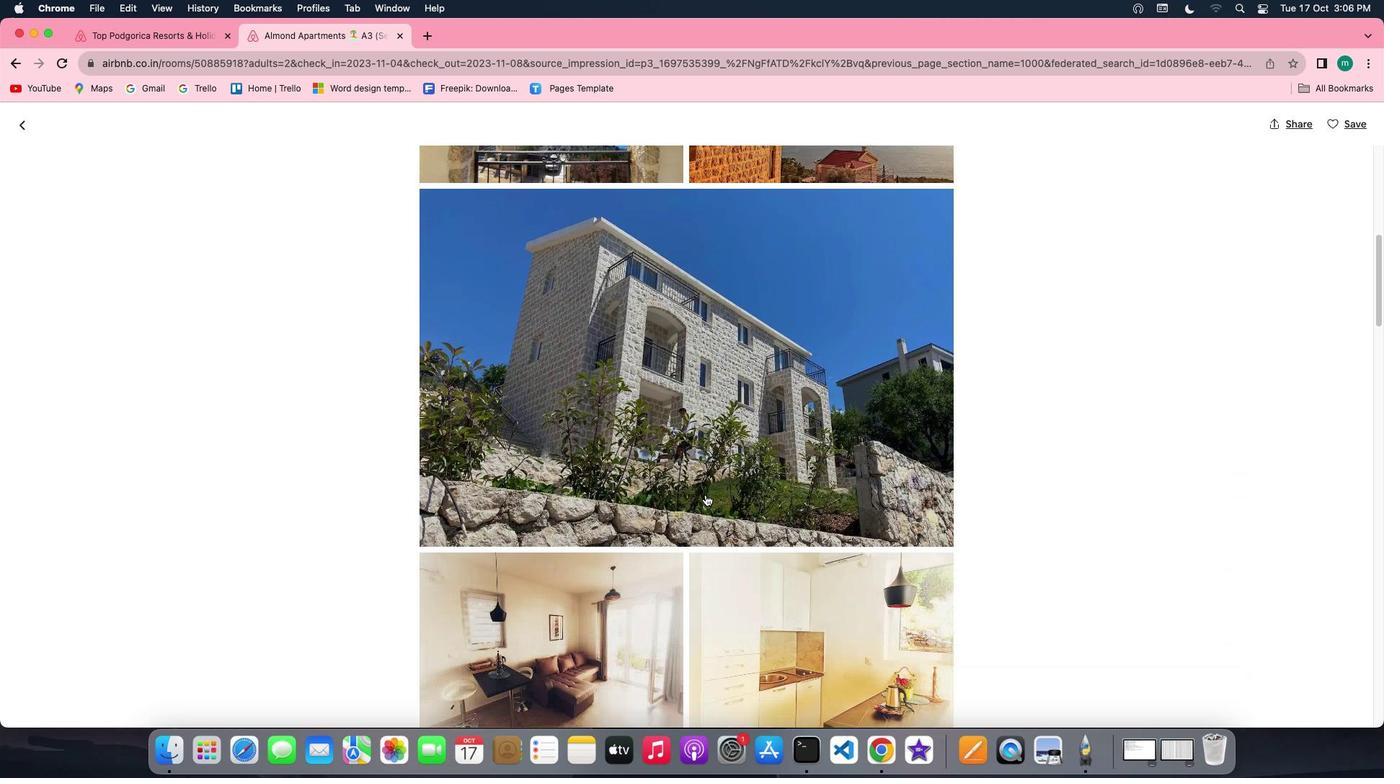 
Action: Mouse scrolled (706, 495) with delta (0, 0)
Screenshot: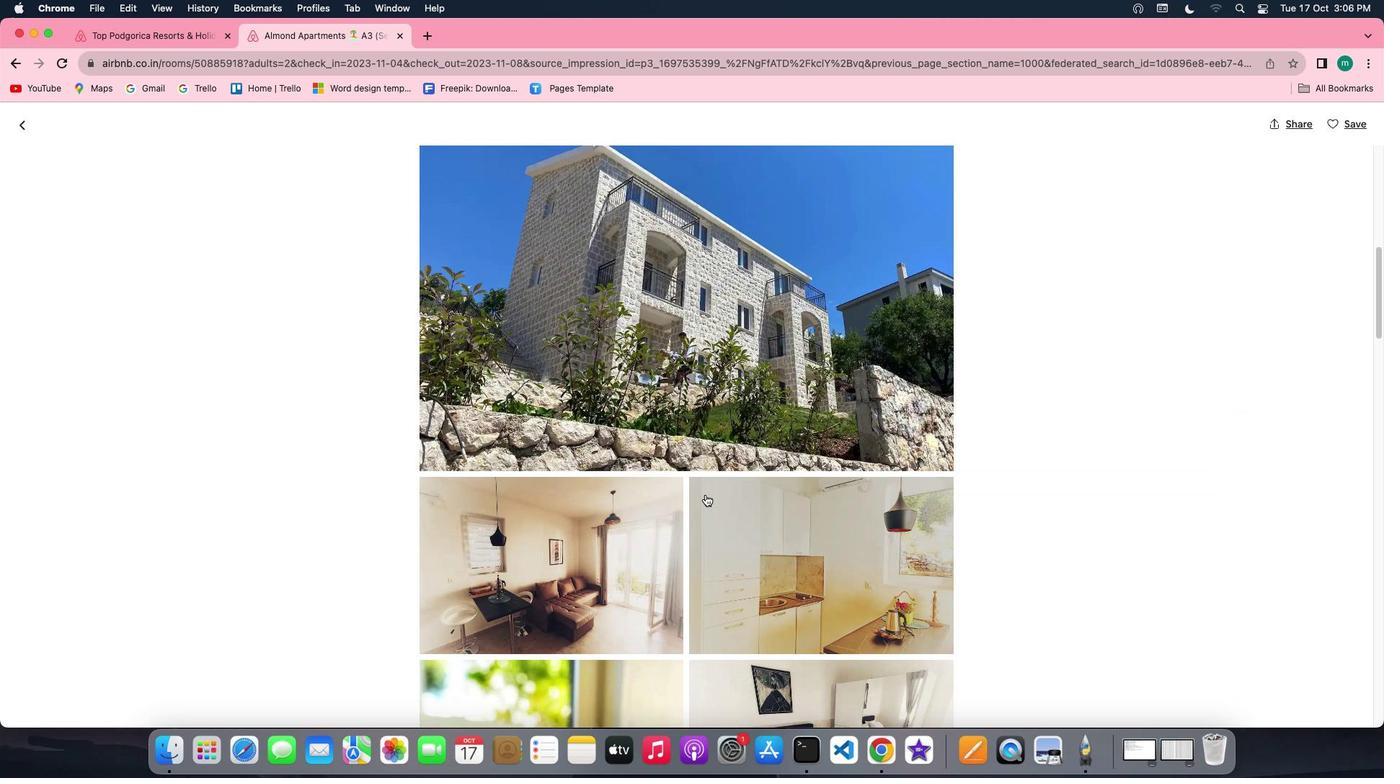 
Action: Mouse scrolled (706, 495) with delta (0, 0)
Screenshot: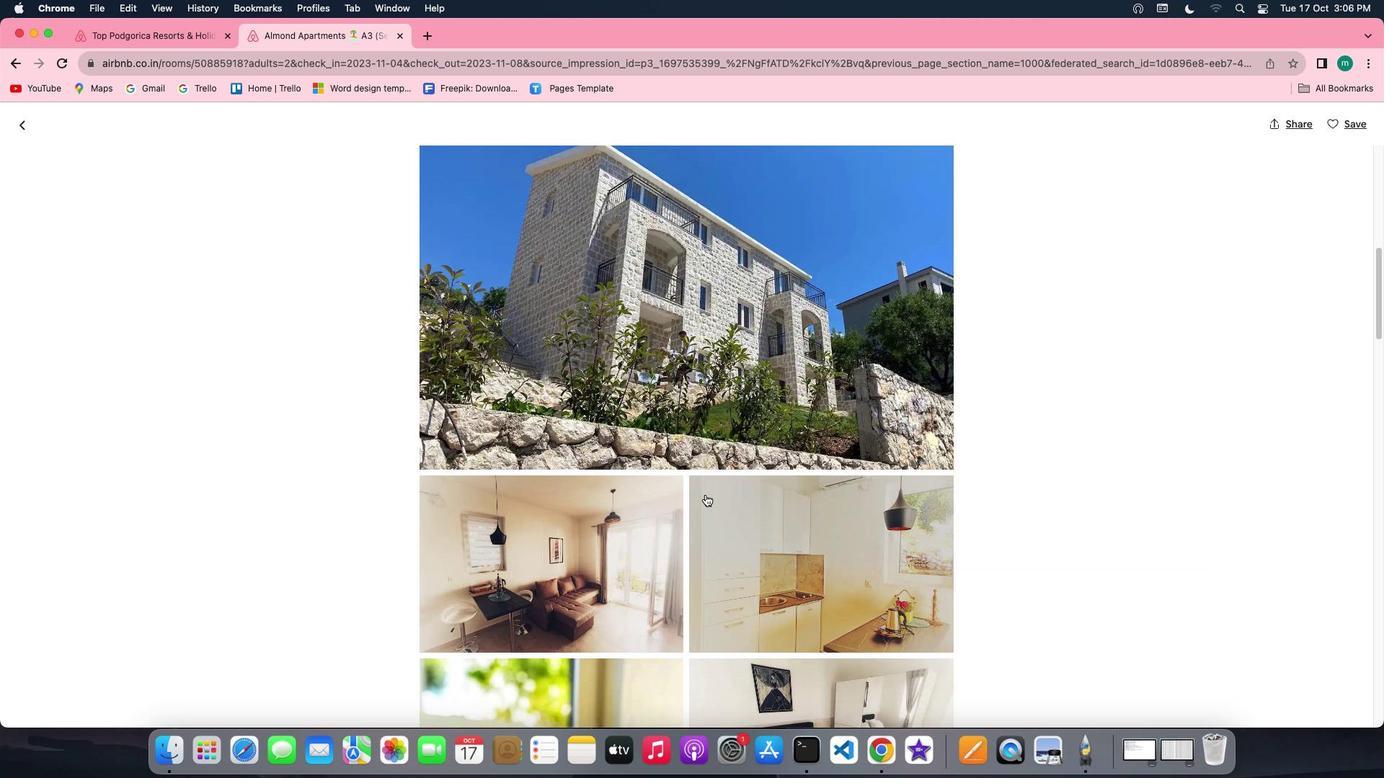 
Action: Mouse scrolled (706, 495) with delta (0, 0)
Screenshot: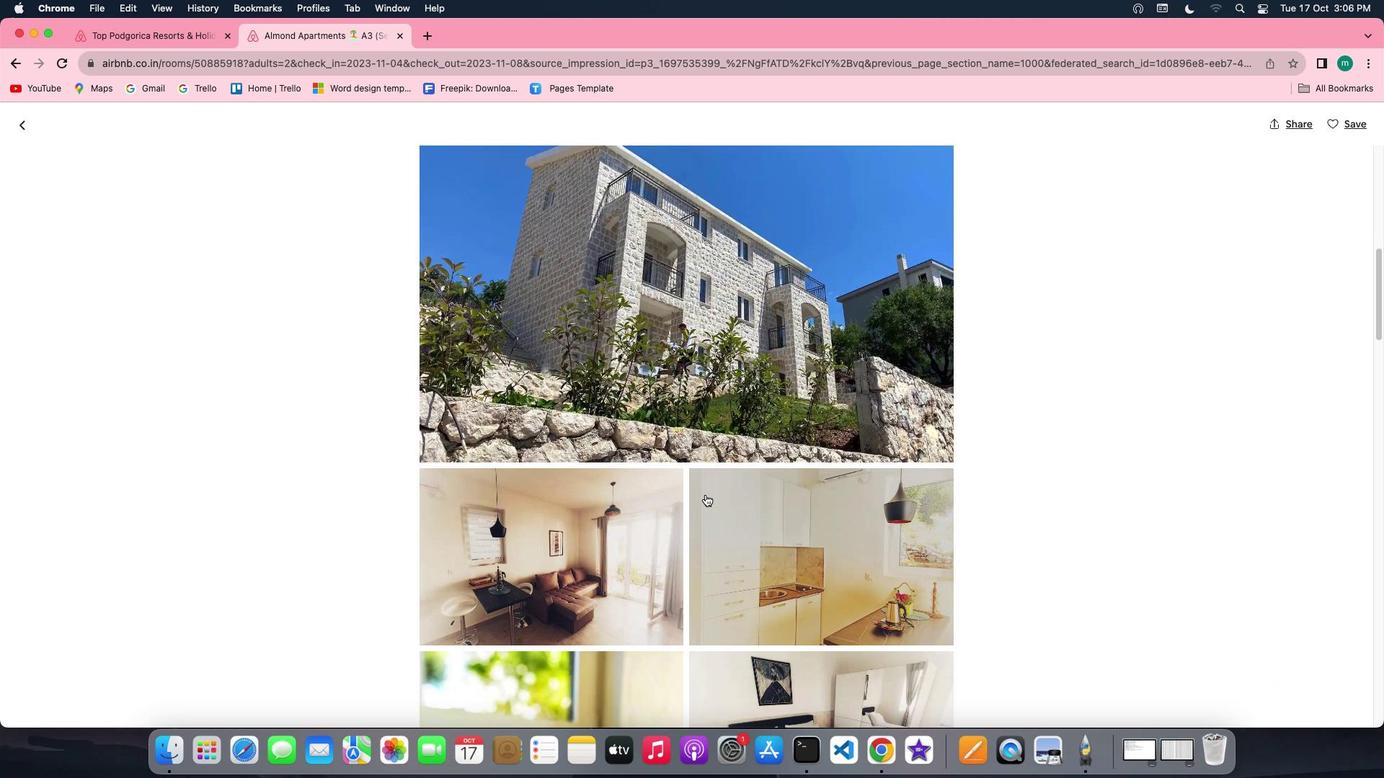 
Action: Mouse scrolled (706, 495) with delta (0, -1)
Screenshot: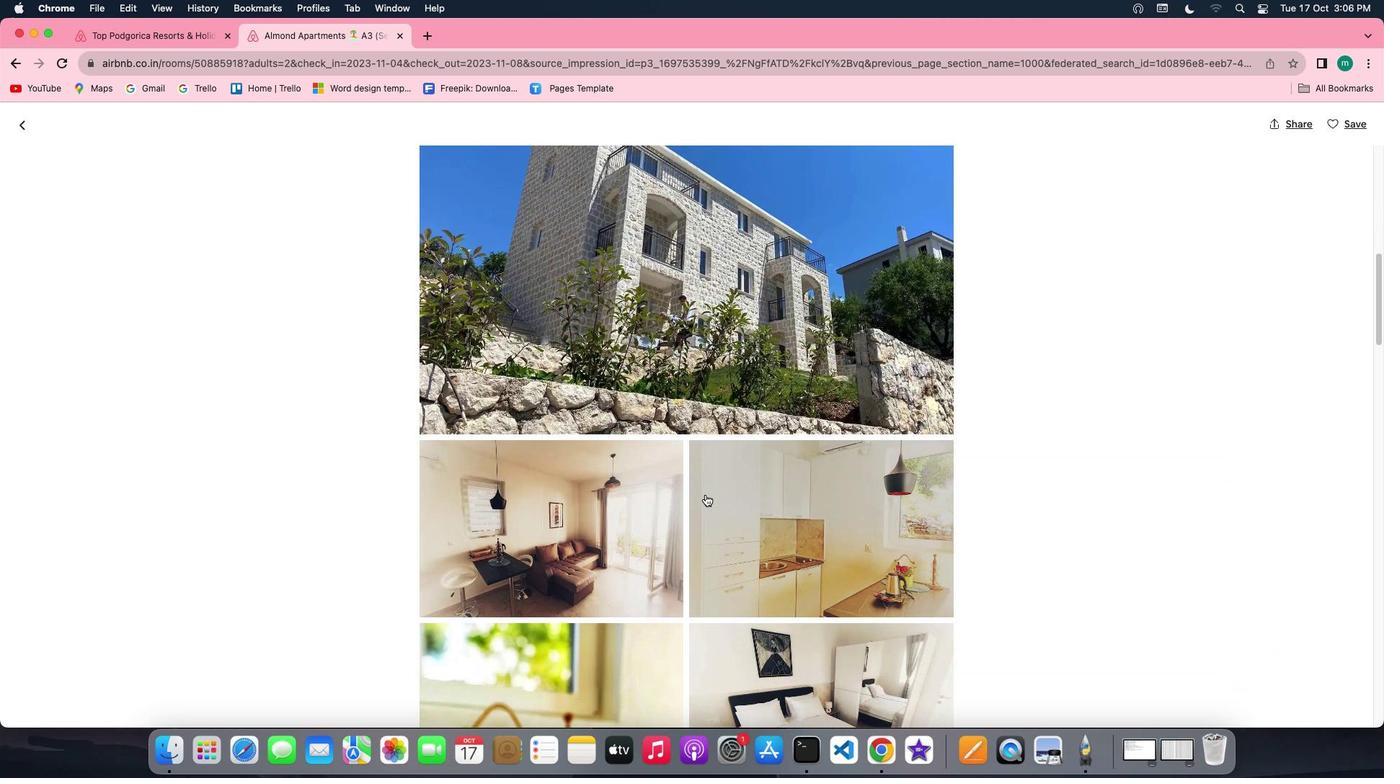 
Action: Mouse moved to (703, 499)
Screenshot: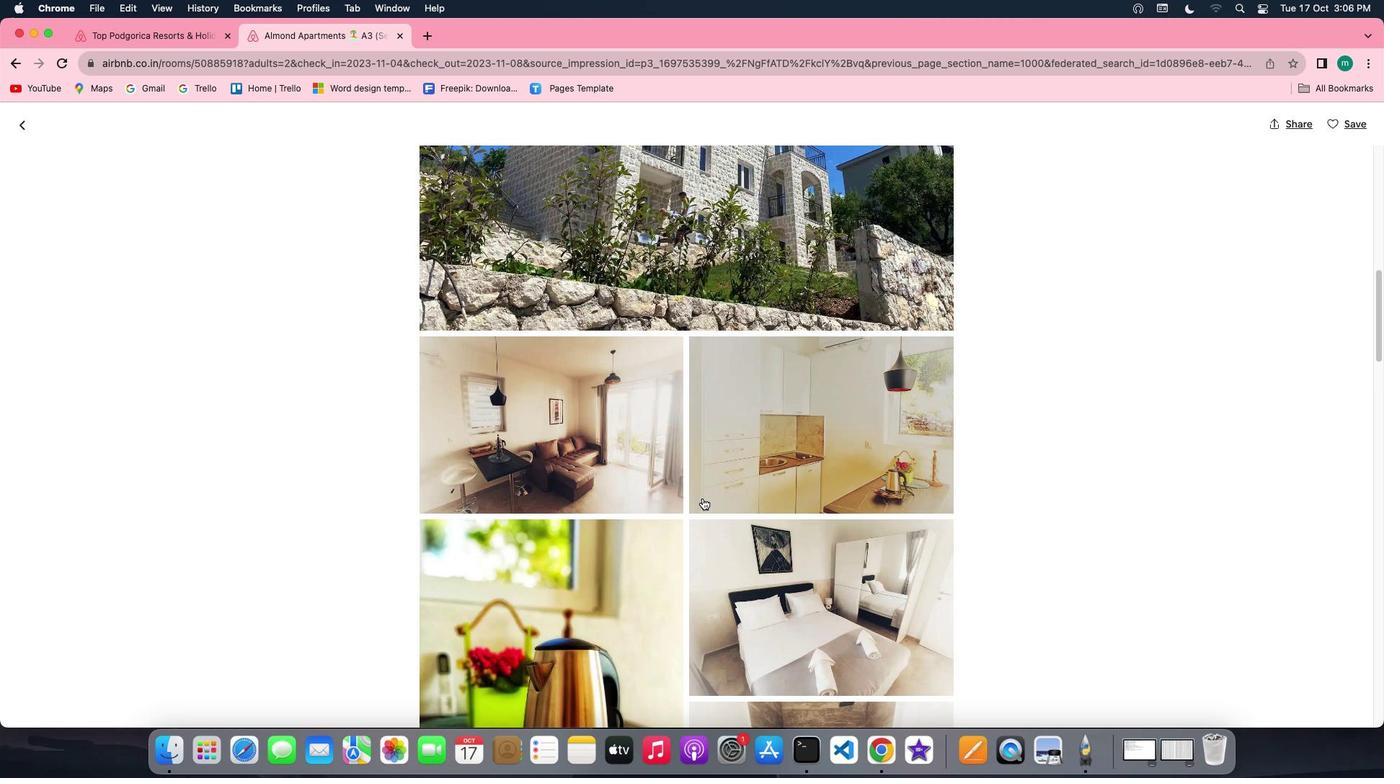 
Action: Mouse scrolled (703, 499) with delta (0, 0)
Screenshot: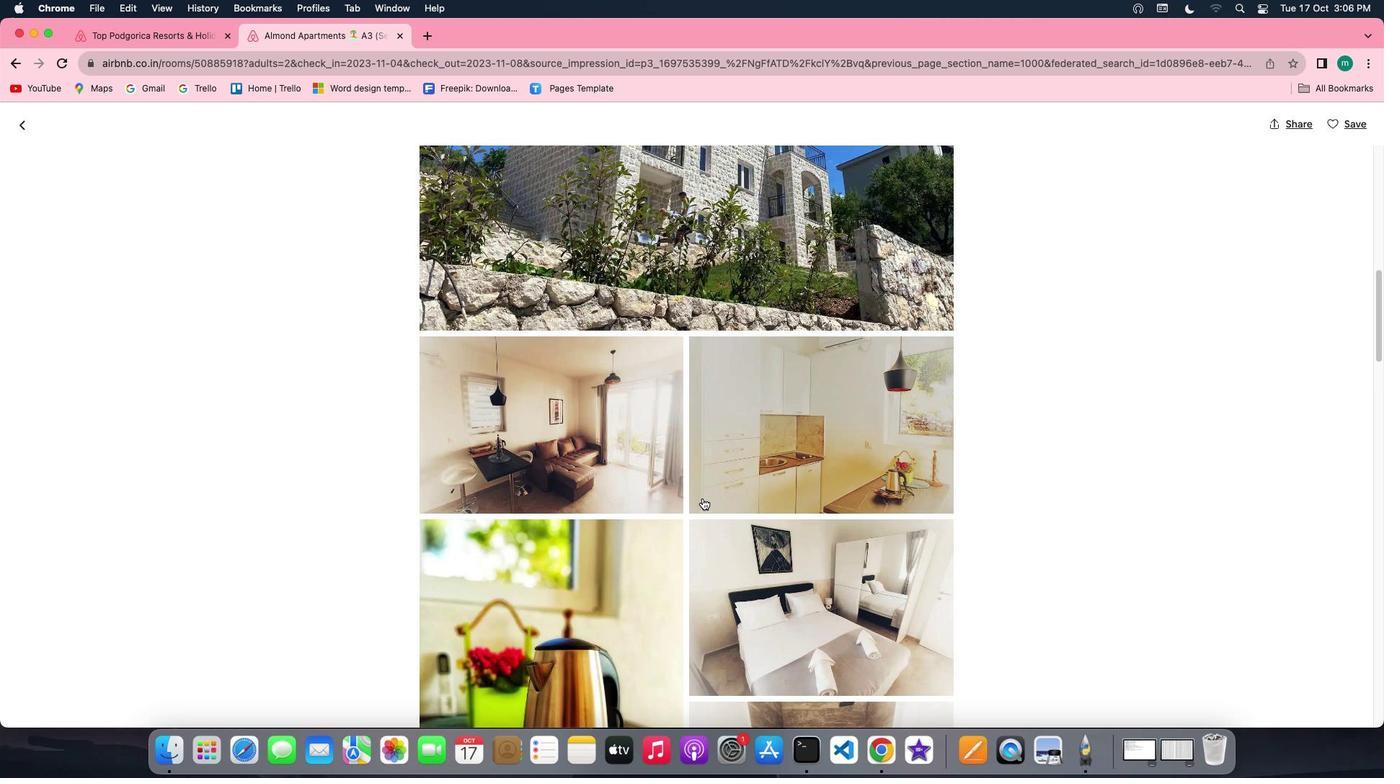 
Action: Mouse scrolled (703, 499) with delta (0, 0)
Screenshot: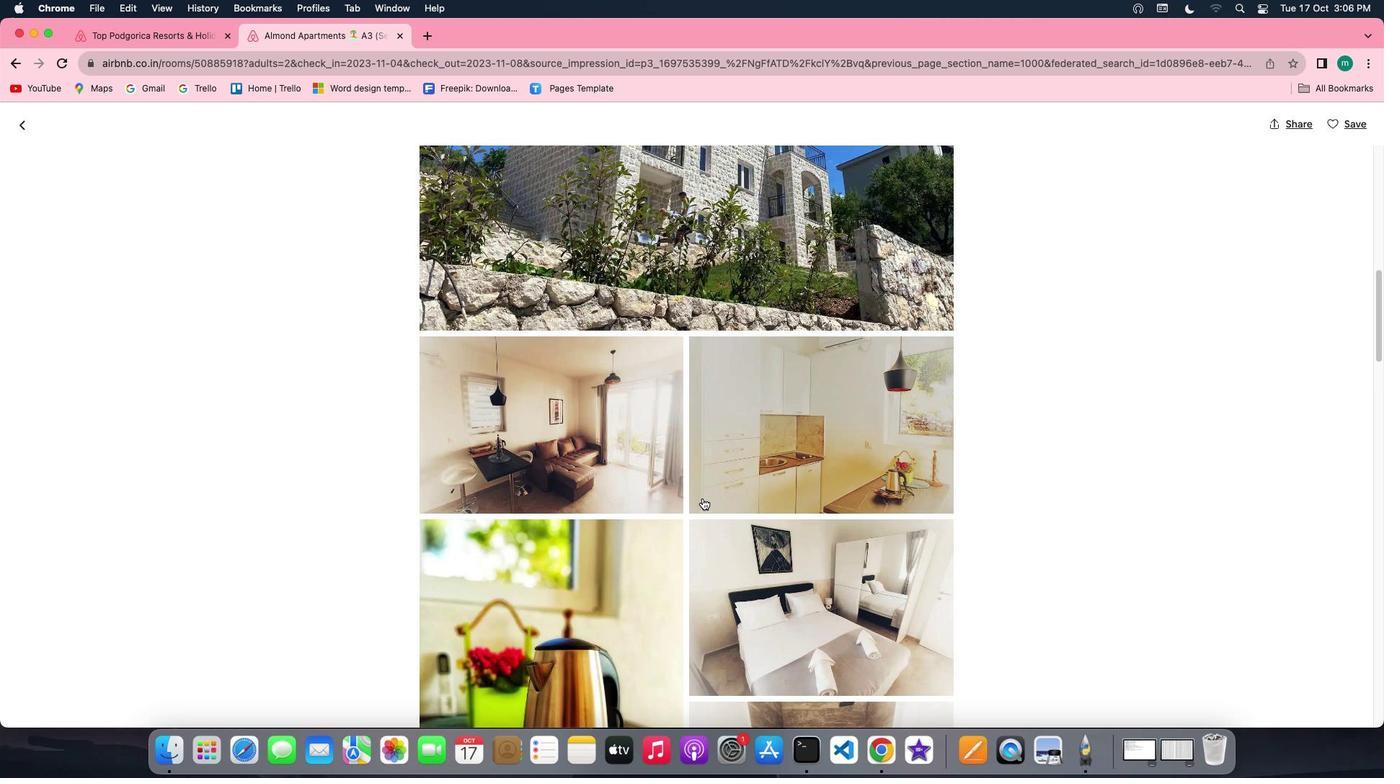 
Action: Mouse scrolled (703, 499) with delta (0, -1)
Screenshot: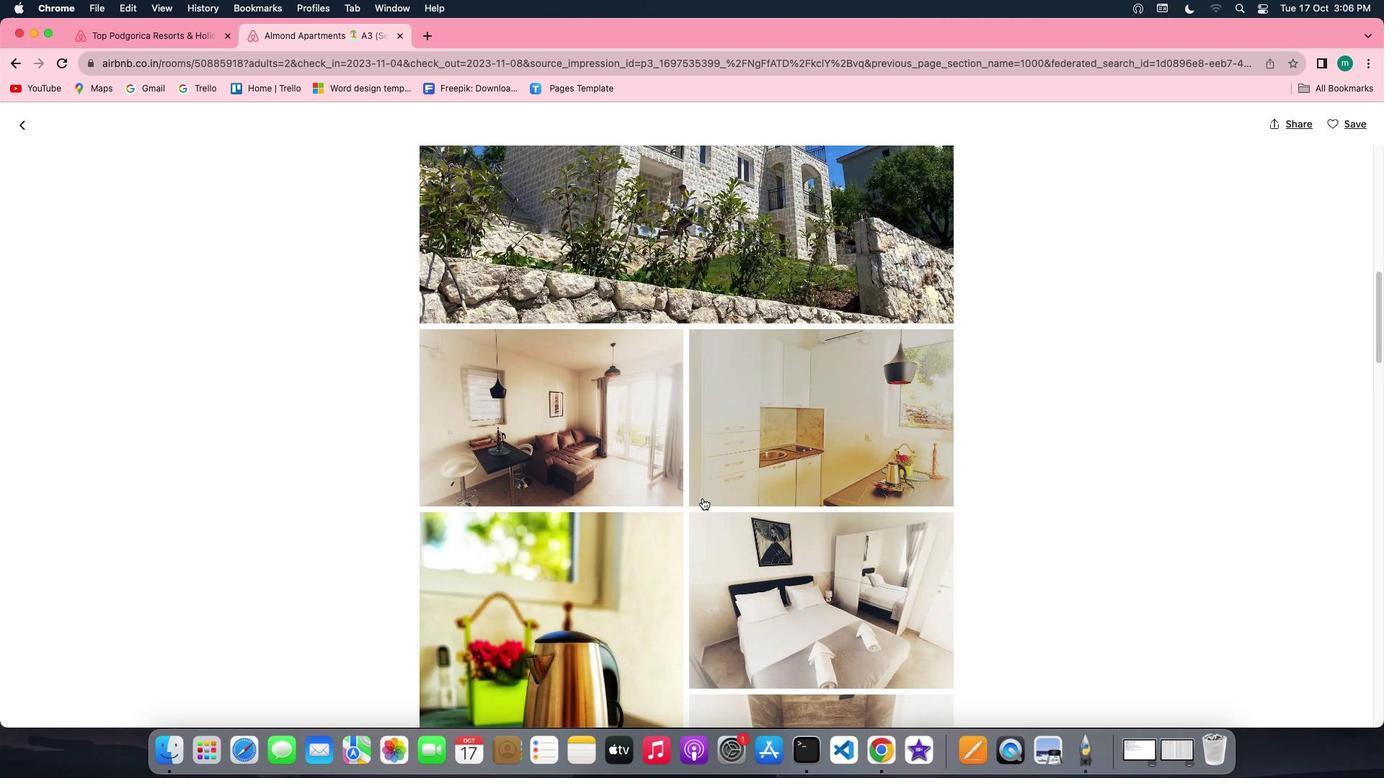 
Action: Mouse scrolled (703, 499) with delta (0, 0)
Screenshot: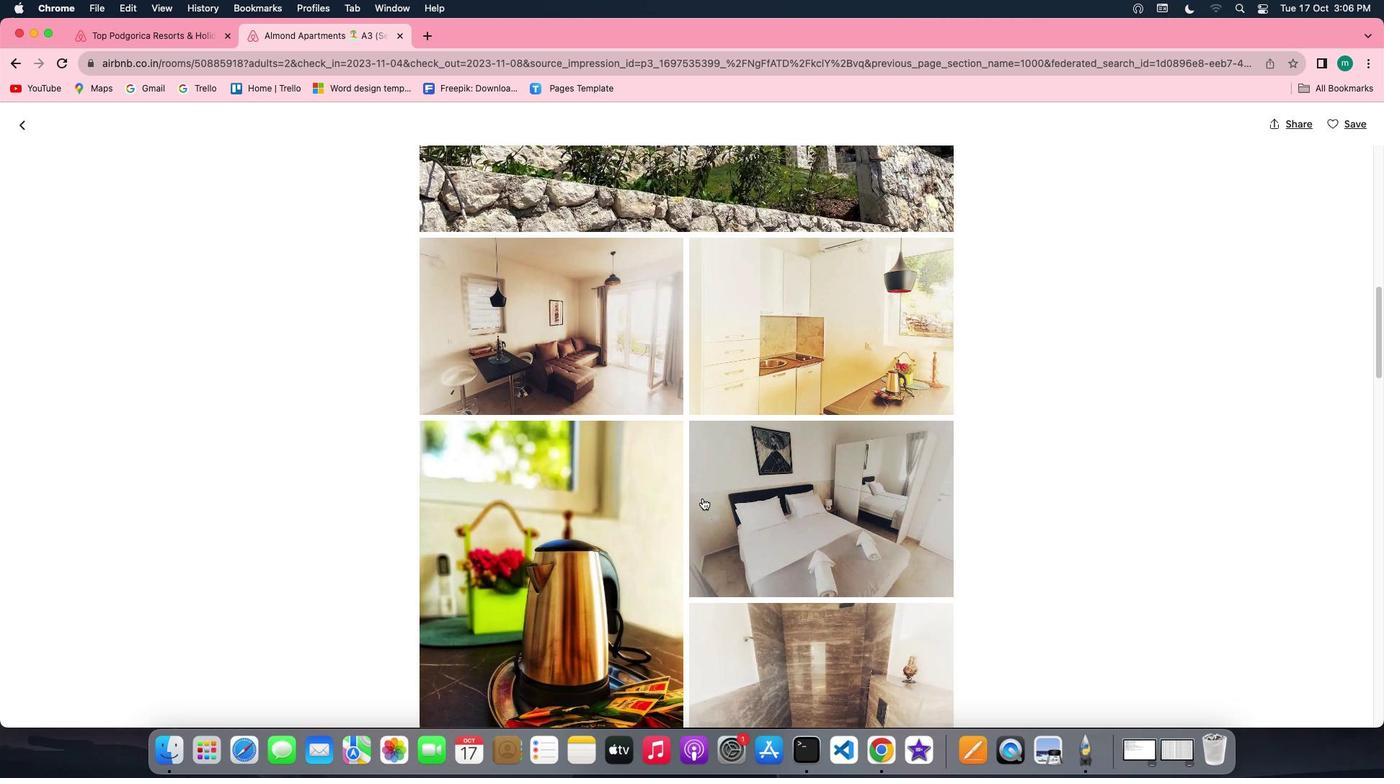 
Action: Mouse scrolled (703, 499) with delta (0, 0)
Screenshot: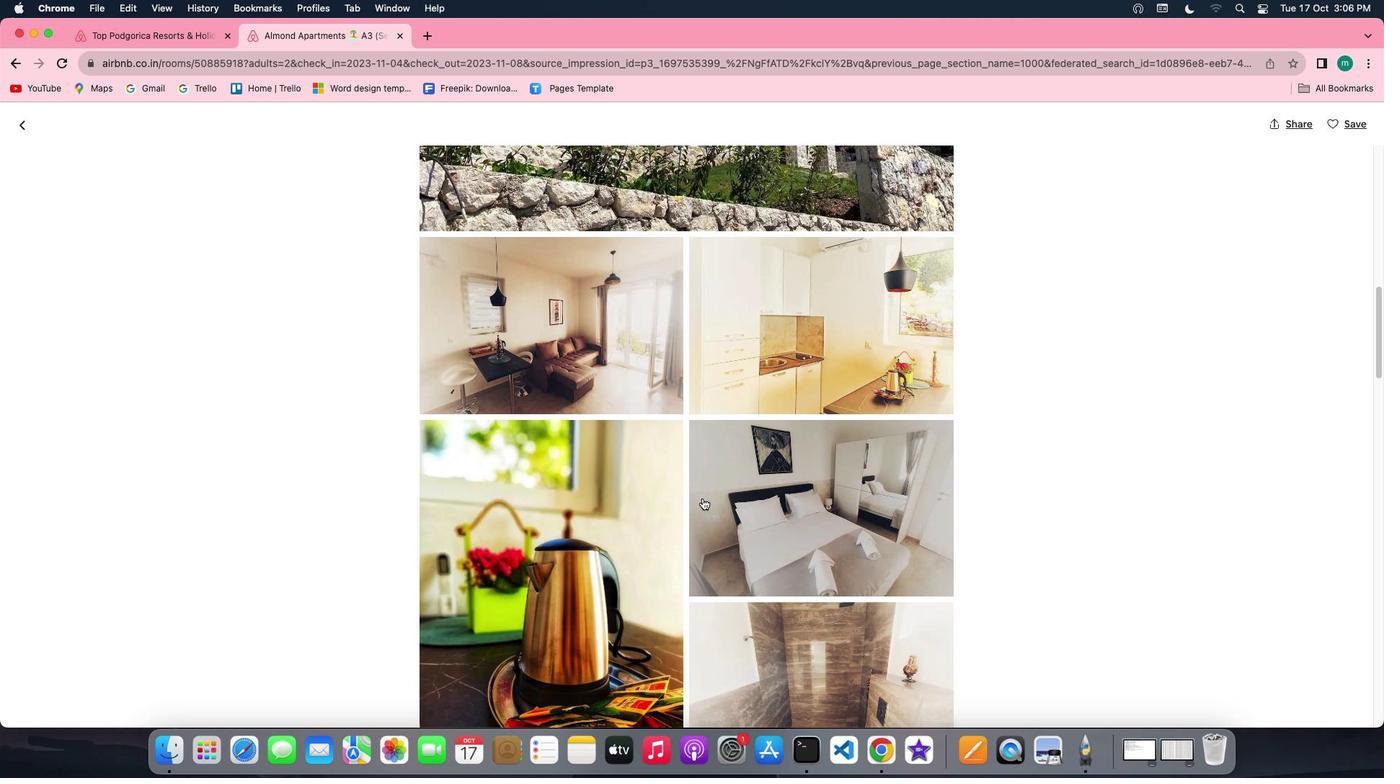 
Action: Mouse scrolled (703, 499) with delta (0, -1)
Screenshot: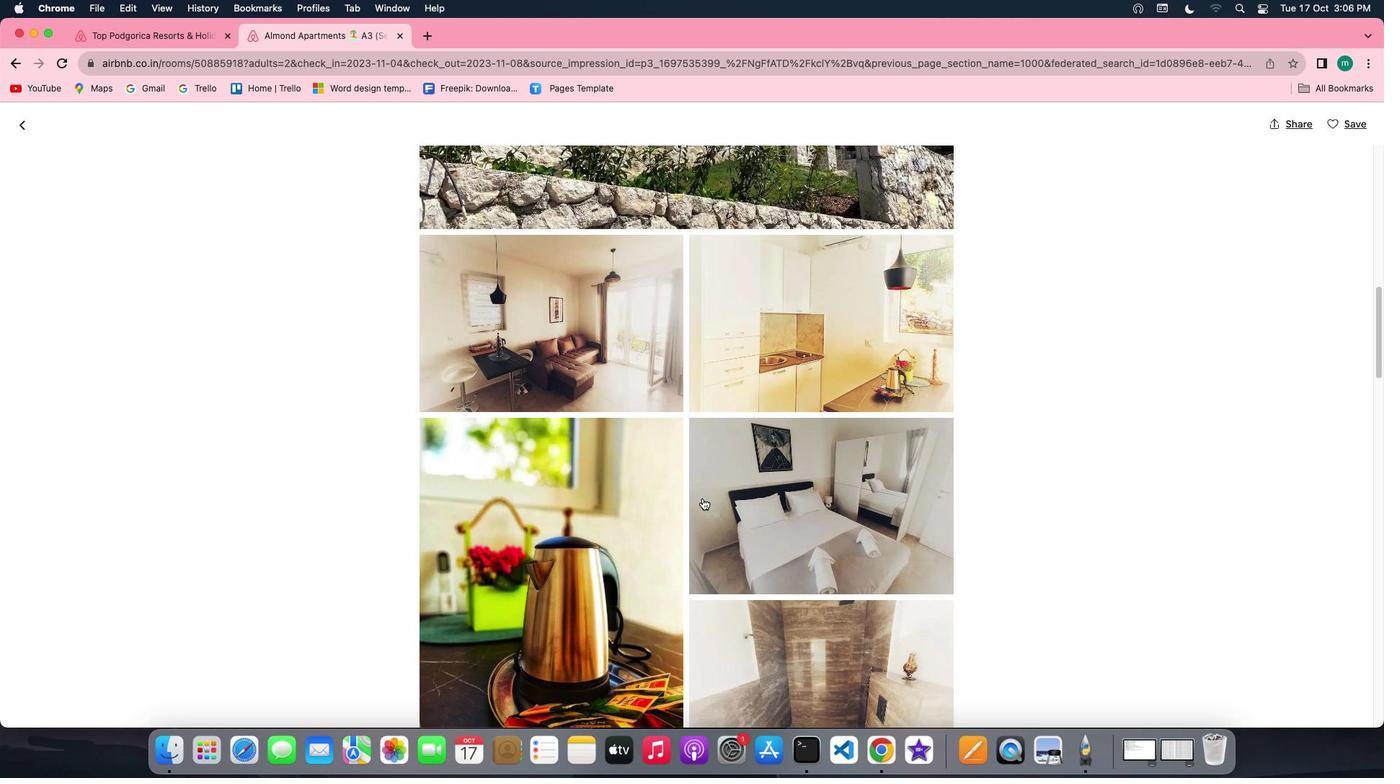 
Action: Mouse moved to (703, 499)
Screenshot: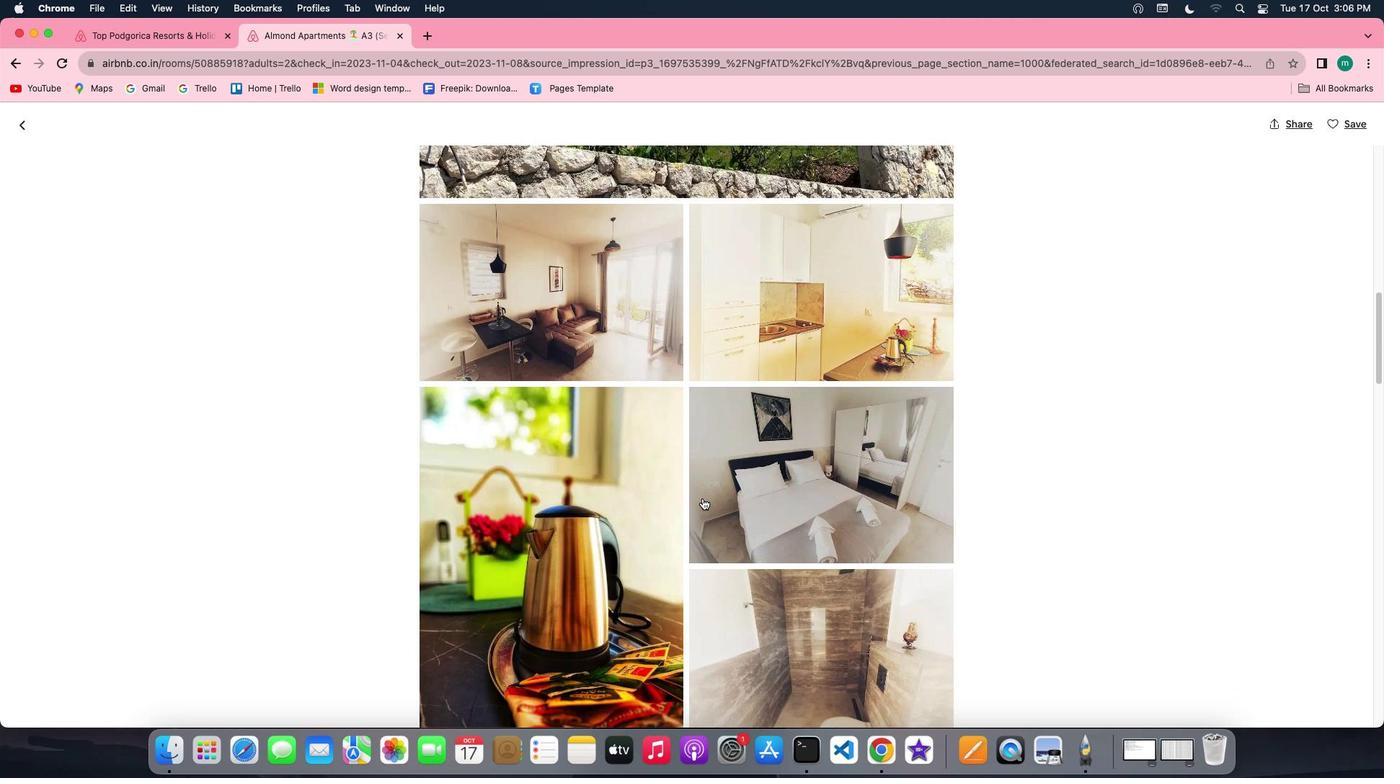 
Action: Mouse scrolled (703, 499) with delta (0, 0)
Screenshot: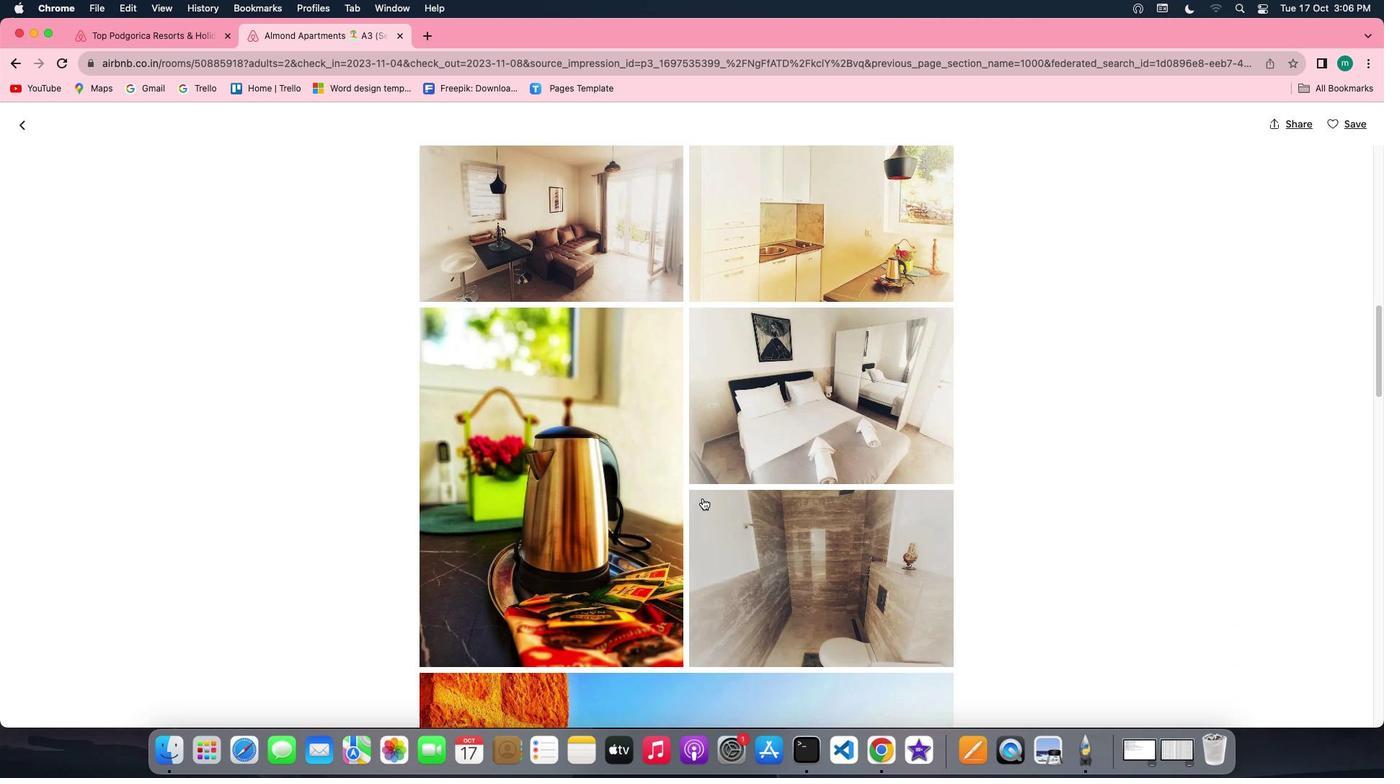 
Action: Mouse scrolled (703, 499) with delta (0, 0)
Screenshot: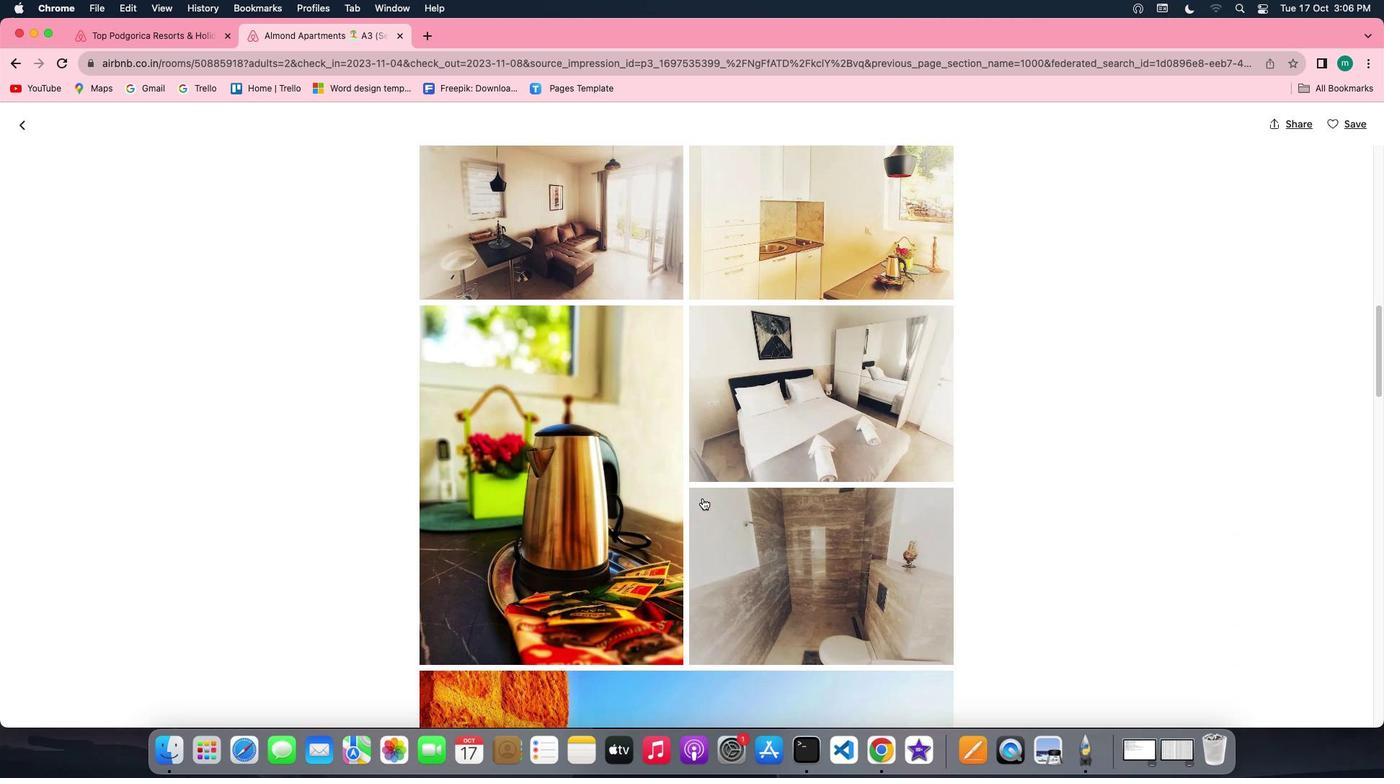 
Action: Mouse scrolled (703, 499) with delta (0, -1)
Screenshot: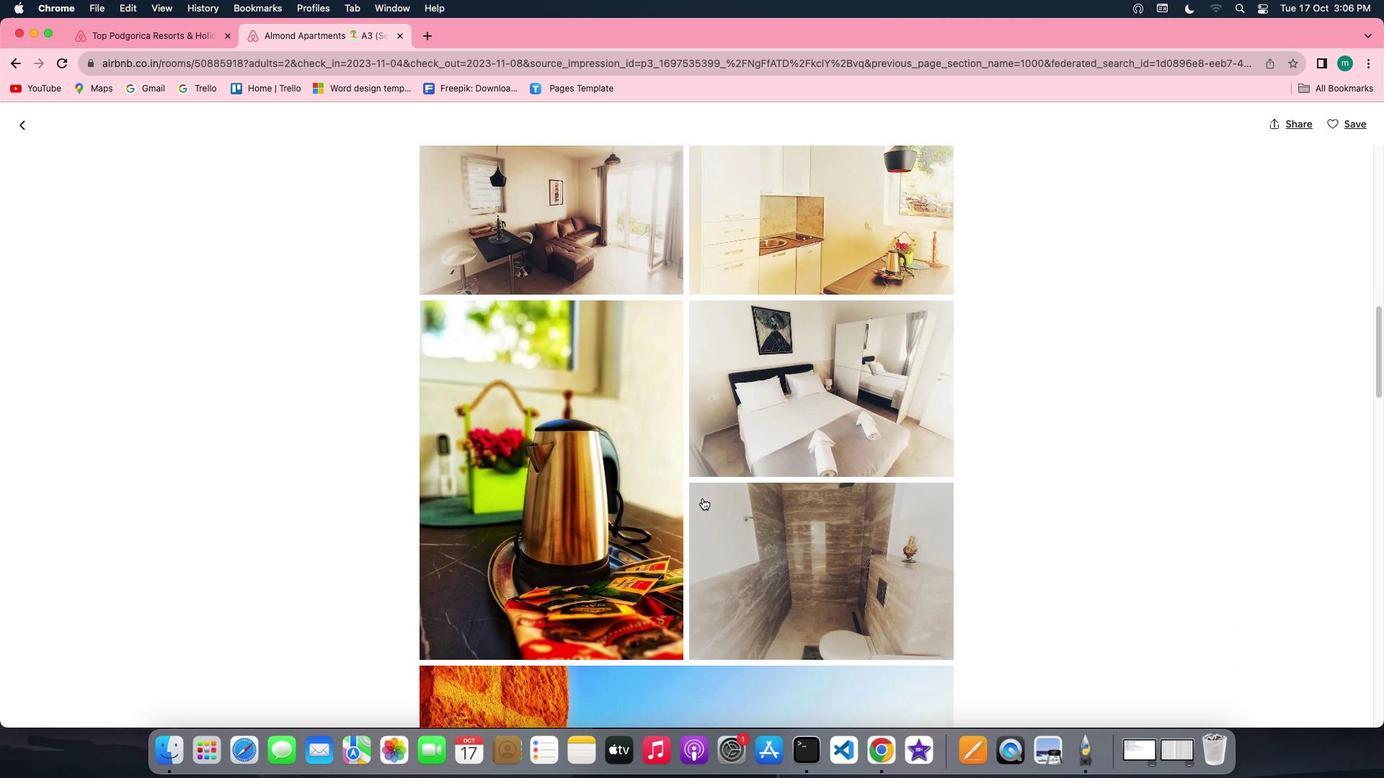 
Action: Mouse scrolled (703, 499) with delta (0, -2)
Screenshot: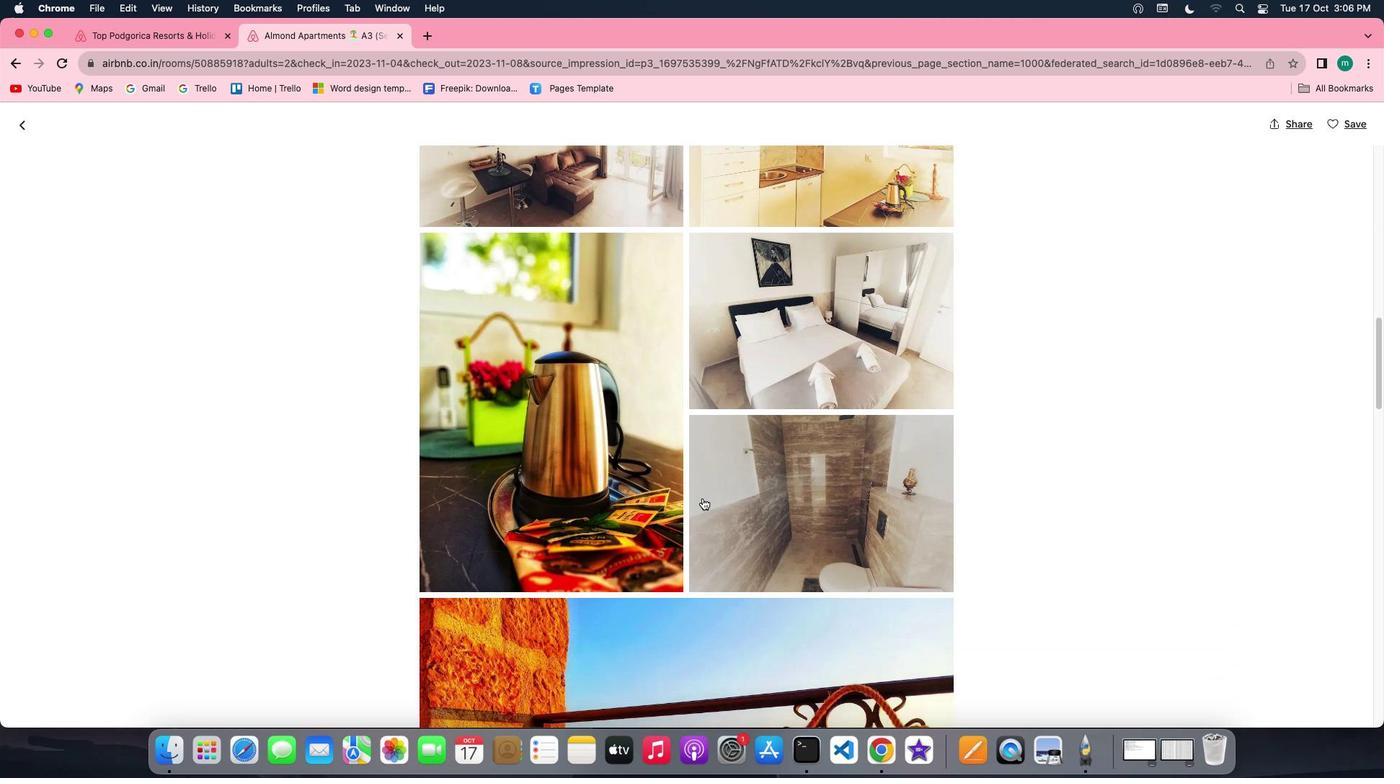 
Action: Mouse moved to (703, 499)
Screenshot: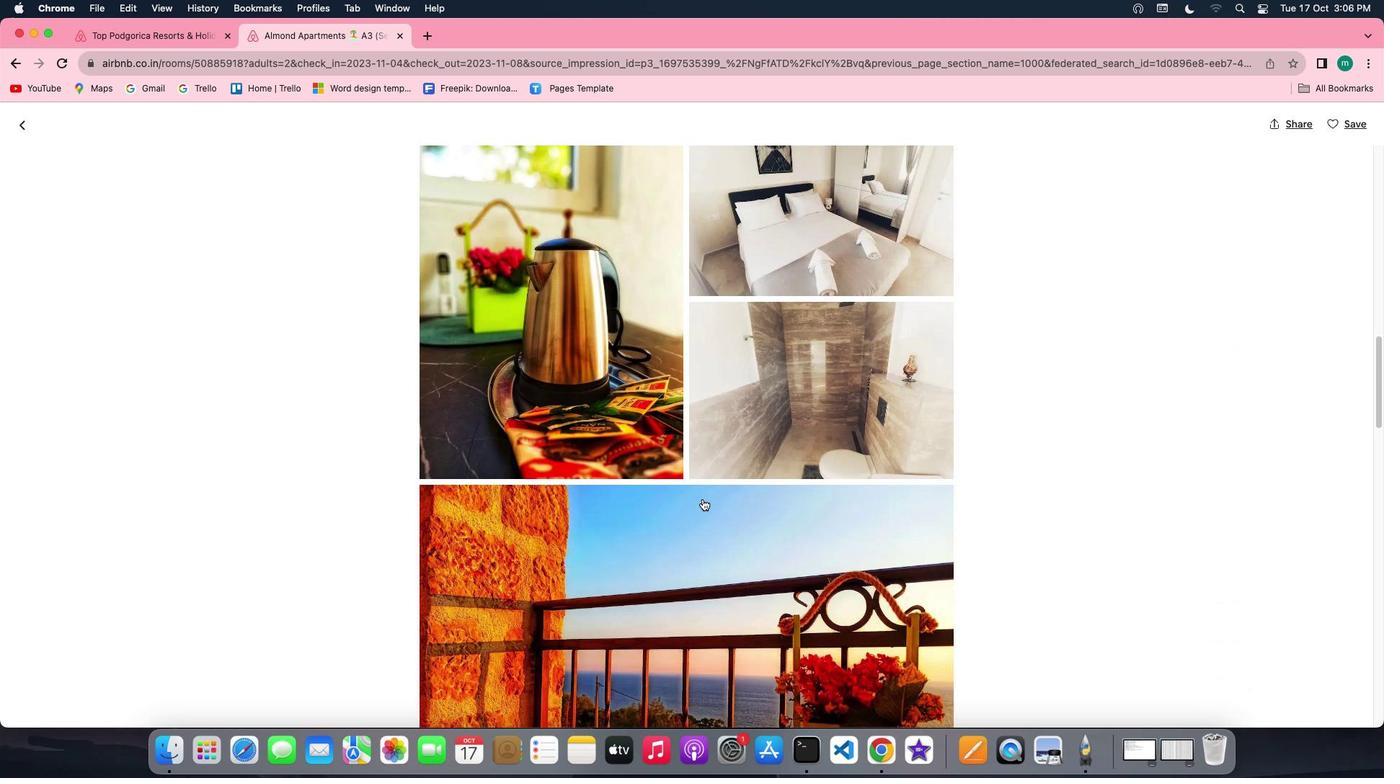
Action: Mouse scrolled (703, 499) with delta (0, 0)
Screenshot: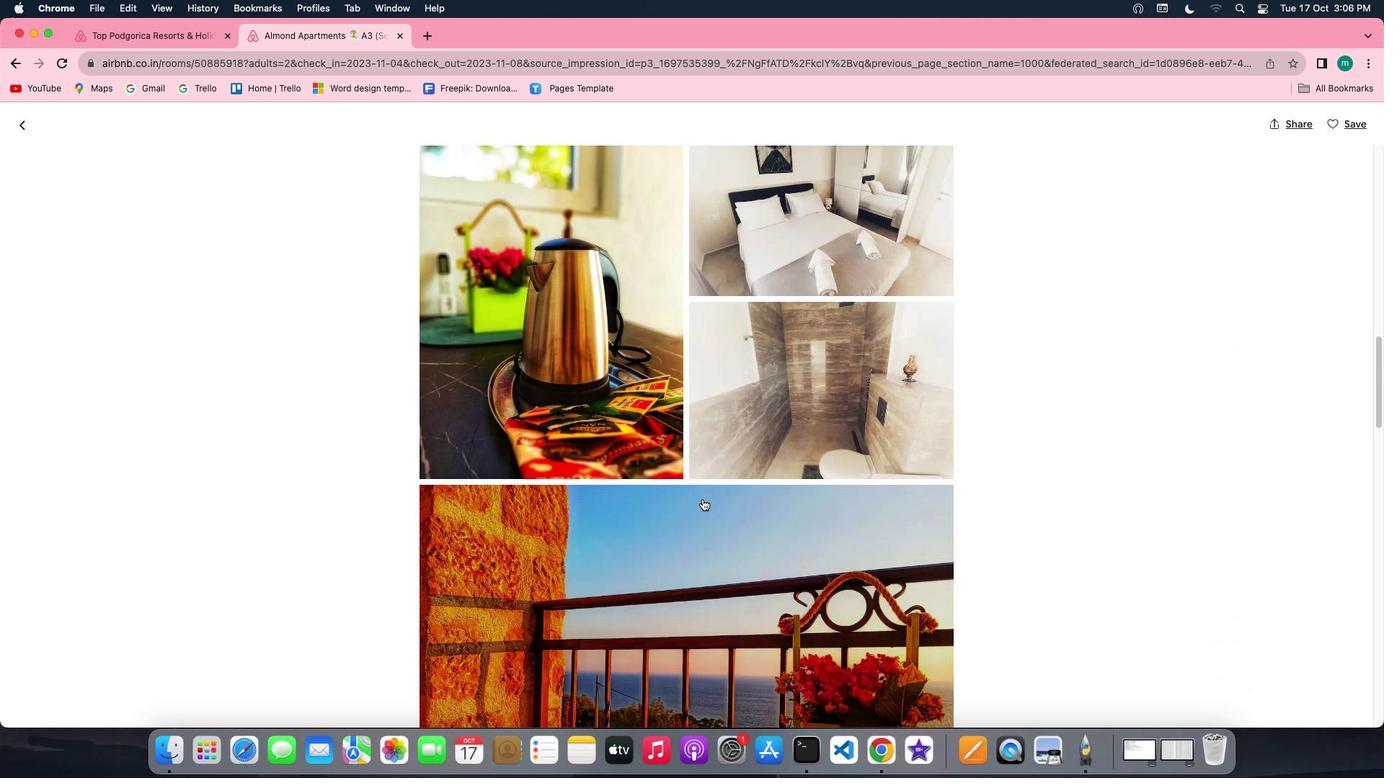 
Action: Mouse scrolled (703, 499) with delta (0, 0)
Screenshot: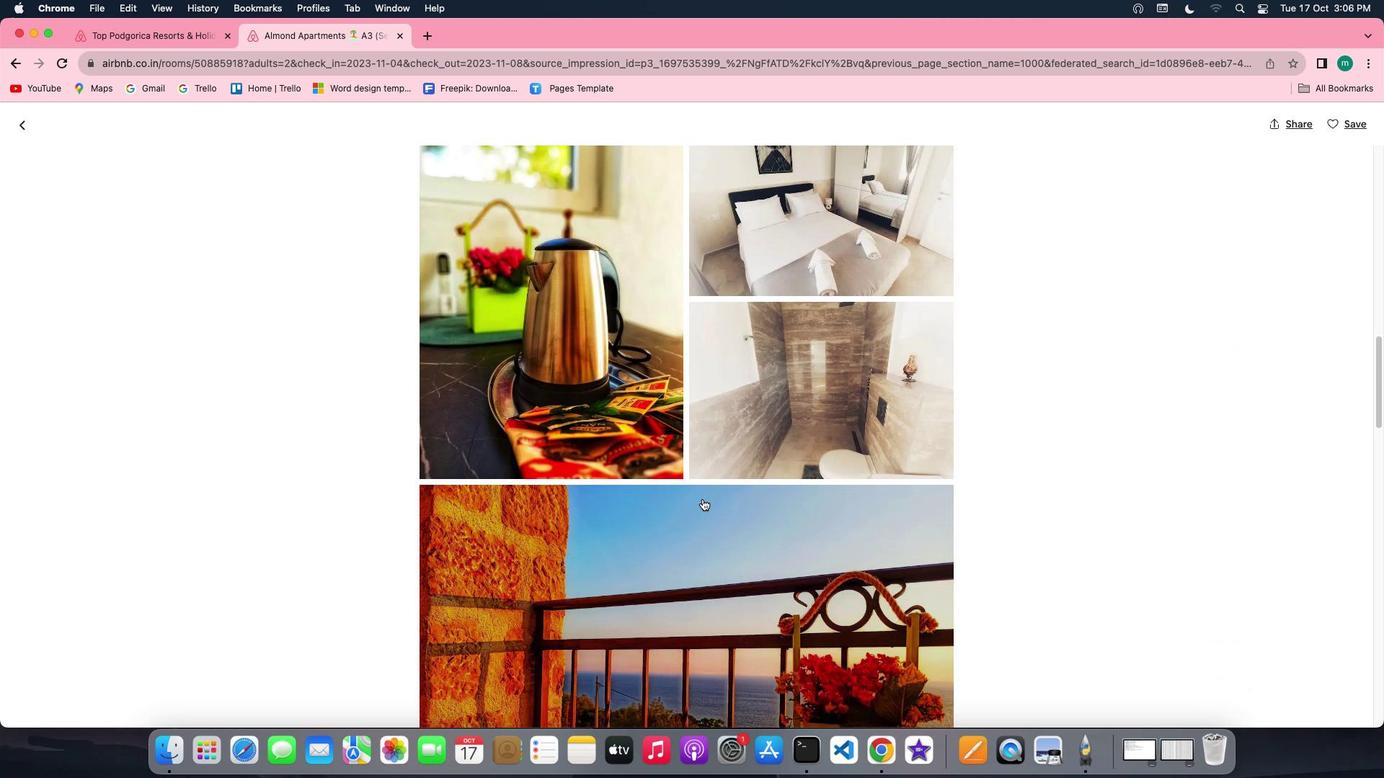
Action: Mouse scrolled (703, 499) with delta (0, -2)
Screenshot: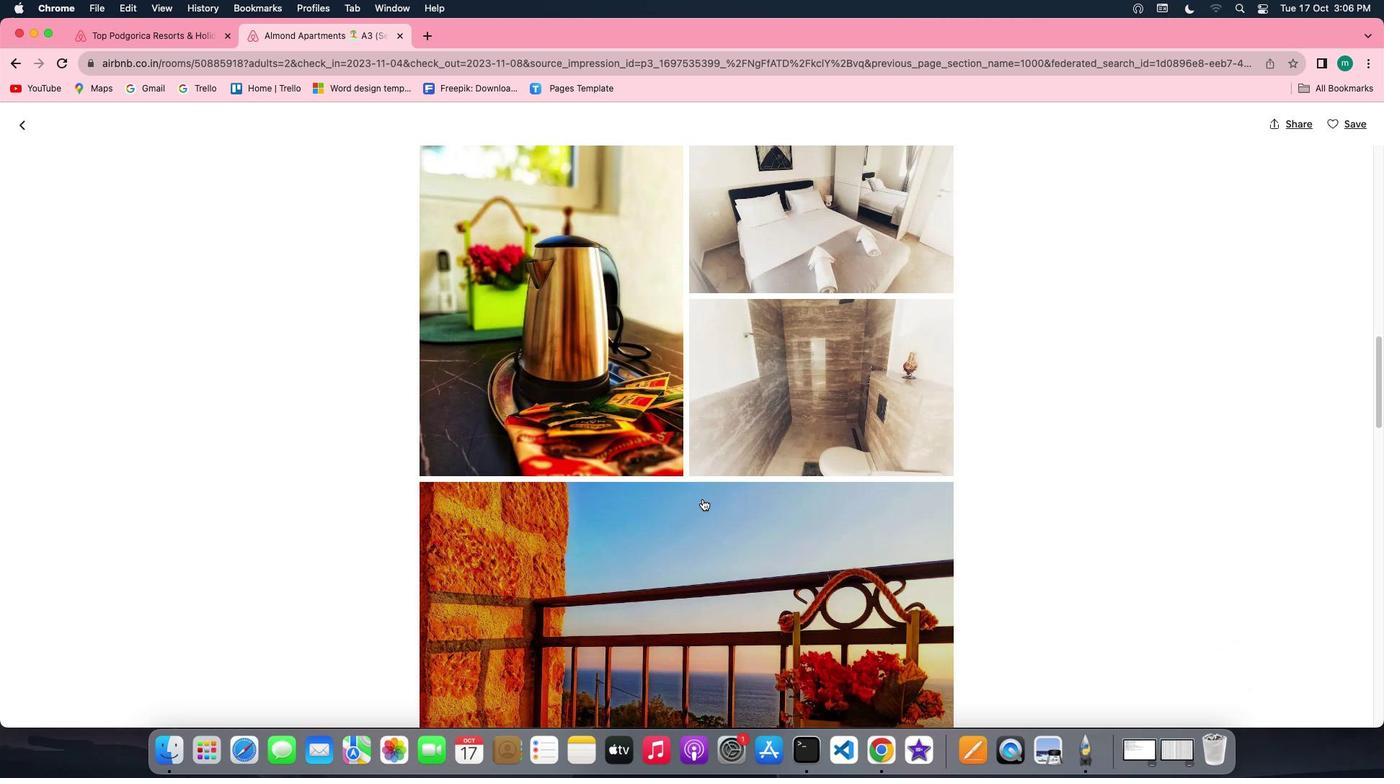 
Action: Mouse scrolled (703, 499) with delta (0, -2)
Screenshot: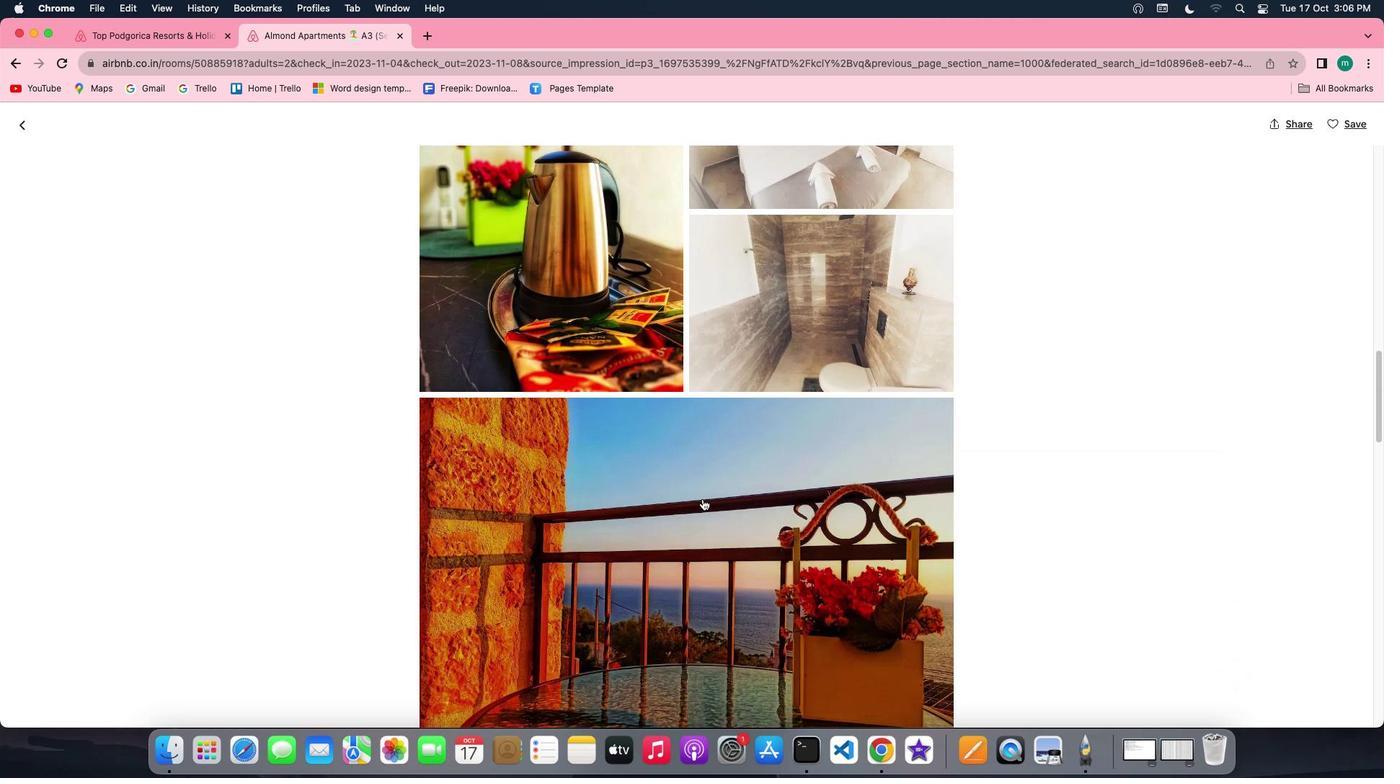 
Action: Mouse scrolled (703, 499) with delta (0, 0)
Screenshot: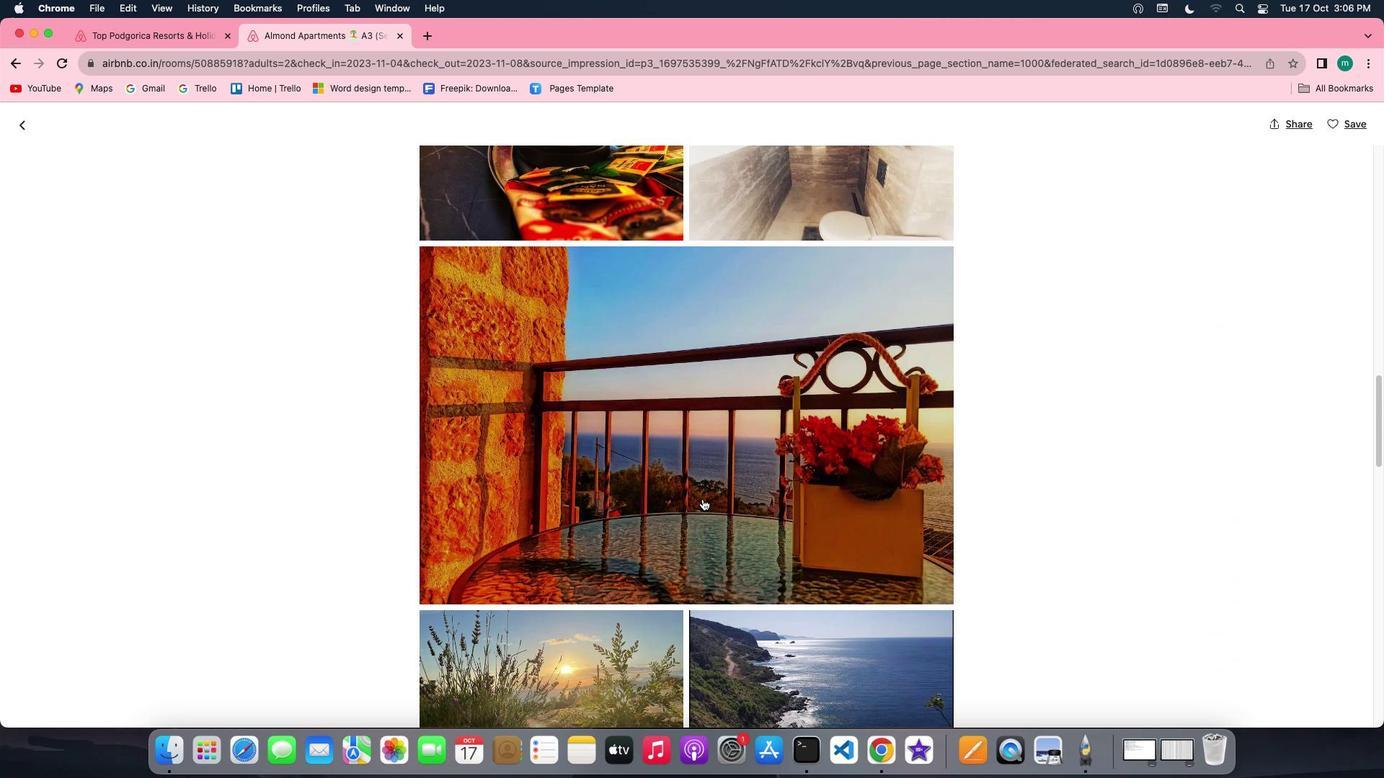 
Action: Mouse scrolled (703, 499) with delta (0, 0)
Screenshot: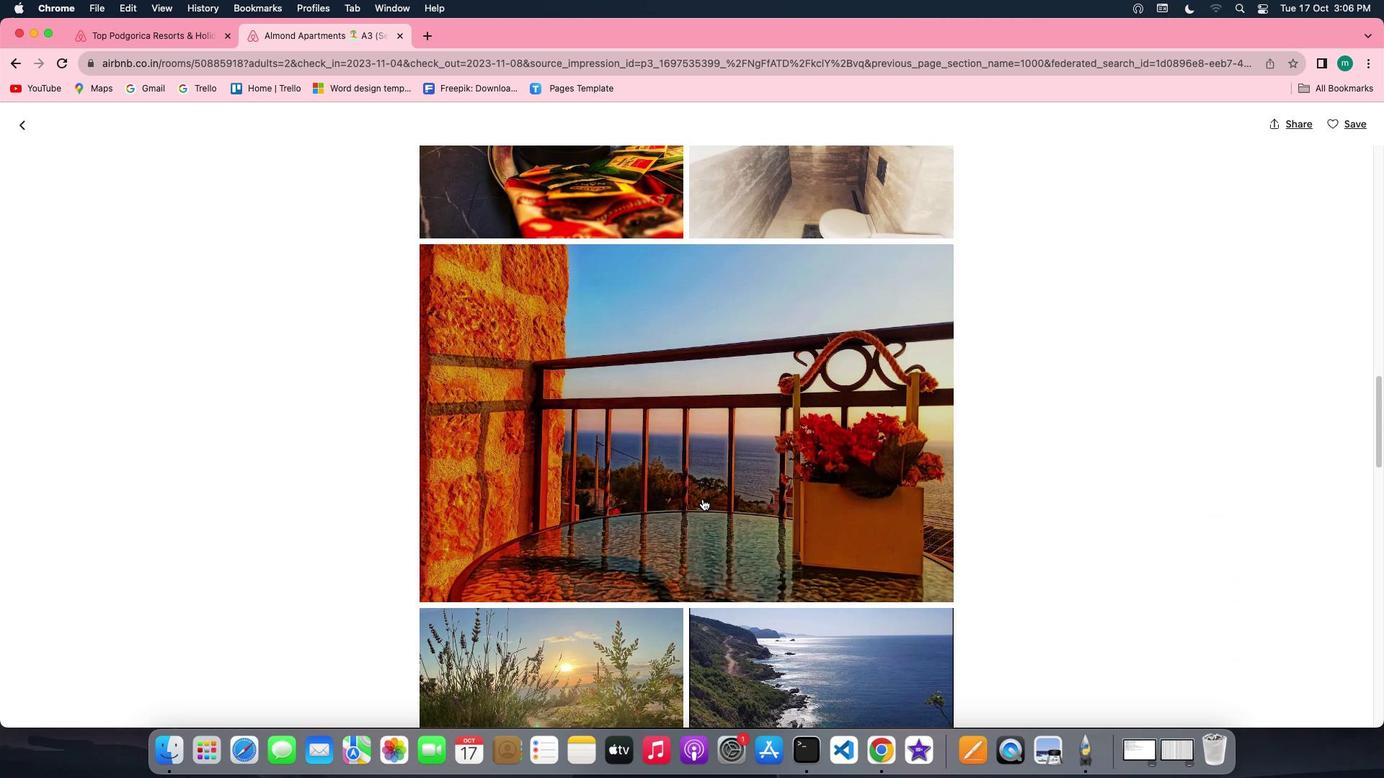 
Action: Mouse scrolled (703, 499) with delta (0, -1)
Screenshot: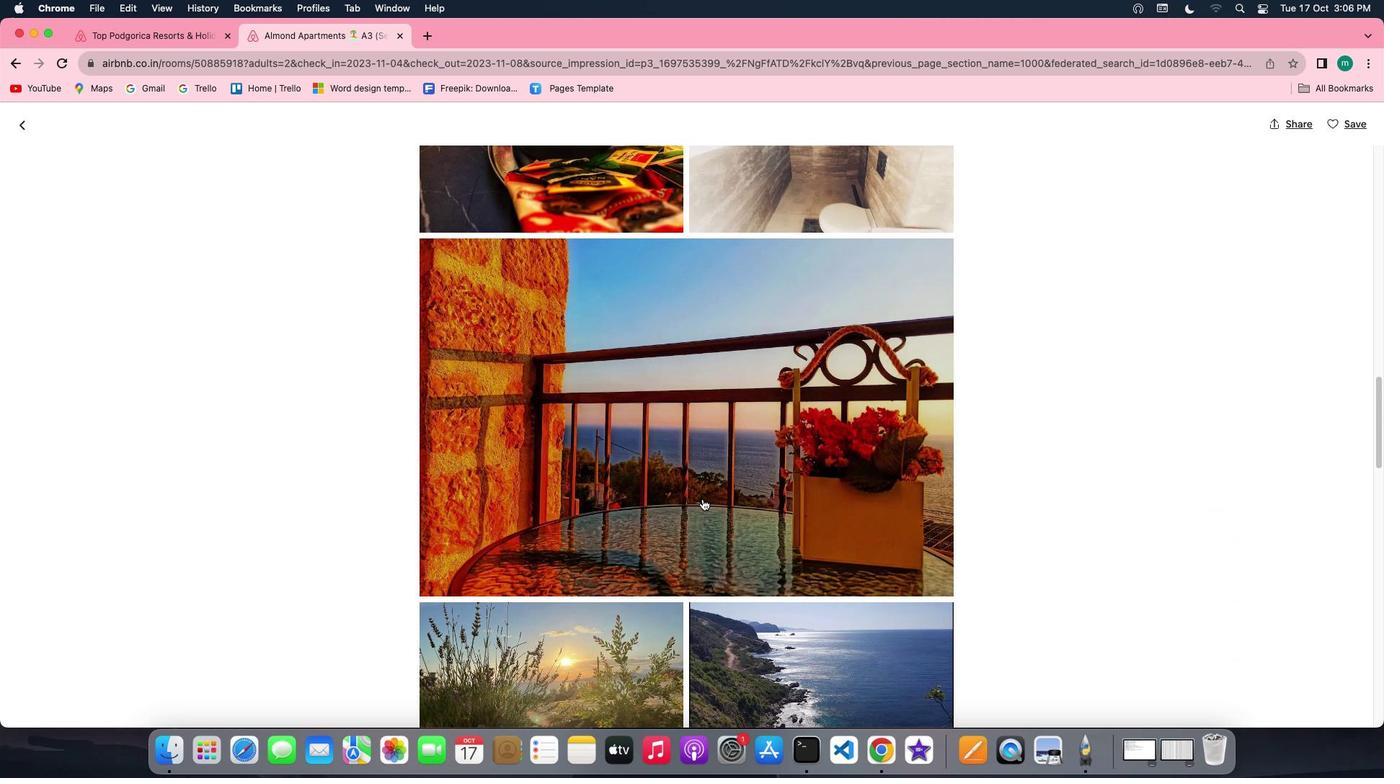 
Action: Mouse scrolled (703, 499) with delta (0, -2)
Screenshot: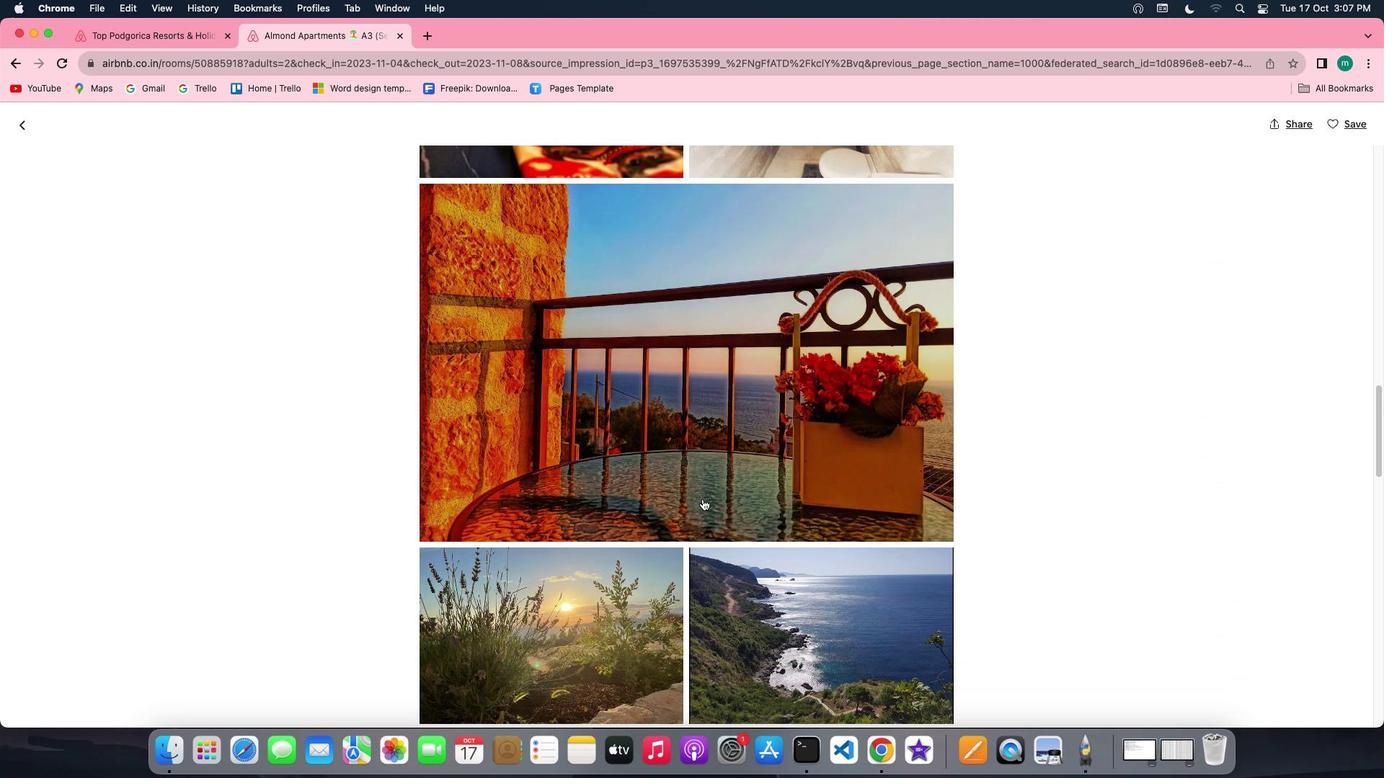 
Action: Mouse scrolled (703, 499) with delta (0, 0)
Screenshot: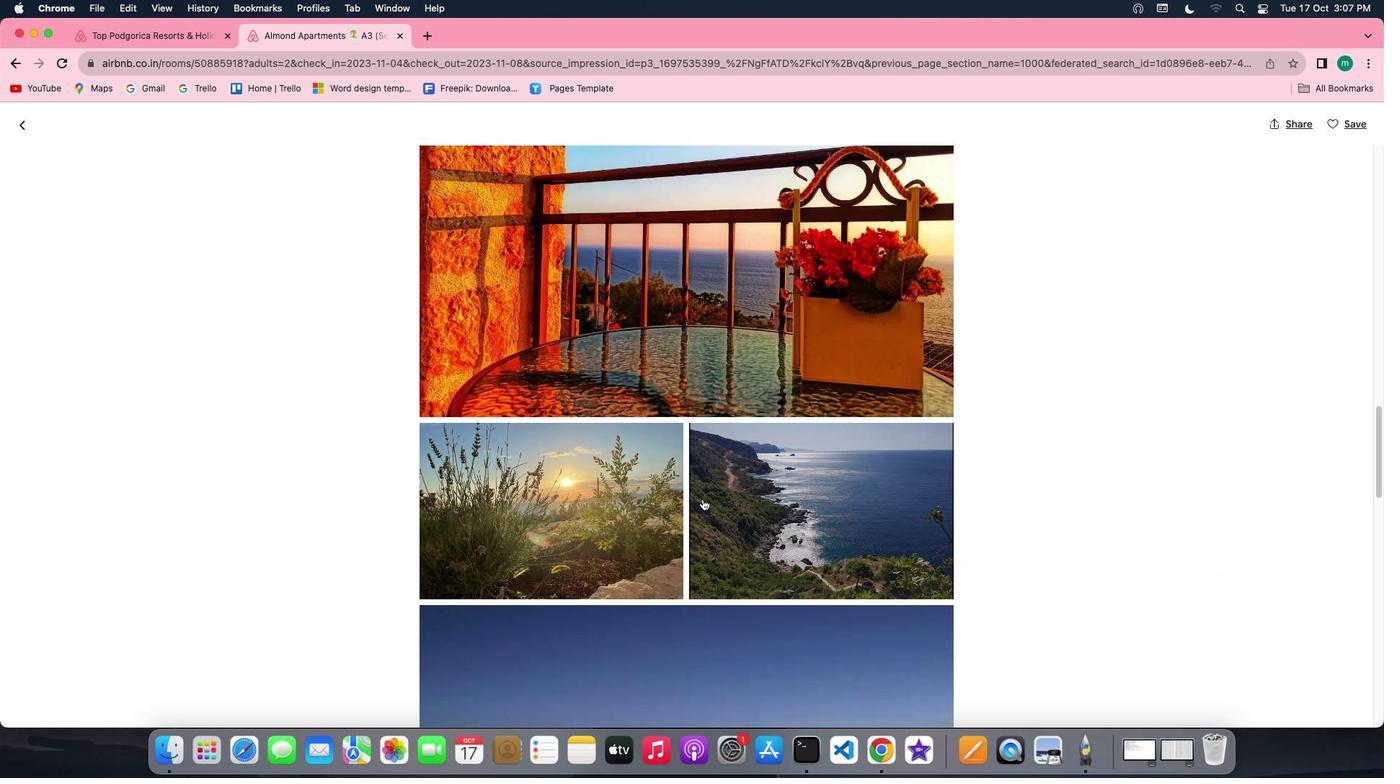 
Action: Mouse scrolled (703, 499) with delta (0, 0)
Screenshot: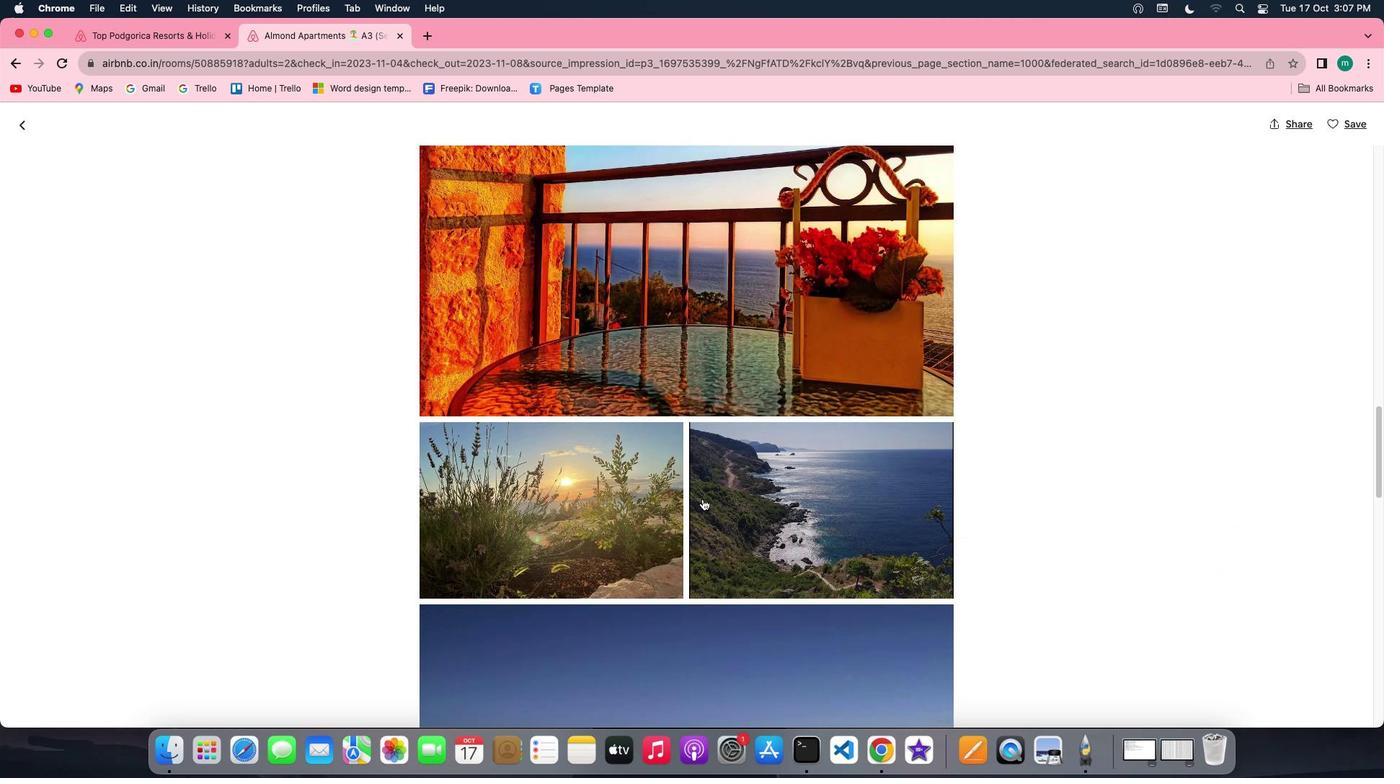
Action: Mouse scrolled (703, 499) with delta (0, -1)
Screenshot: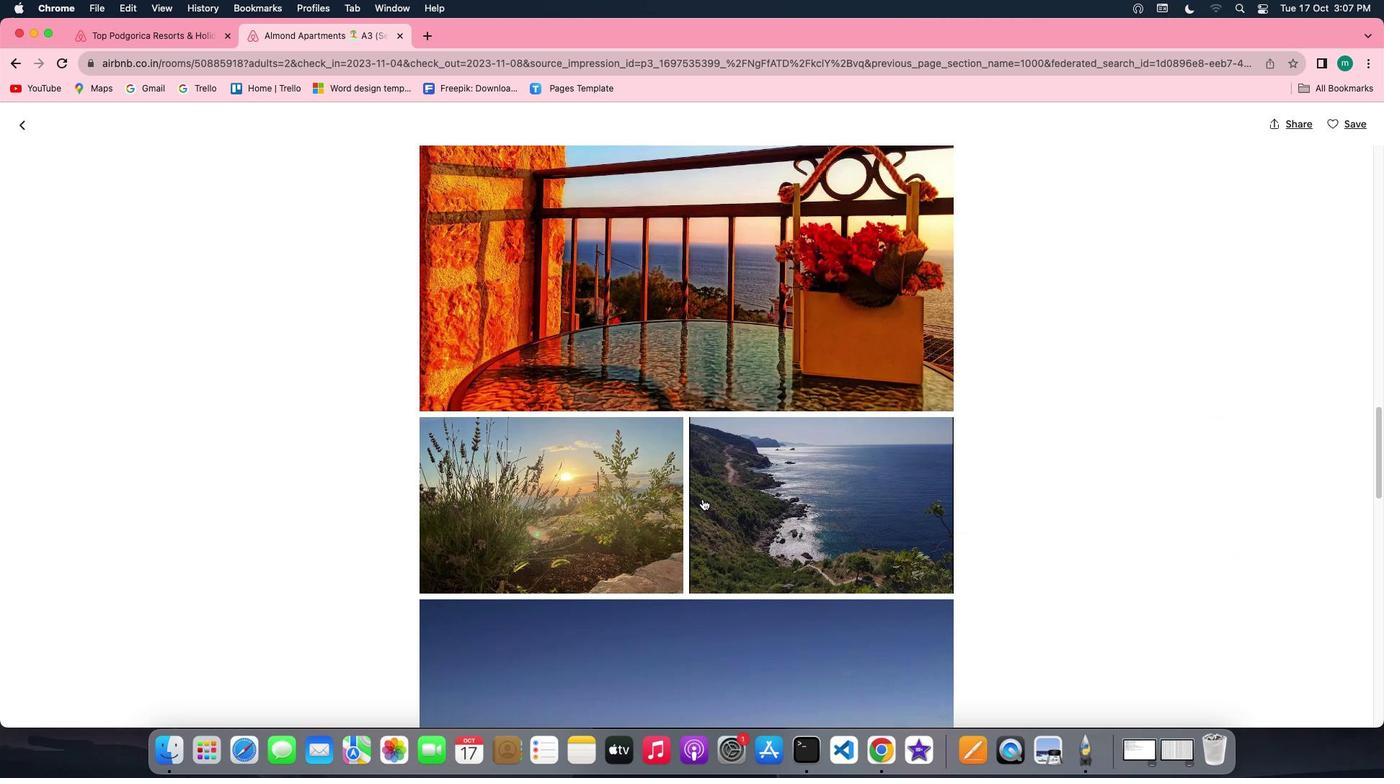 
Action: Mouse scrolled (703, 499) with delta (0, -1)
Screenshot: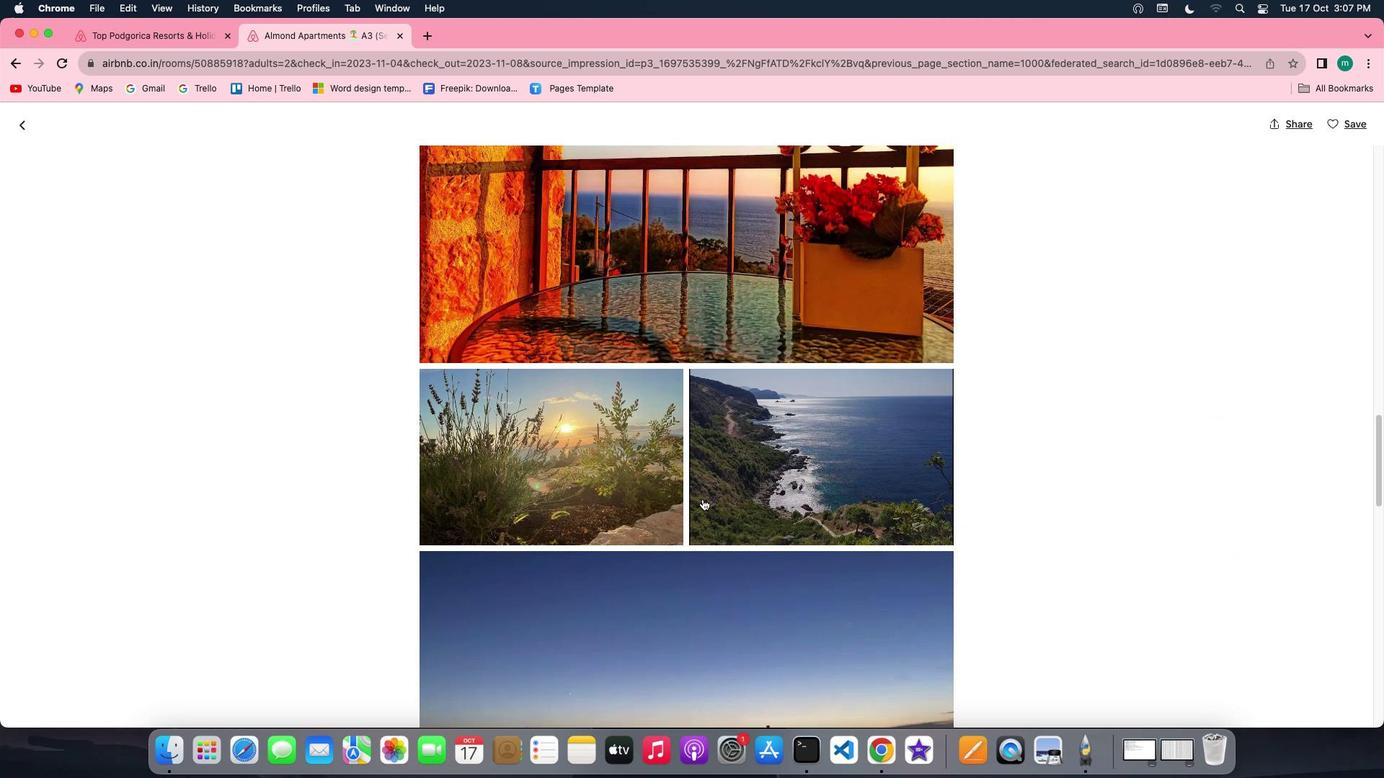 
Action: Mouse moved to (703, 499)
Screenshot: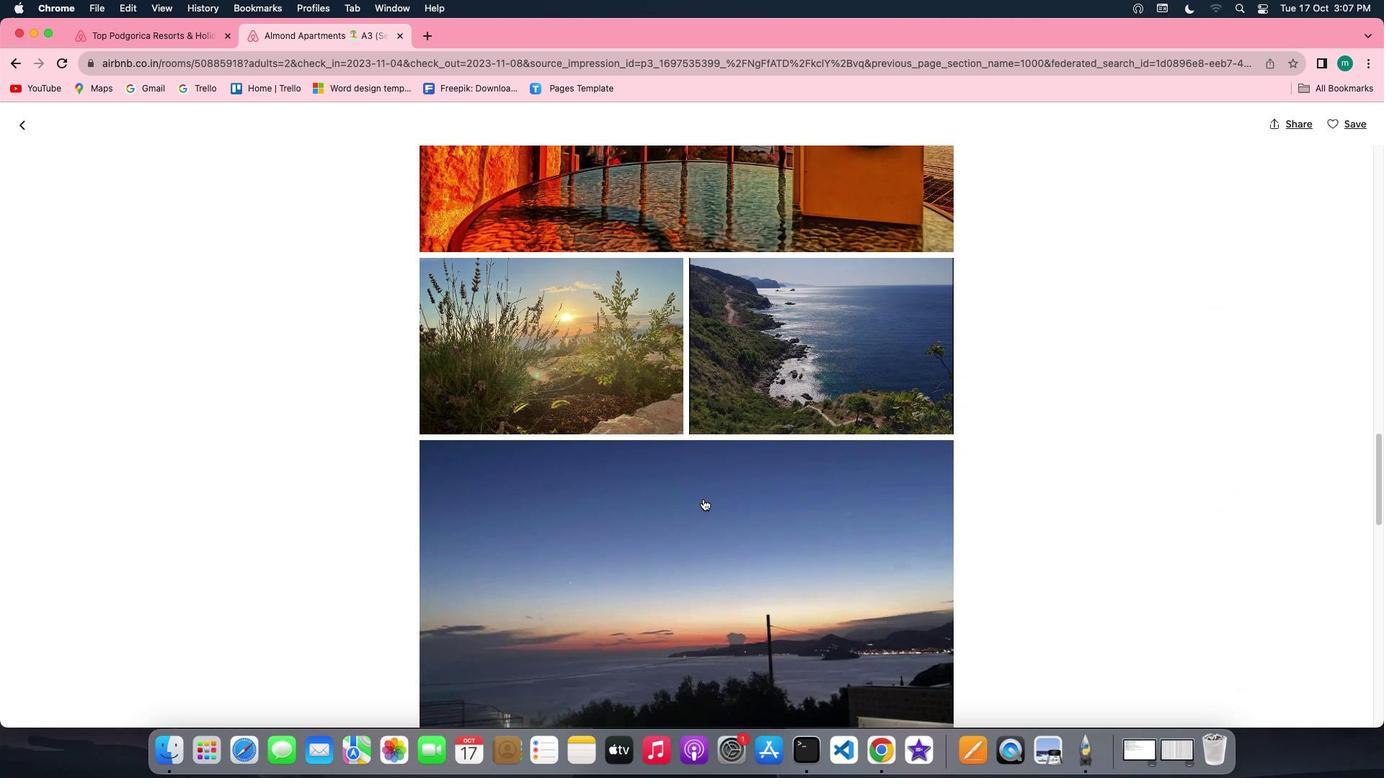 
Action: Mouse scrolled (703, 499) with delta (0, 0)
Screenshot: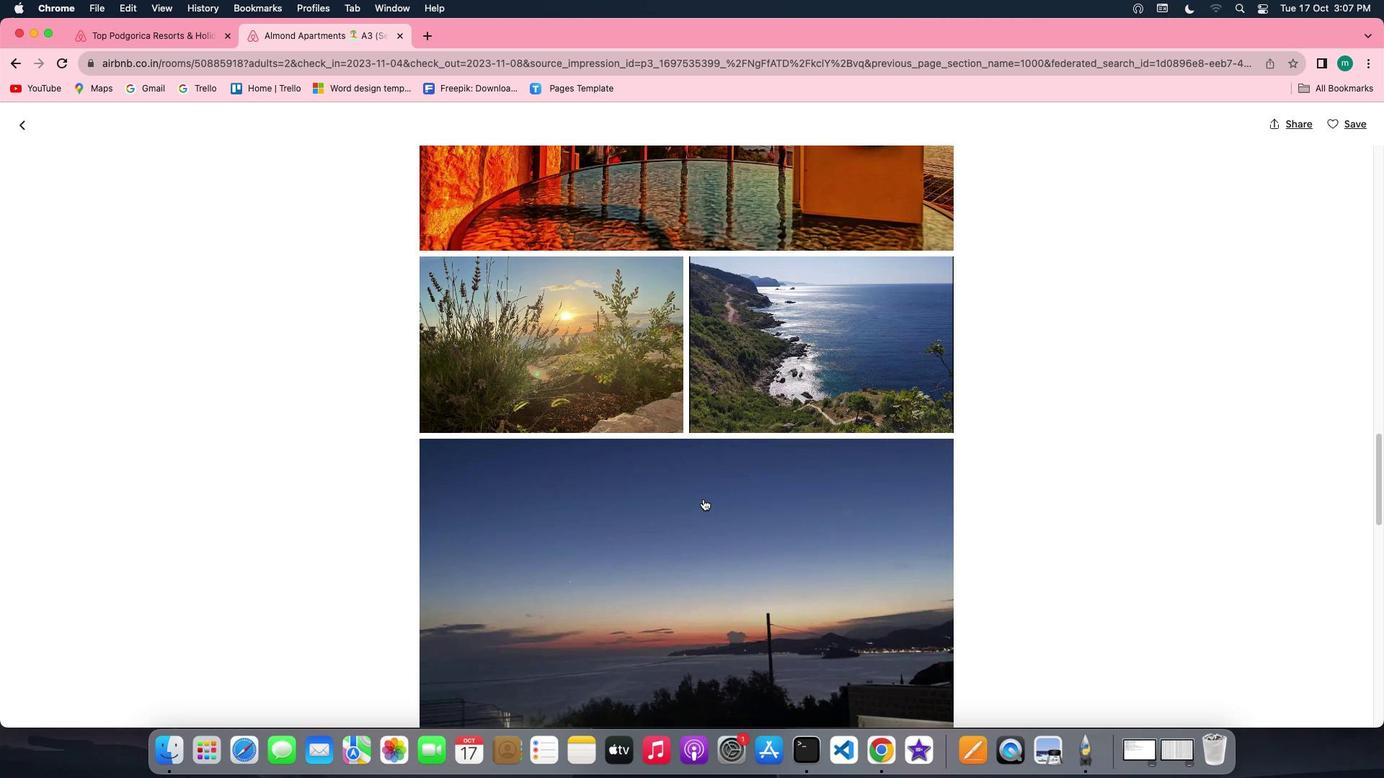 
Action: Mouse scrolled (703, 499) with delta (0, 0)
Screenshot: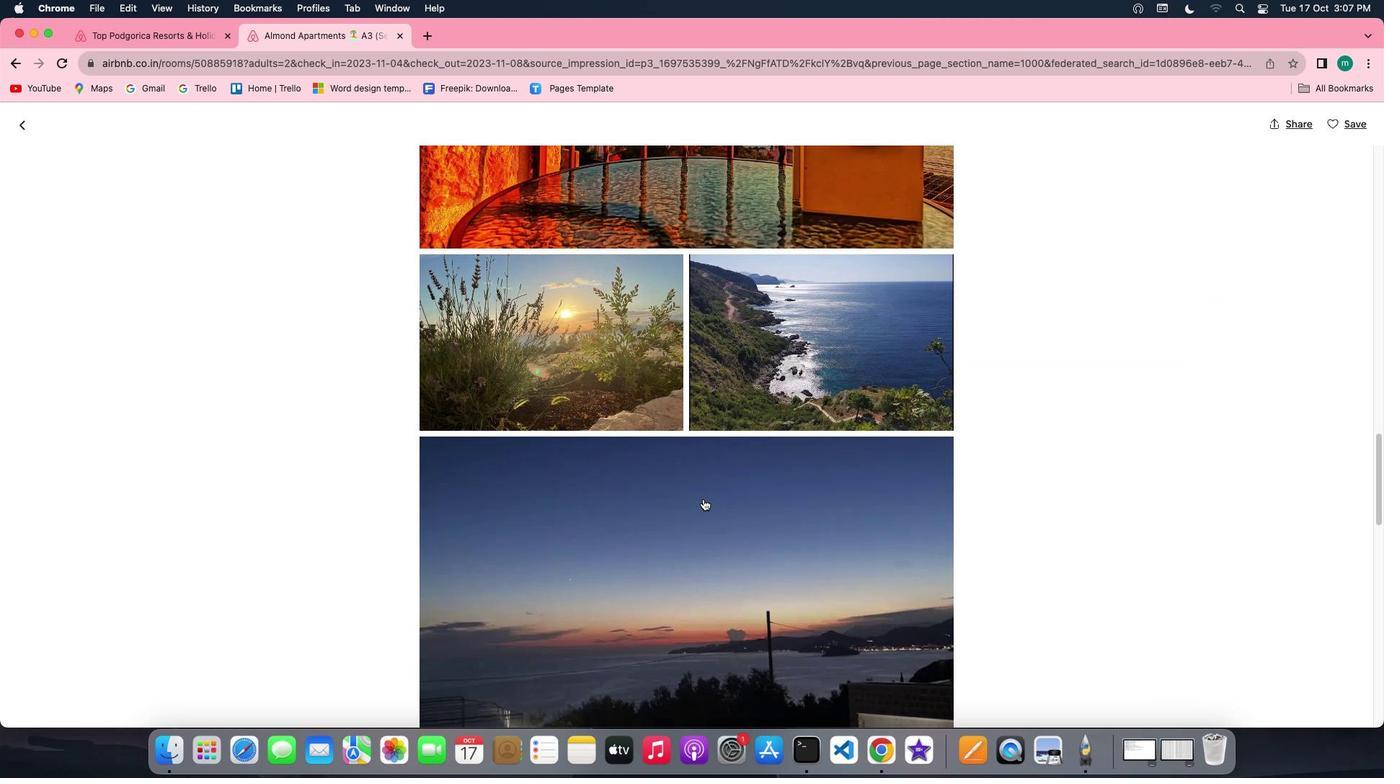 
Action: Mouse scrolled (703, 499) with delta (0, -1)
Screenshot: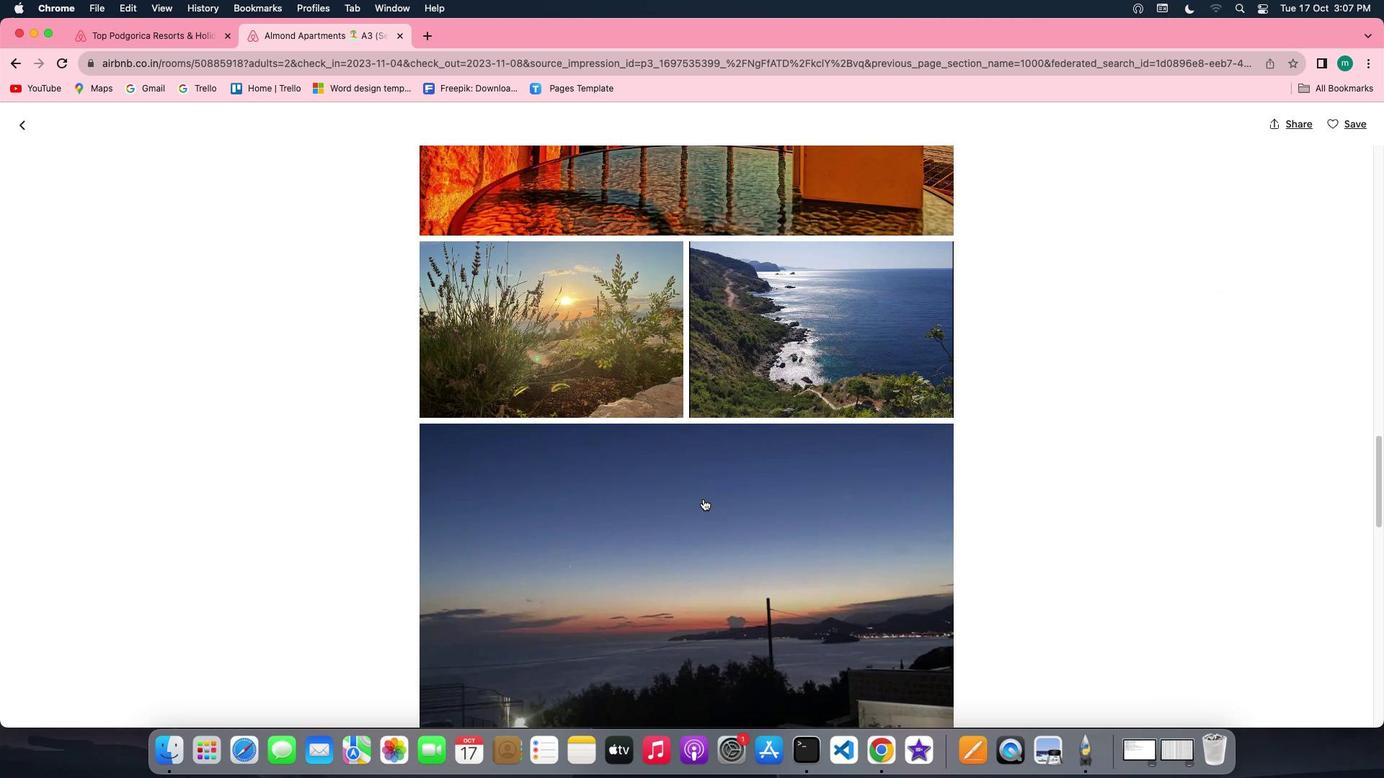
Action: Mouse scrolled (703, 499) with delta (0, -1)
Screenshot: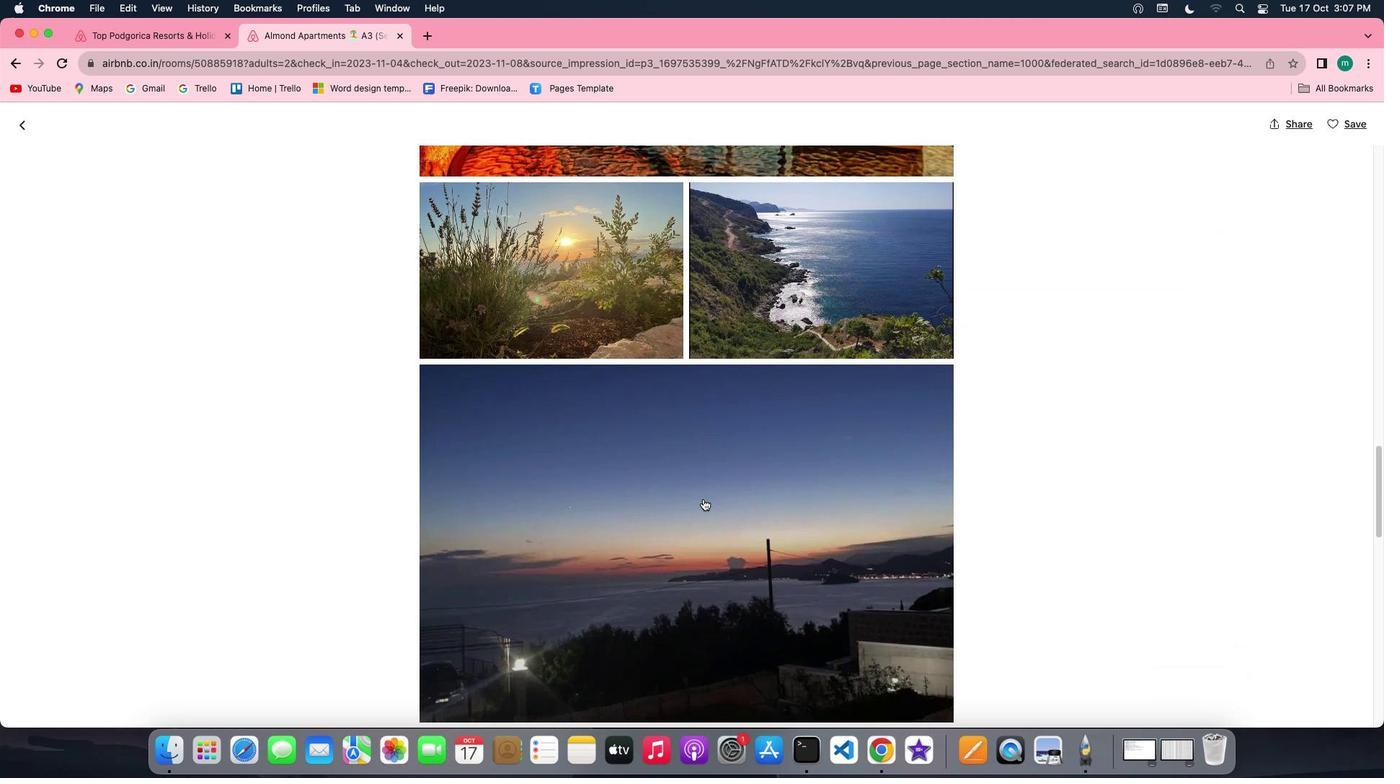 
Action: Mouse scrolled (703, 499) with delta (0, 0)
Screenshot: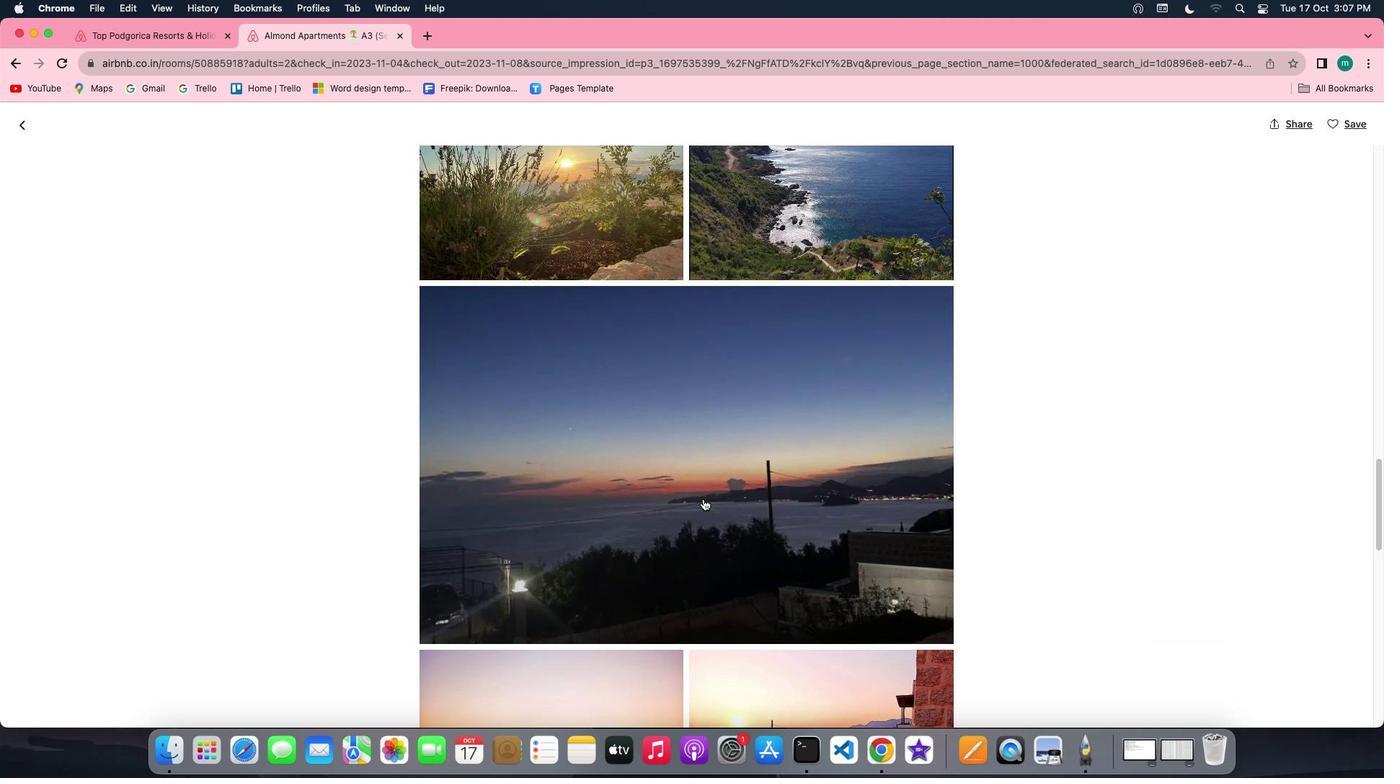 
Action: Mouse scrolled (703, 499) with delta (0, 0)
Screenshot: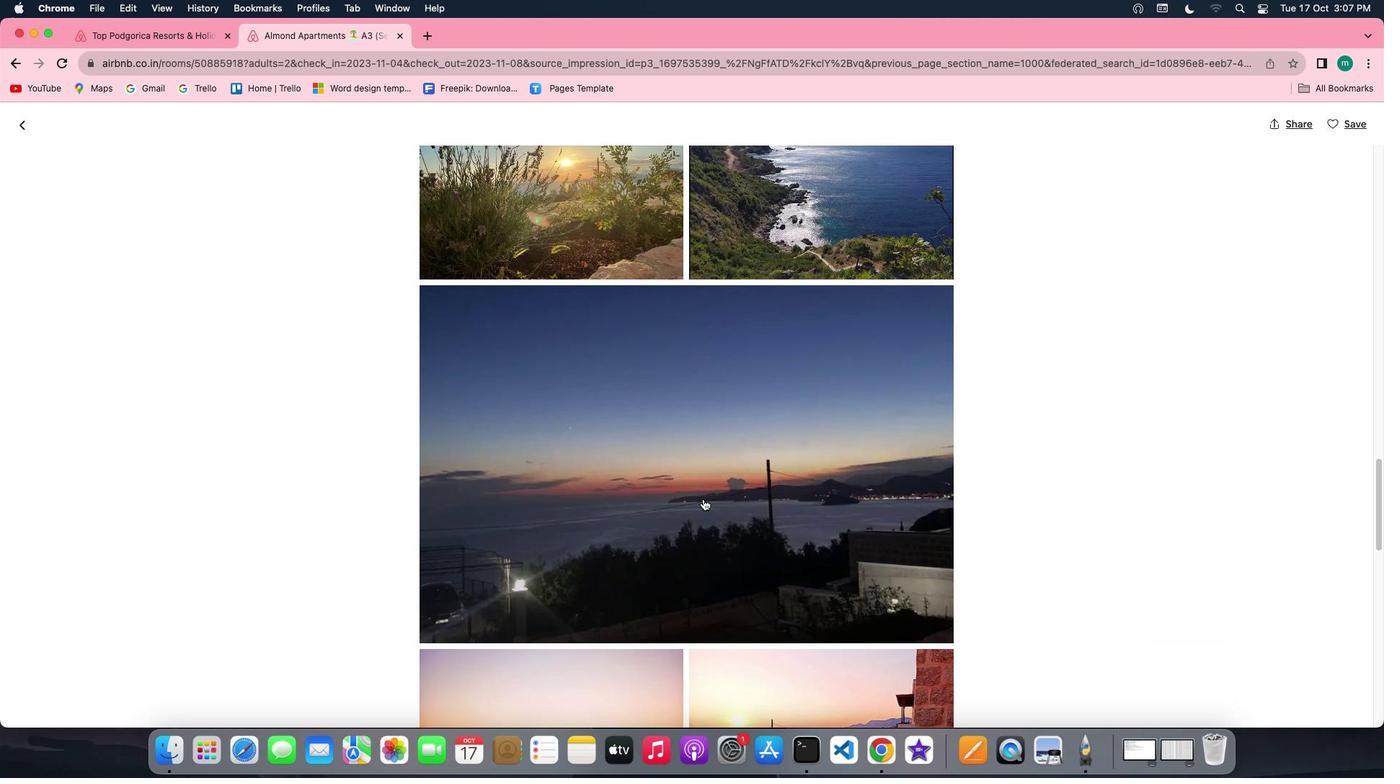 
Action: Mouse scrolled (703, 499) with delta (0, -1)
Screenshot: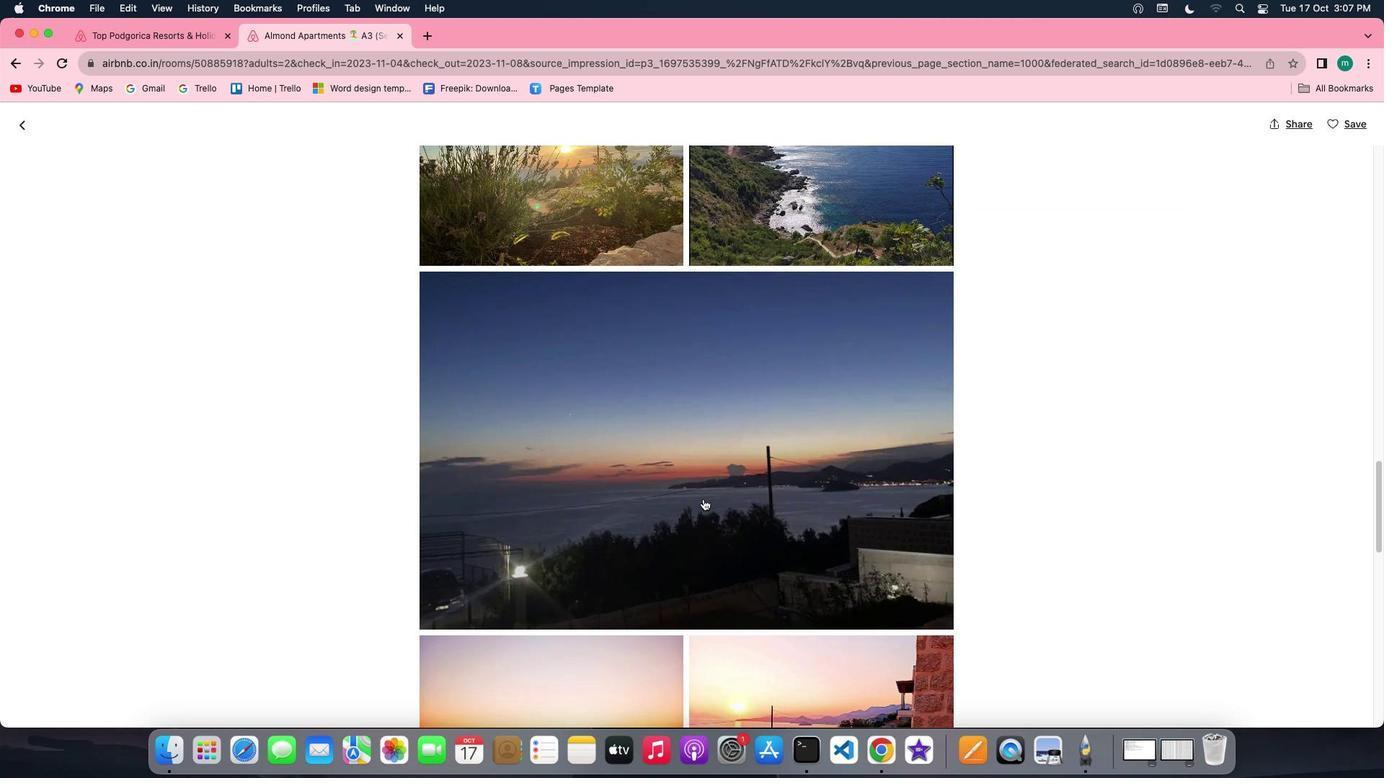 
Action: Mouse scrolled (703, 499) with delta (0, 0)
Screenshot: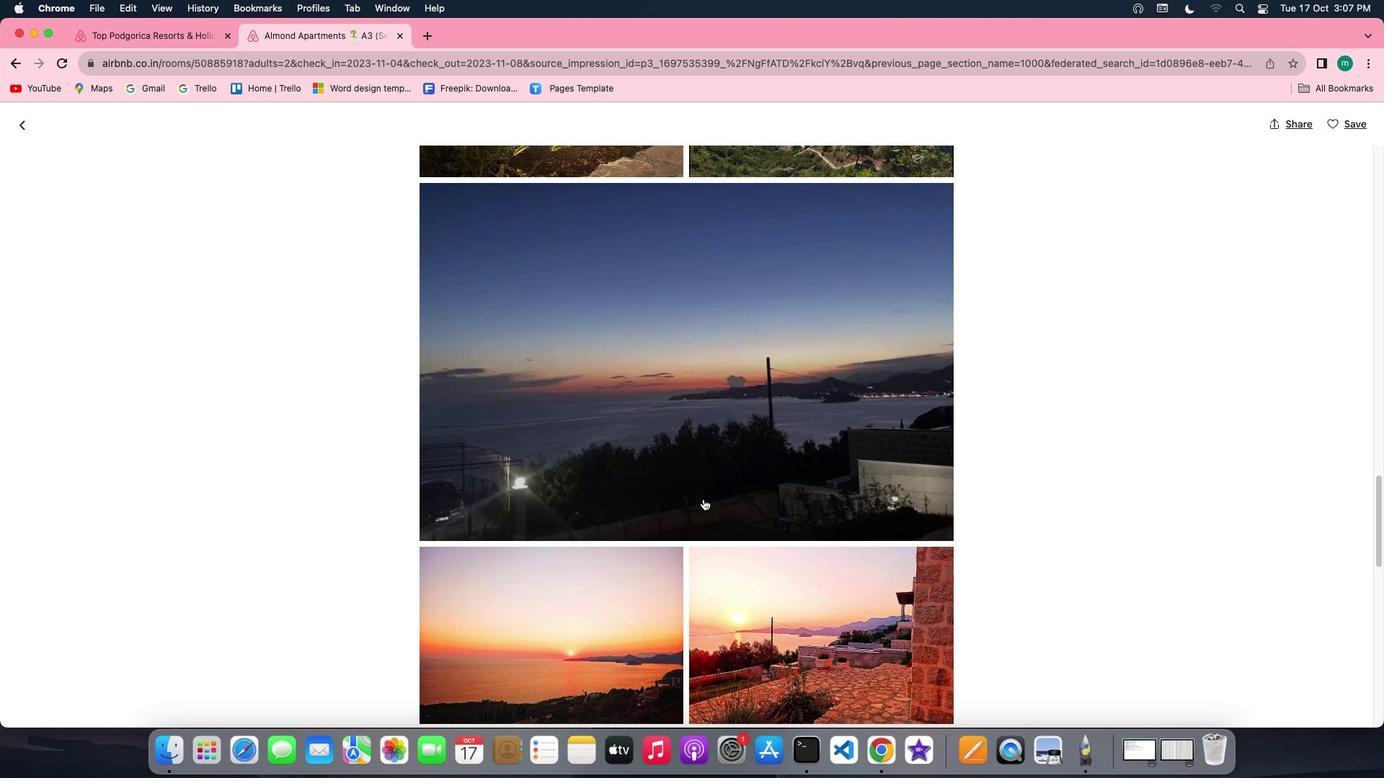 
Action: Mouse scrolled (703, 499) with delta (0, 0)
Screenshot: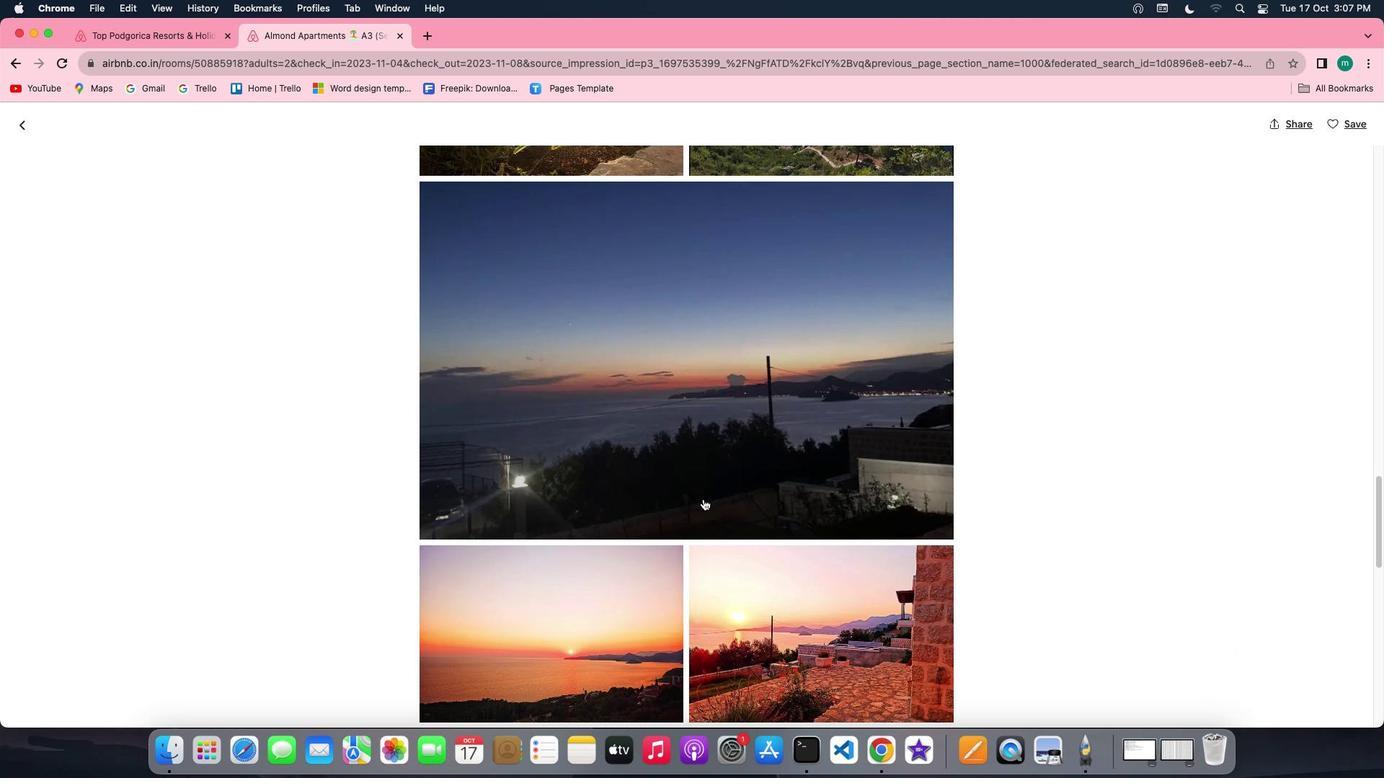 
Action: Mouse scrolled (703, 499) with delta (0, -1)
Screenshot: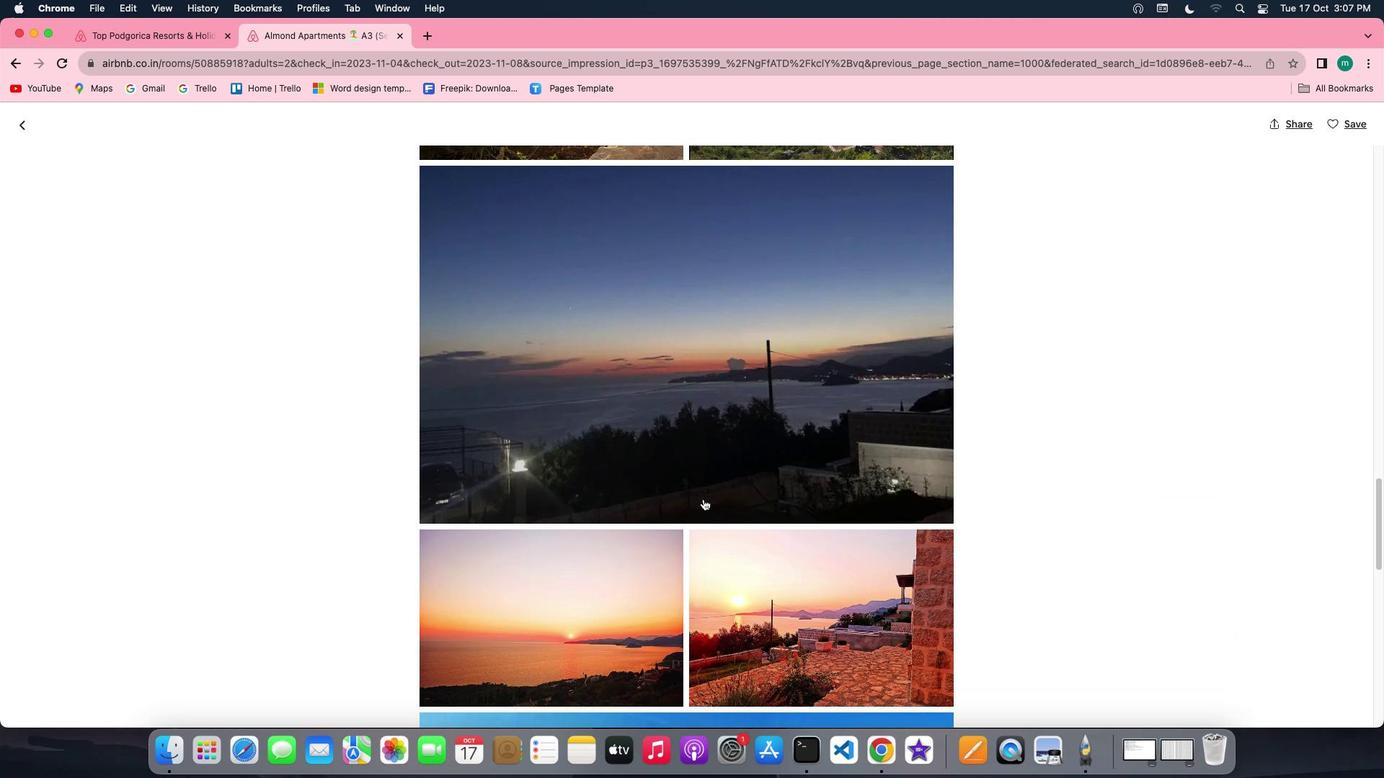 
Action: Mouse scrolled (703, 499) with delta (0, 0)
Screenshot: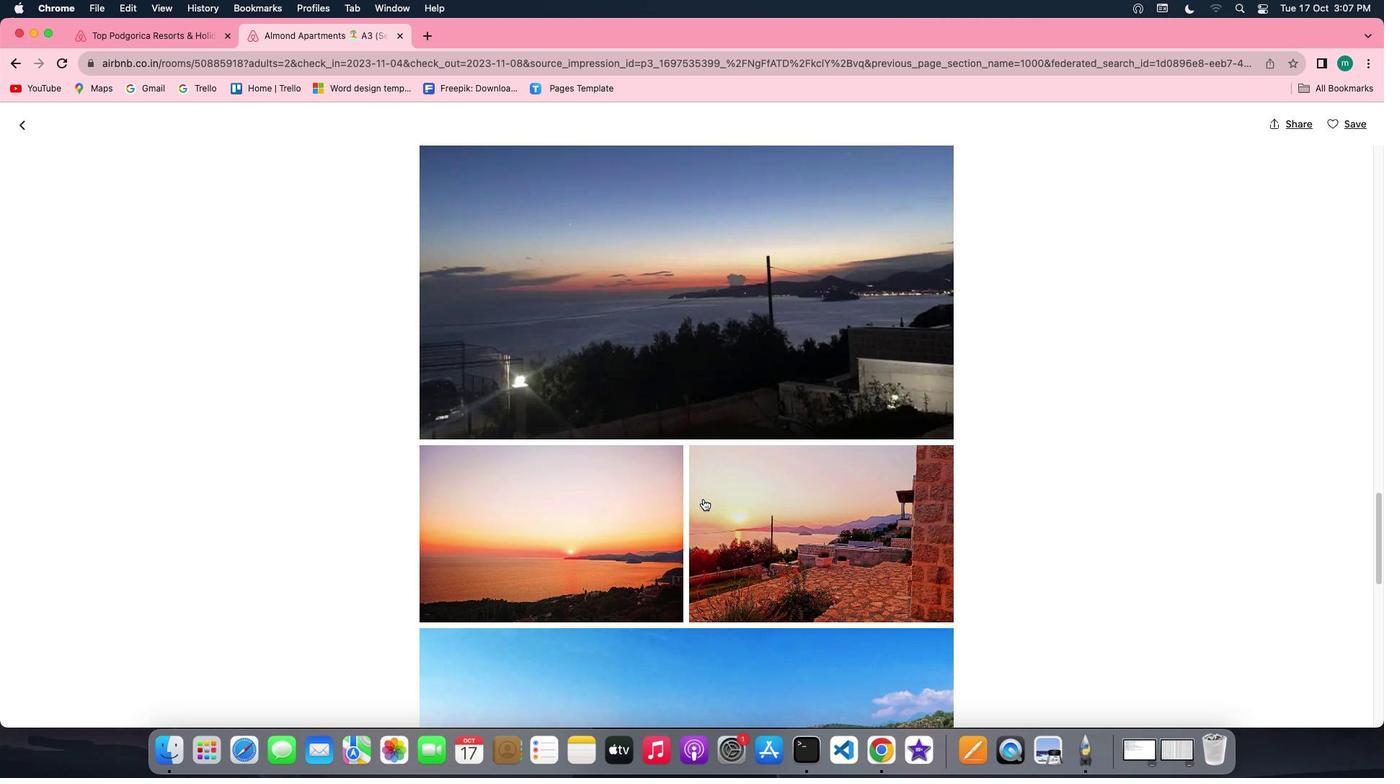 
Action: Mouse scrolled (703, 499) with delta (0, 0)
Screenshot: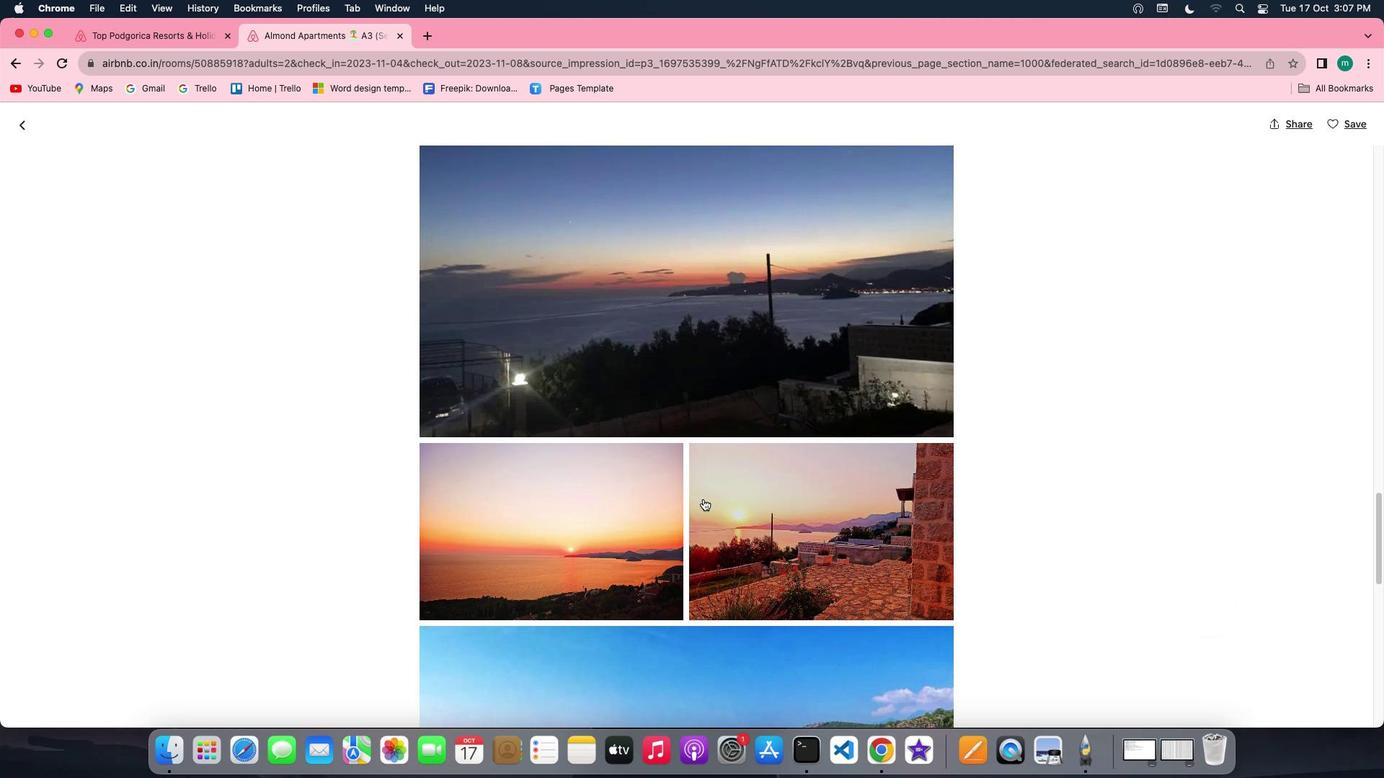 
Action: Mouse scrolled (703, 499) with delta (0, 0)
Screenshot: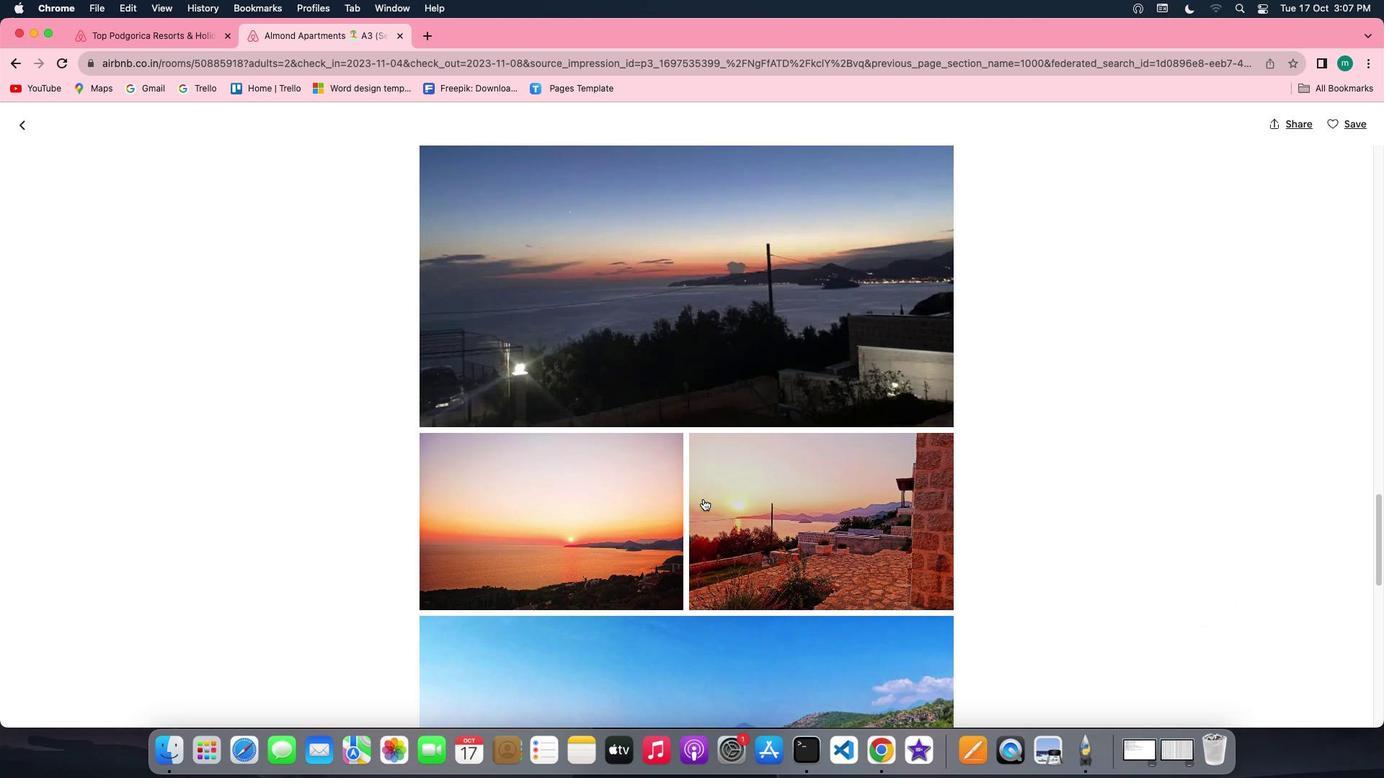 
Action: Mouse scrolled (703, 499) with delta (0, 0)
Screenshot: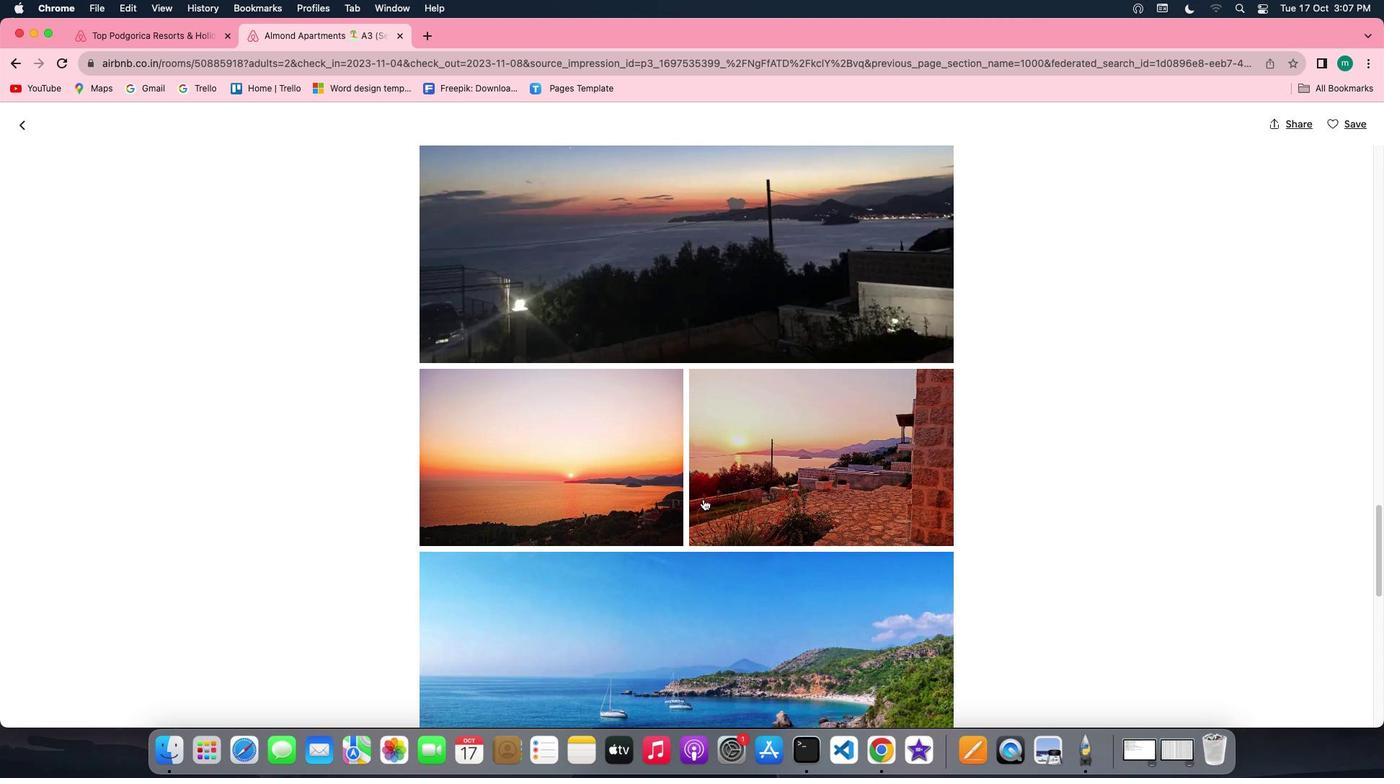 
Action: Mouse scrolled (703, 499) with delta (0, 0)
Screenshot: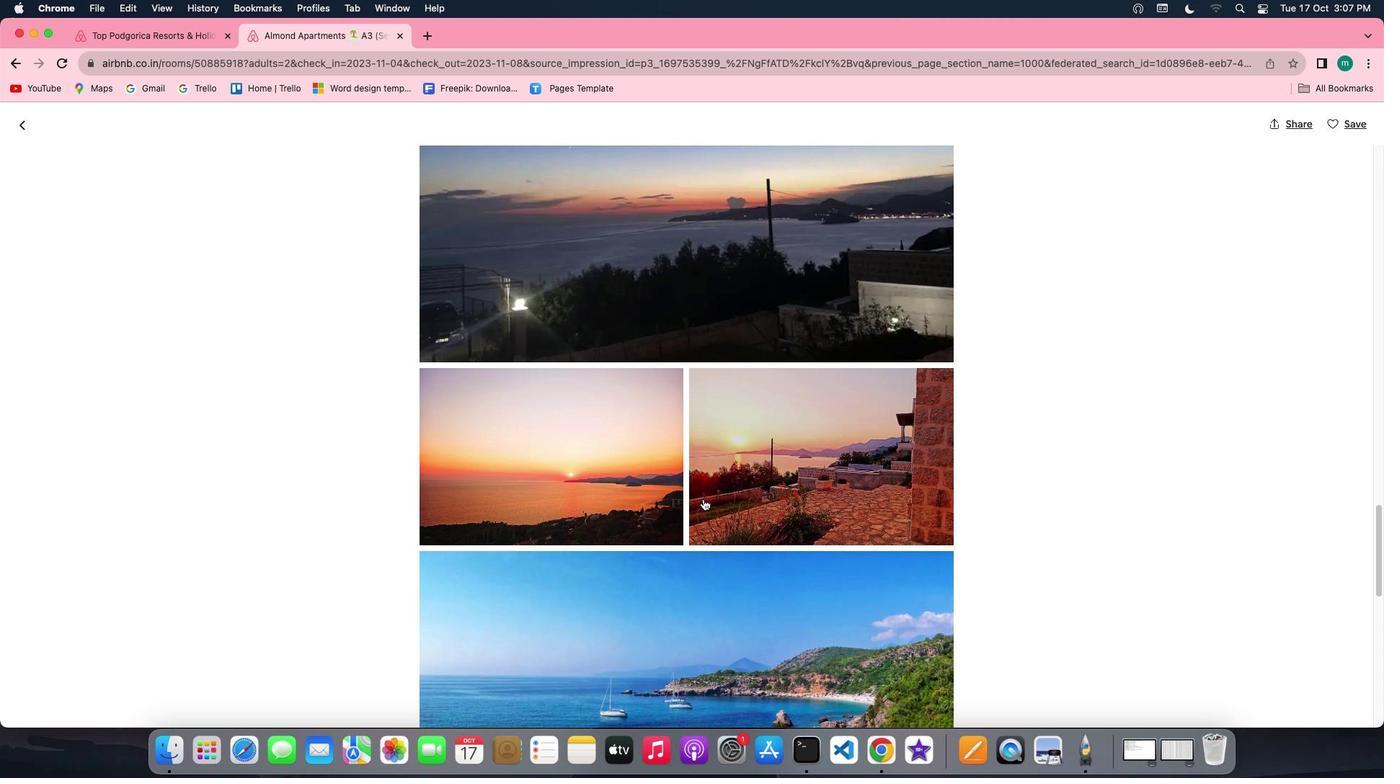 
Action: Mouse scrolled (703, 499) with delta (0, 0)
Screenshot: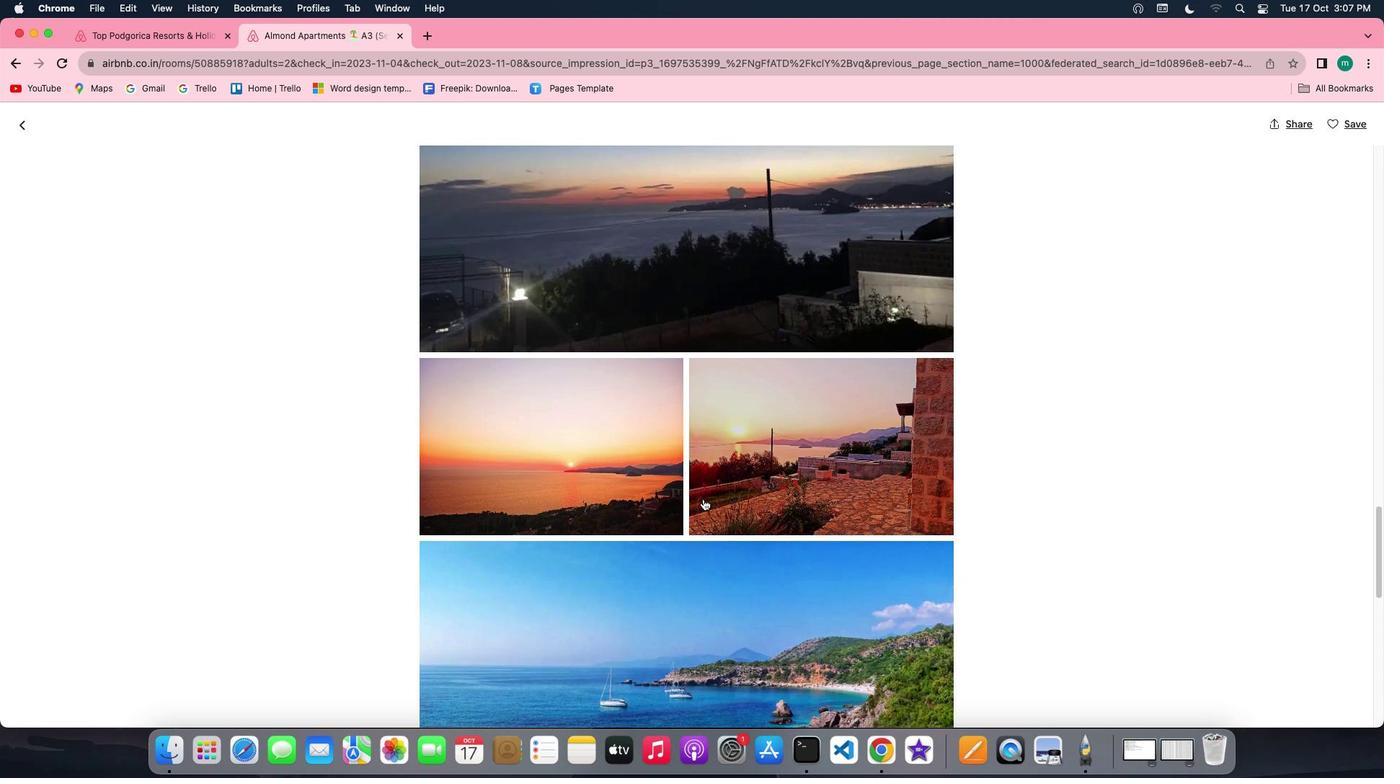 
Action: Mouse scrolled (703, 499) with delta (0, 0)
Screenshot: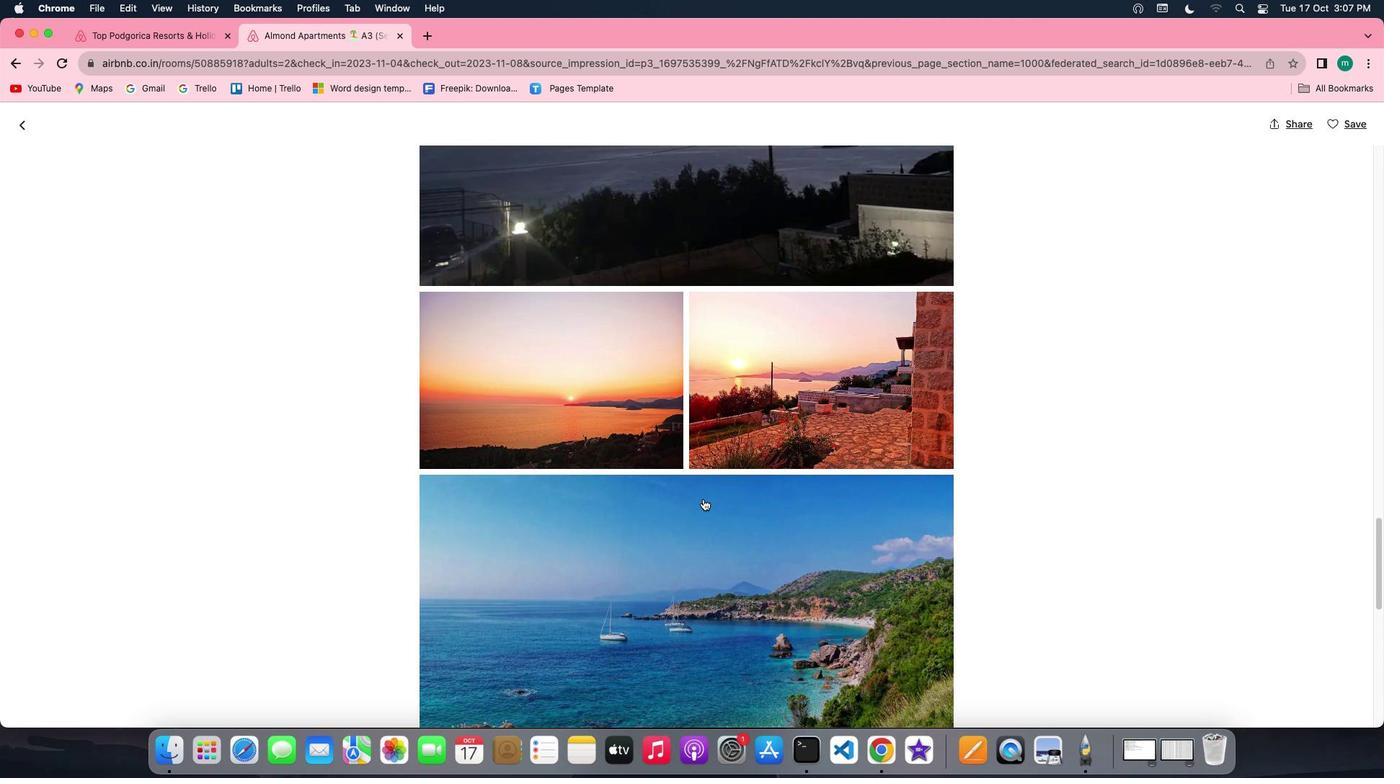 
Action: Mouse scrolled (703, 499) with delta (0, 0)
Screenshot: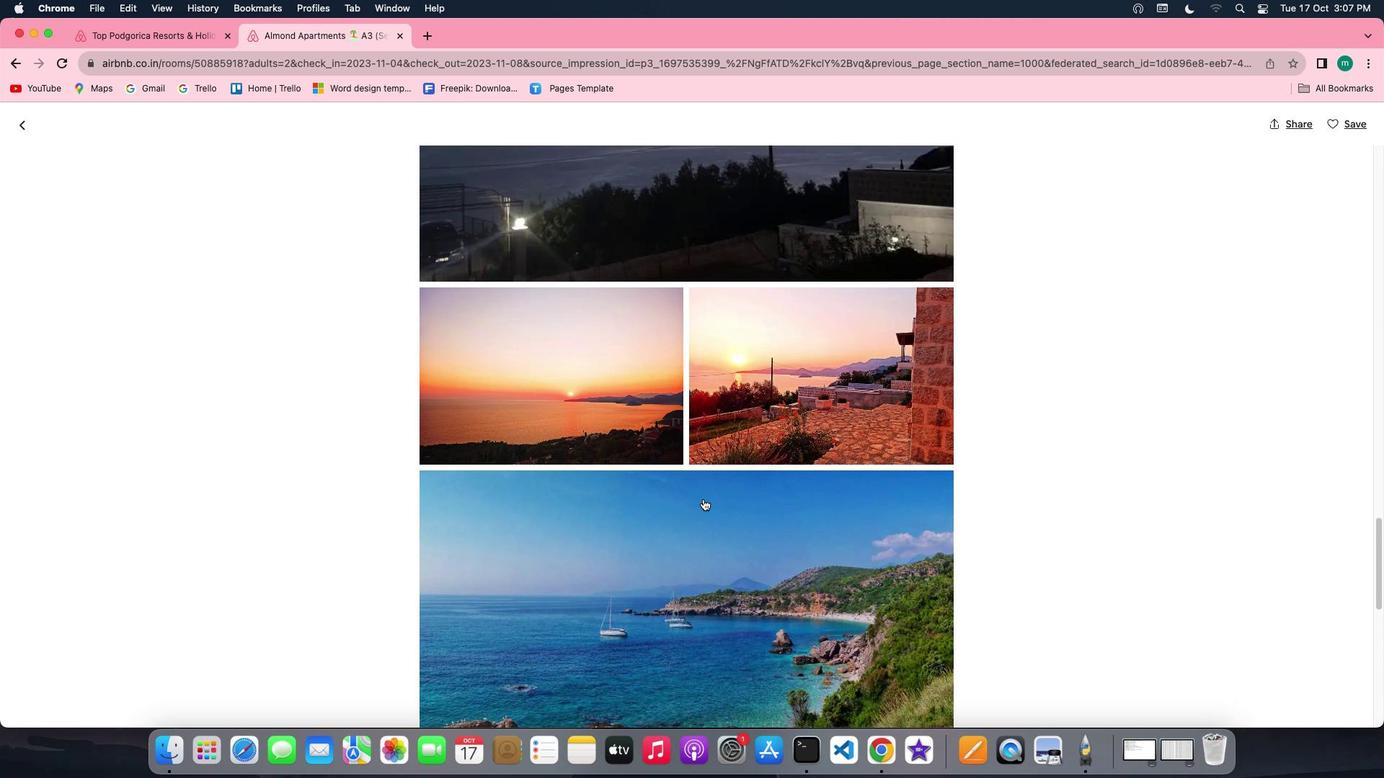 
Action: Mouse scrolled (703, 499) with delta (0, -1)
Screenshot: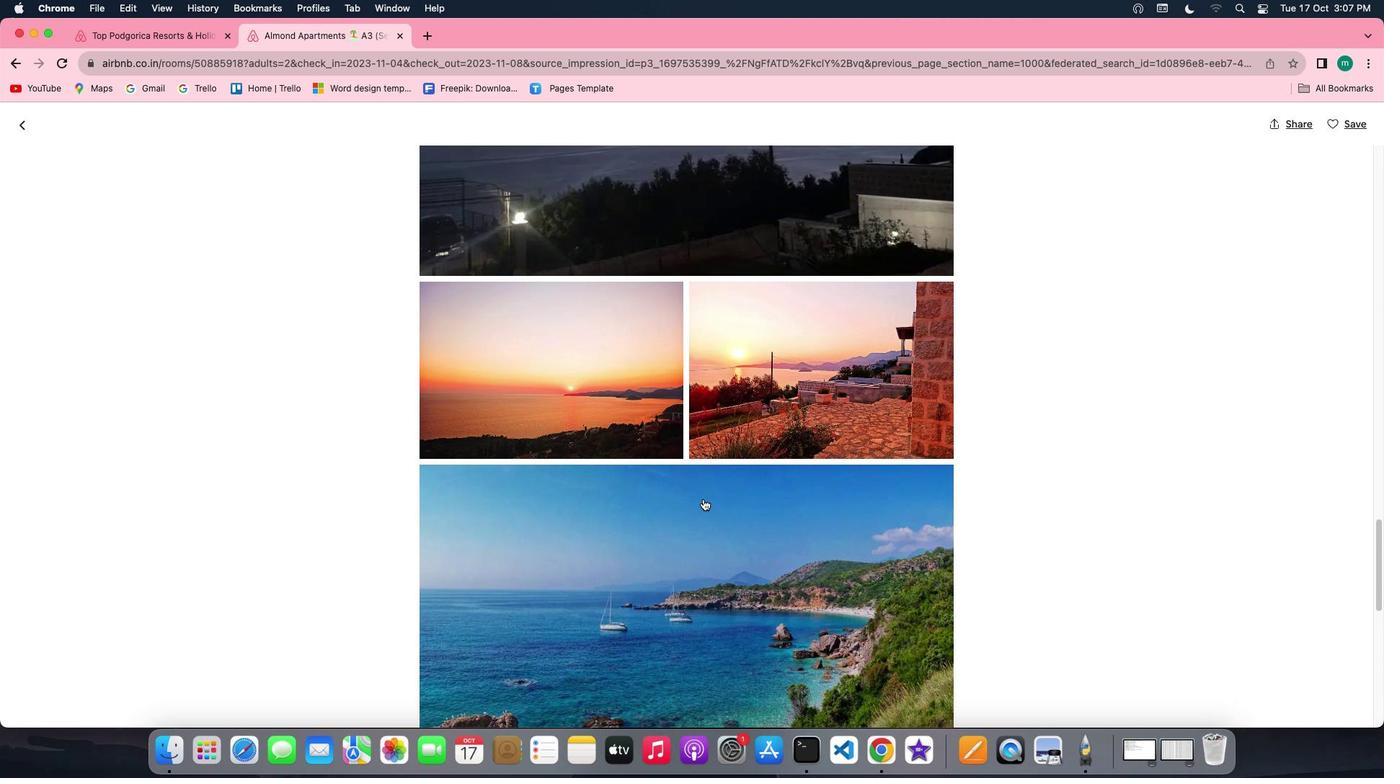 
Action: Mouse scrolled (703, 499) with delta (0, 0)
Screenshot: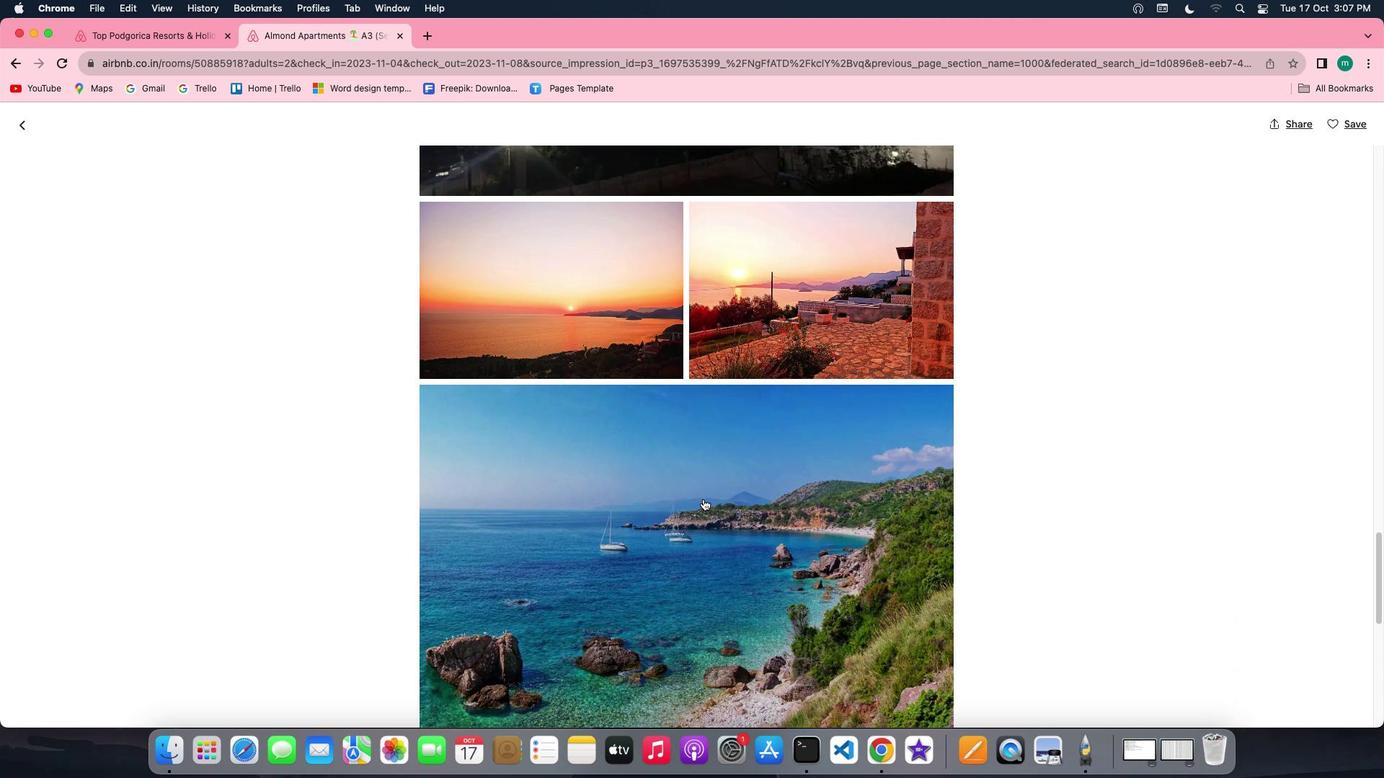 
Action: Mouse scrolled (703, 499) with delta (0, 0)
Screenshot: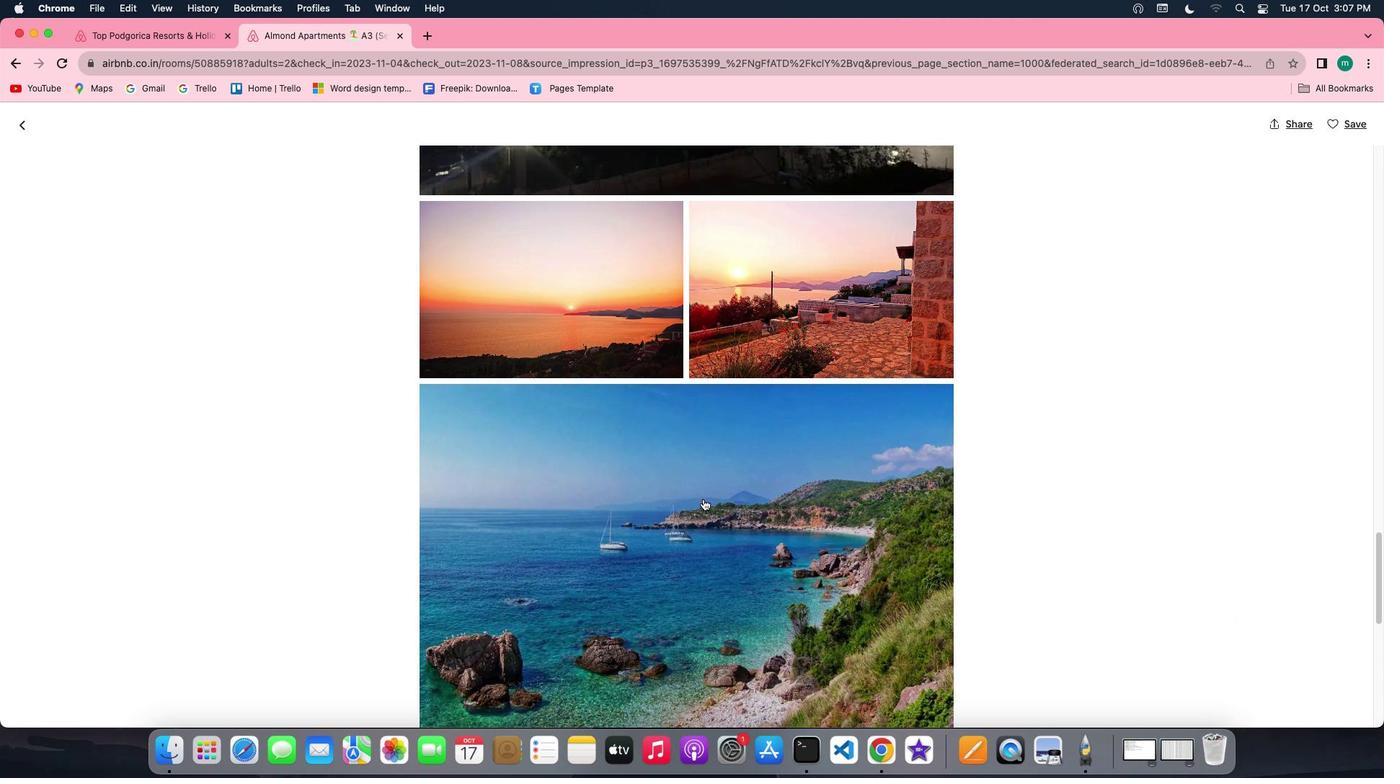 
Action: Mouse scrolled (703, 499) with delta (0, -1)
Screenshot: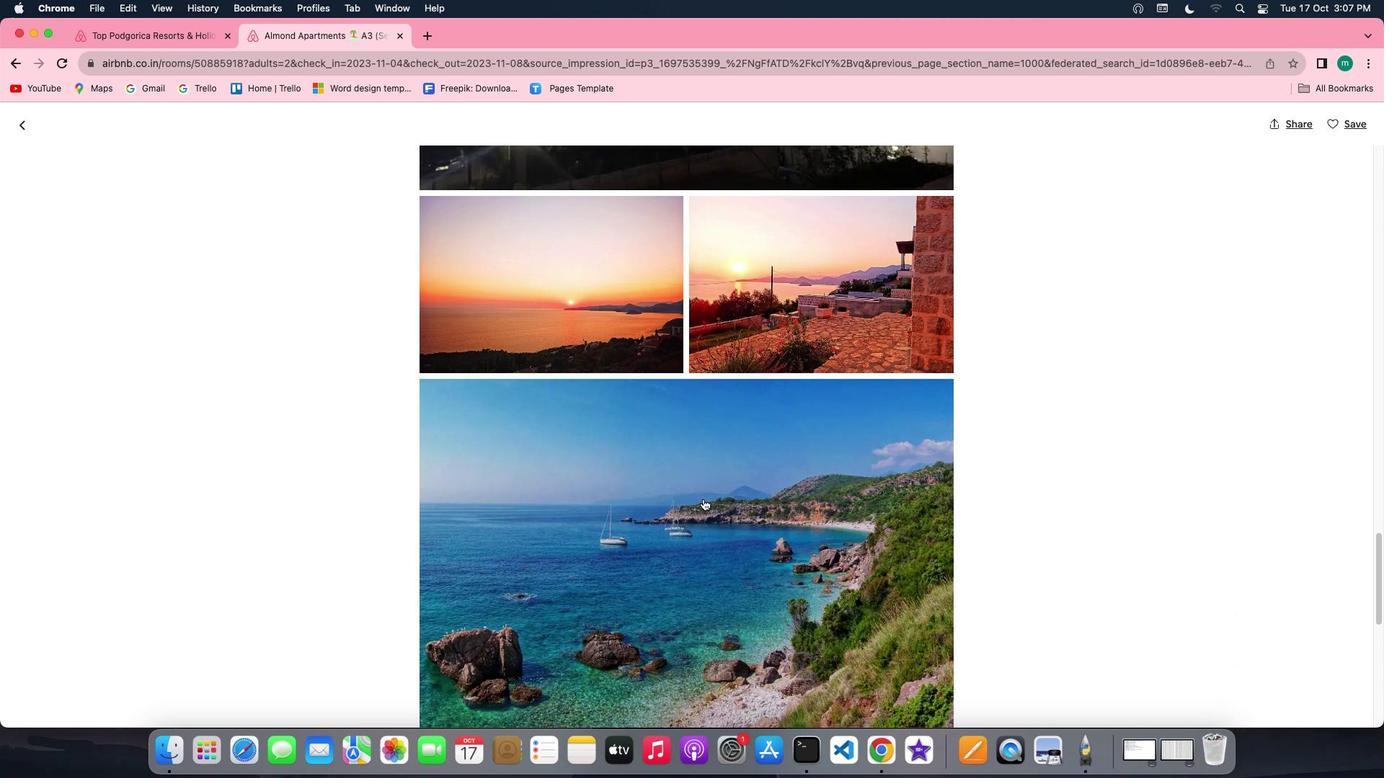 
Action: Mouse scrolled (703, 499) with delta (0, 0)
Screenshot: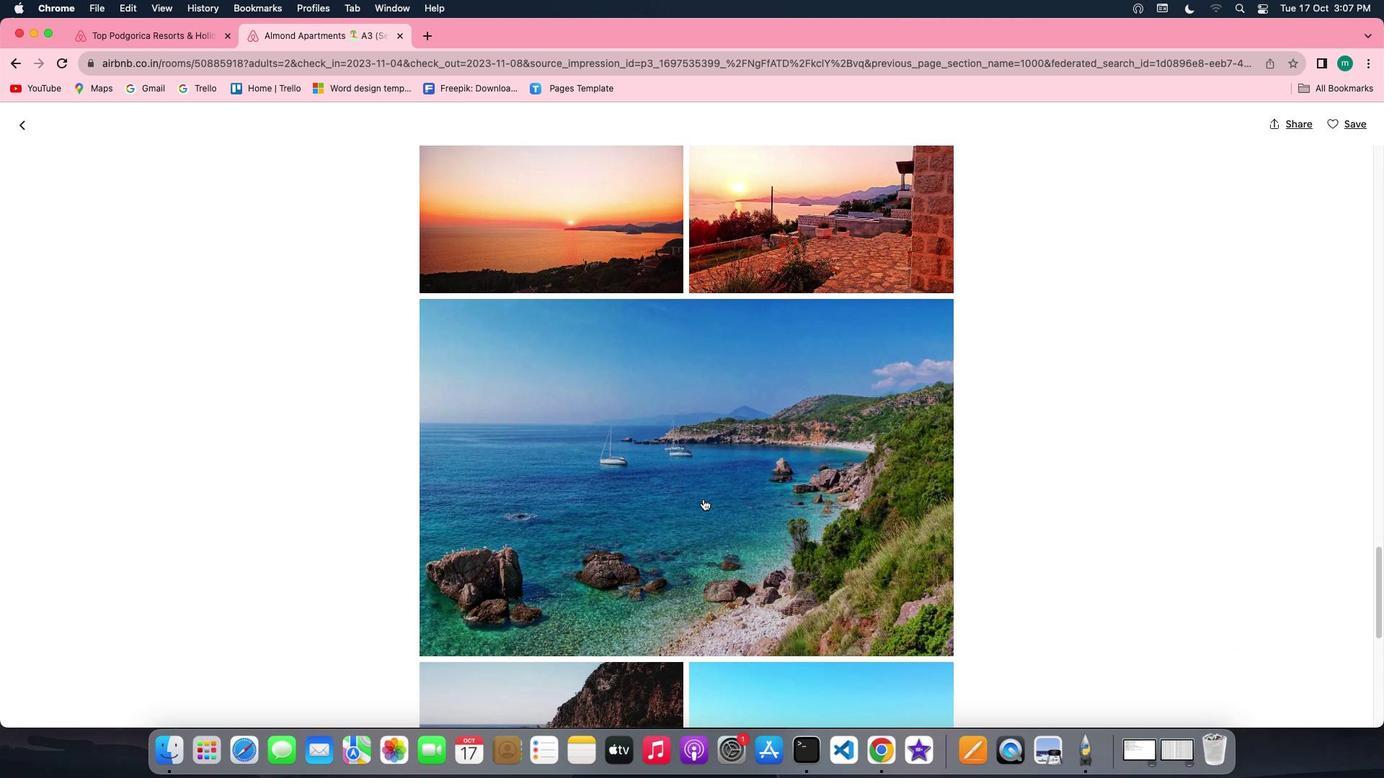 
Action: Mouse scrolled (703, 499) with delta (0, 0)
Screenshot: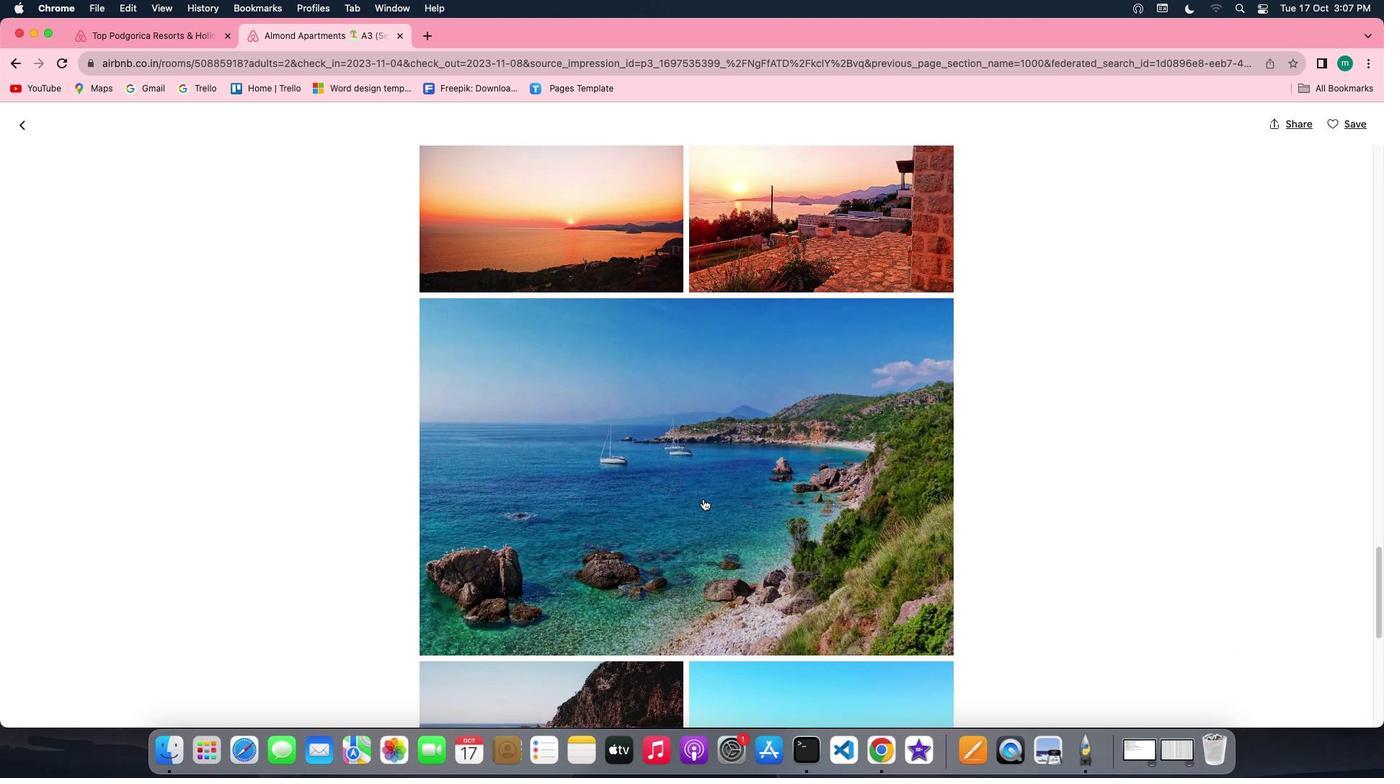 
Action: Mouse scrolled (703, 499) with delta (0, -1)
Screenshot: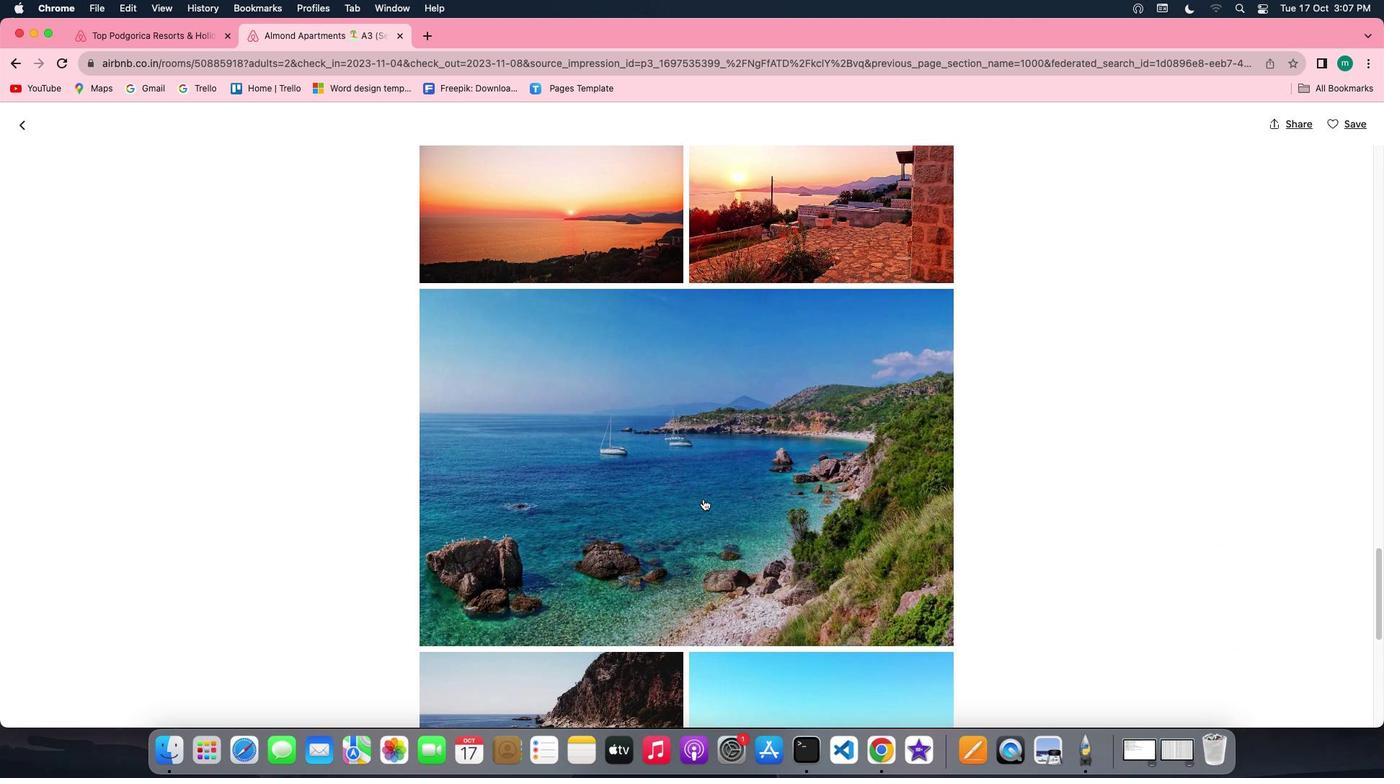 
Action: Mouse scrolled (703, 499) with delta (0, 0)
Screenshot: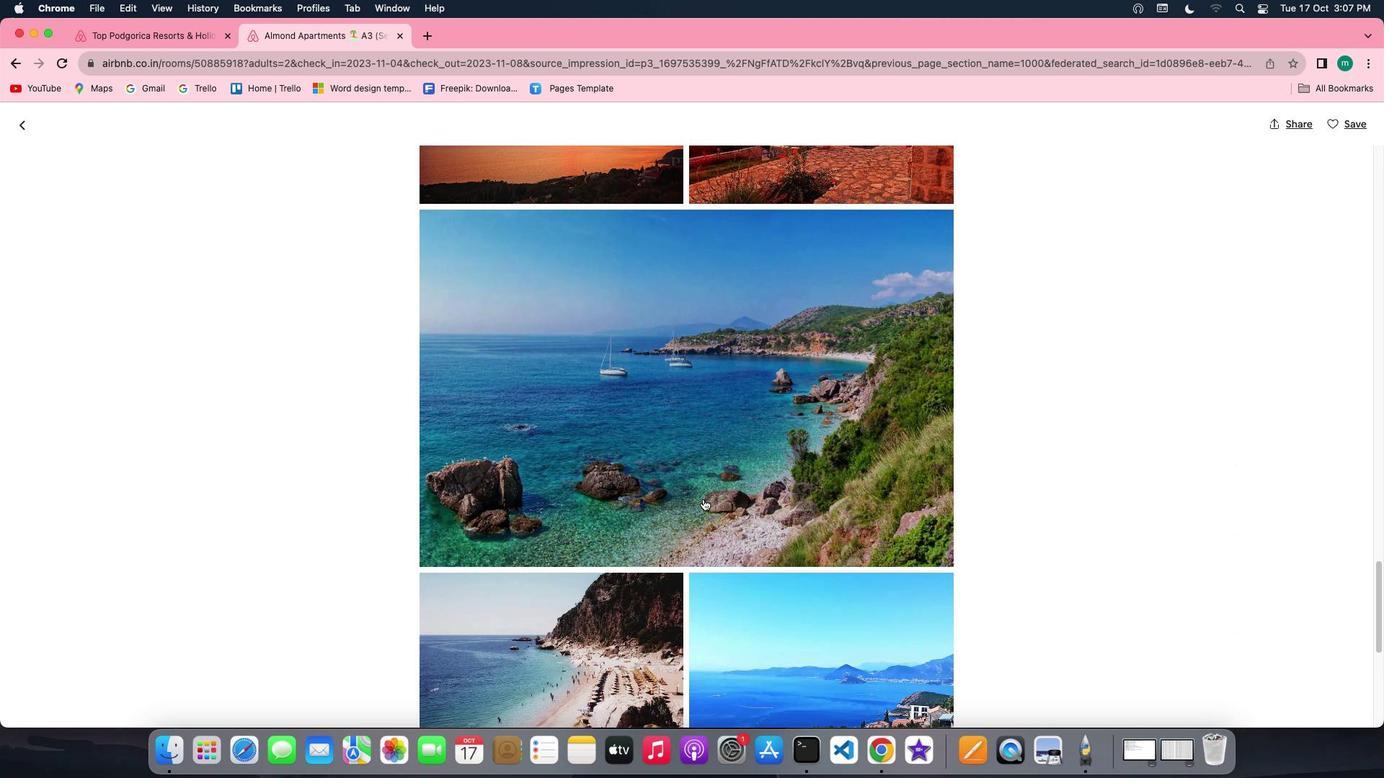 
Action: Mouse scrolled (703, 499) with delta (0, 0)
Screenshot: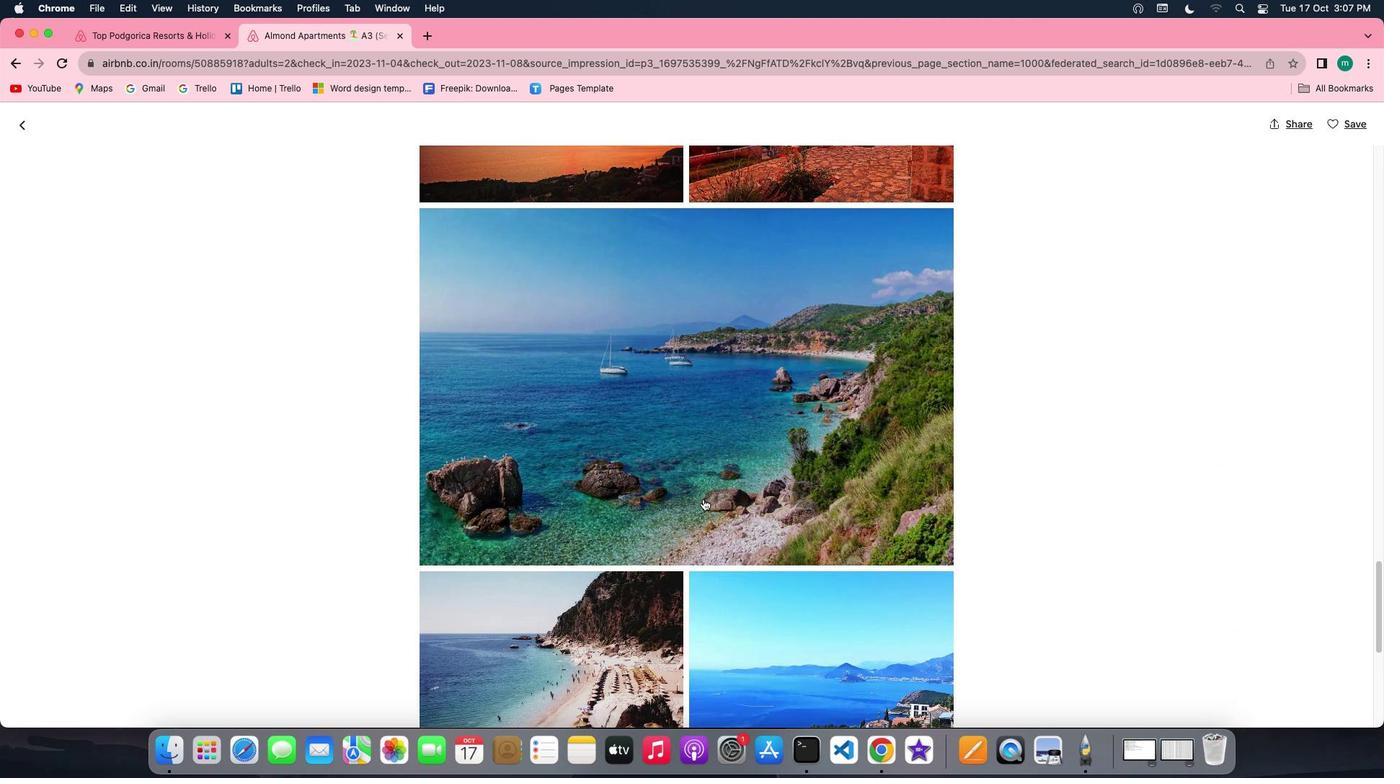 
Action: Mouse scrolled (703, 499) with delta (0, -1)
Screenshot: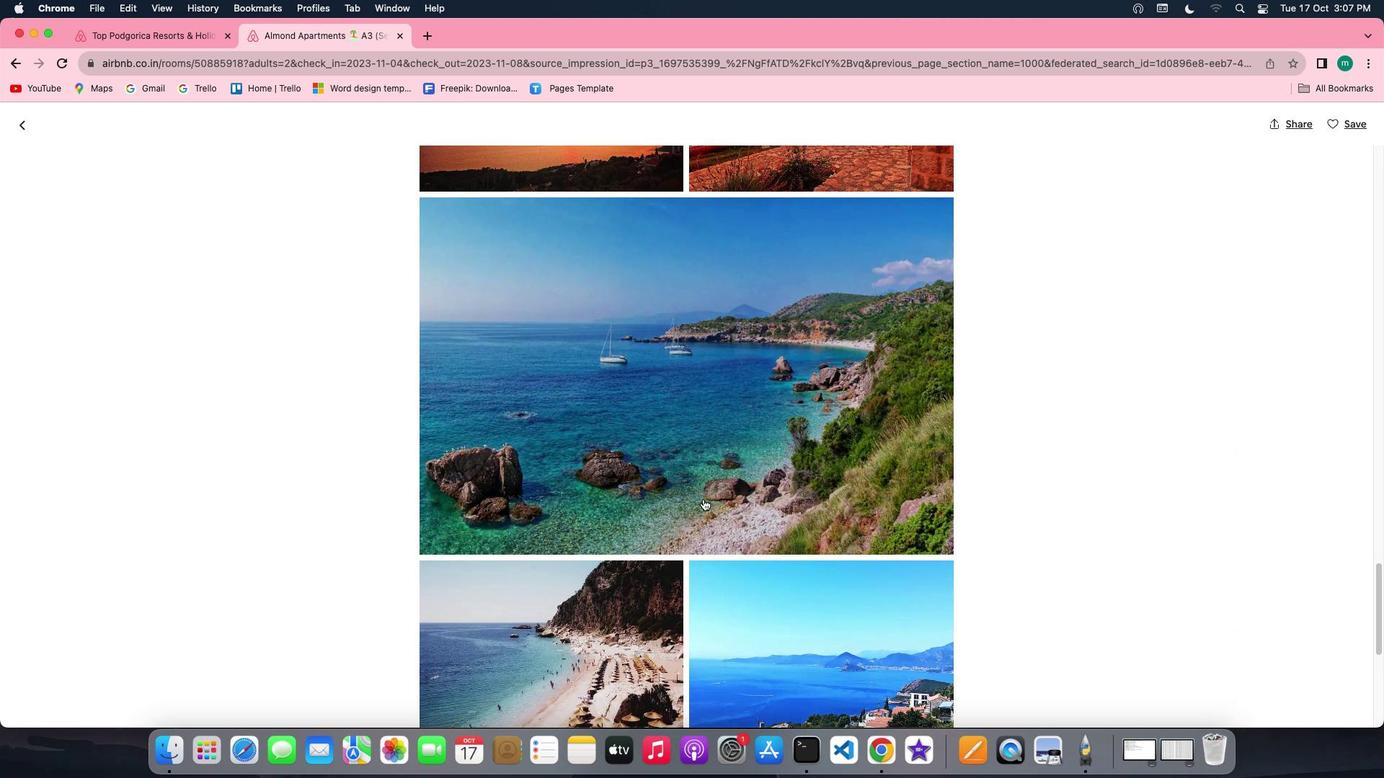 
Action: Mouse scrolled (703, 499) with delta (0, 0)
Screenshot: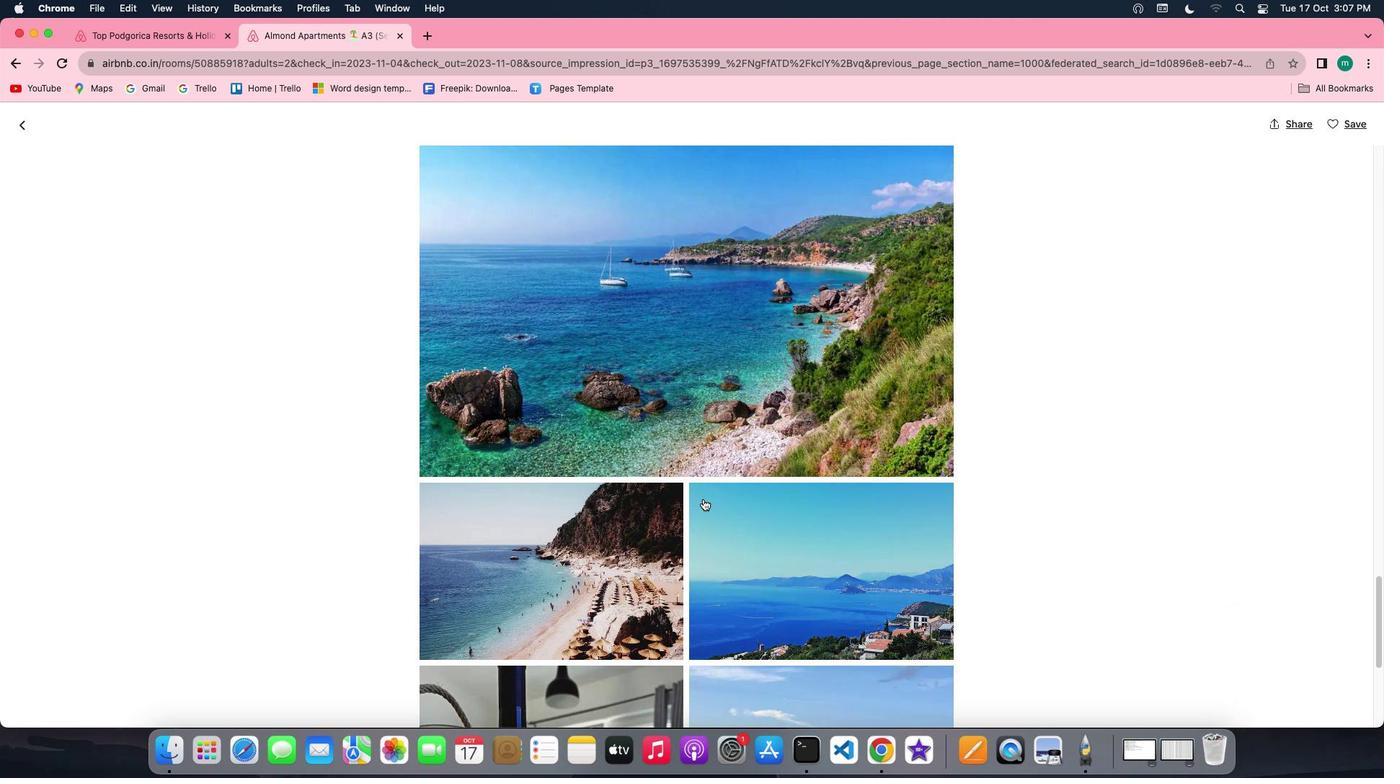 
Action: Mouse scrolled (703, 499) with delta (0, 0)
Screenshot: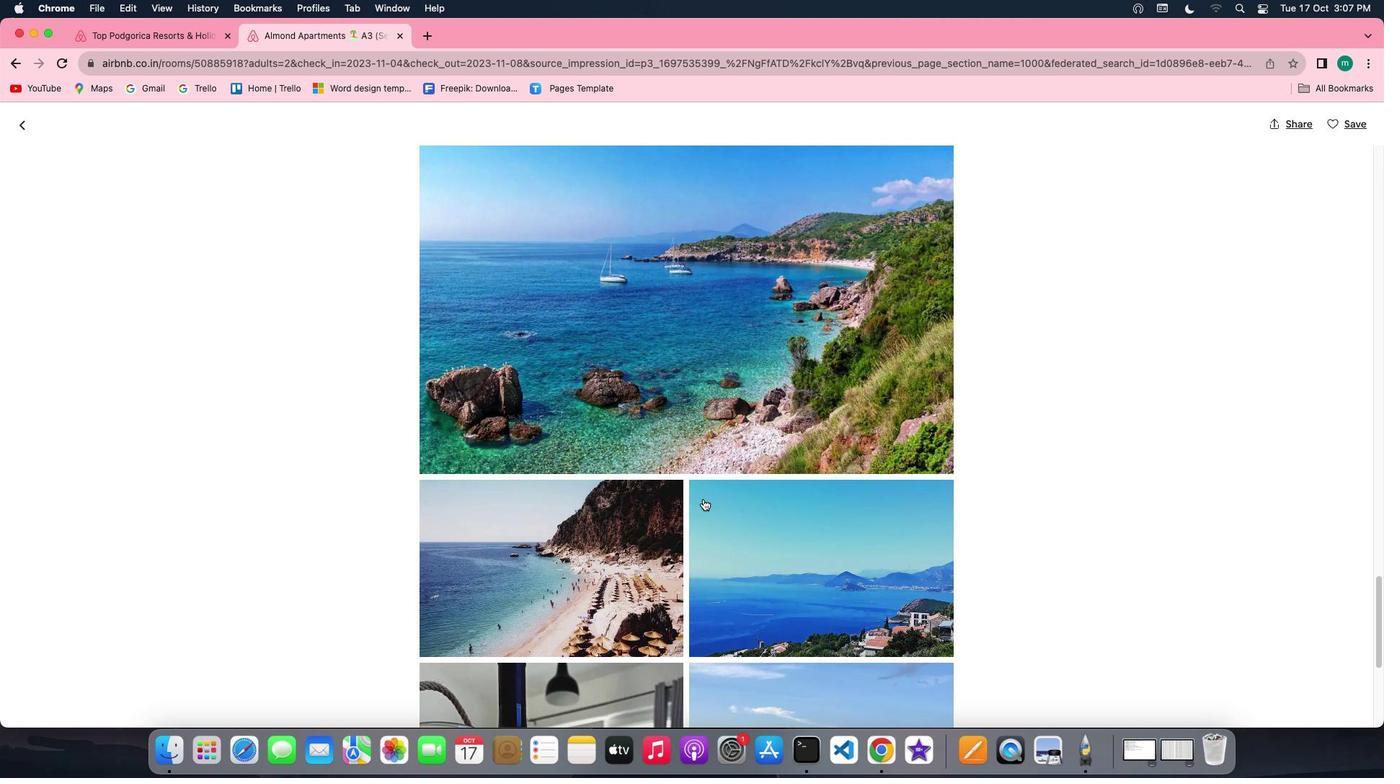
Action: Mouse scrolled (703, 499) with delta (0, 0)
Screenshot: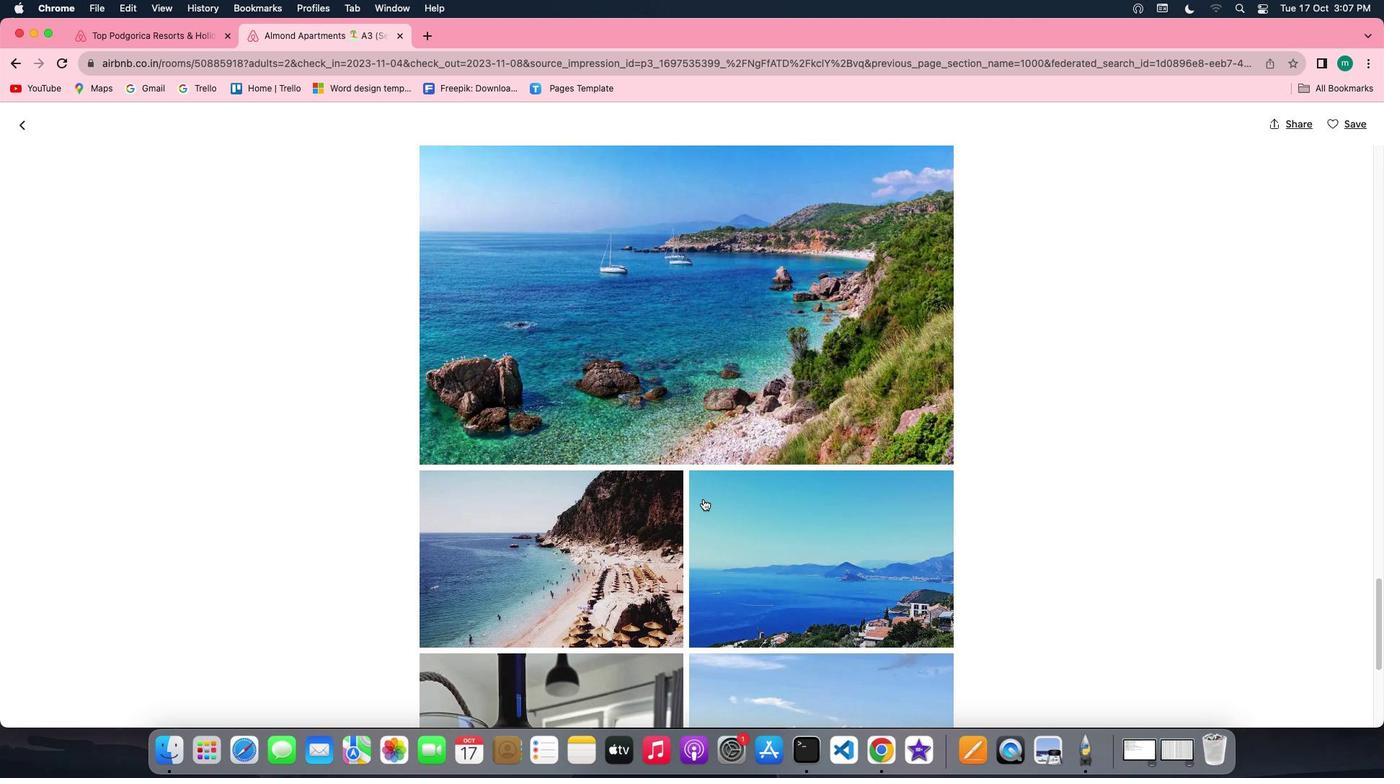 
Action: Mouse scrolled (703, 499) with delta (0, 0)
Screenshot: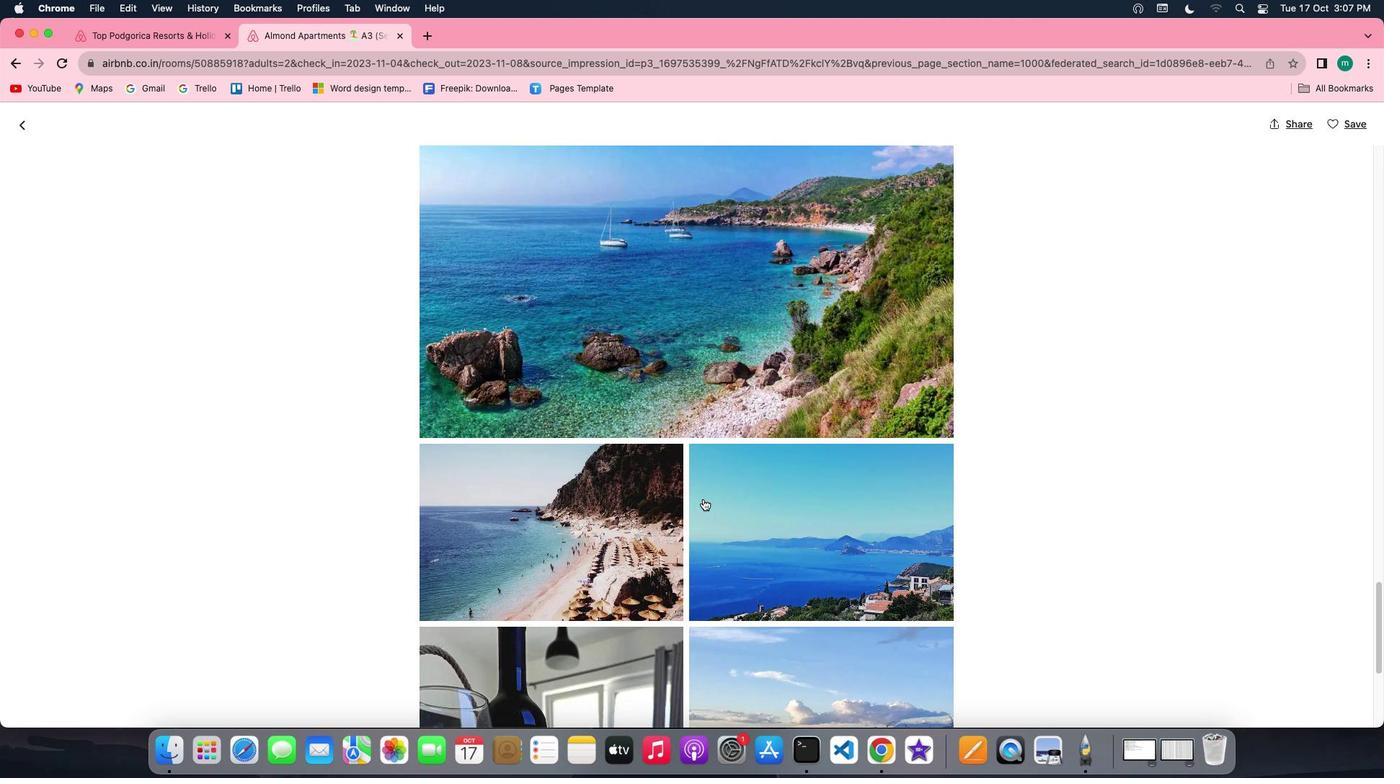 
Action: Mouse scrolled (703, 499) with delta (0, 0)
Screenshot: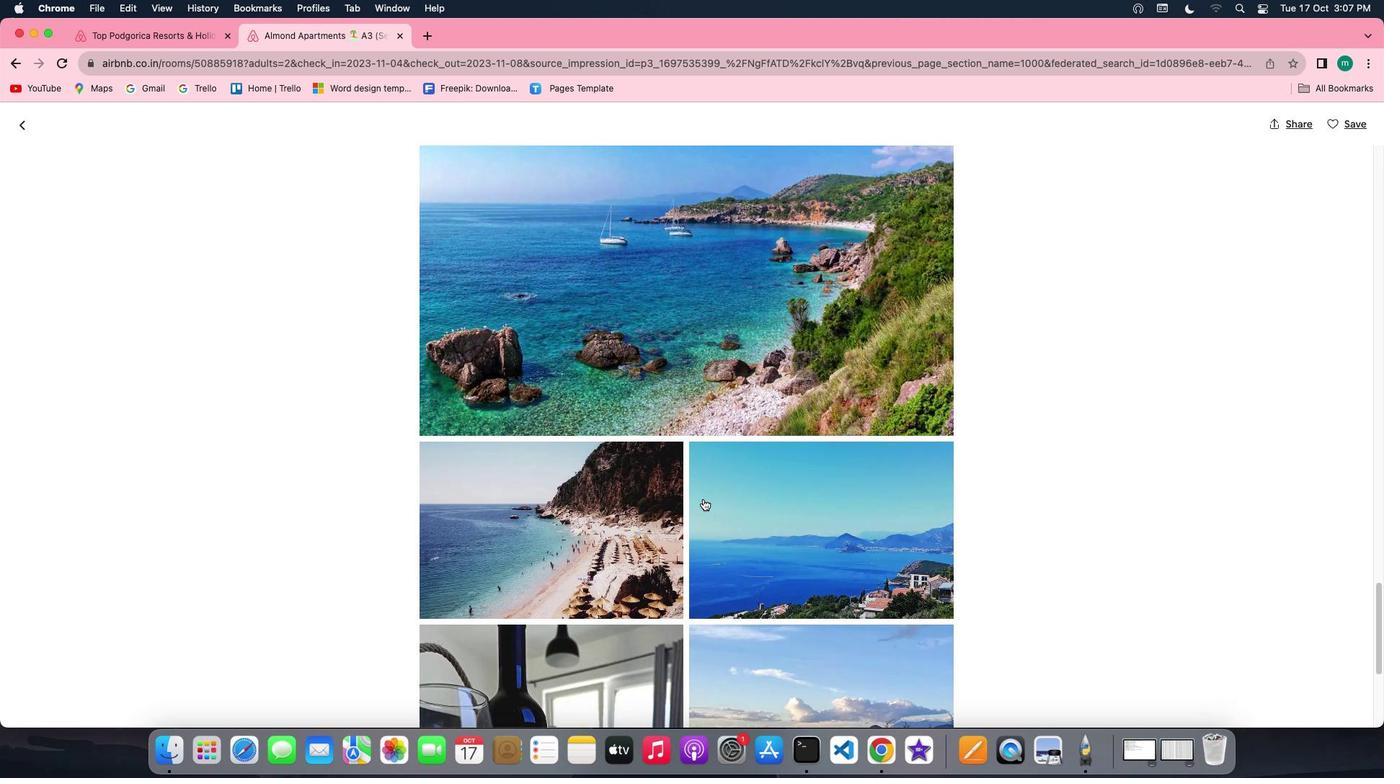 
Action: Mouse scrolled (703, 499) with delta (0, 0)
Screenshot: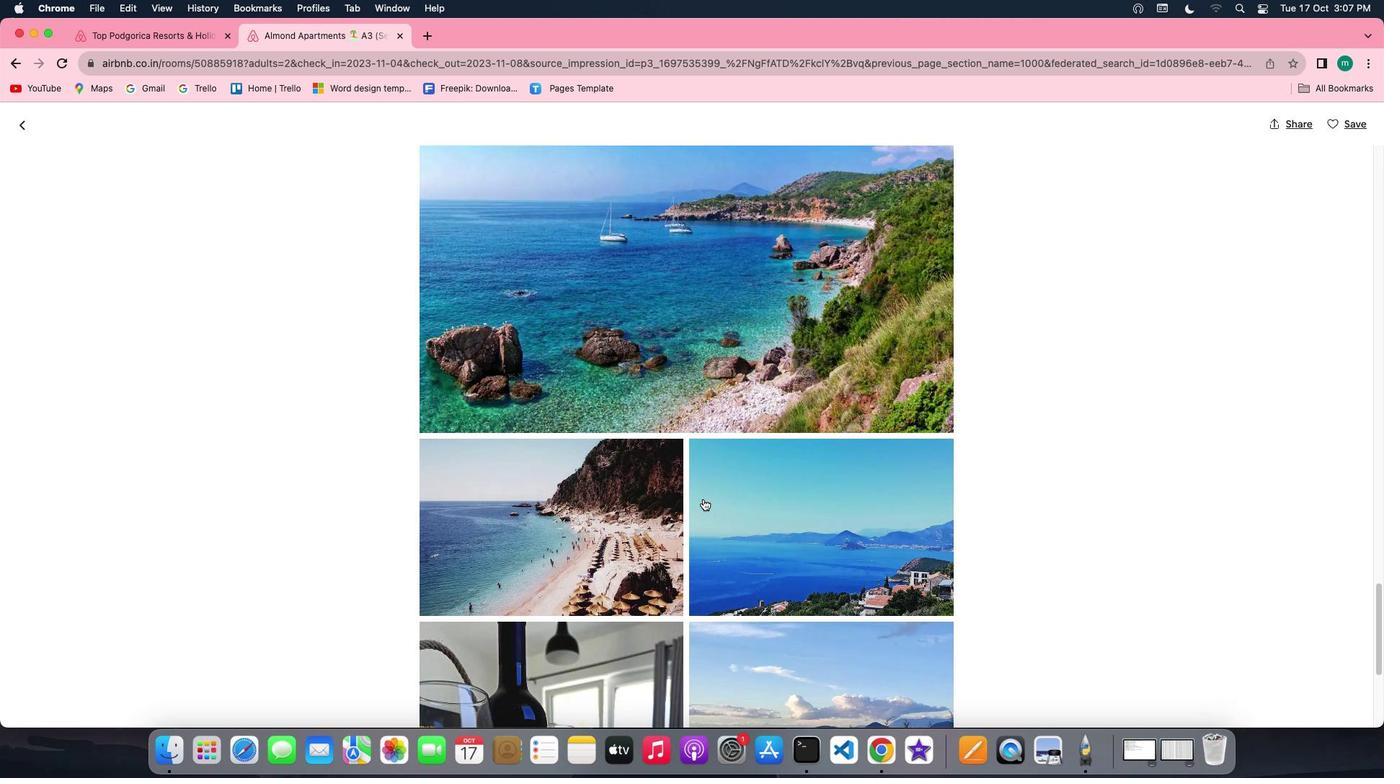 
Action: Mouse scrolled (703, 499) with delta (0, 0)
Screenshot: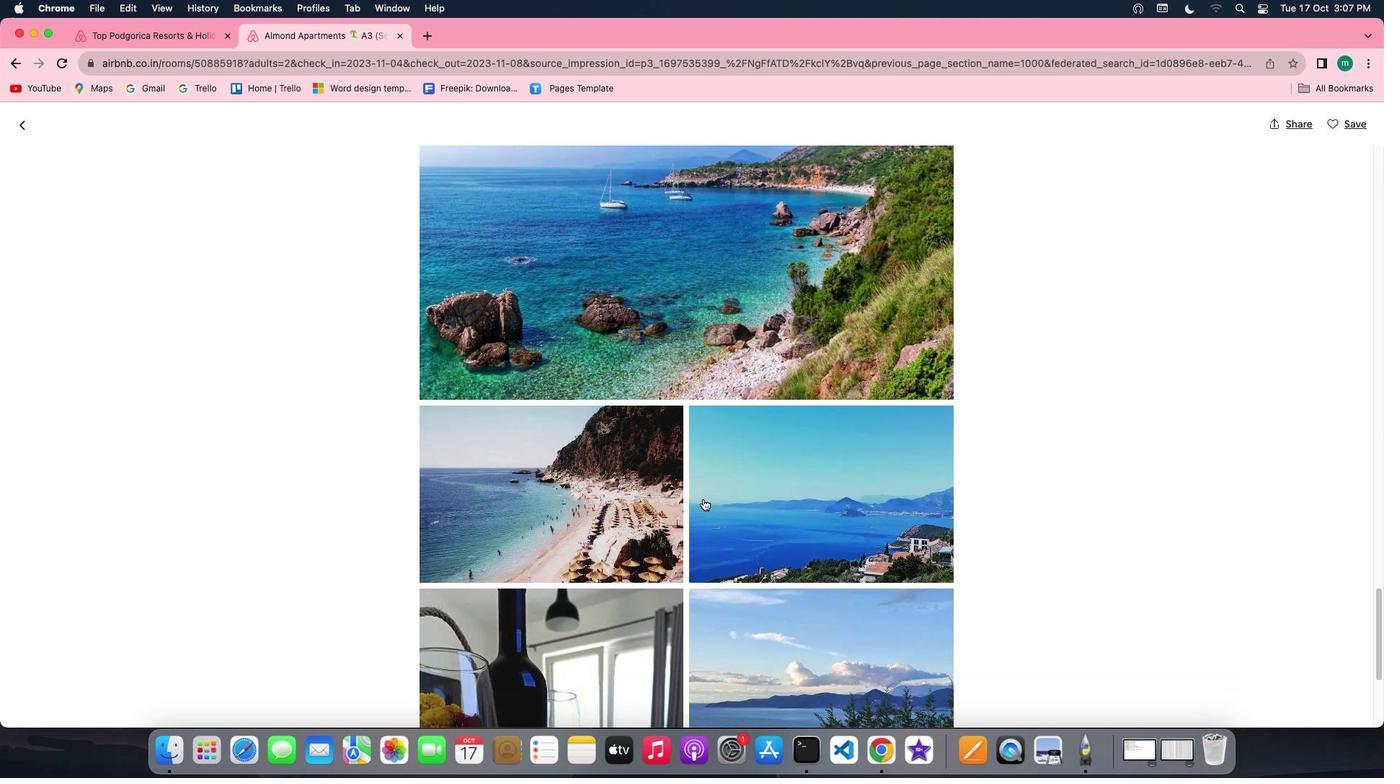 
Action: Mouse scrolled (703, 499) with delta (0, 0)
Screenshot: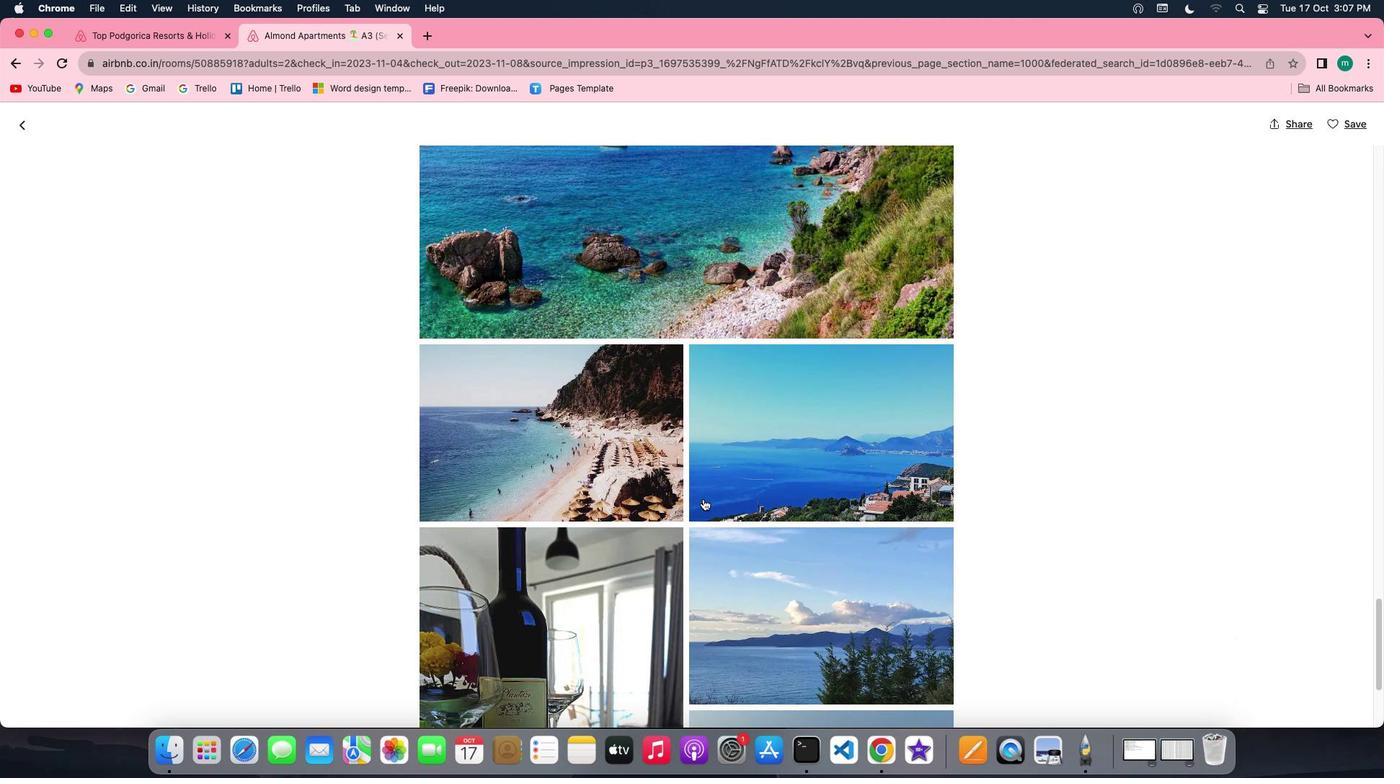 
Action: Mouse scrolled (703, 499) with delta (0, 0)
Screenshot: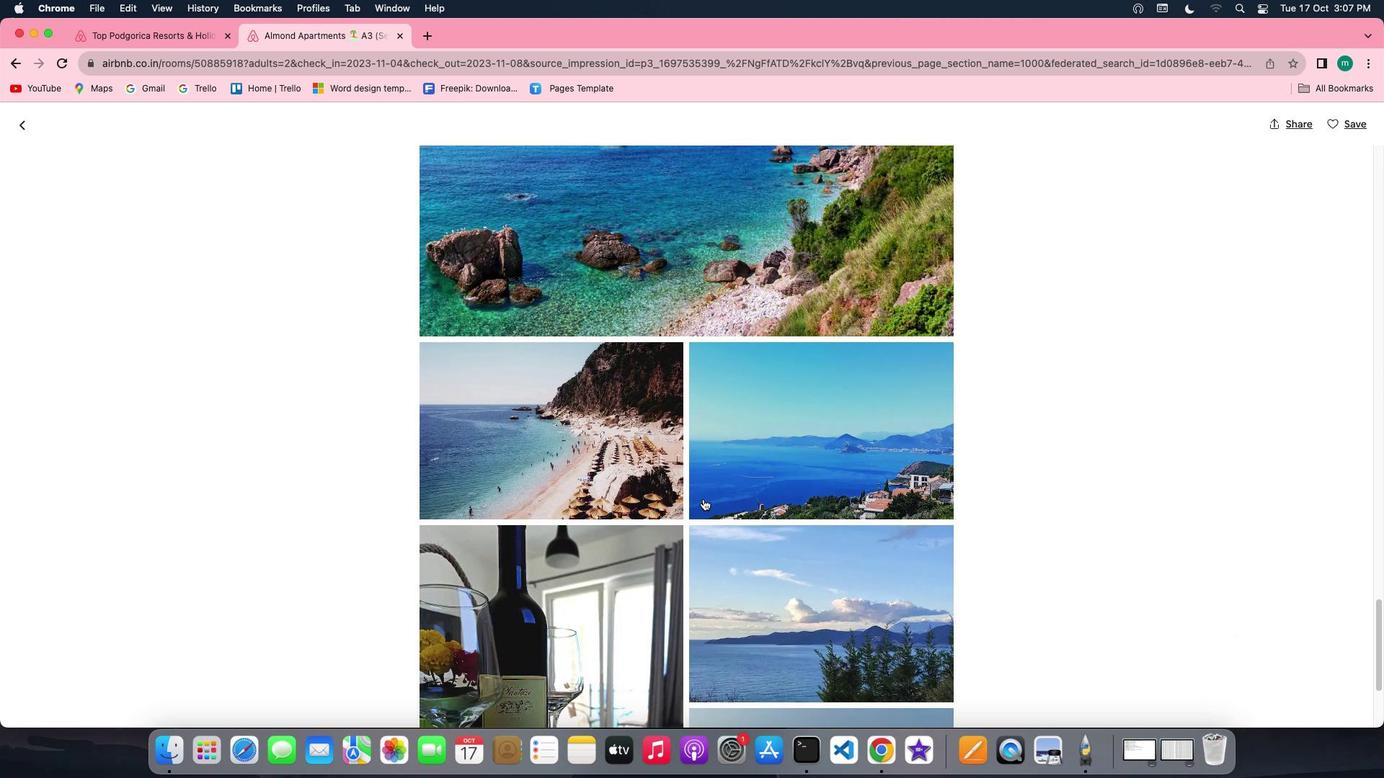 
Action: Mouse scrolled (703, 499) with delta (0, 0)
Screenshot: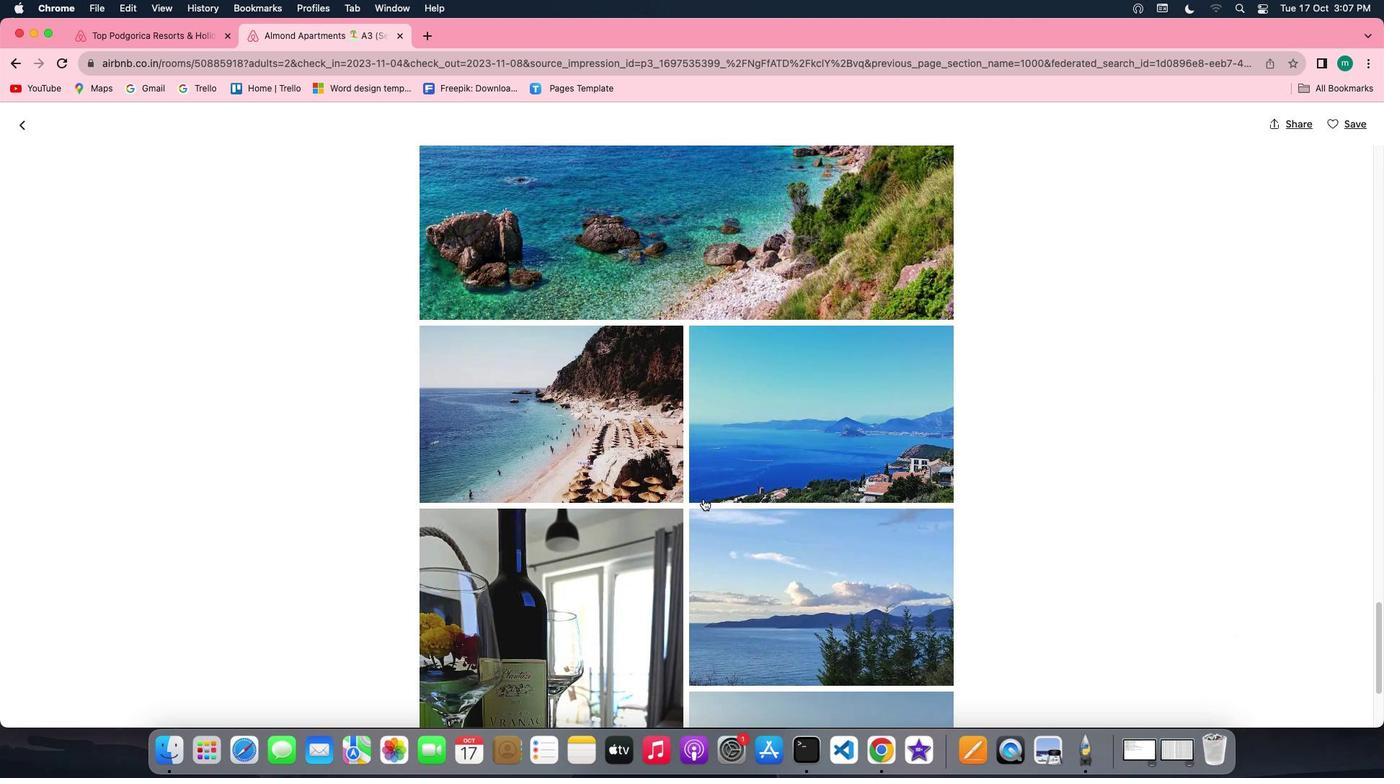 
Action: Mouse scrolled (703, 499) with delta (0, 0)
Screenshot: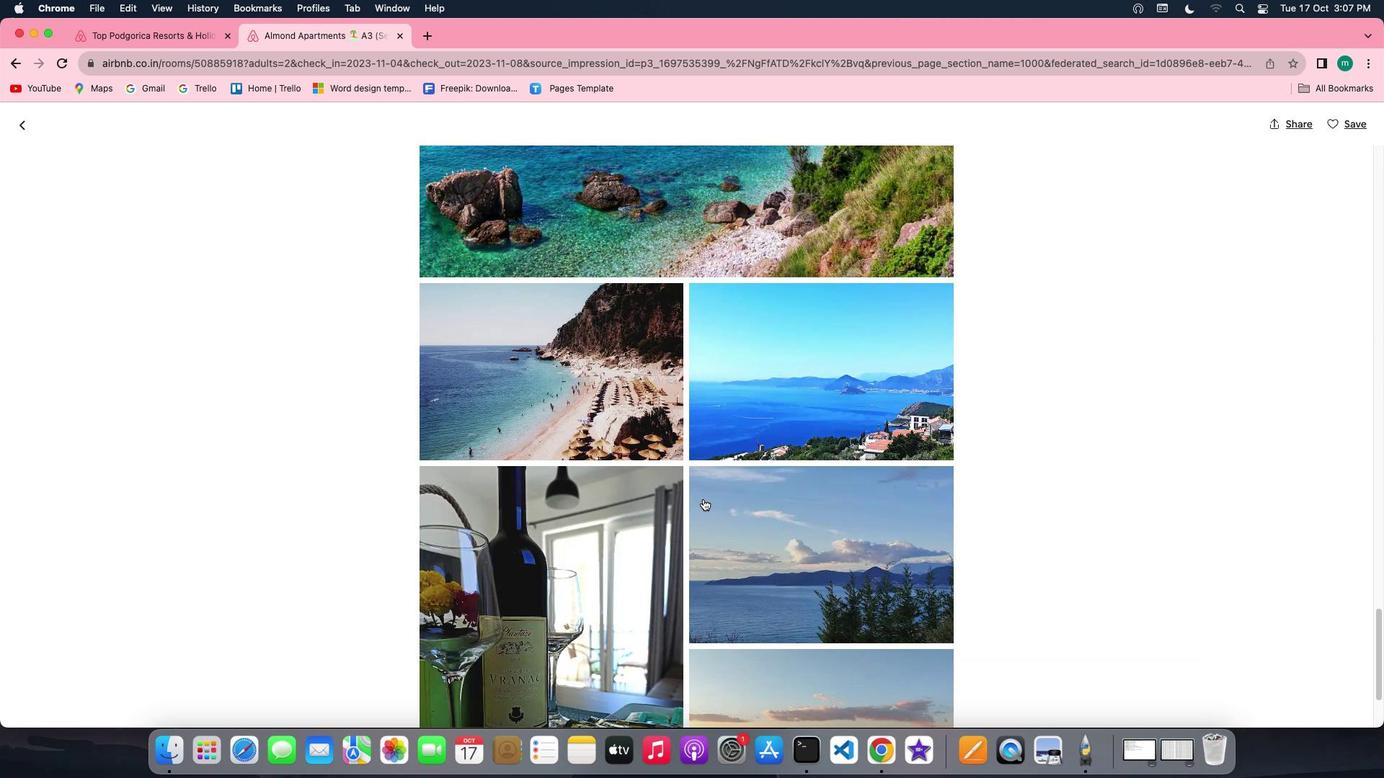 
Action: Mouse scrolled (703, 499) with delta (0, 0)
Screenshot: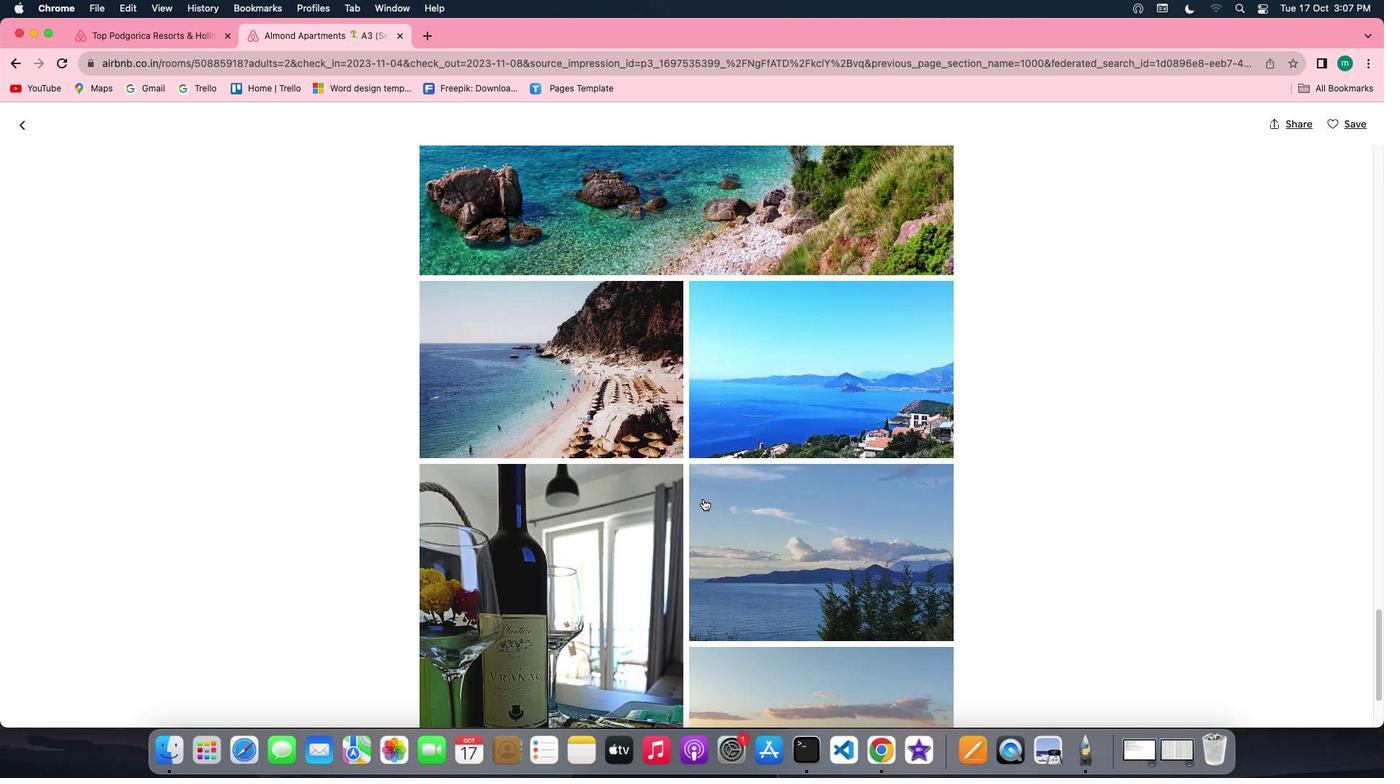 
Action: Mouse scrolled (703, 499) with delta (0, 0)
Screenshot: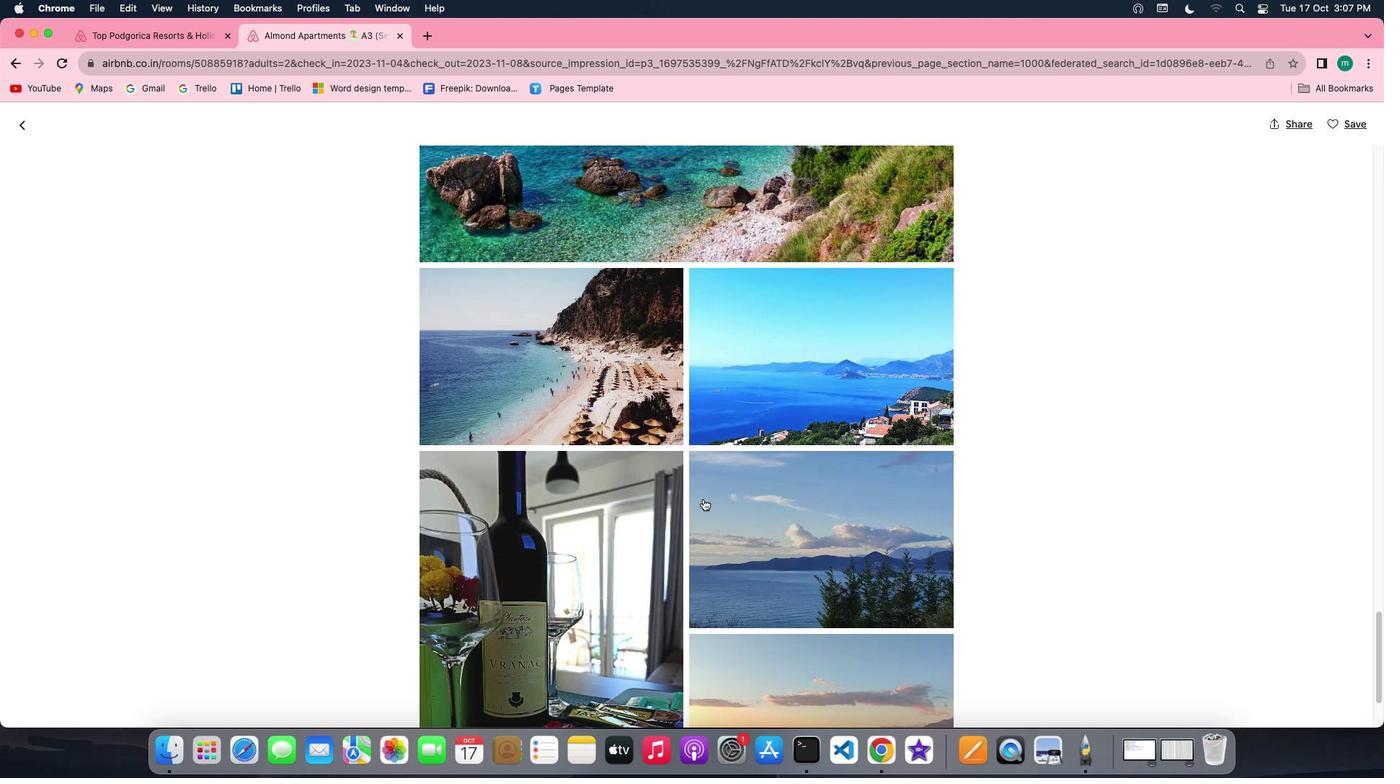 
Action: Mouse scrolled (703, 499) with delta (0, 0)
Screenshot: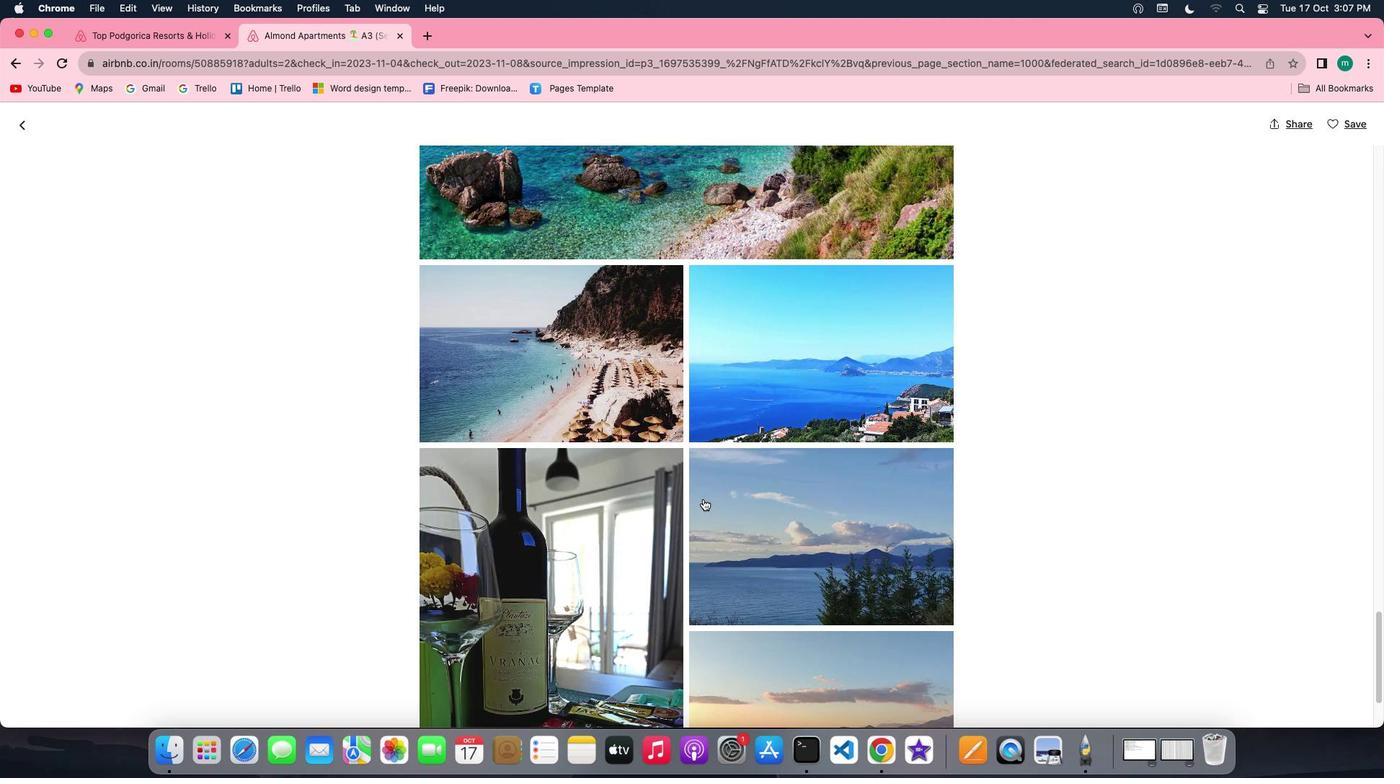 
Action: Mouse scrolled (703, 499) with delta (0, -1)
Screenshot: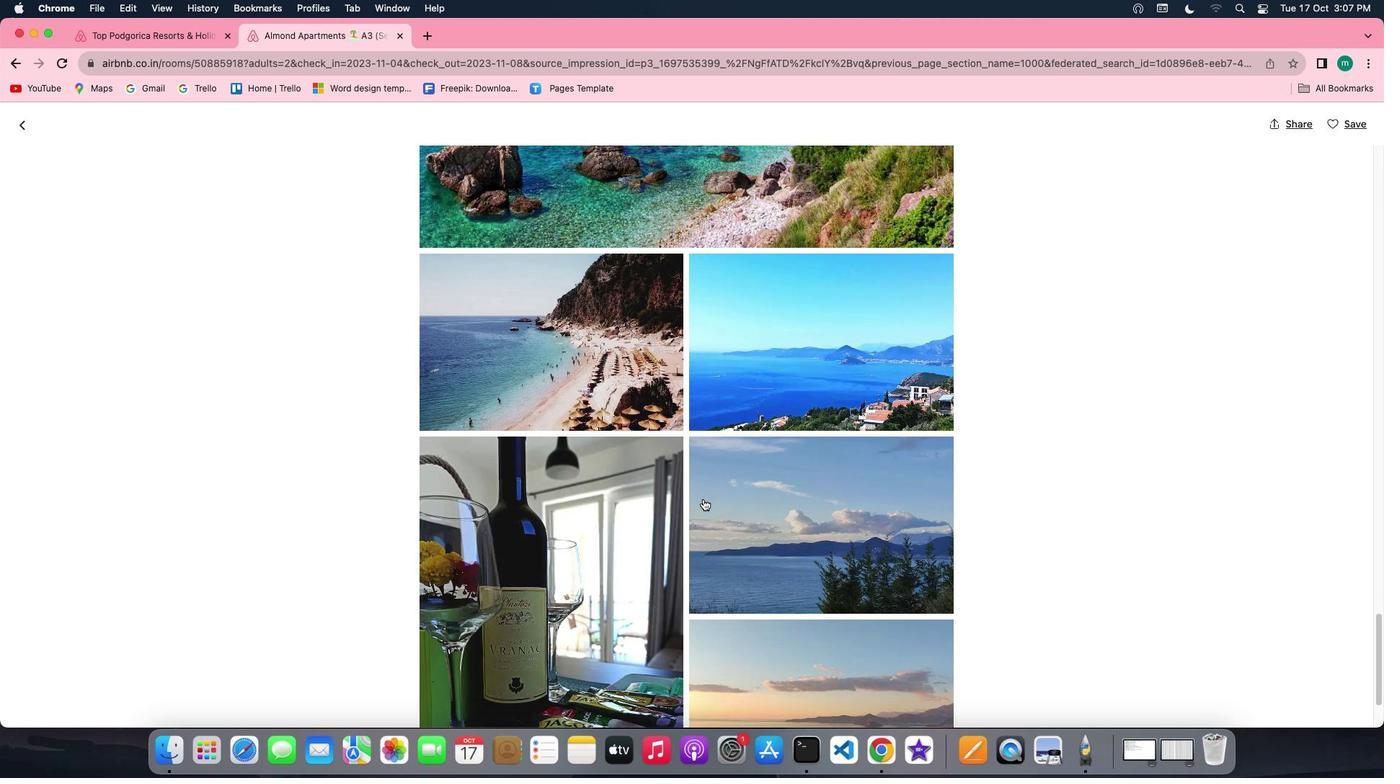 
Action: Mouse scrolled (703, 499) with delta (0, 0)
Screenshot: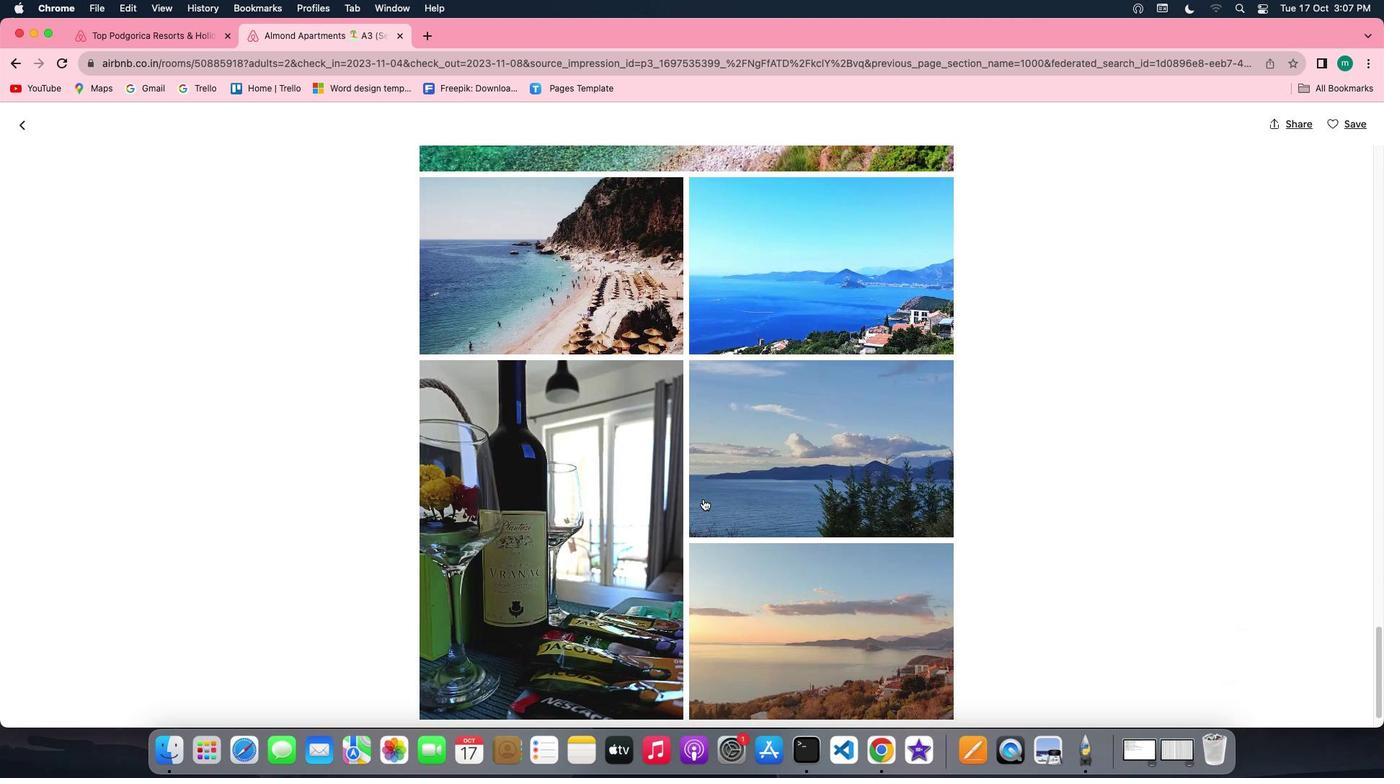 
Action: Mouse scrolled (703, 499) with delta (0, 0)
Screenshot: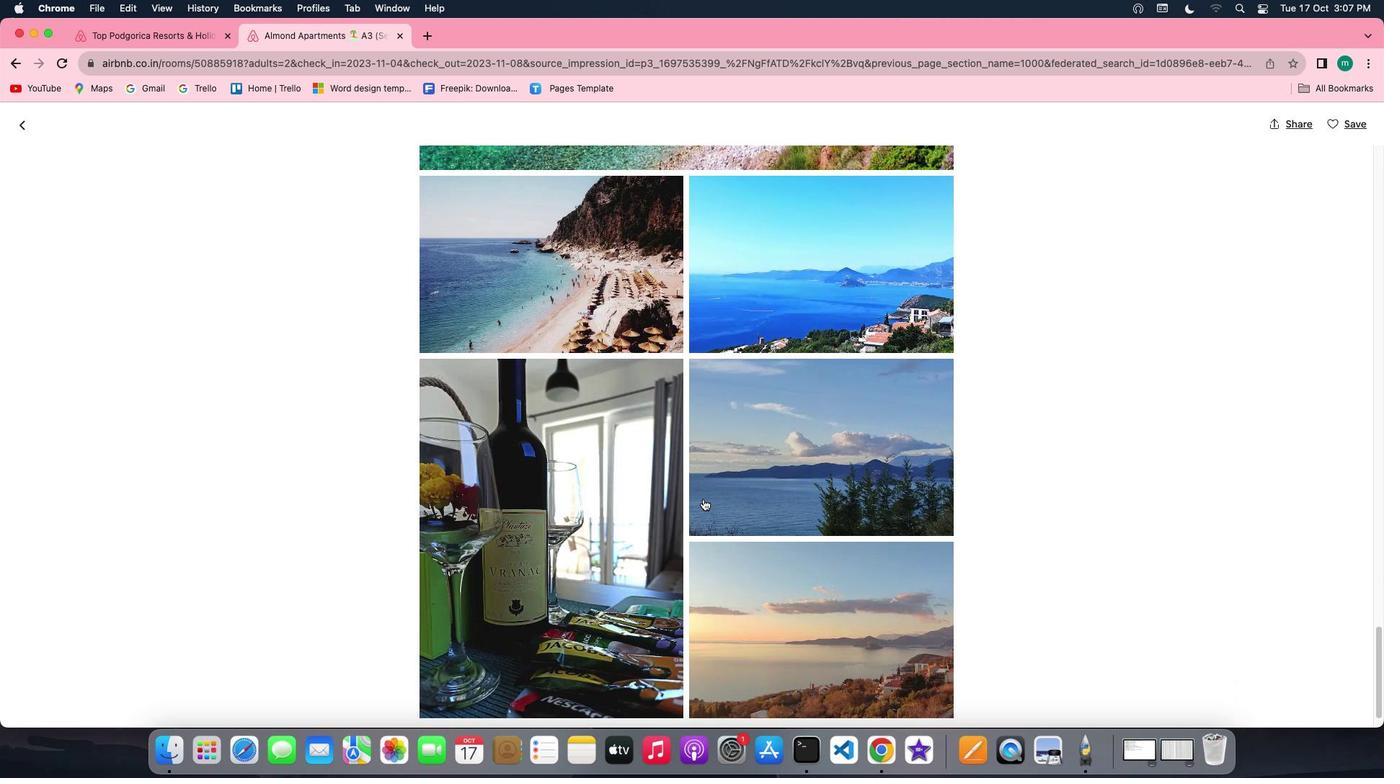 
Action: Mouse scrolled (703, 499) with delta (0, 0)
Screenshot: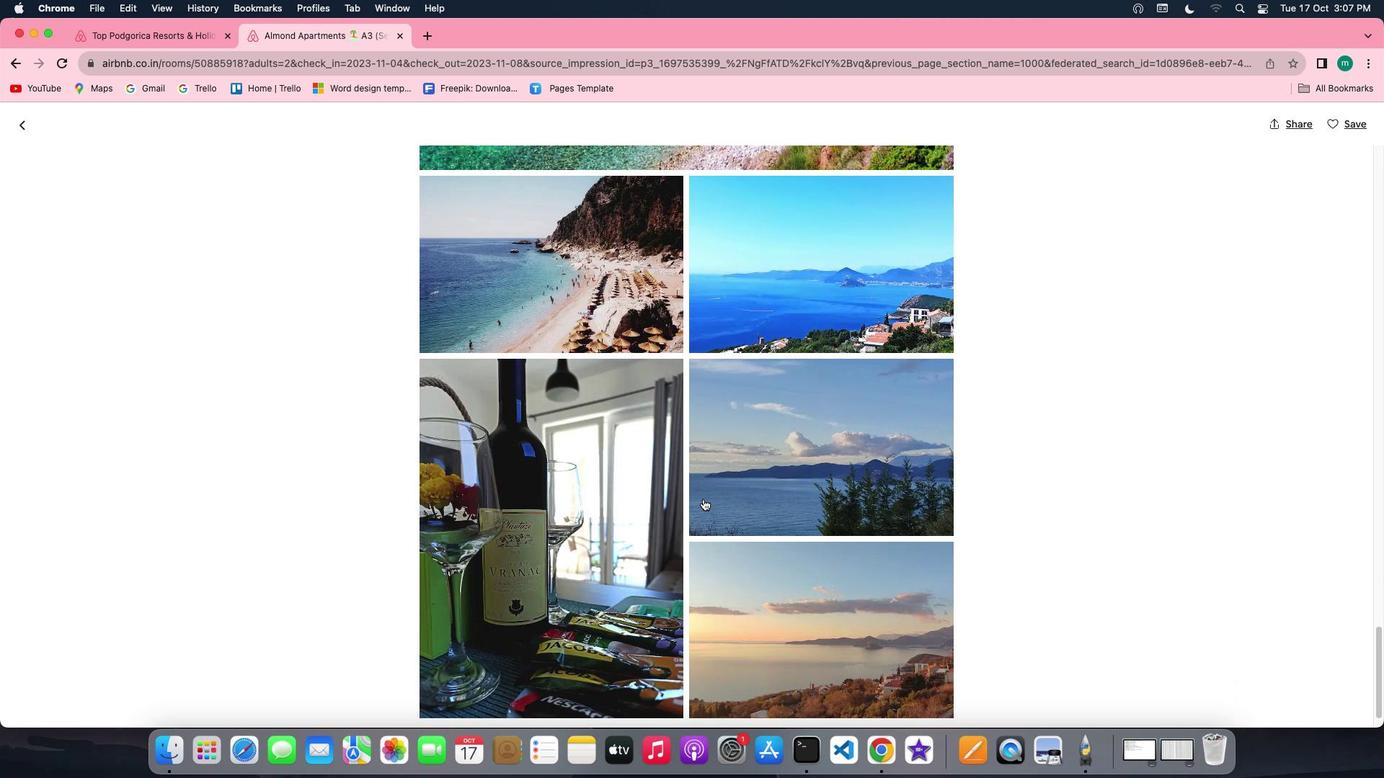 
Action: Mouse scrolled (703, 499) with delta (0, -1)
Screenshot: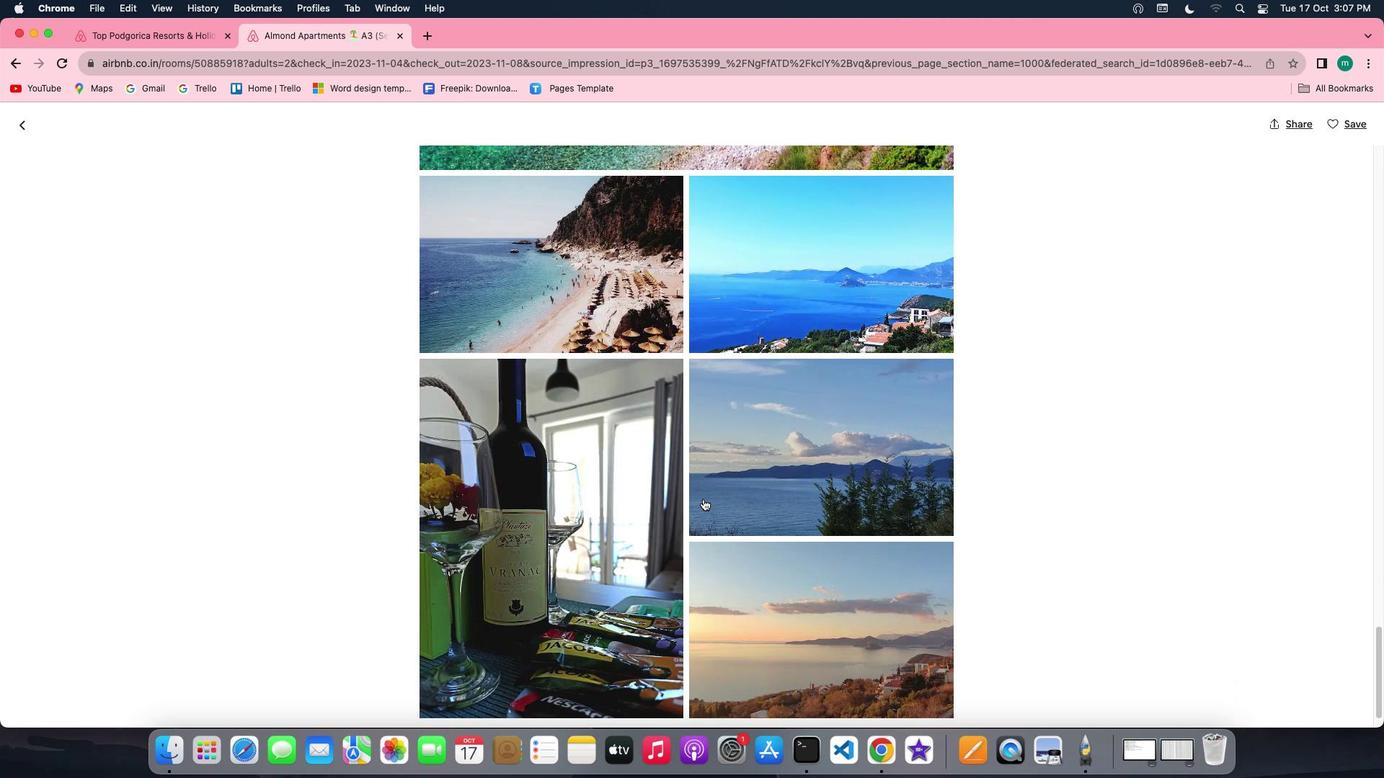 
Action: Mouse scrolled (703, 499) with delta (0, -2)
Screenshot: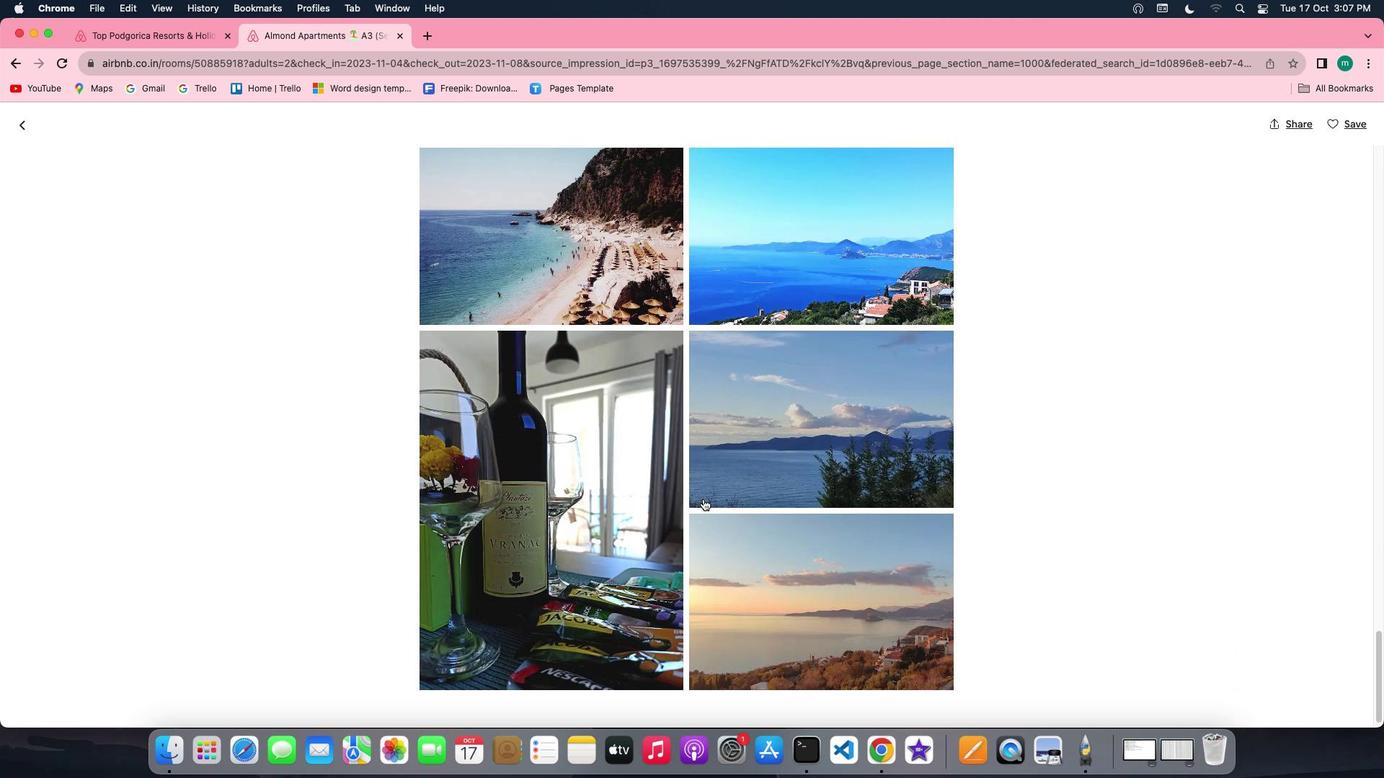 
Action: Mouse scrolled (703, 499) with delta (0, 0)
Screenshot: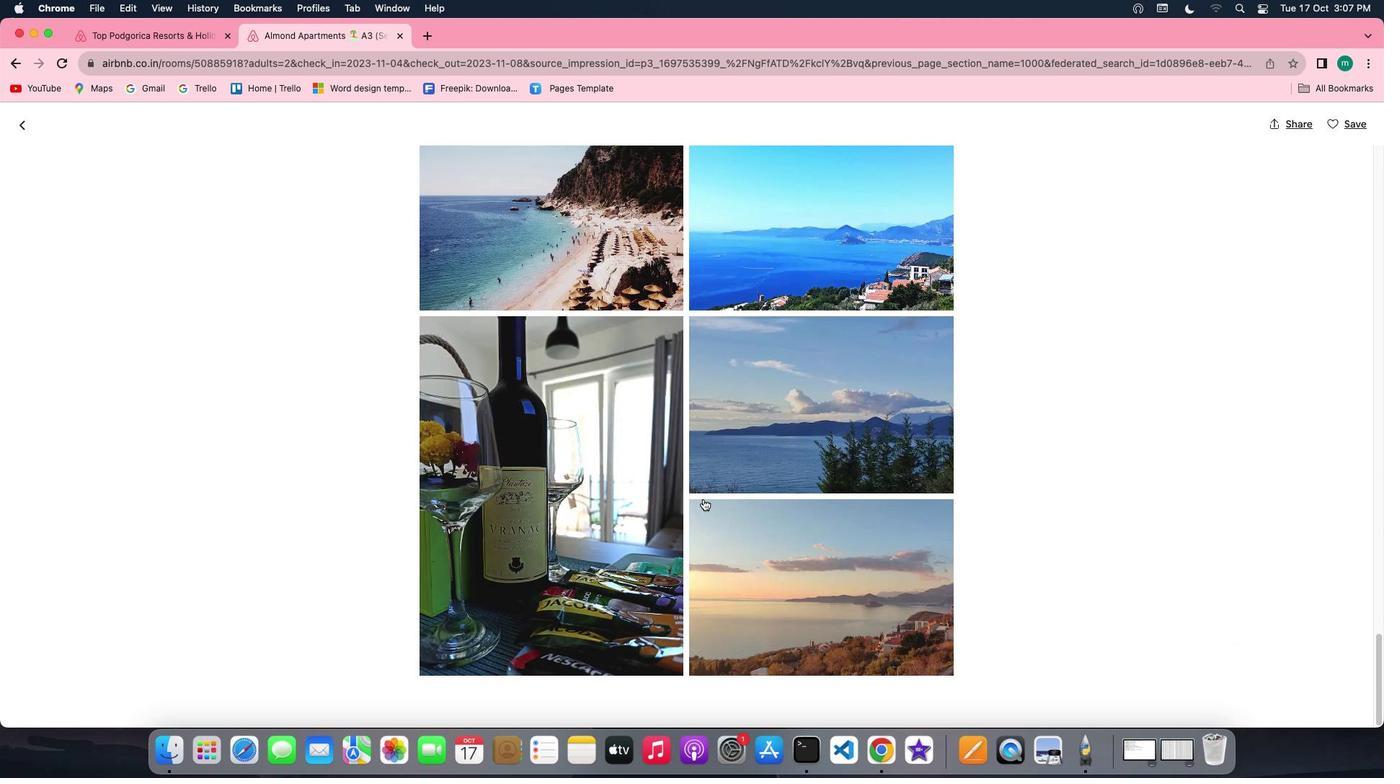 
Action: Mouse scrolled (703, 499) with delta (0, 0)
Screenshot: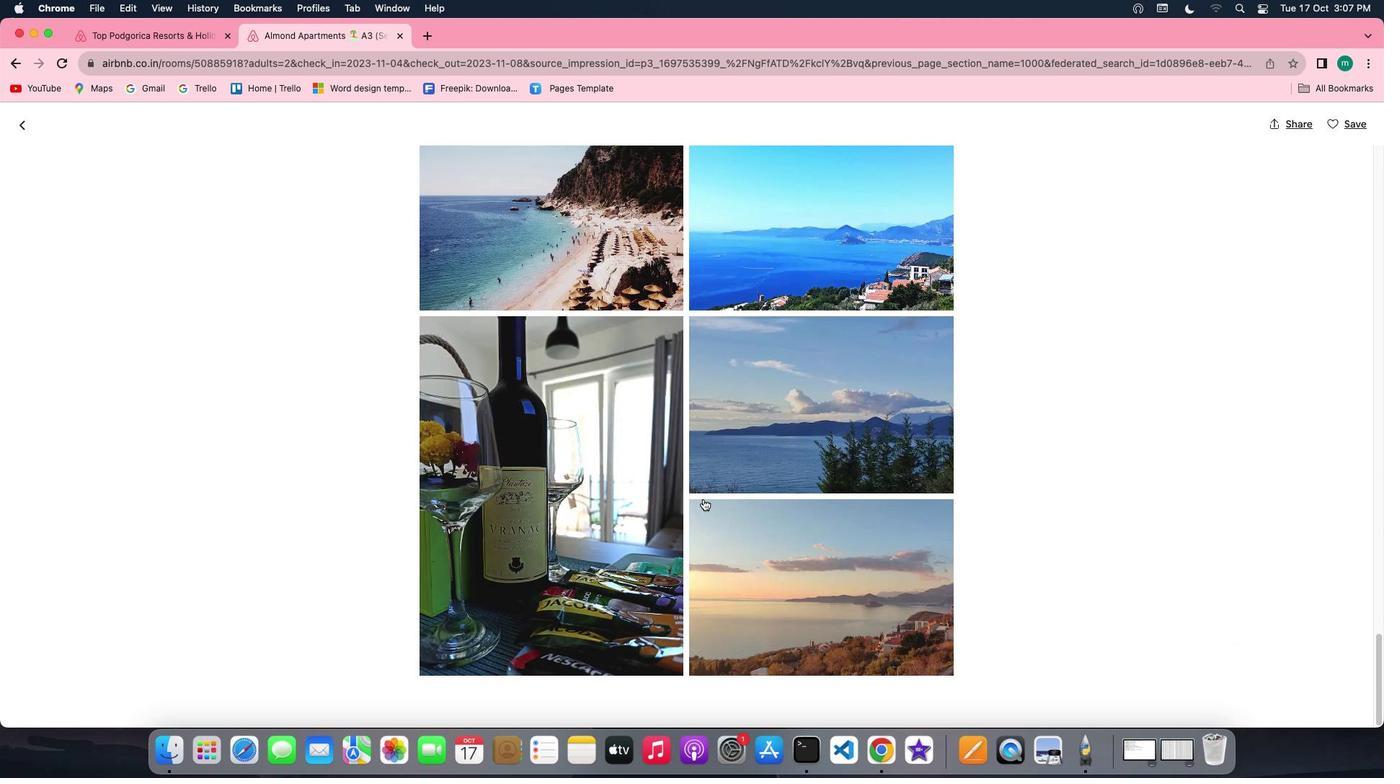 
Action: Mouse scrolled (703, 499) with delta (0, -1)
Screenshot: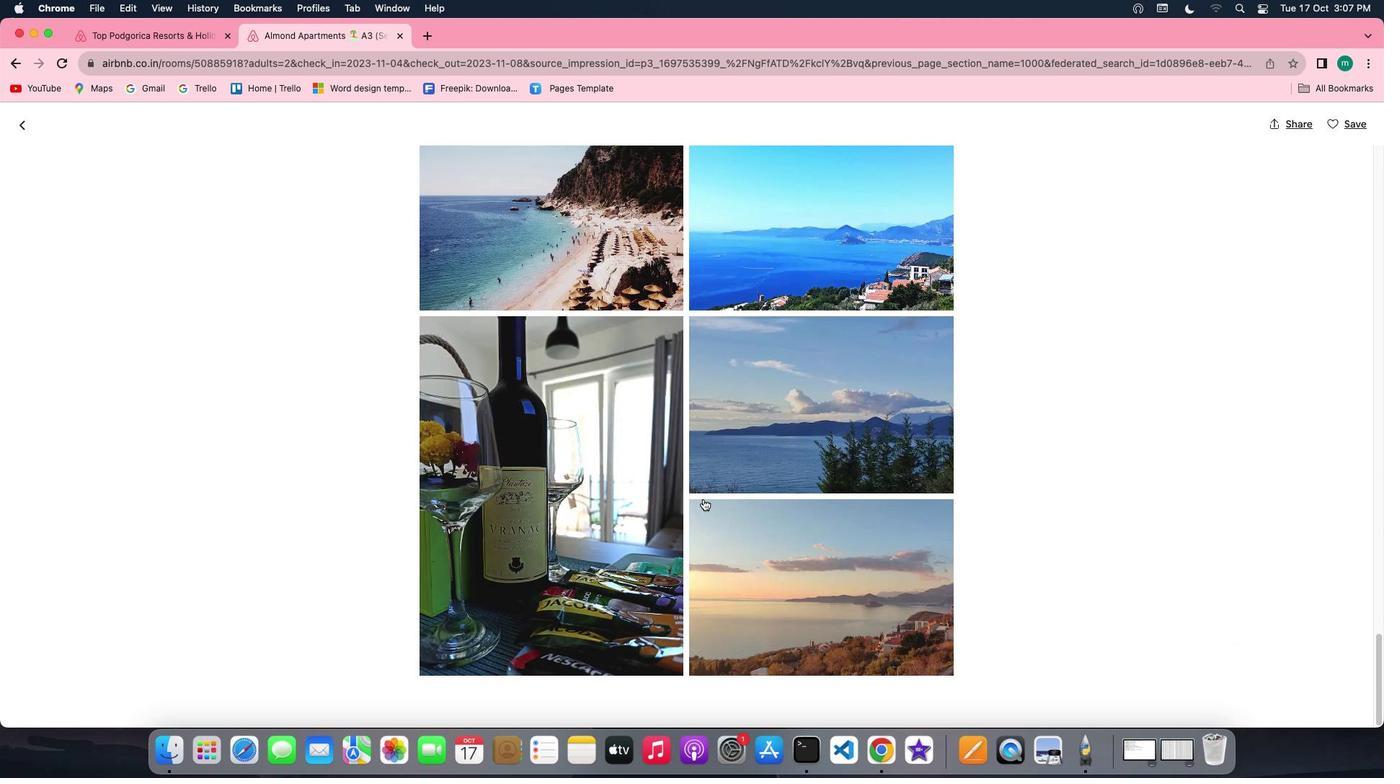 
Action: Mouse scrolled (703, 499) with delta (0, -2)
Screenshot: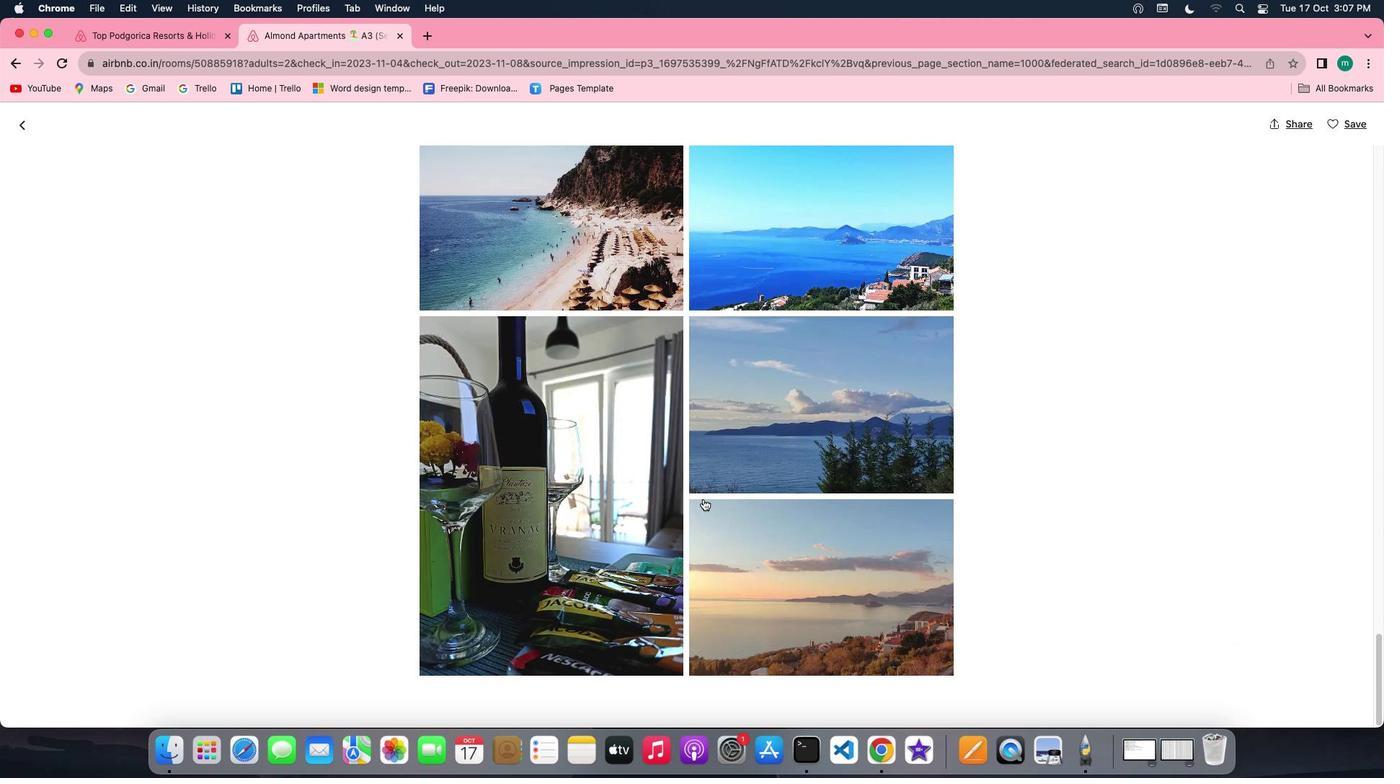 
Action: Mouse scrolled (703, 499) with delta (0, 0)
Screenshot: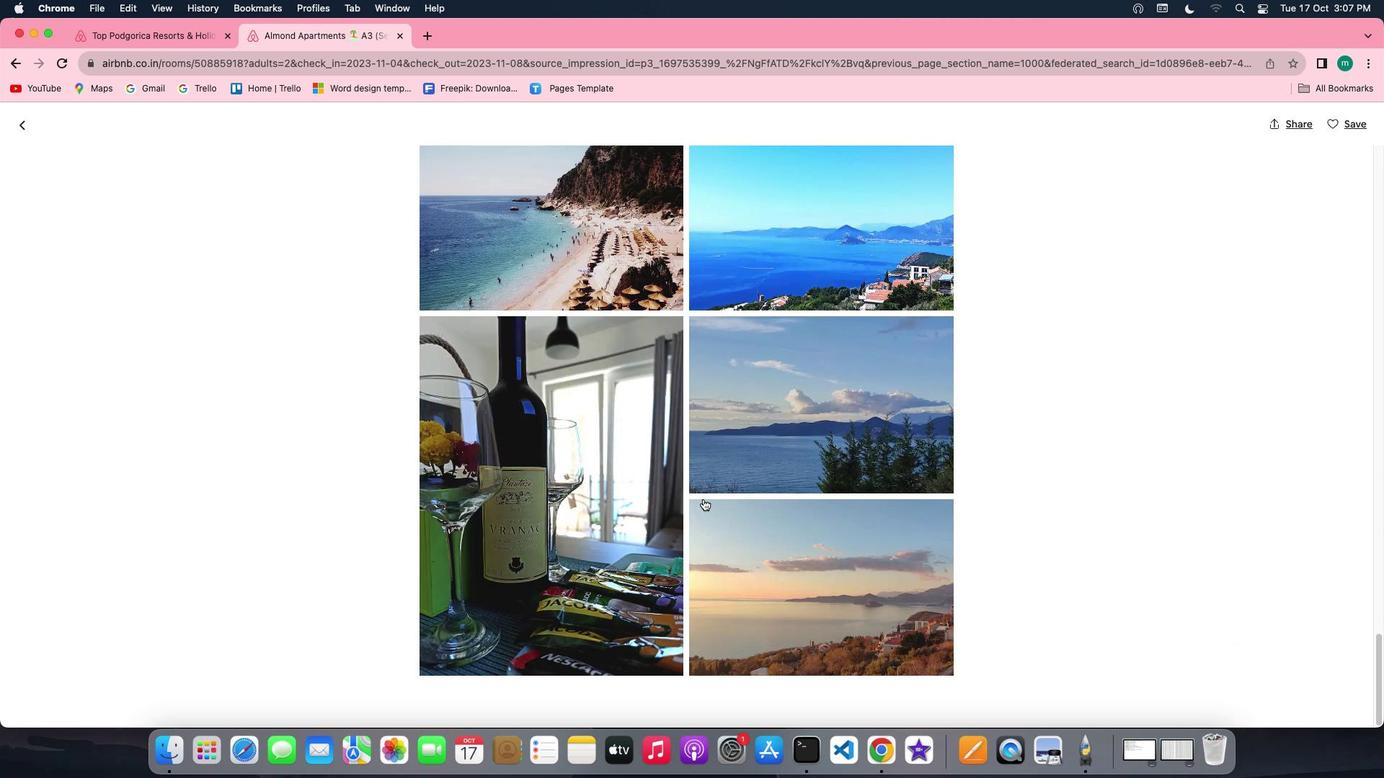 
Action: Mouse moved to (24, 129)
Screenshot: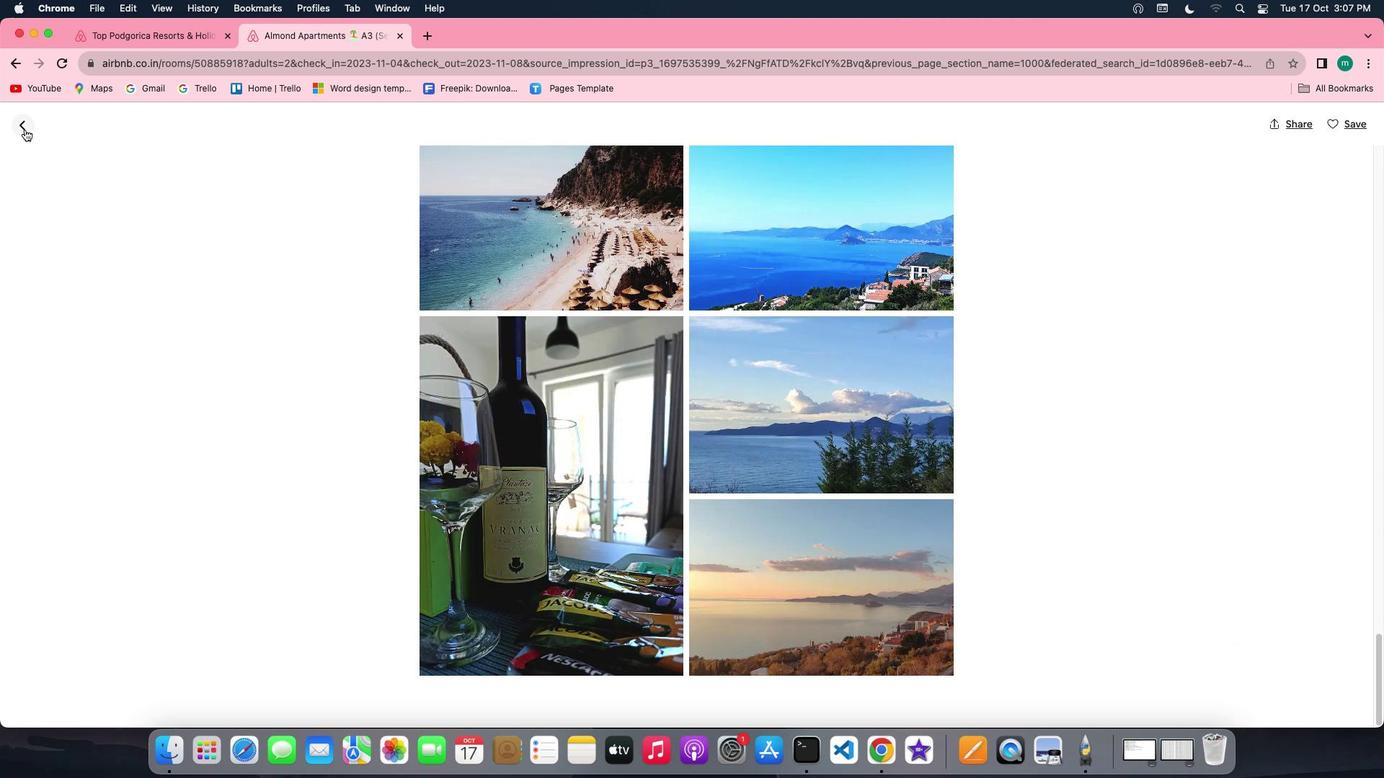 
Action: Mouse pressed left at (24, 129)
Screenshot: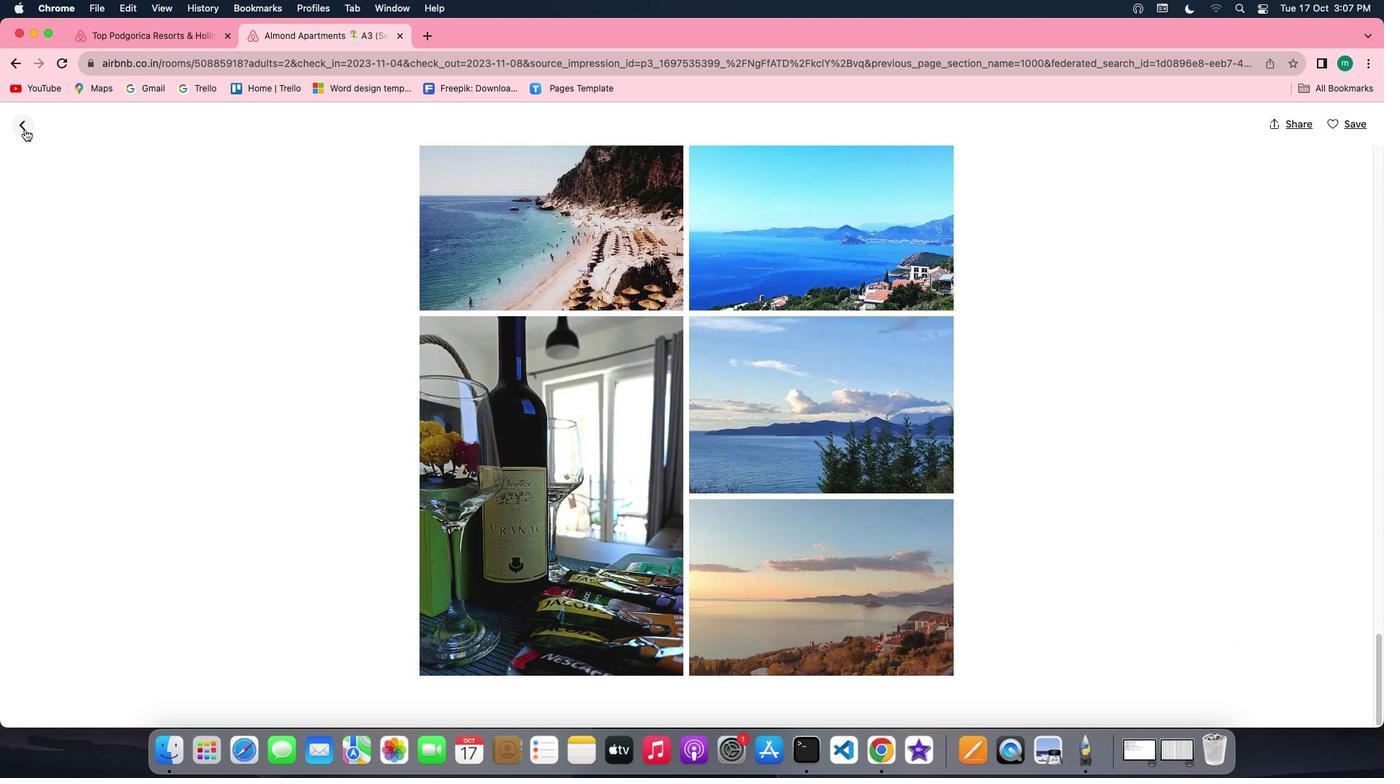 
Action: Mouse moved to (804, 504)
Screenshot: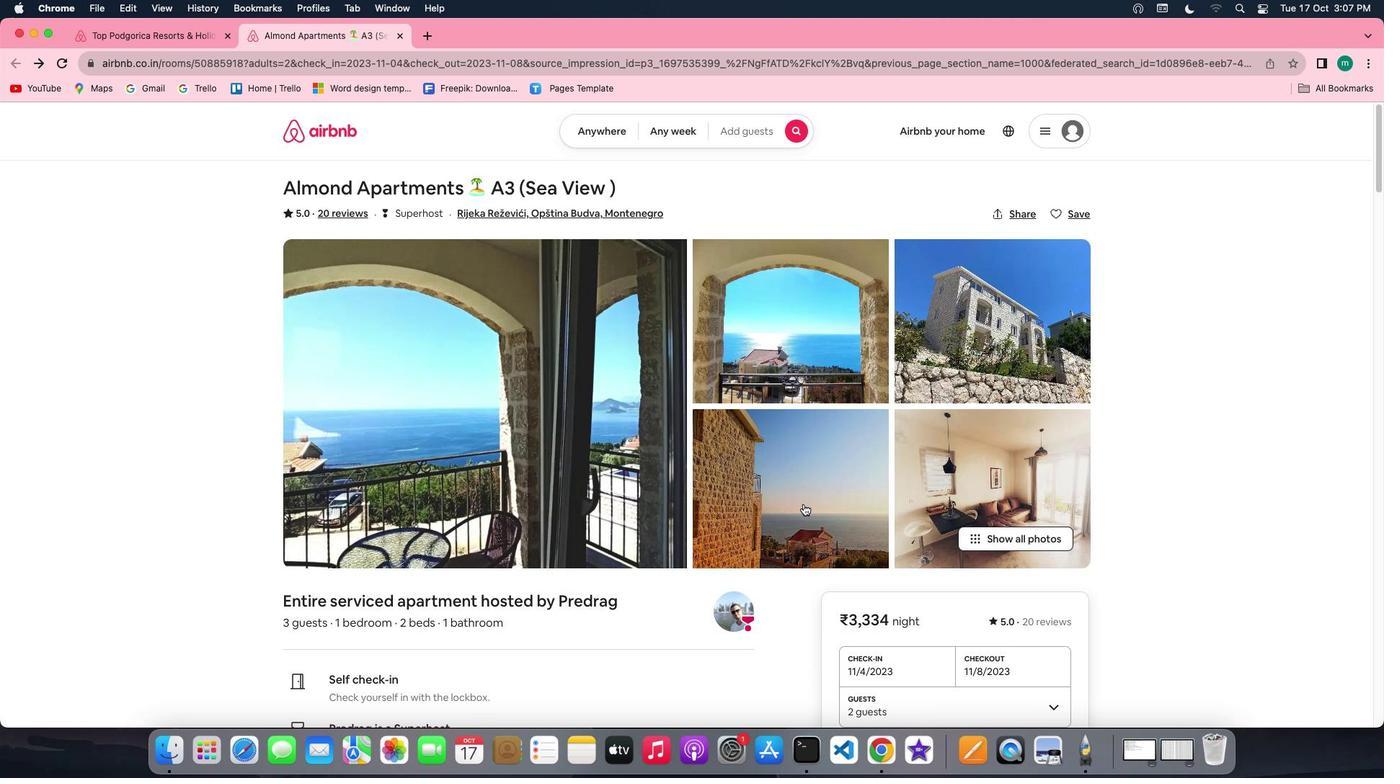
Action: Mouse scrolled (804, 504) with delta (0, 0)
Screenshot: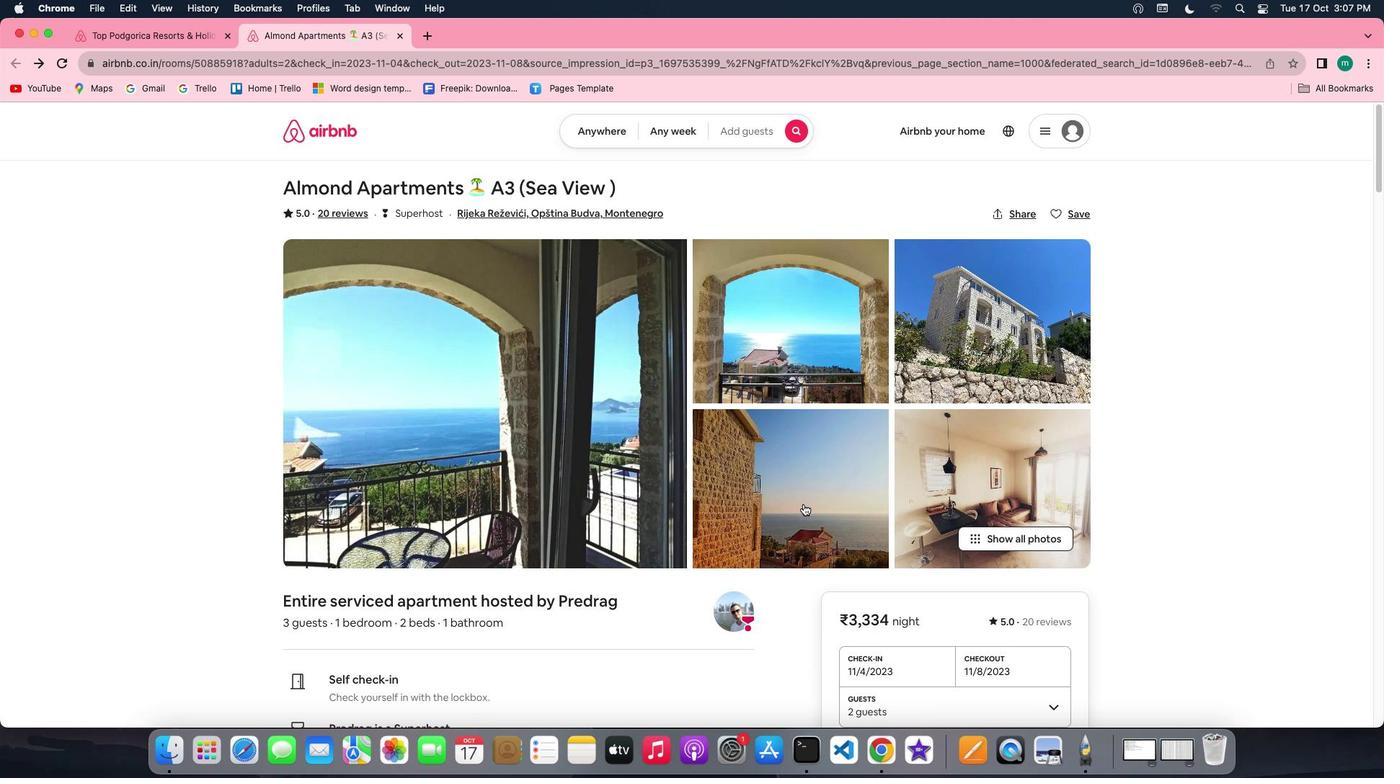 
Action: Mouse scrolled (804, 504) with delta (0, 0)
Screenshot: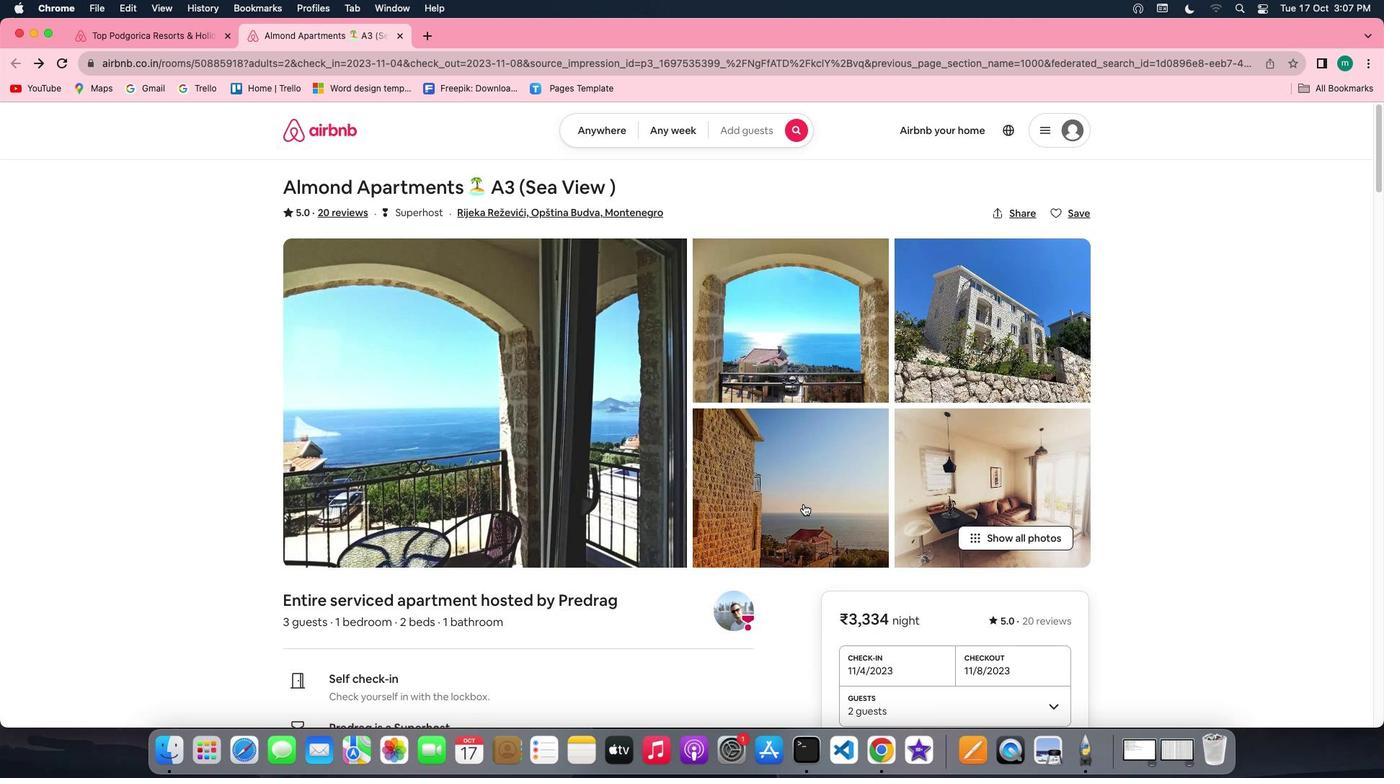 
Action: Mouse scrolled (804, 504) with delta (0, -1)
Screenshot: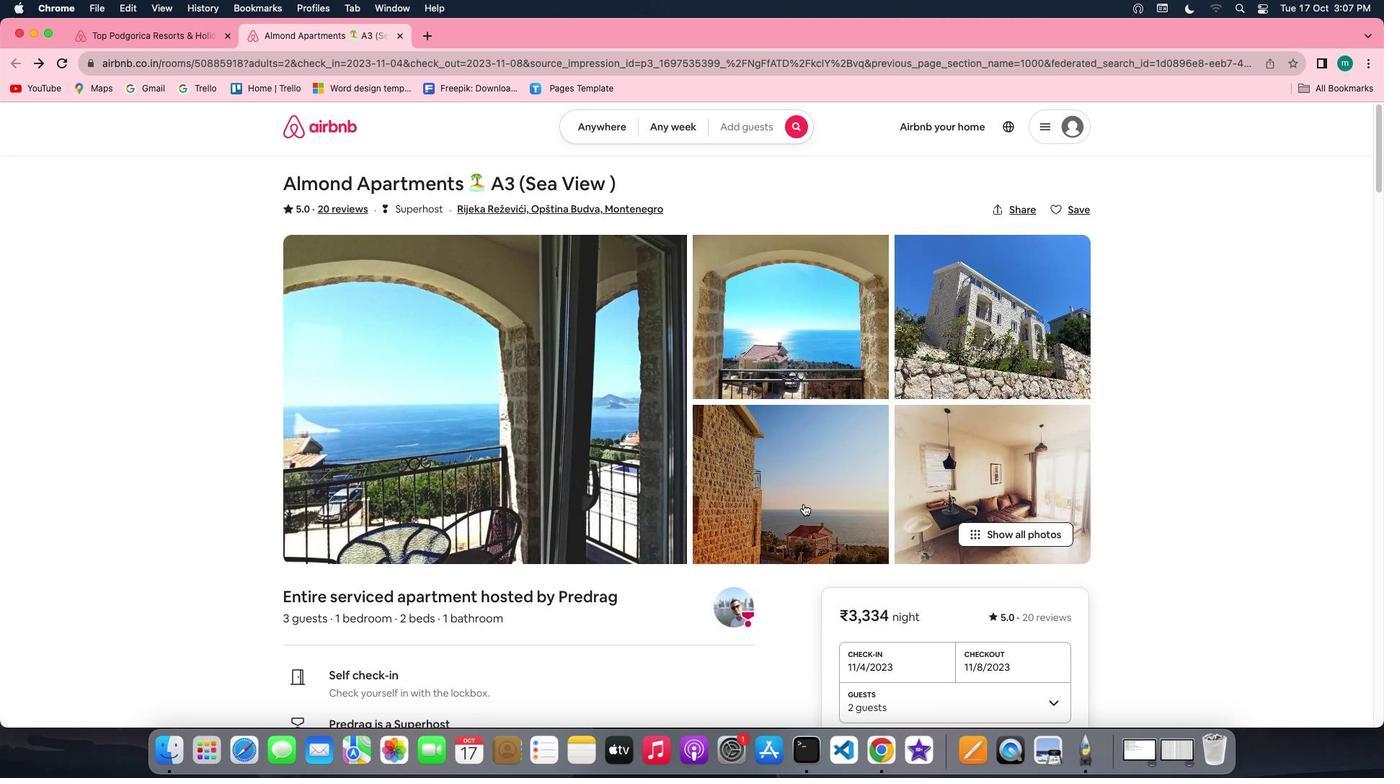 
Action: Mouse scrolled (804, 504) with delta (0, -2)
Screenshot: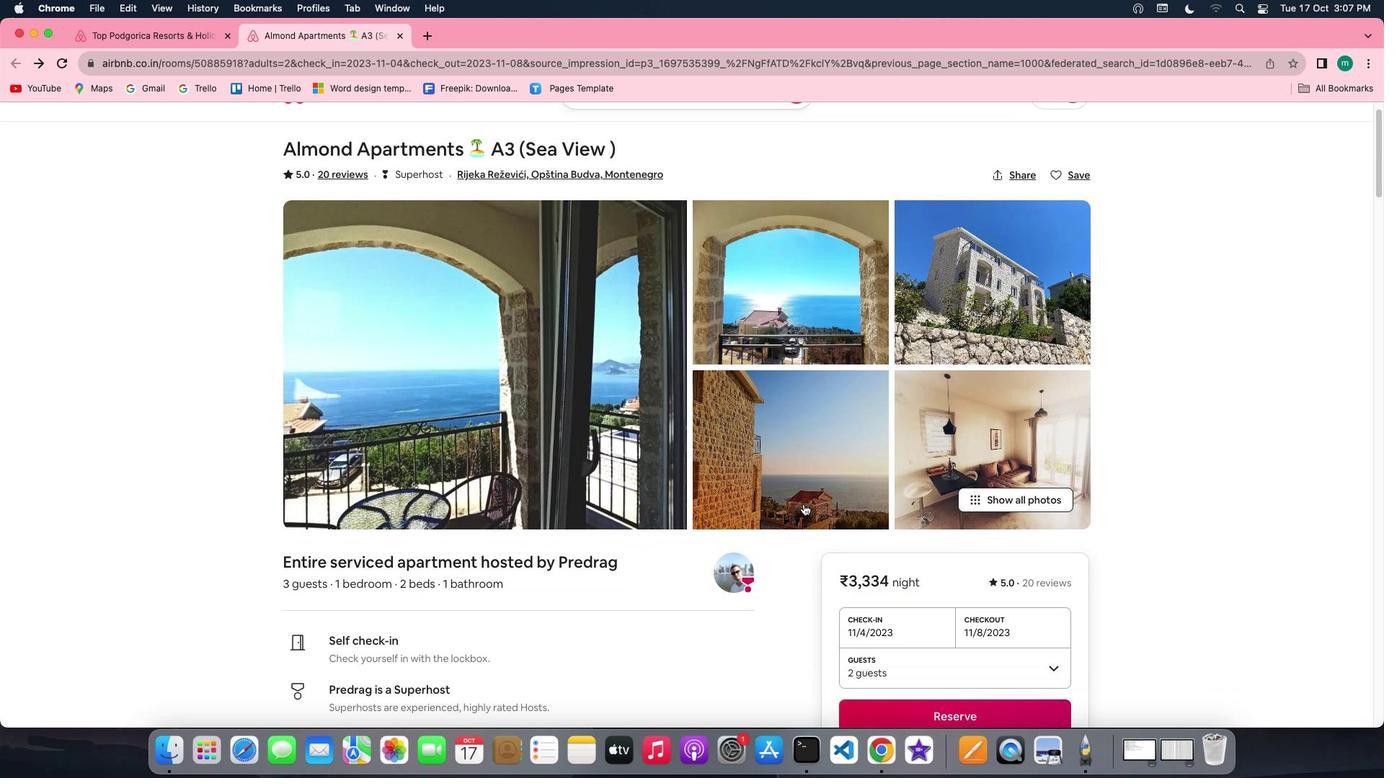 
Action: Mouse scrolled (804, 504) with delta (0, 0)
Screenshot: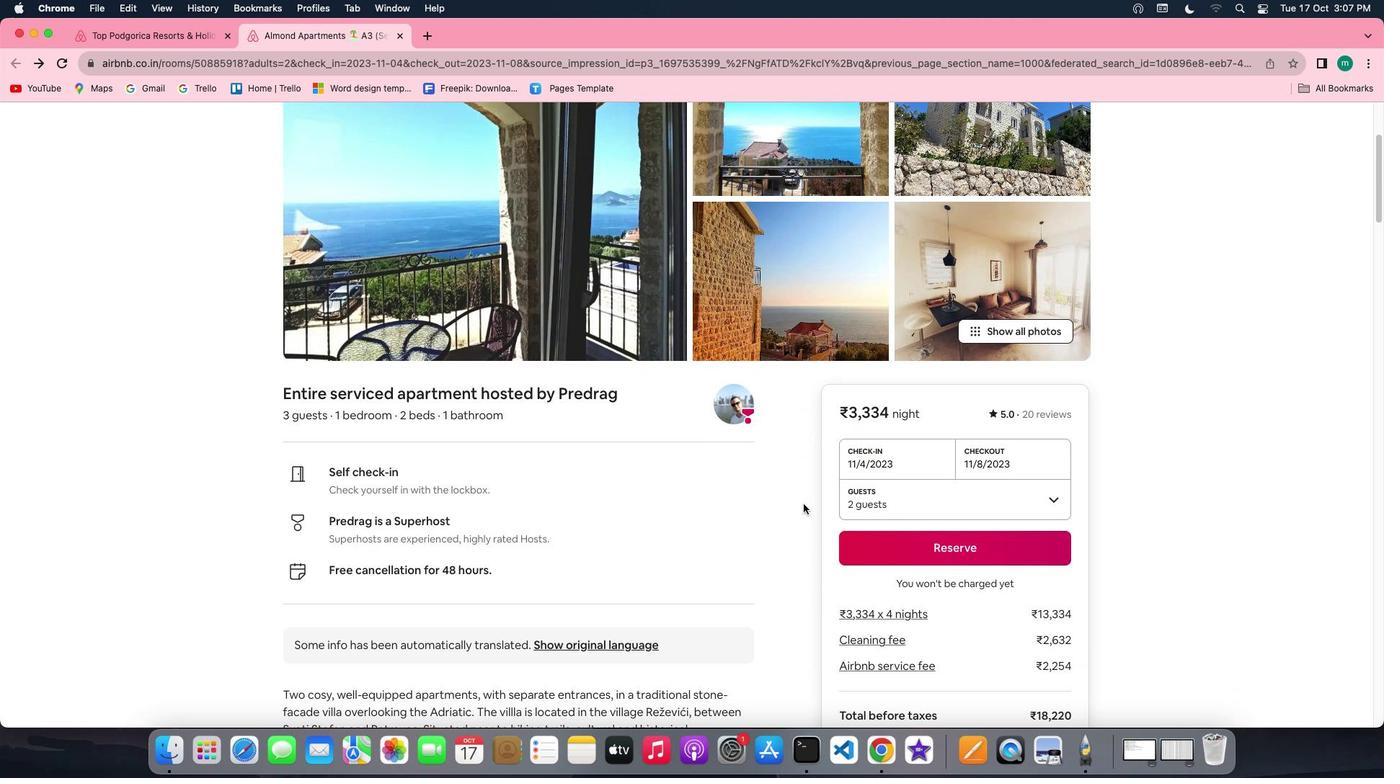 
Action: Mouse scrolled (804, 504) with delta (0, 0)
Screenshot: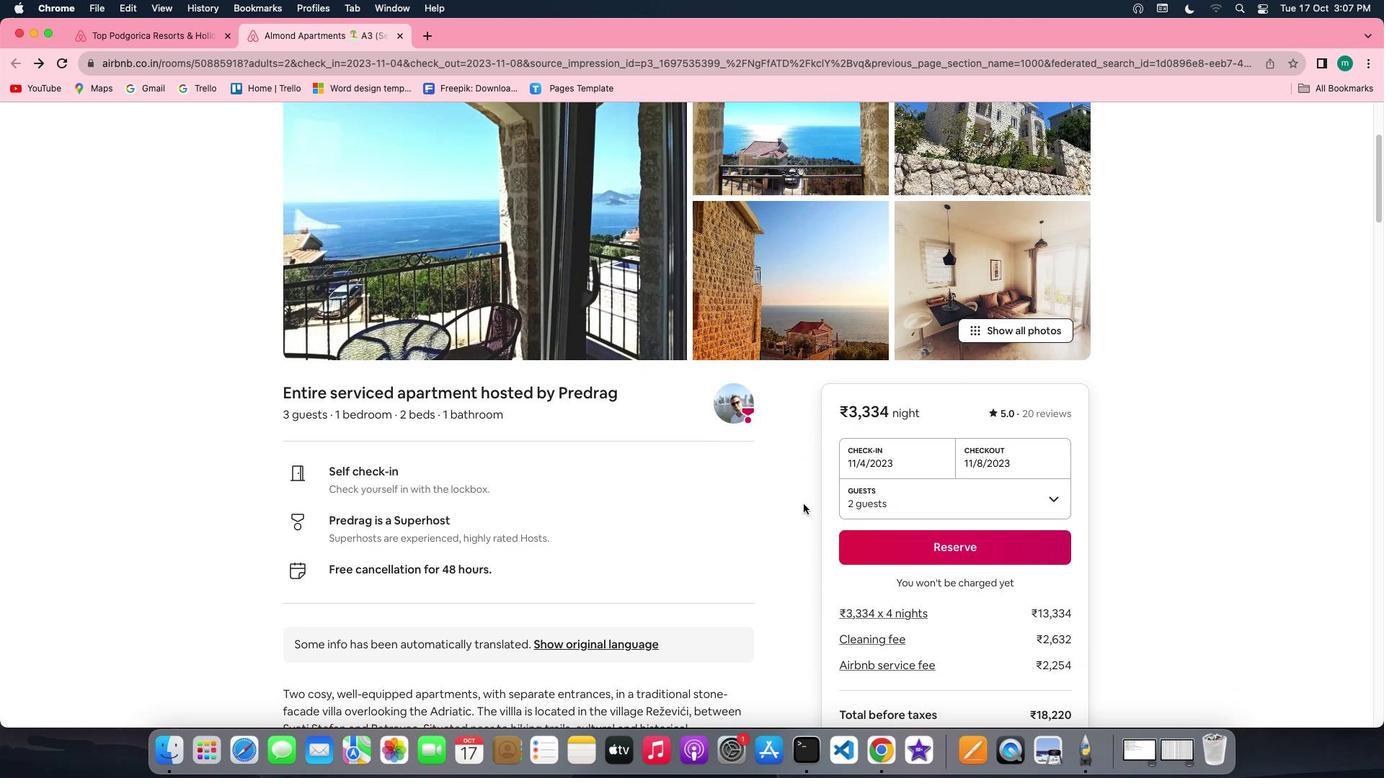 
Action: Mouse scrolled (804, 504) with delta (0, -2)
Screenshot: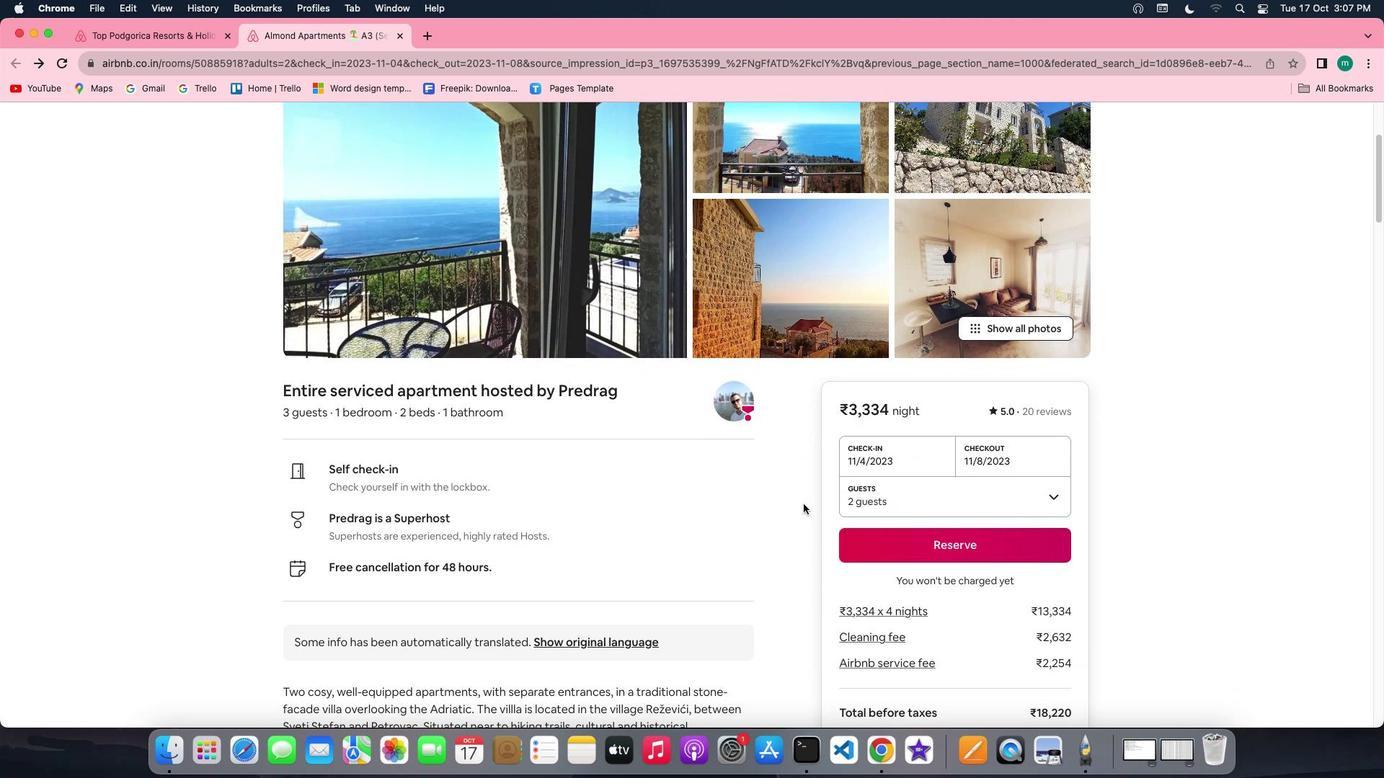 
Action: Mouse scrolled (804, 504) with delta (0, -2)
Screenshot: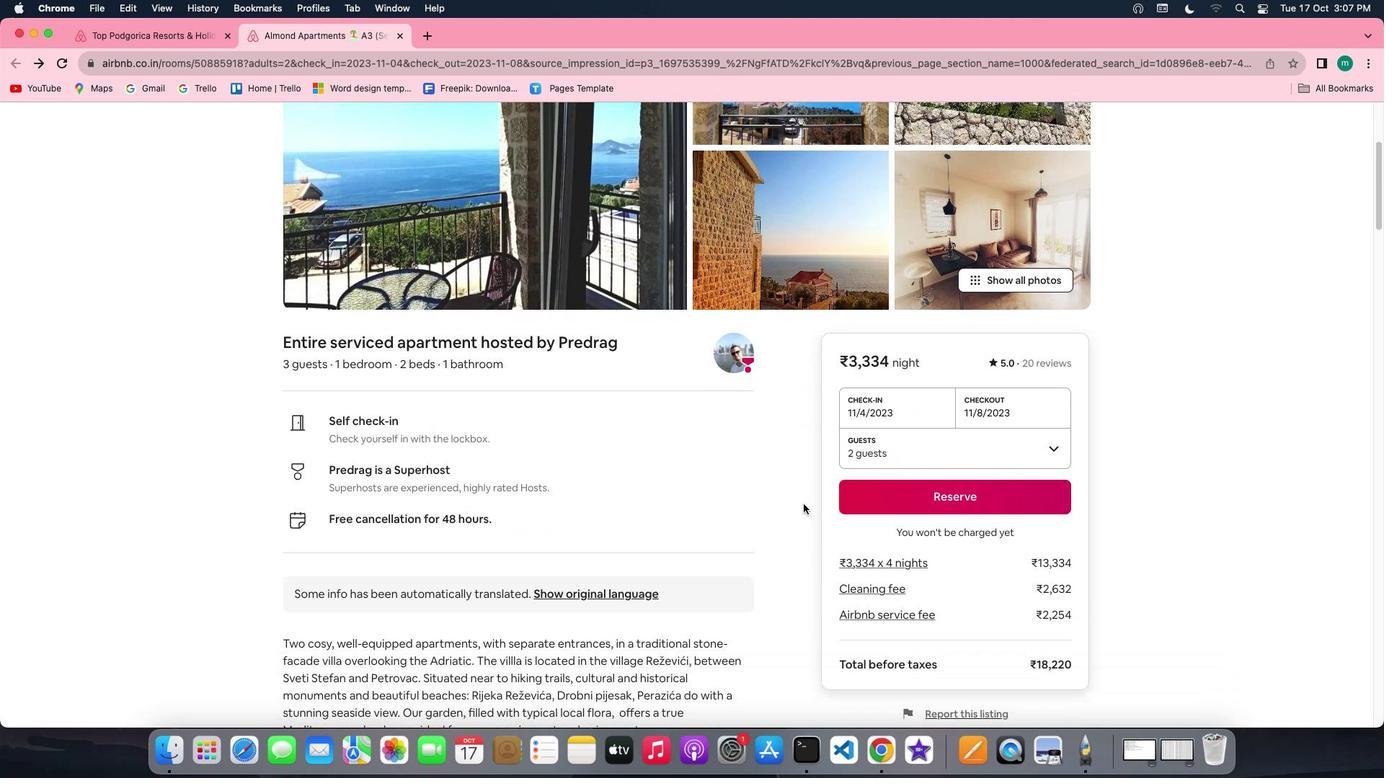 
Action: Mouse scrolled (804, 504) with delta (0, -2)
Screenshot: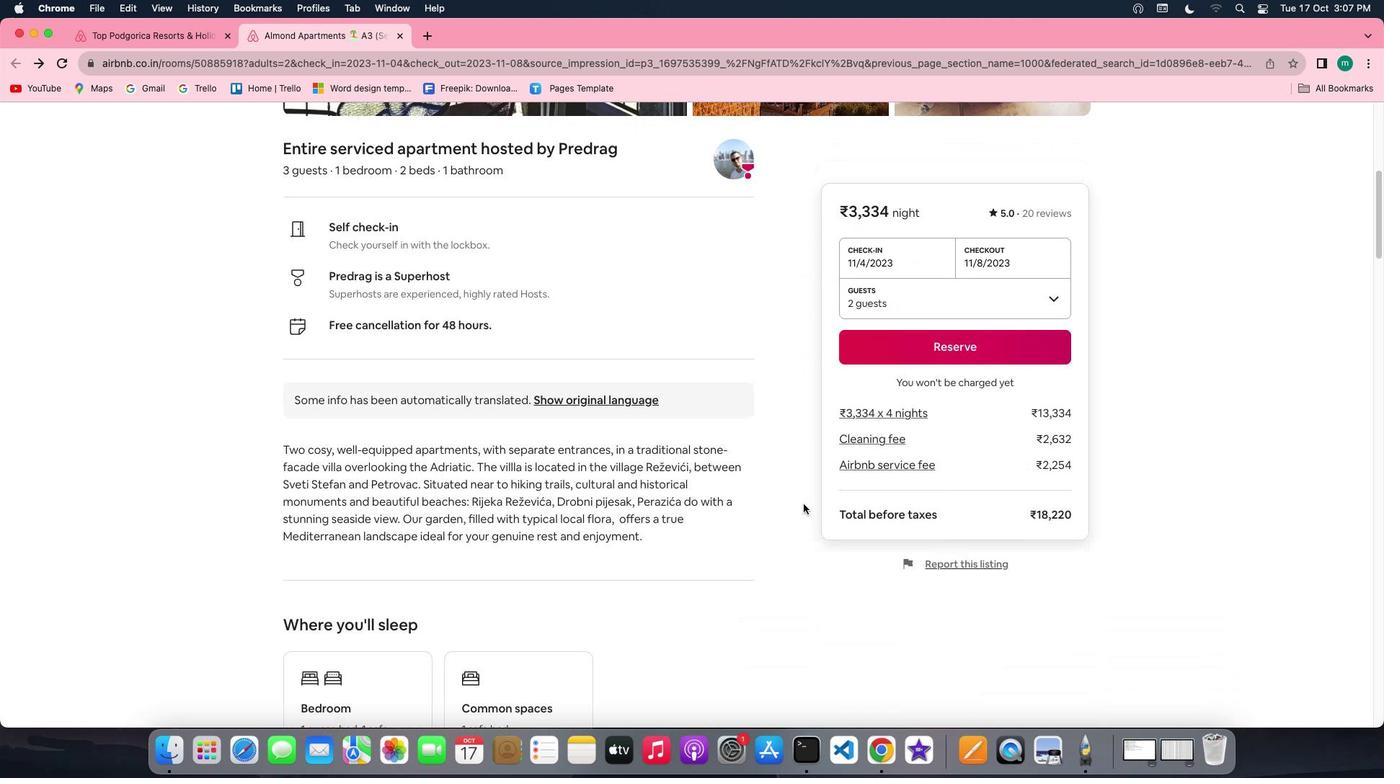 
Action: Mouse scrolled (804, 504) with delta (0, 0)
Screenshot: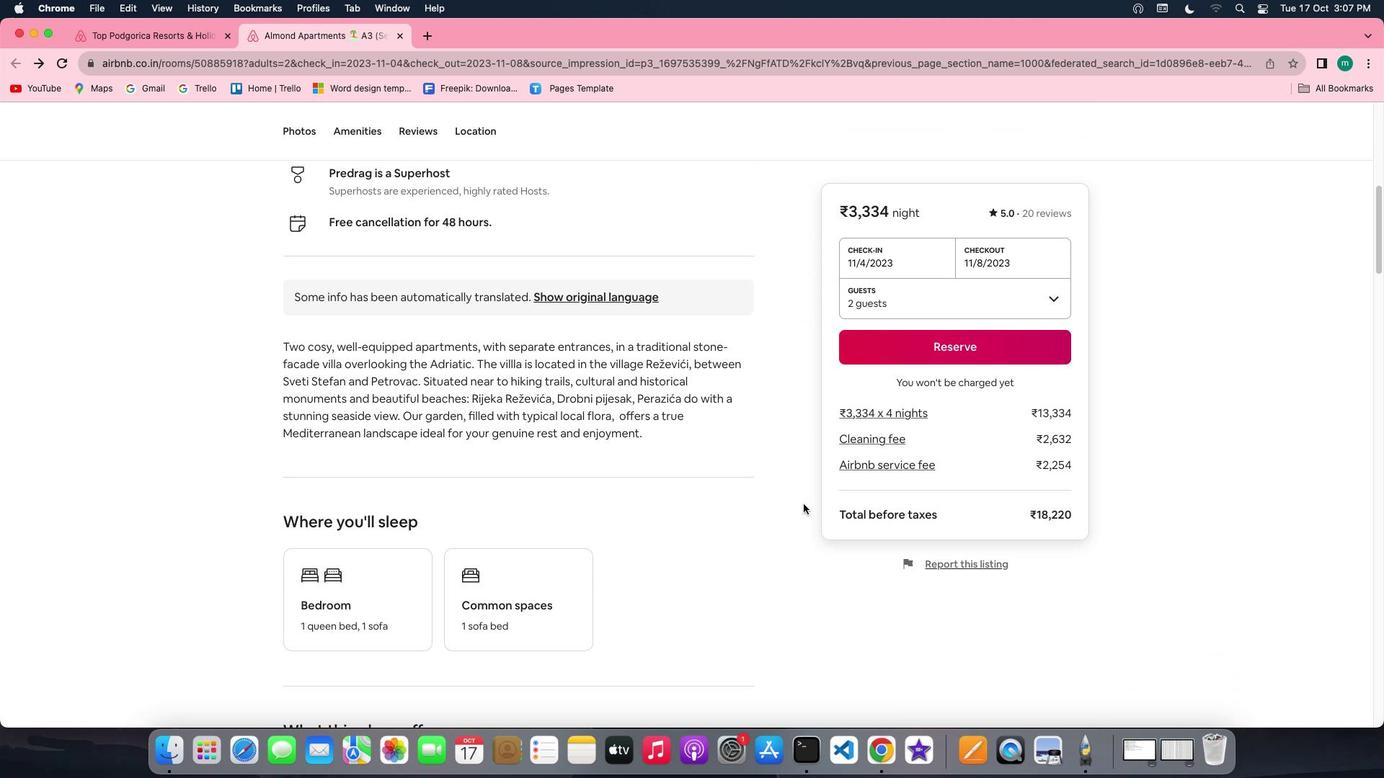 
Action: Mouse scrolled (804, 504) with delta (0, 0)
Screenshot: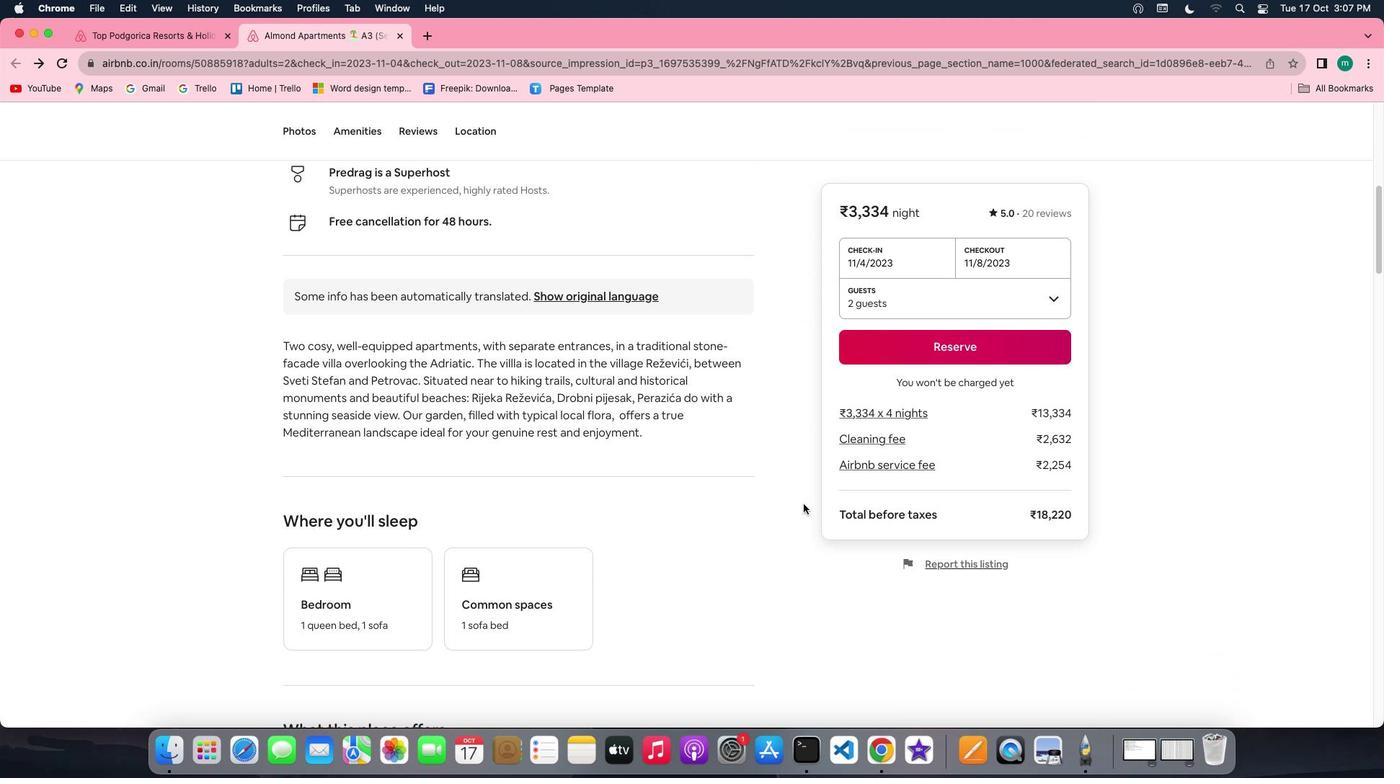 
Action: Mouse scrolled (804, 504) with delta (0, -1)
Screenshot: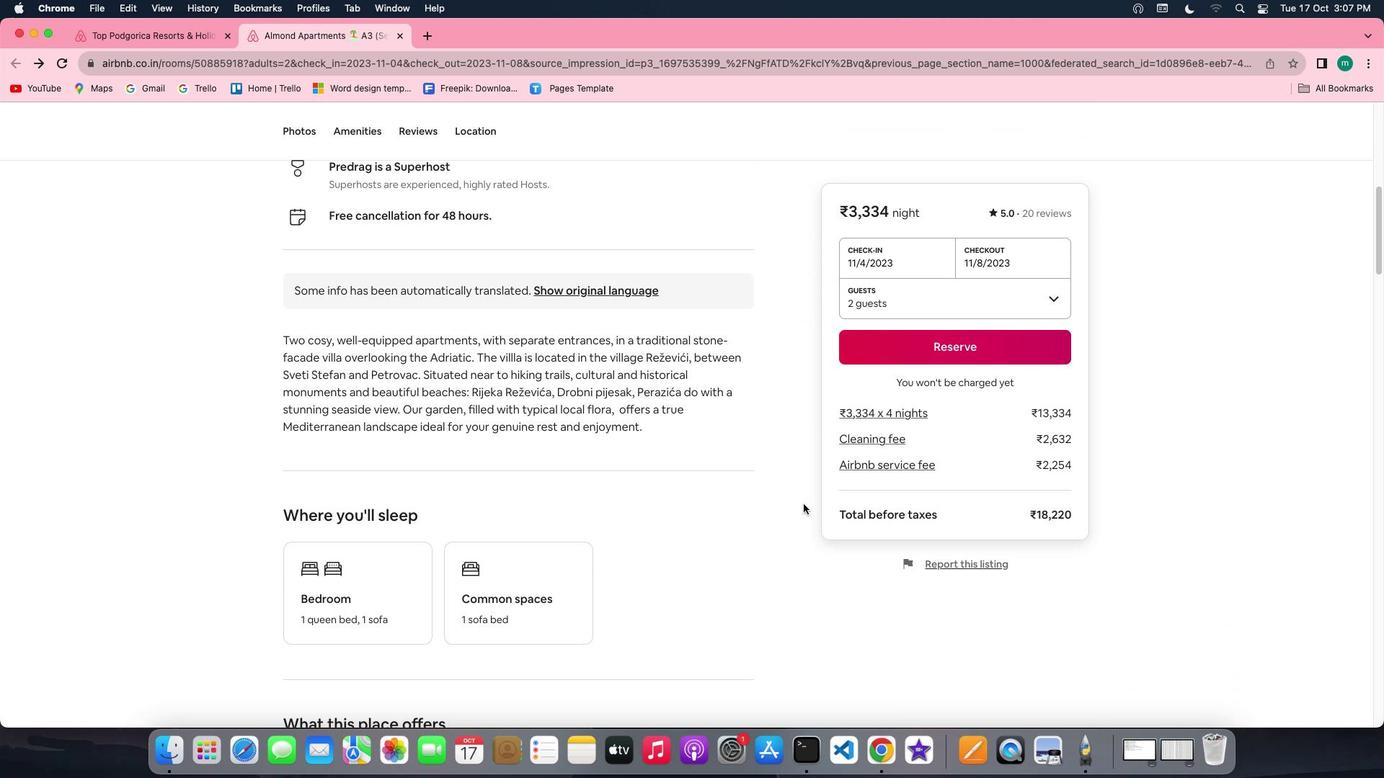 
Action: Mouse scrolled (804, 504) with delta (0, 0)
Screenshot: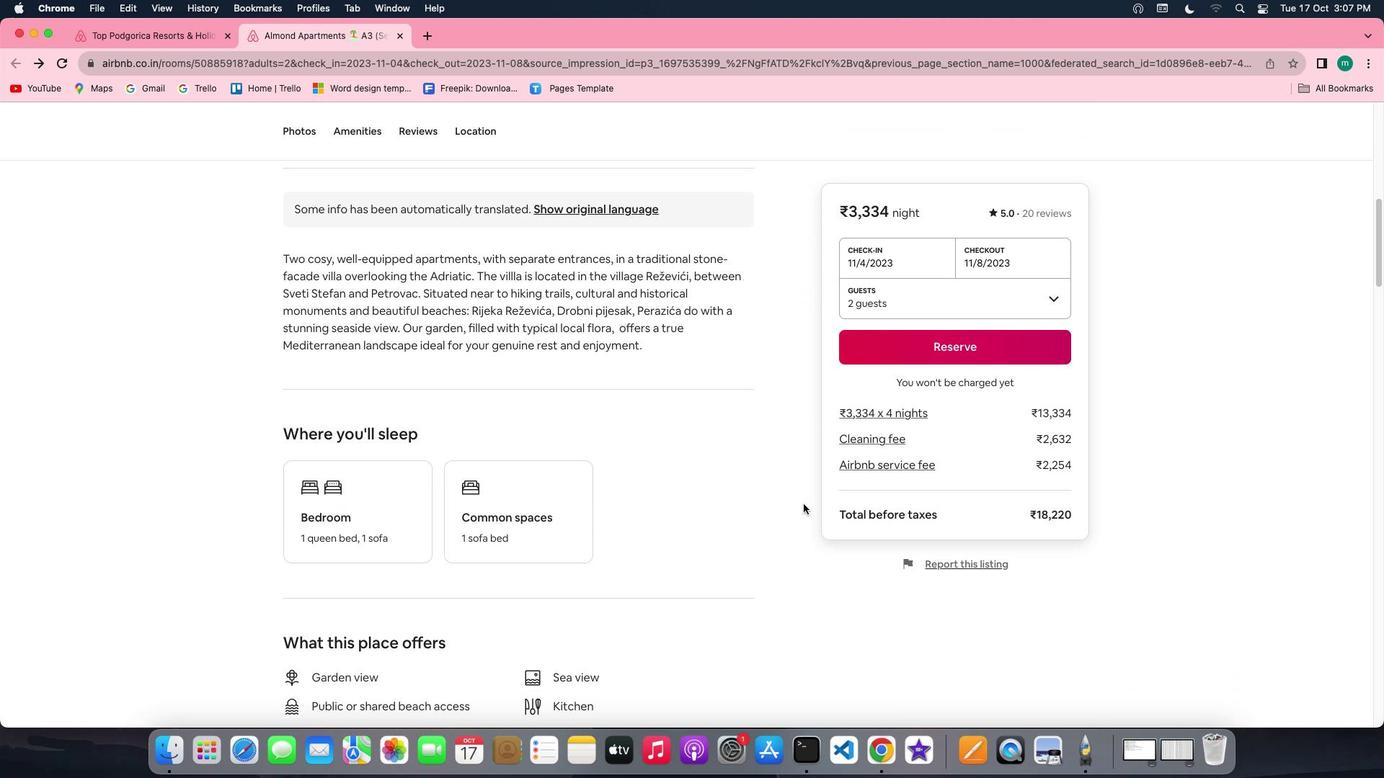 
Action: Mouse scrolled (804, 504) with delta (0, 0)
Screenshot: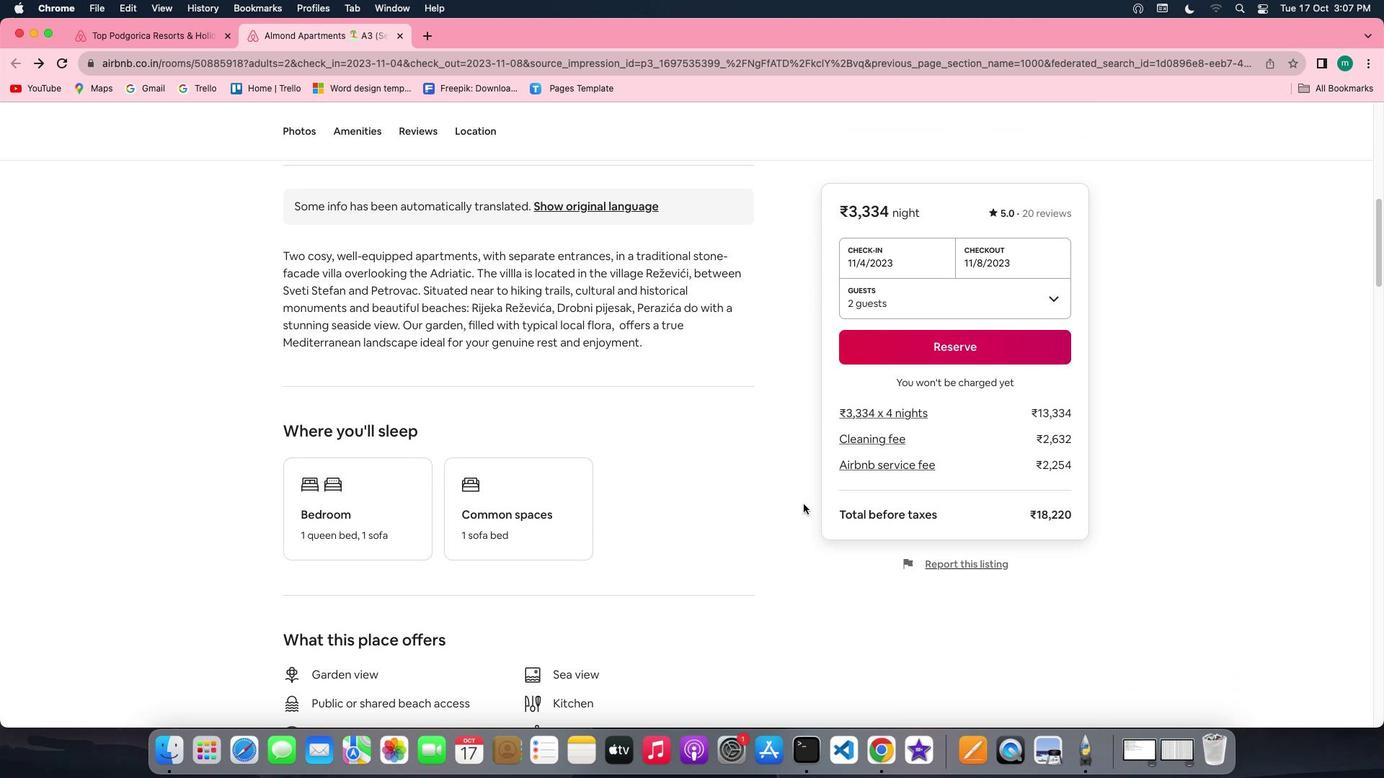
Action: Mouse scrolled (804, 504) with delta (0, 0)
Screenshot: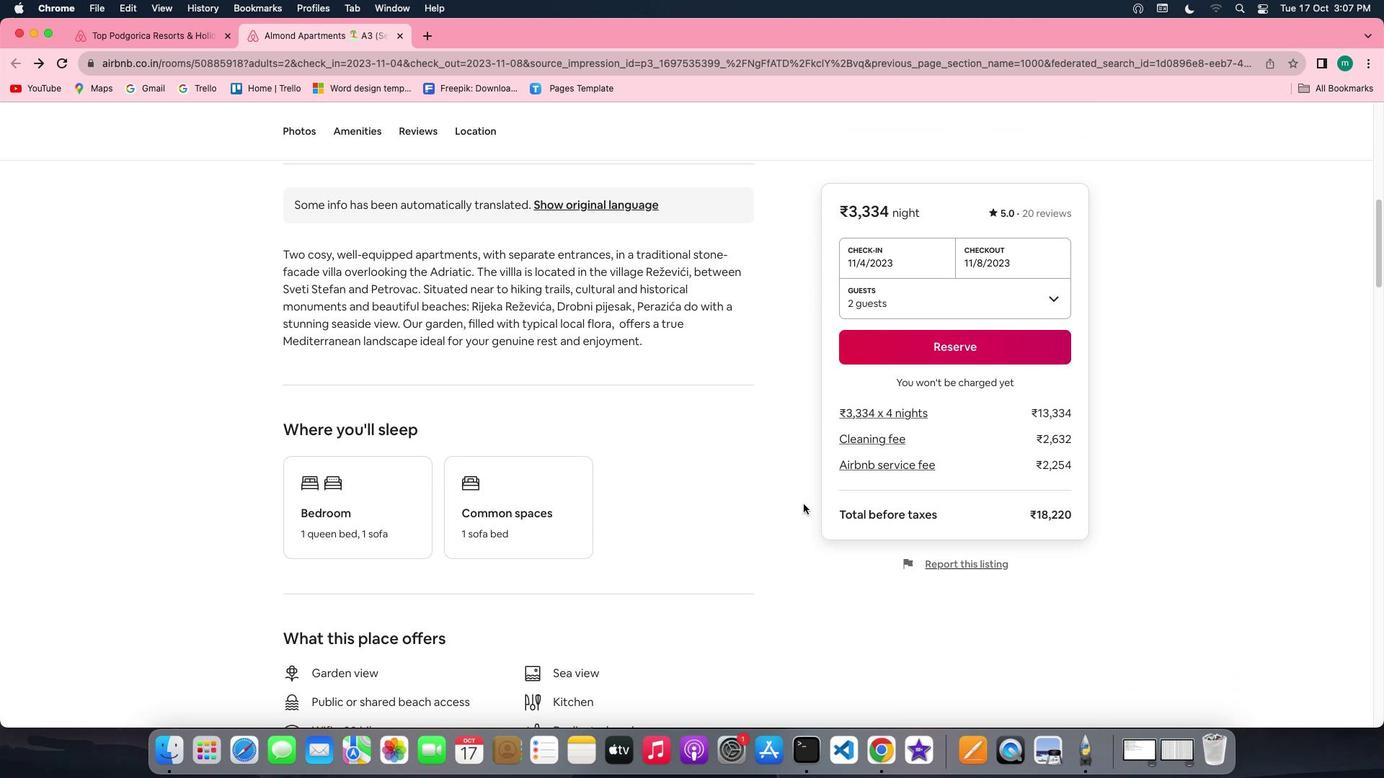 
Action: Mouse scrolled (804, 504) with delta (0, 0)
Screenshot: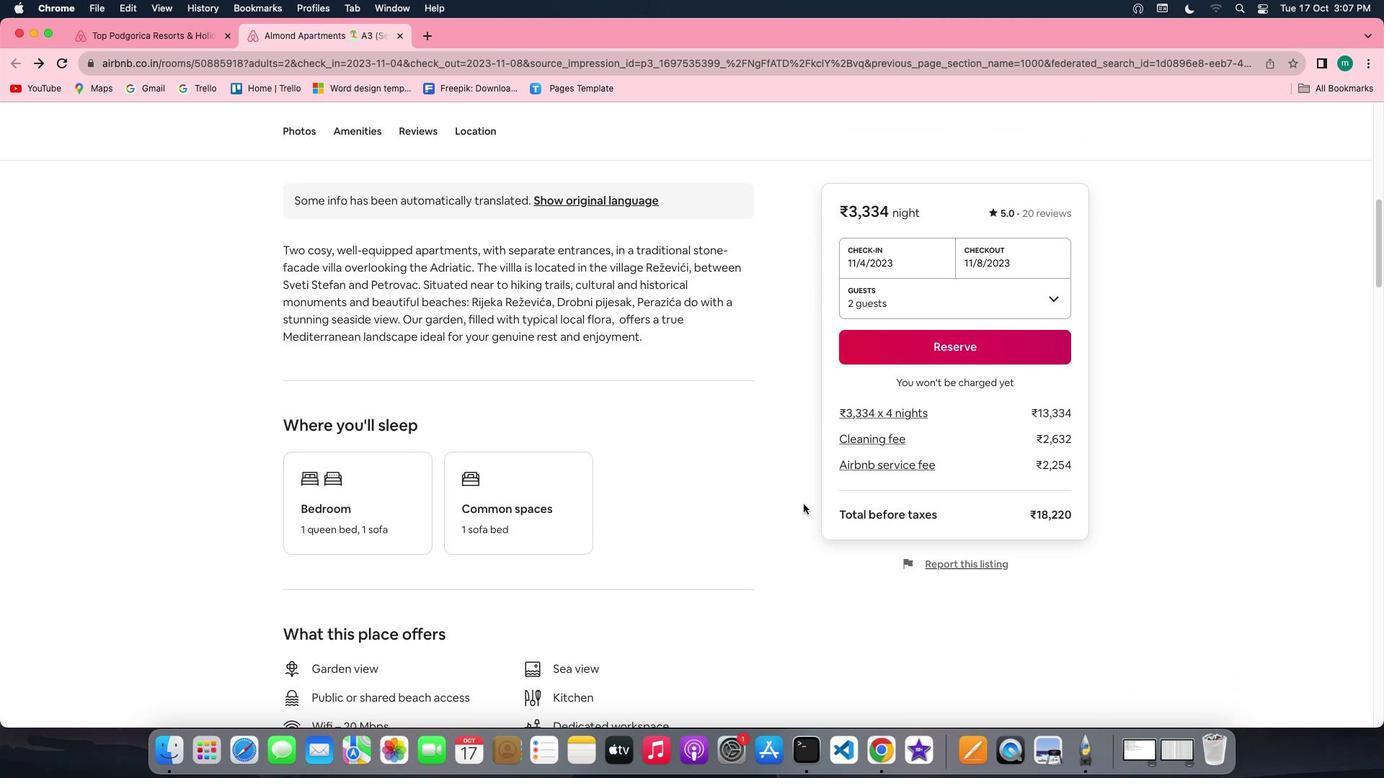 
Action: Mouse scrolled (804, 504) with delta (0, 0)
Screenshot: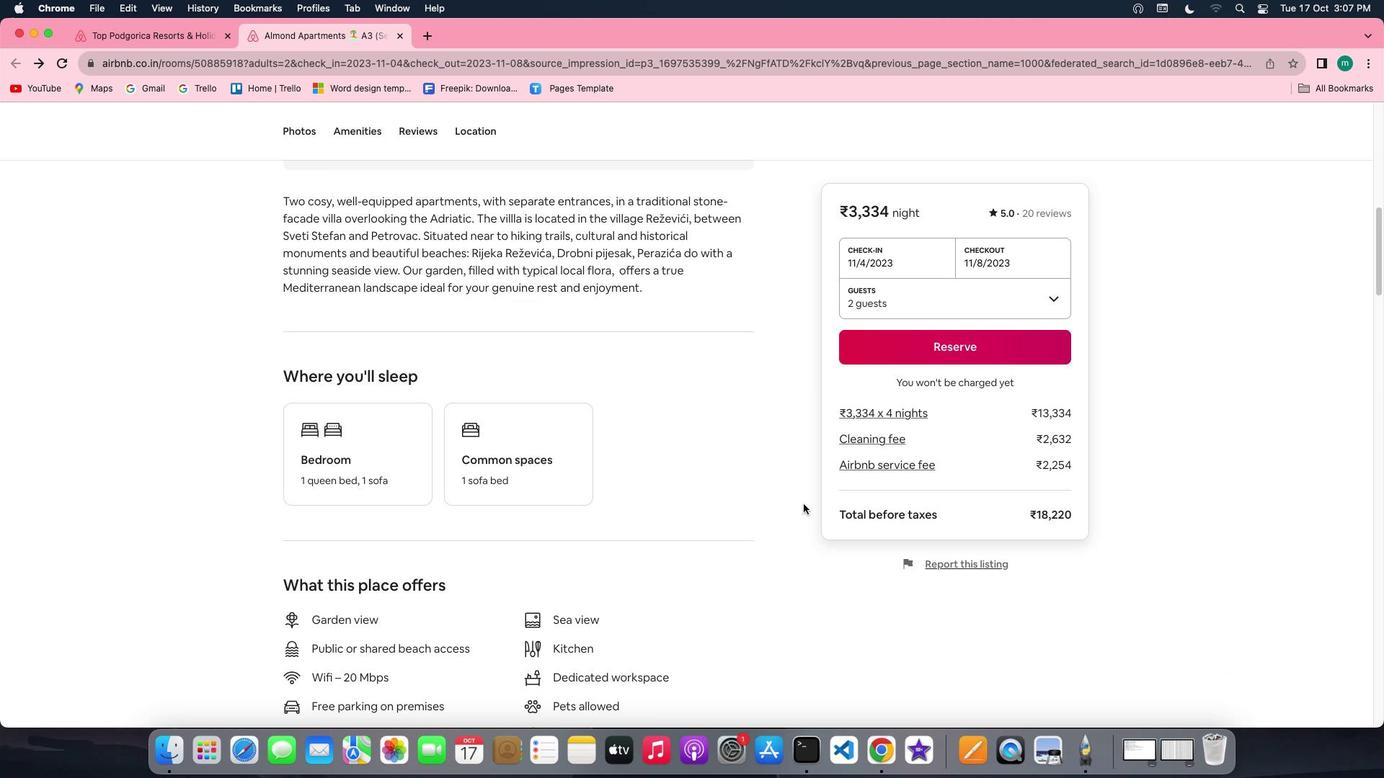 
Action: Mouse scrolled (804, 504) with delta (0, 0)
Screenshot: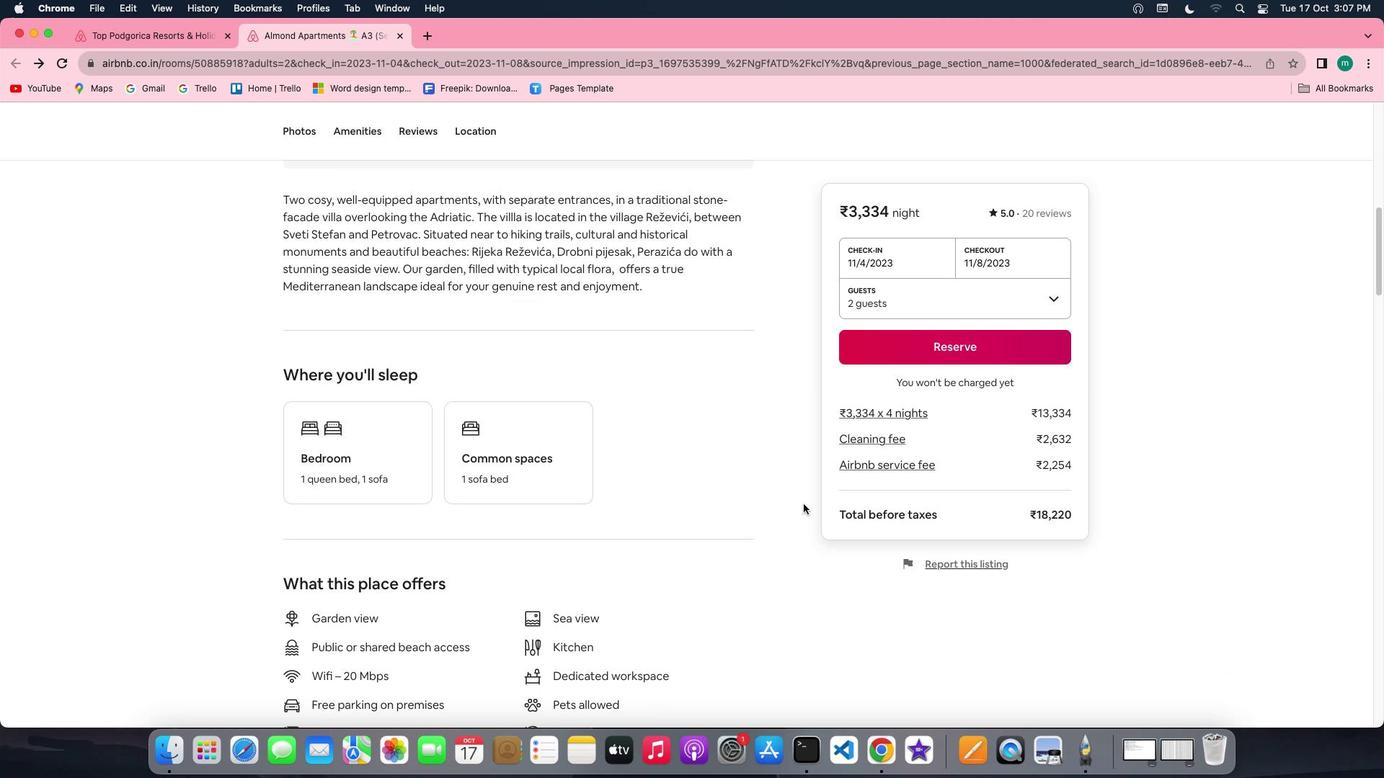 
Action: Mouse scrolled (804, 504) with delta (0, 0)
Screenshot: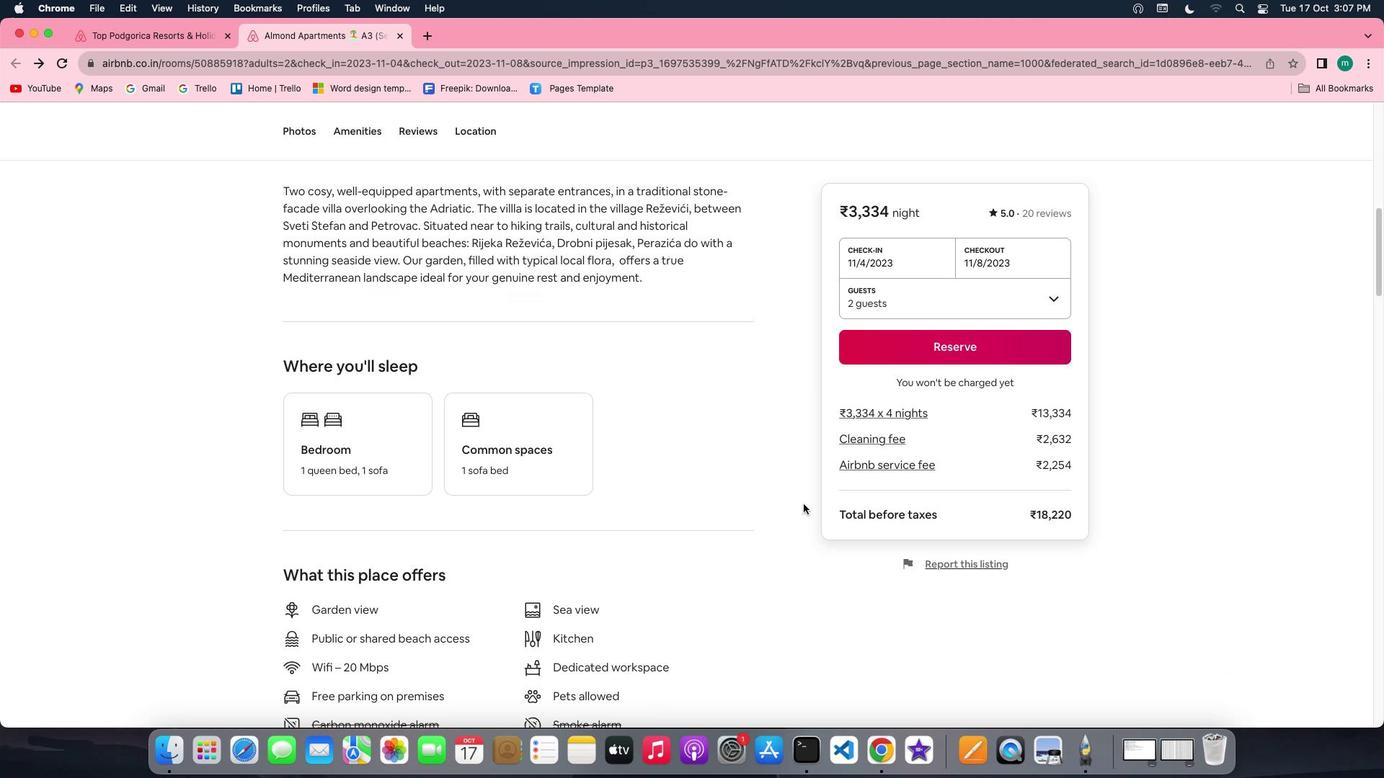 
Action: Mouse scrolled (804, 504) with delta (0, -1)
Screenshot: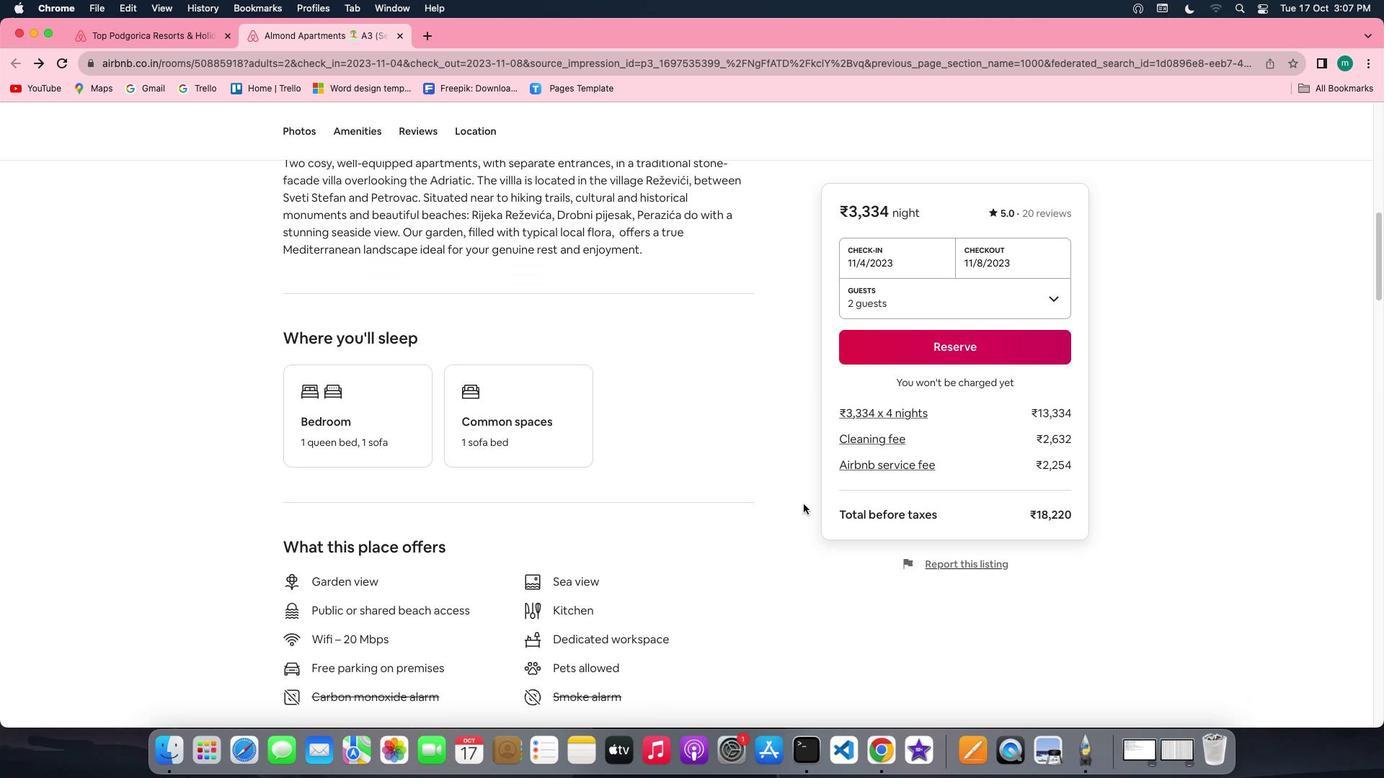 
Action: Mouse scrolled (804, 504) with delta (0, 0)
Screenshot: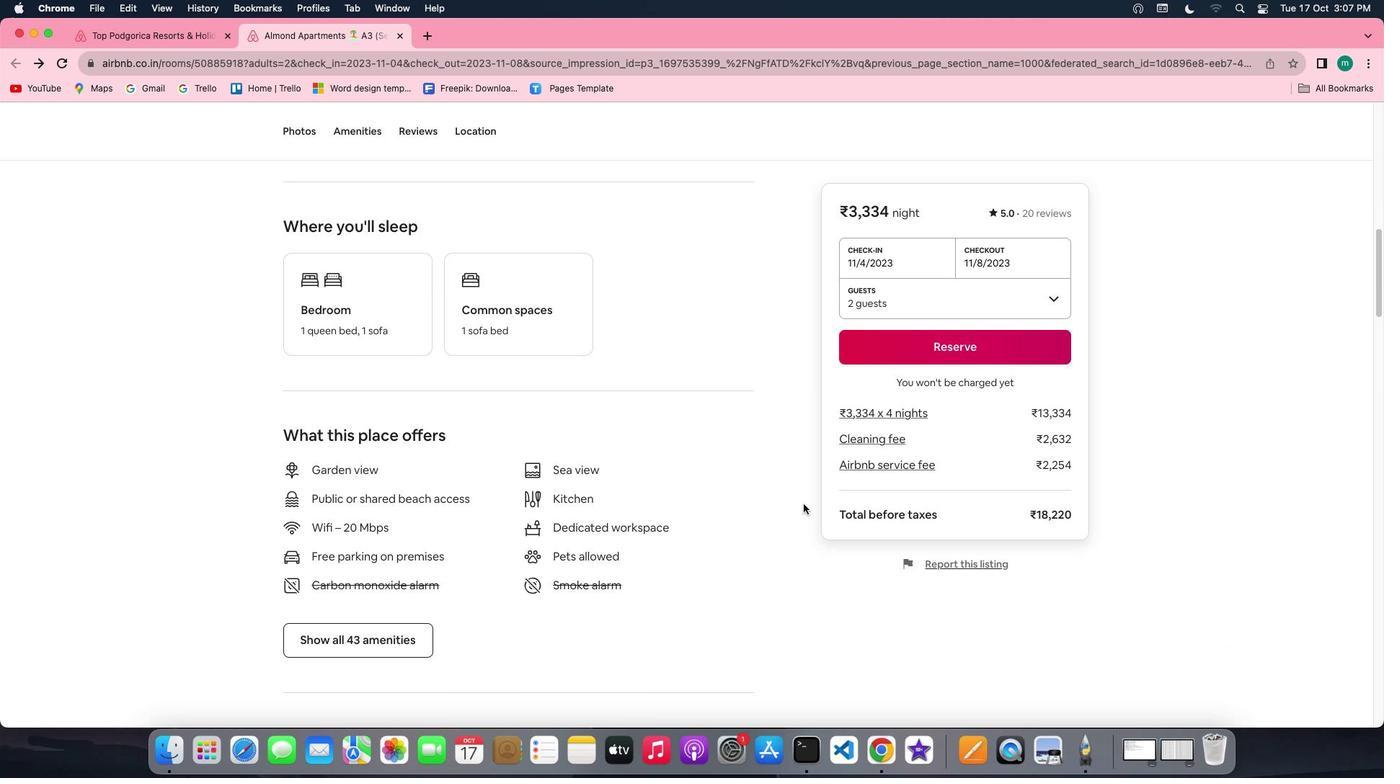 
Action: Mouse scrolled (804, 504) with delta (0, 0)
Screenshot: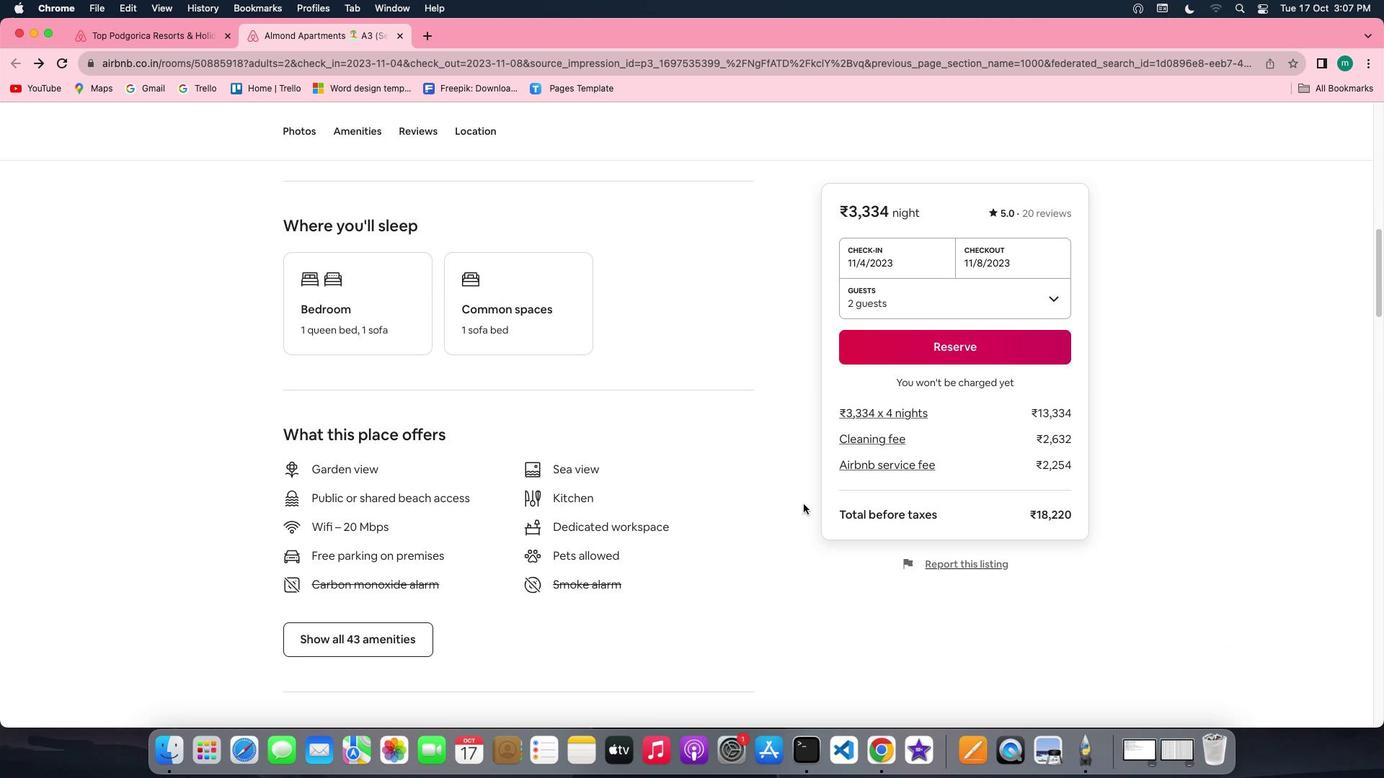 
Action: Mouse scrolled (804, 504) with delta (0, 0)
Screenshot: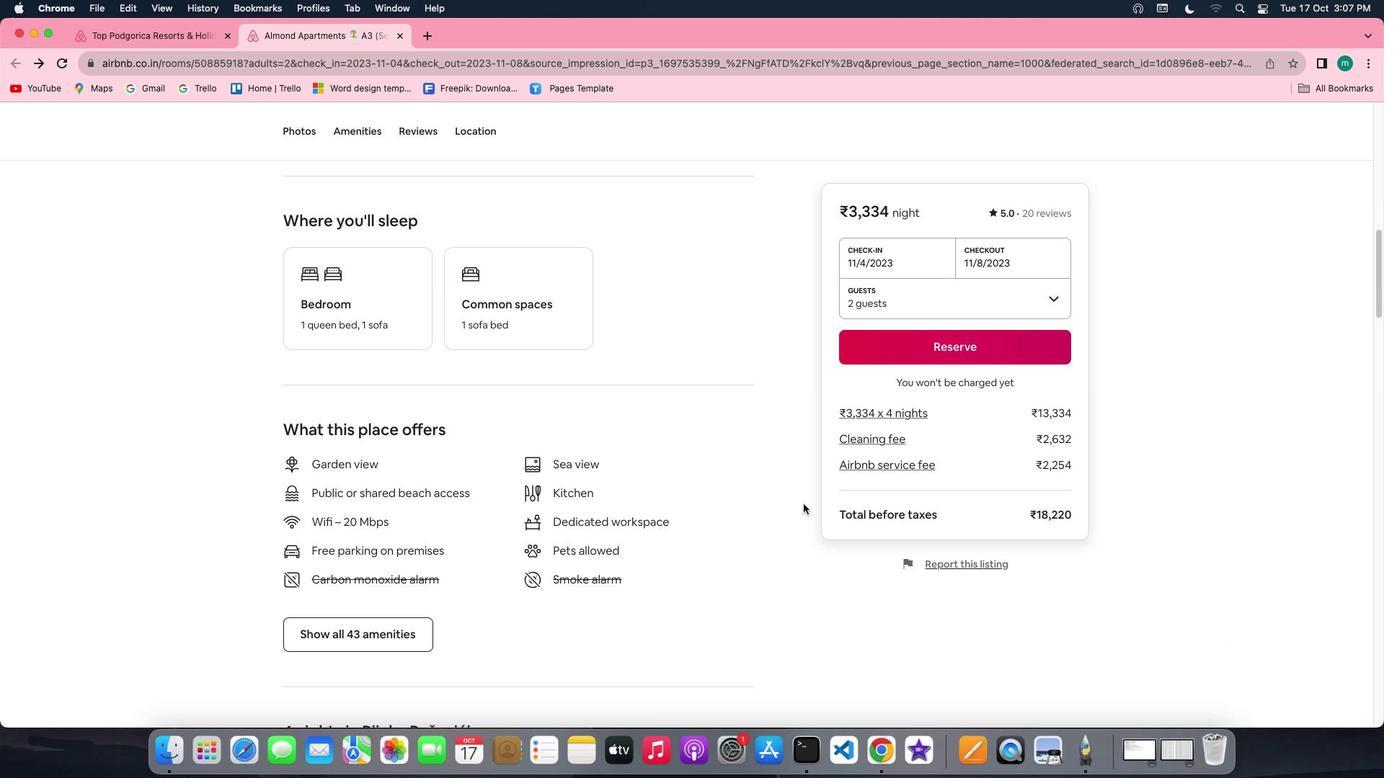 
Action: Mouse scrolled (804, 504) with delta (0, -1)
Screenshot: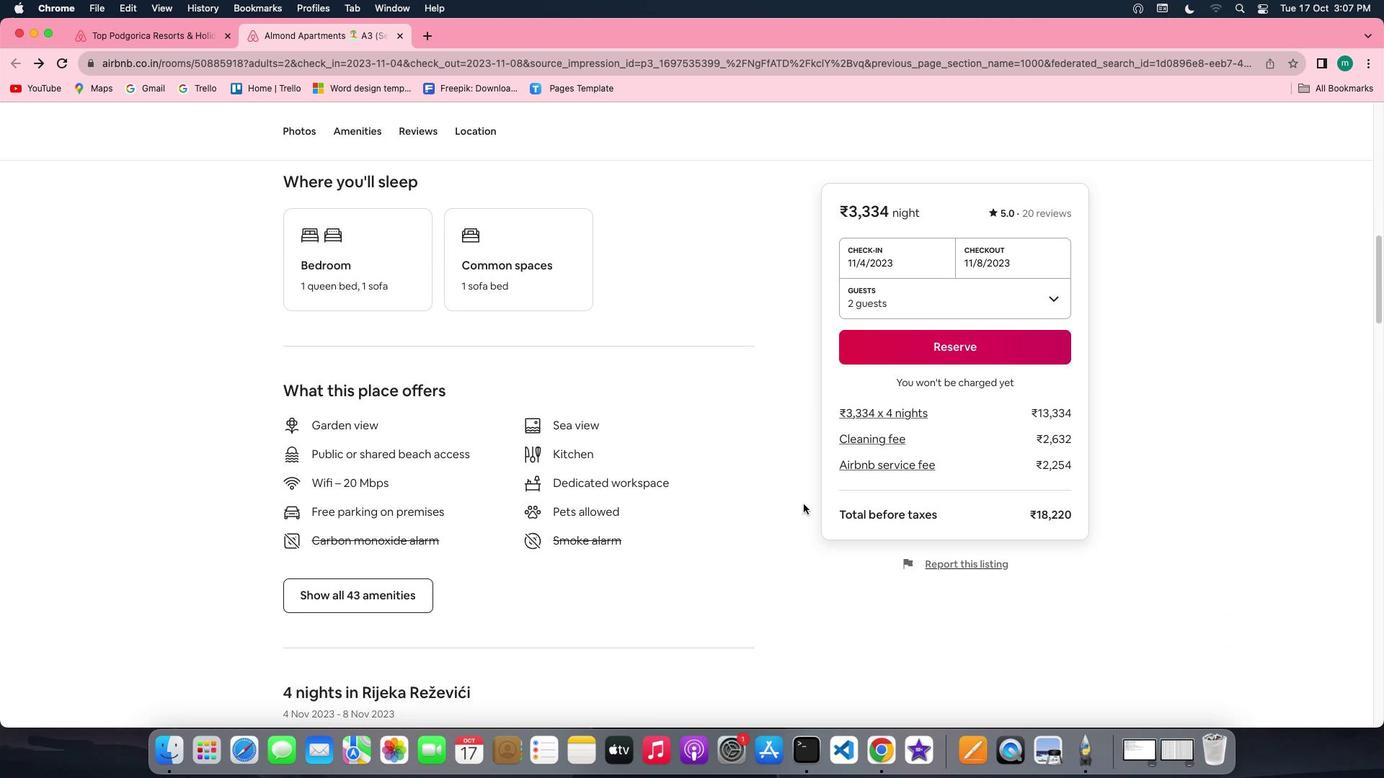 
Action: Mouse moved to (427, 495)
Screenshot: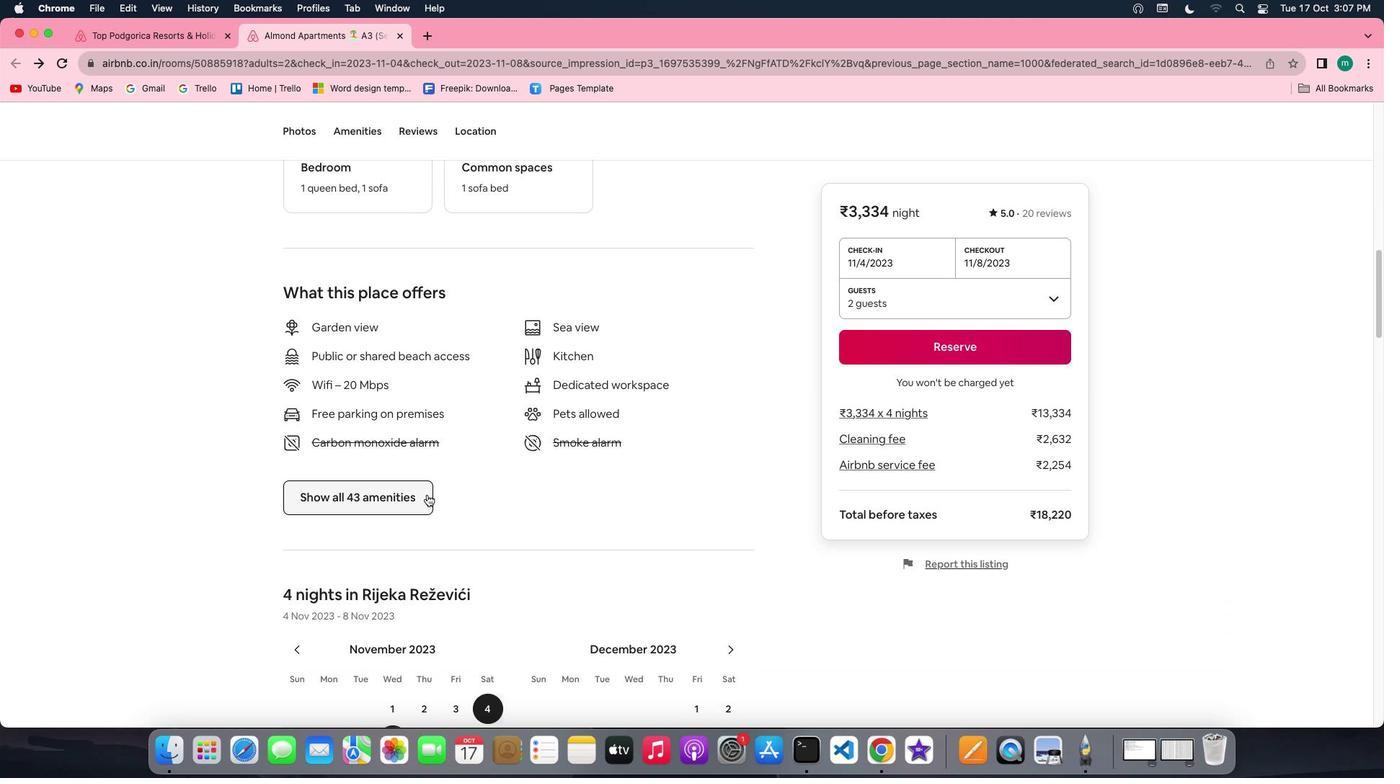 
Action: Mouse pressed left at (427, 495)
Screenshot: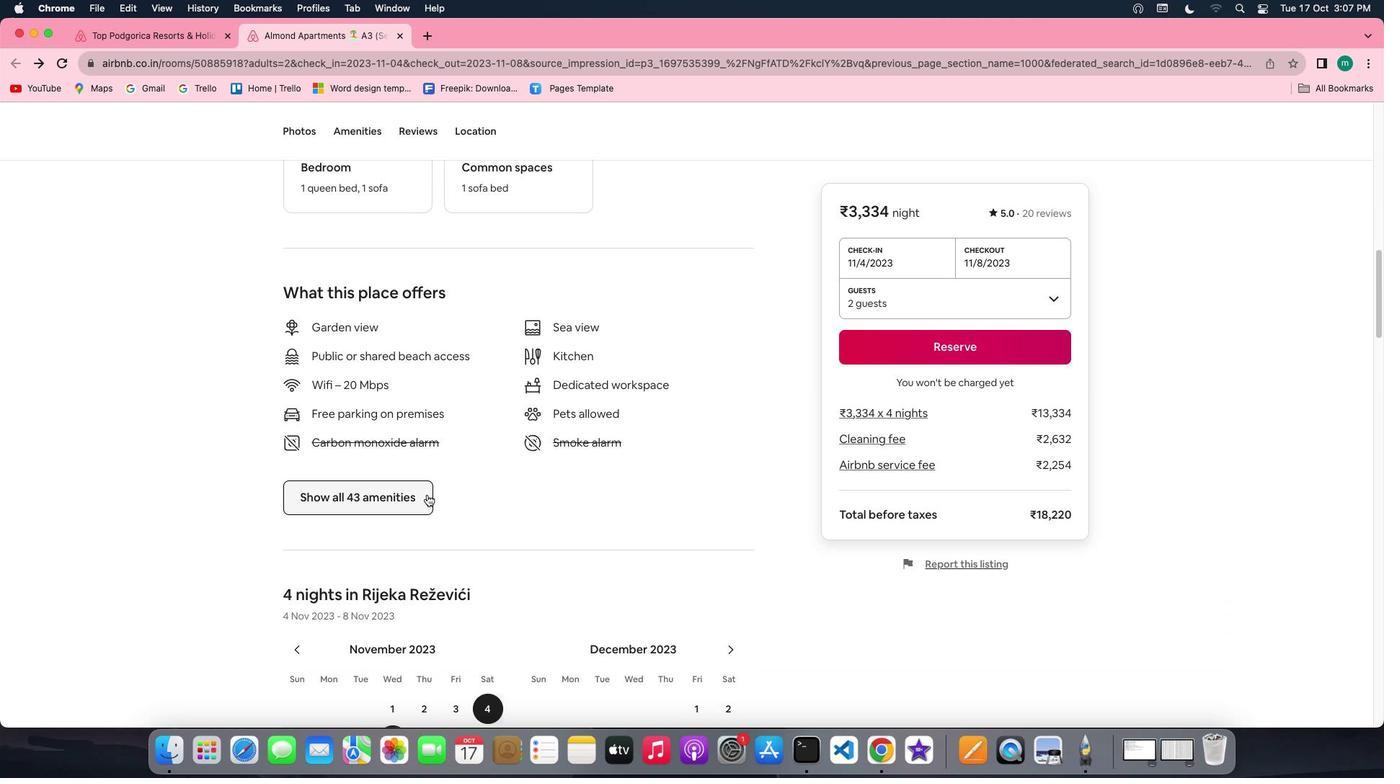 
Action: Mouse moved to (597, 542)
Screenshot: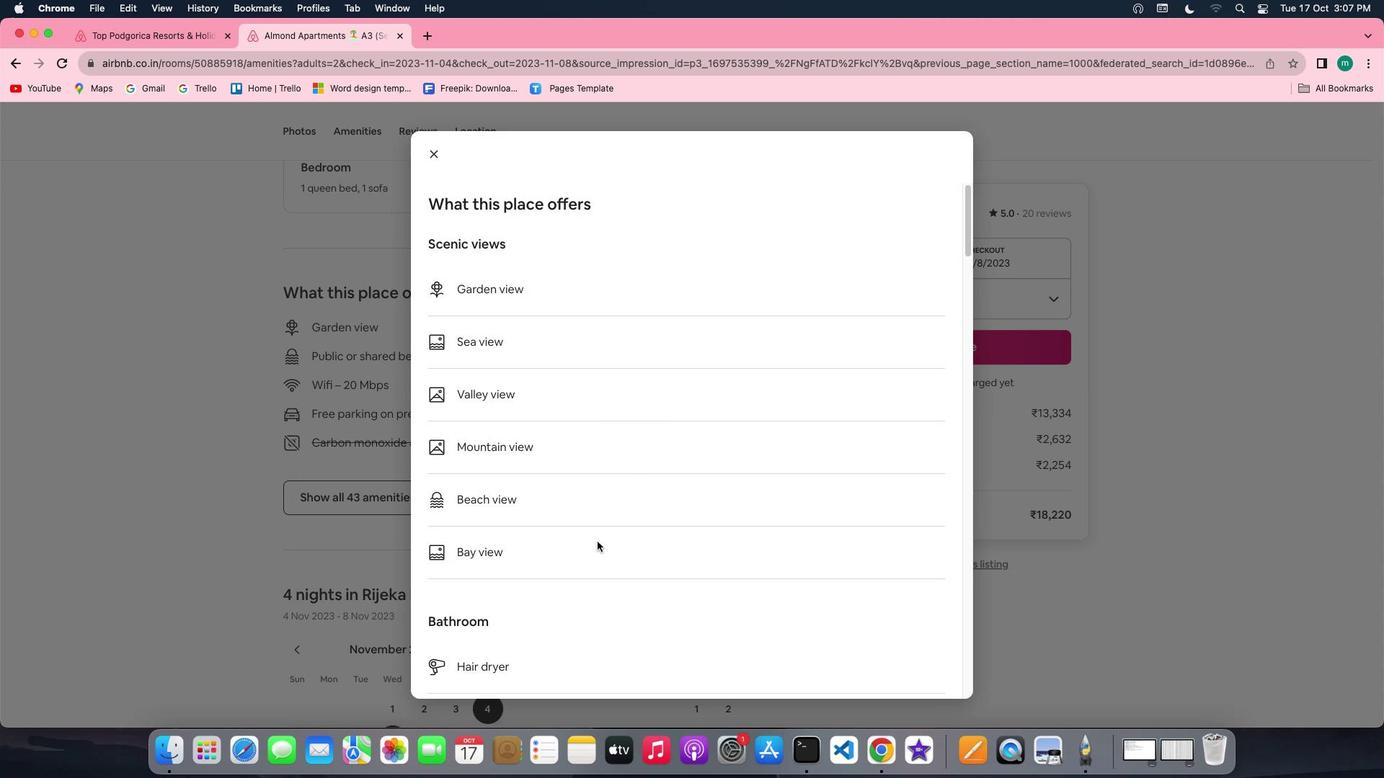 
Action: Mouse scrolled (597, 542) with delta (0, 0)
Screenshot: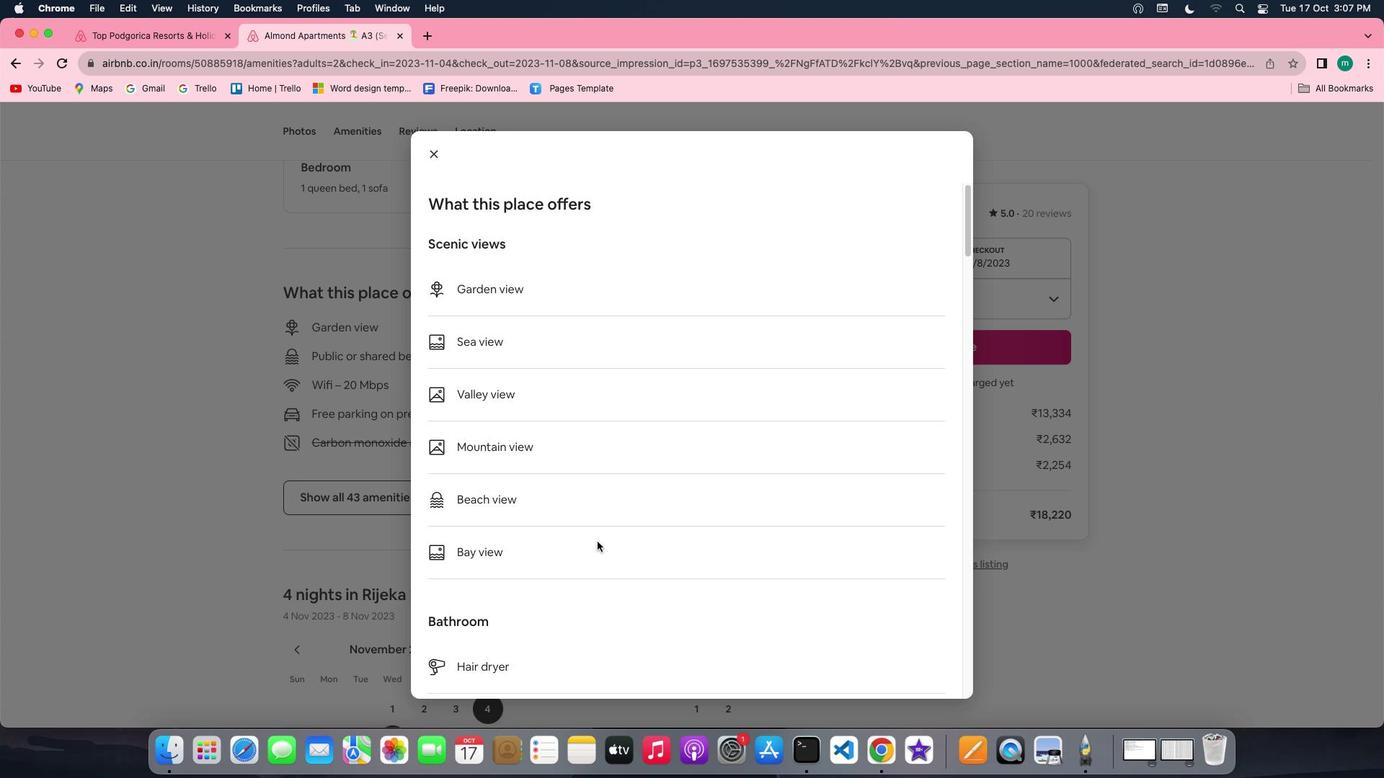 
Action: Mouse scrolled (597, 542) with delta (0, 0)
Screenshot: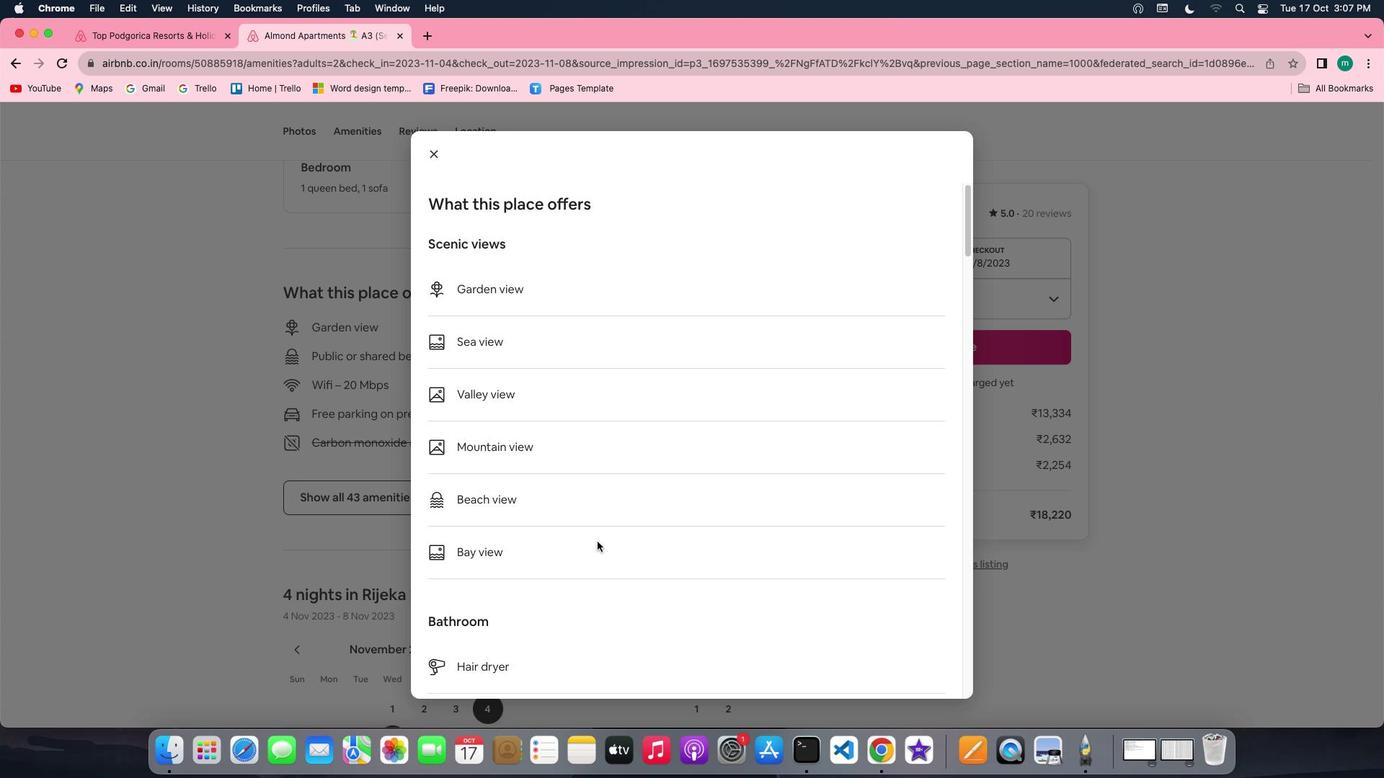 
Action: Mouse scrolled (597, 542) with delta (0, -1)
Screenshot: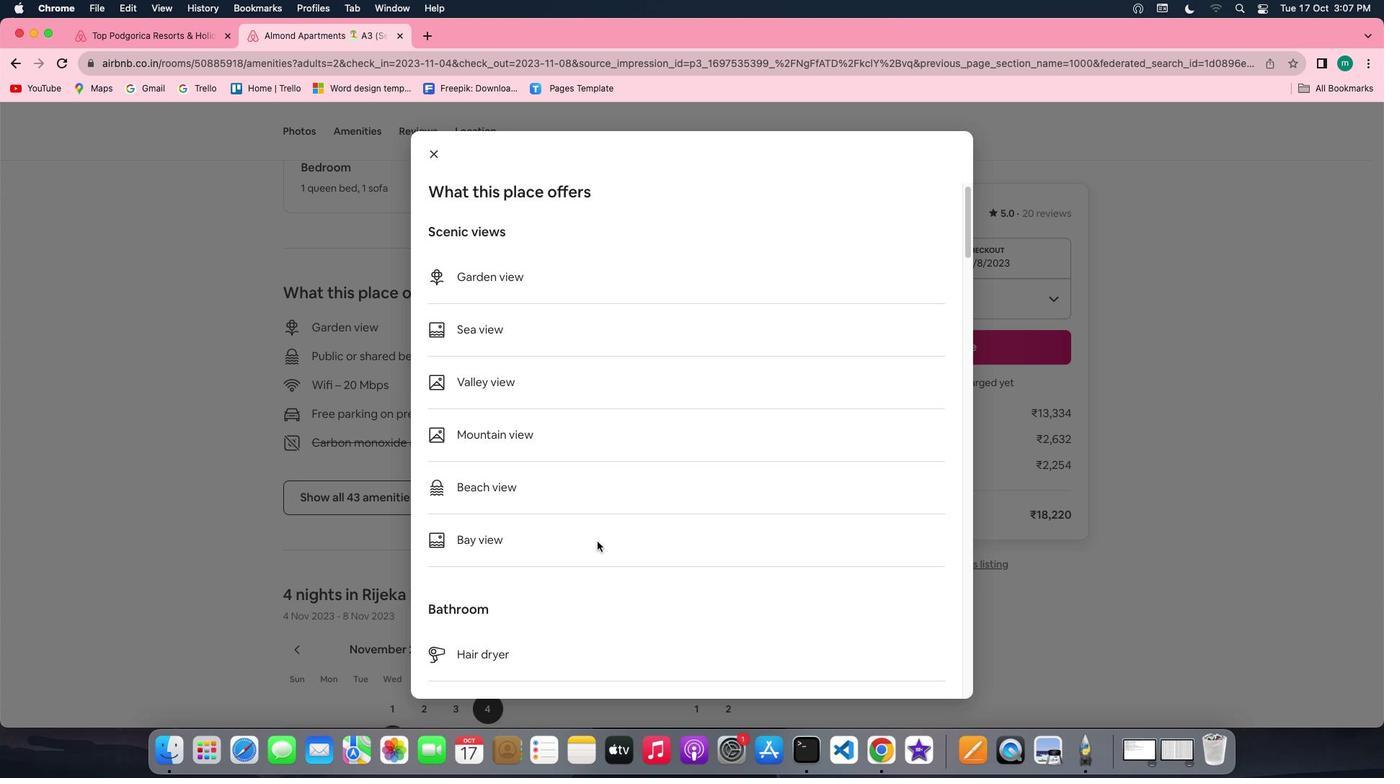 
Action: Mouse scrolled (597, 542) with delta (0, 0)
Screenshot: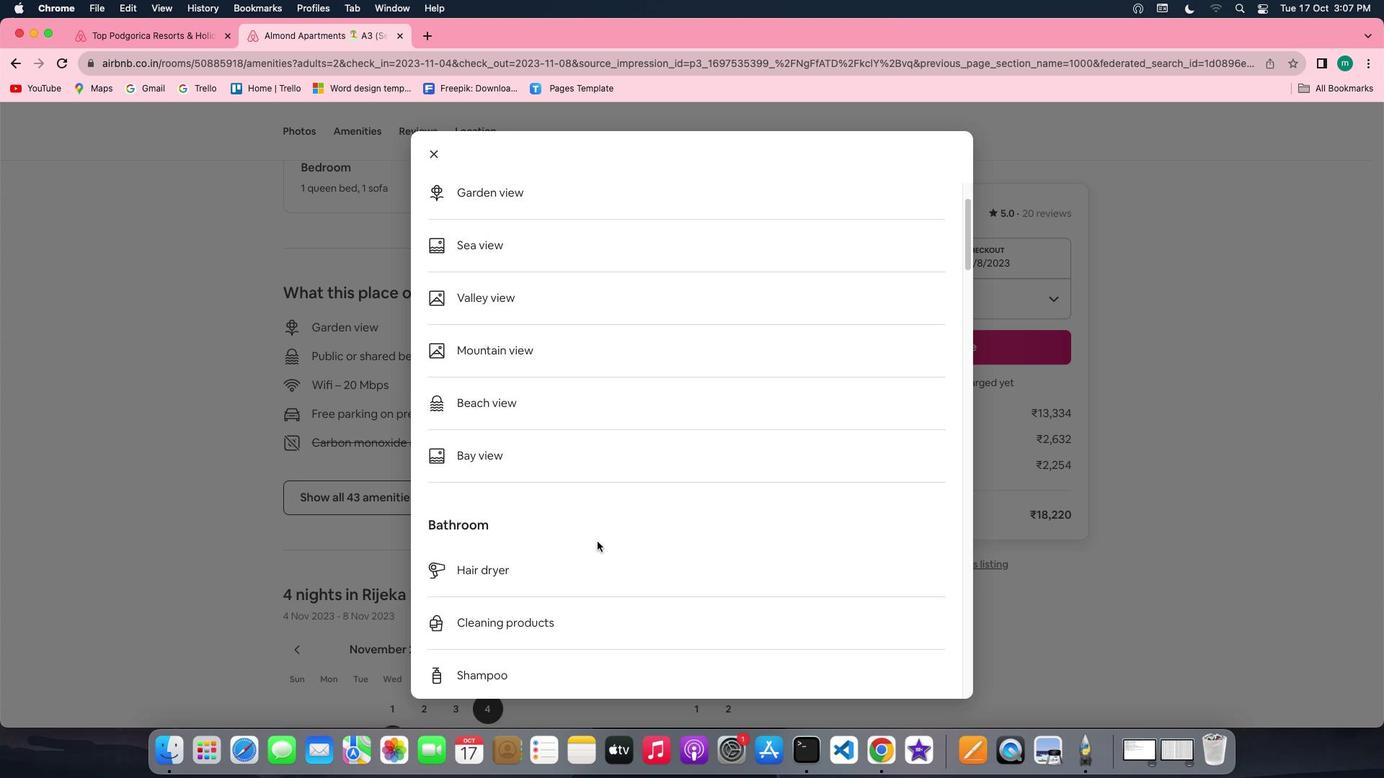 
Action: Mouse scrolled (597, 542) with delta (0, 0)
Screenshot: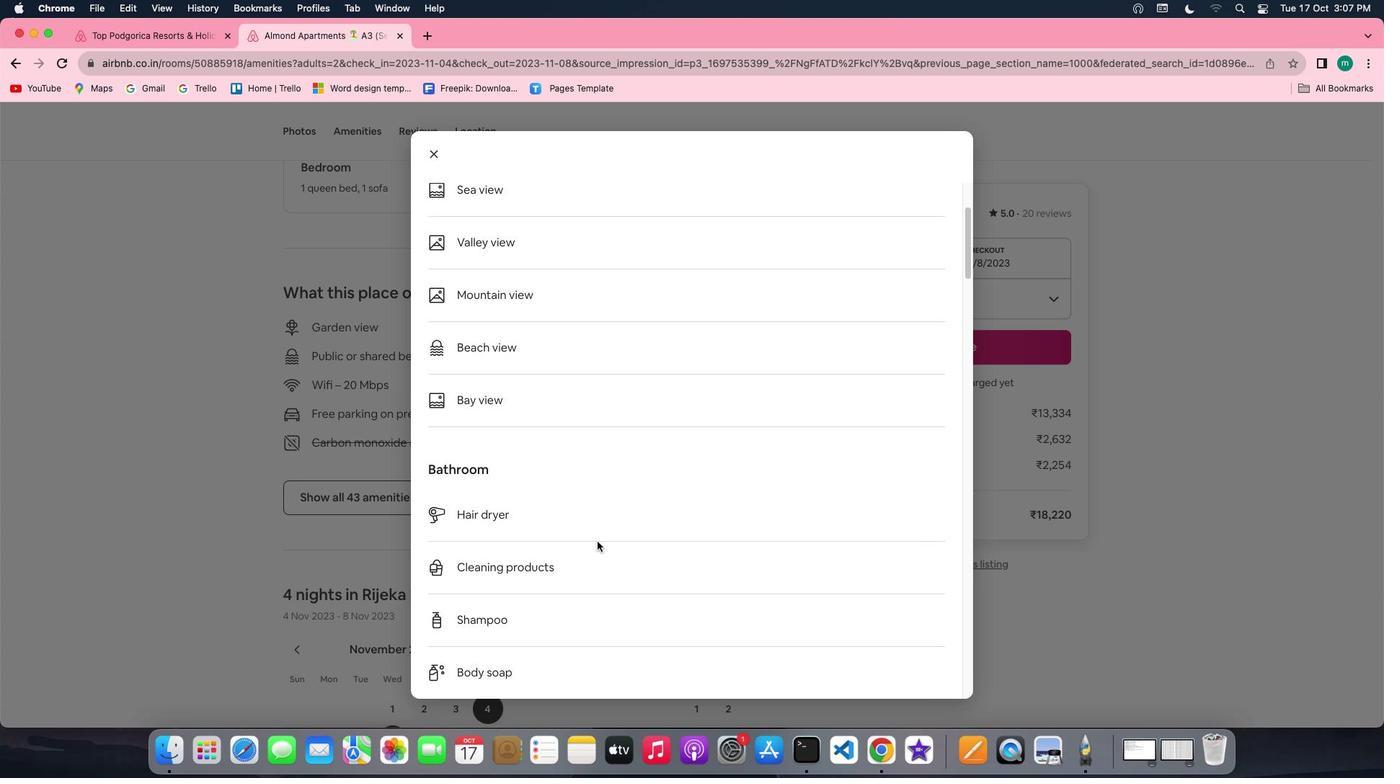 
Action: Mouse scrolled (597, 542) with delta (0, 0)
